Task: Go to Program & Features. Select Whole Food Market. Add to cart Organic Coconut Milk Powder-2. Place order for Landon Mitchell, _x000D_
1517 Larchmont Ave_x000D_
Lakewood, Ohio(OH), 44107, Cell Number (216) 226-7523
Action: Mouse moved to (162, 113)
Screenshot: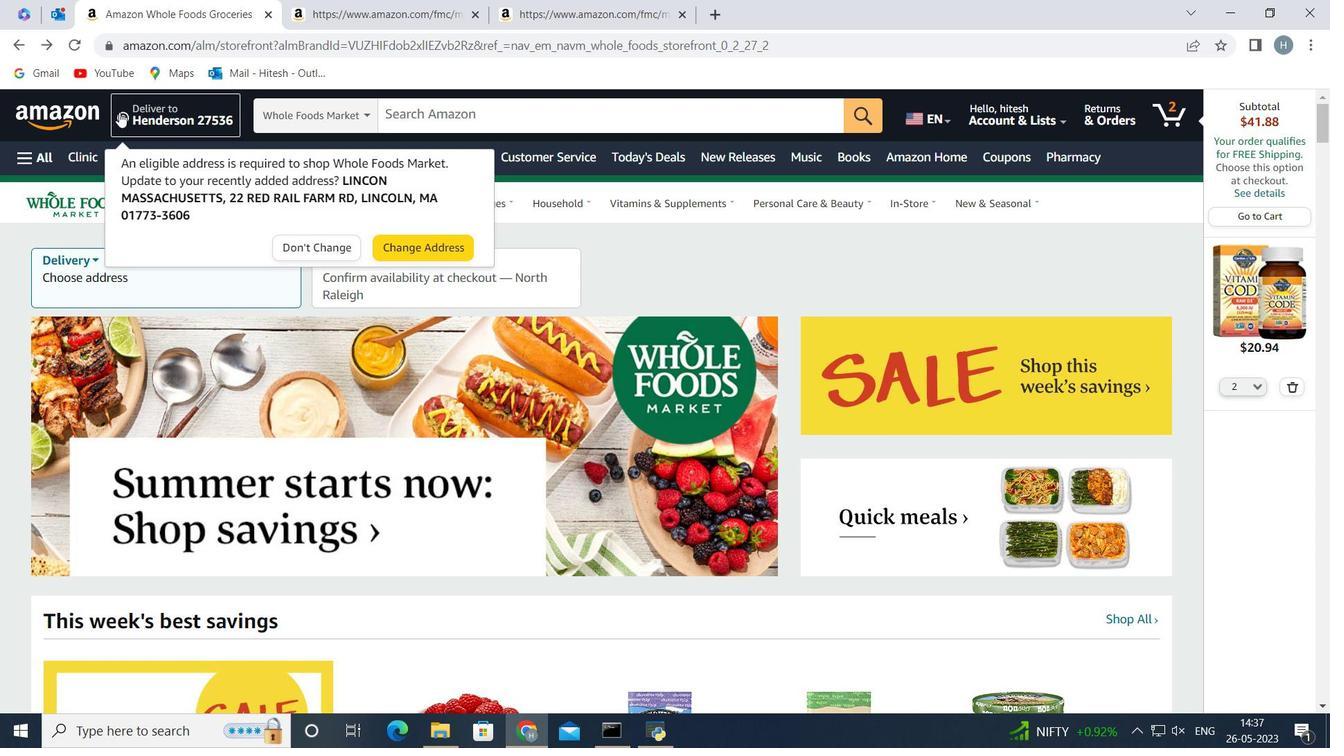 
Action: Mouse pressed left at (162, 113)
Screenshot: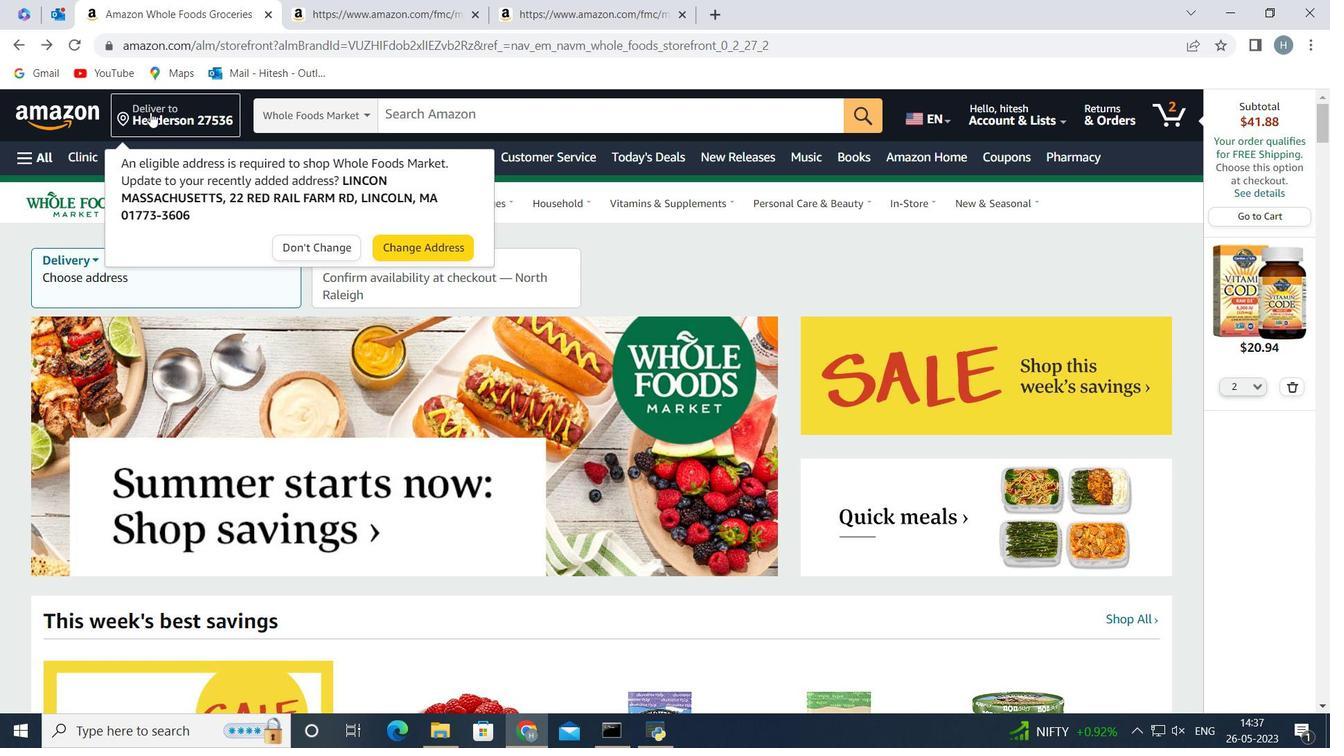 
Action: Mouse moved to (659, 556)
Screenshot: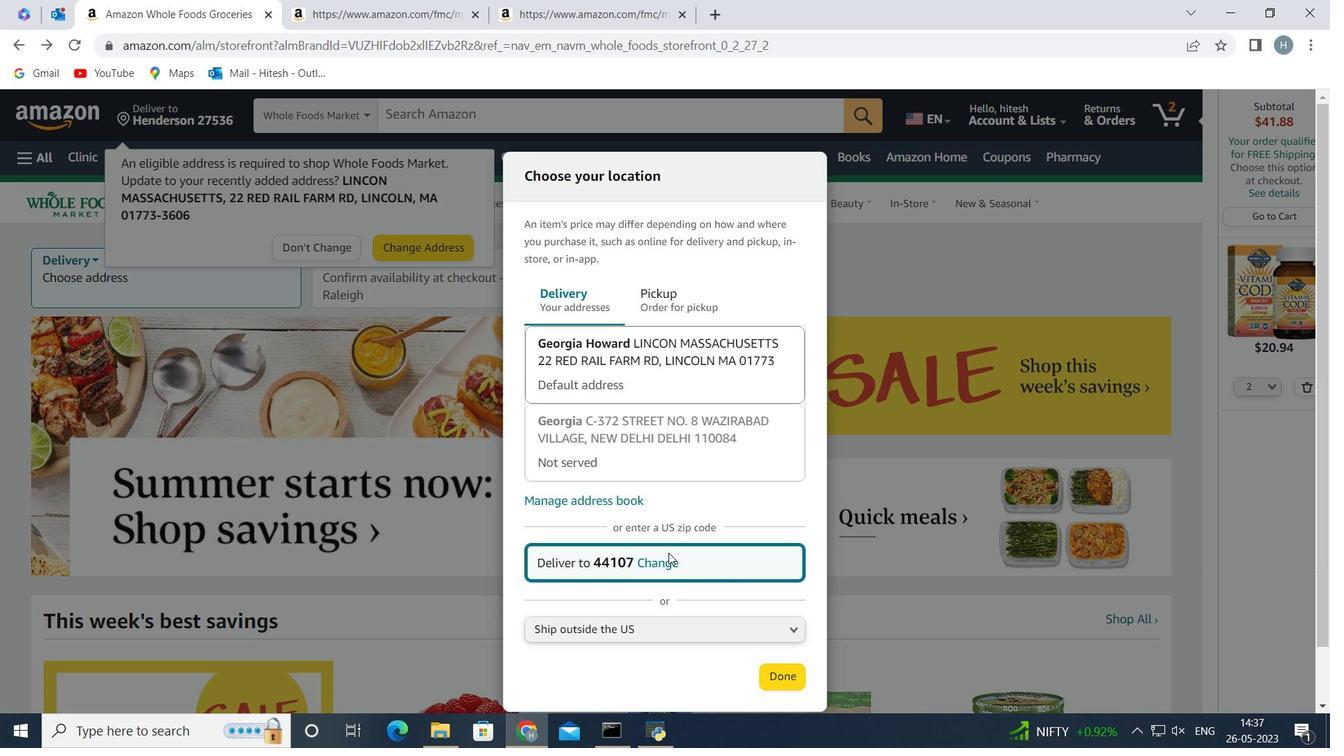 
Action: Mouse pressed left at (659, 556)
Screenshot: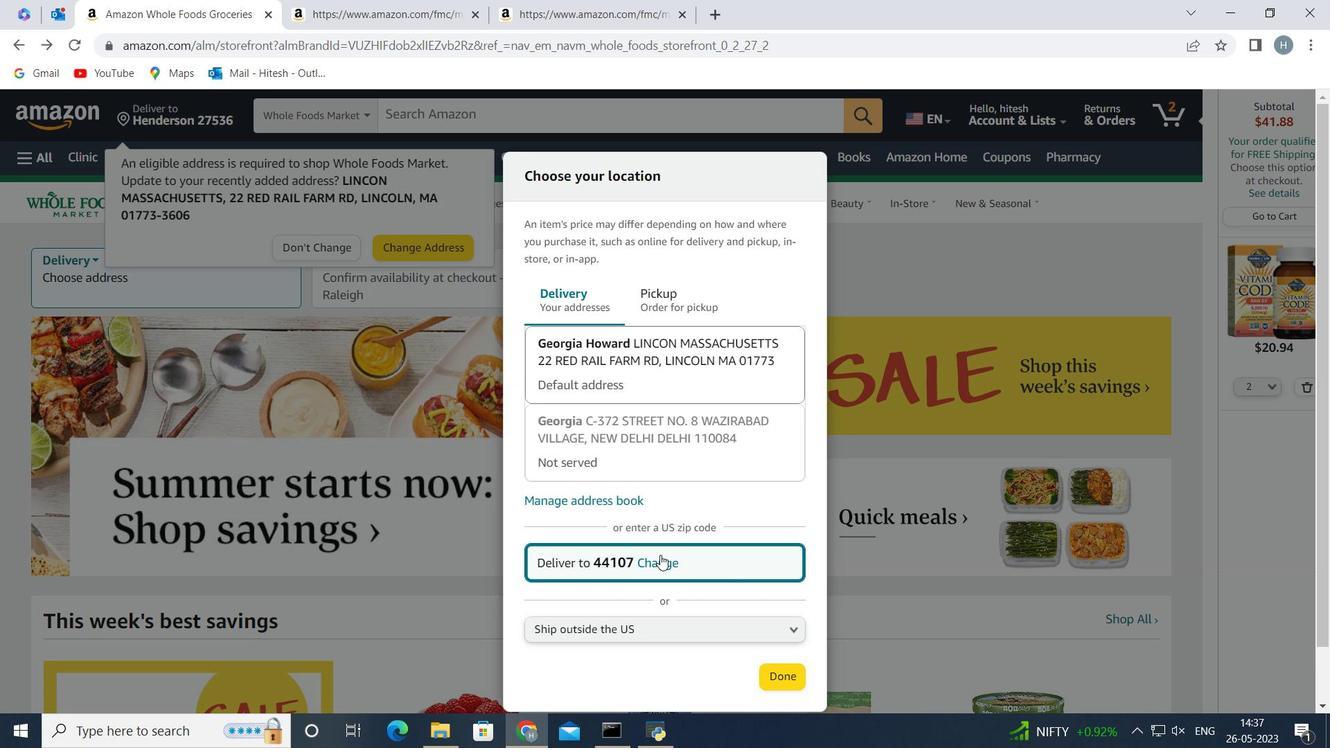
Action: Mouse moved to (635, 553)
Screenshot: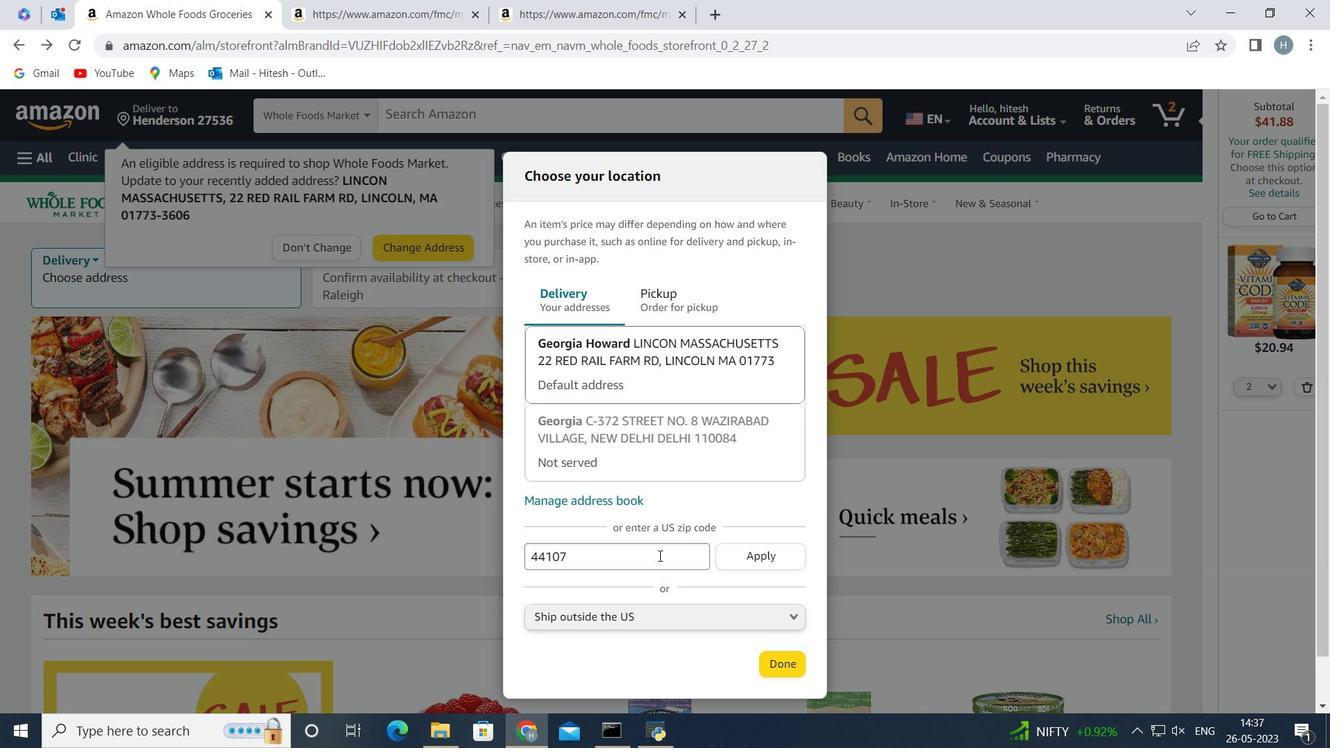 
Action: Mouse pressed left at (635, 553)
Screenshot: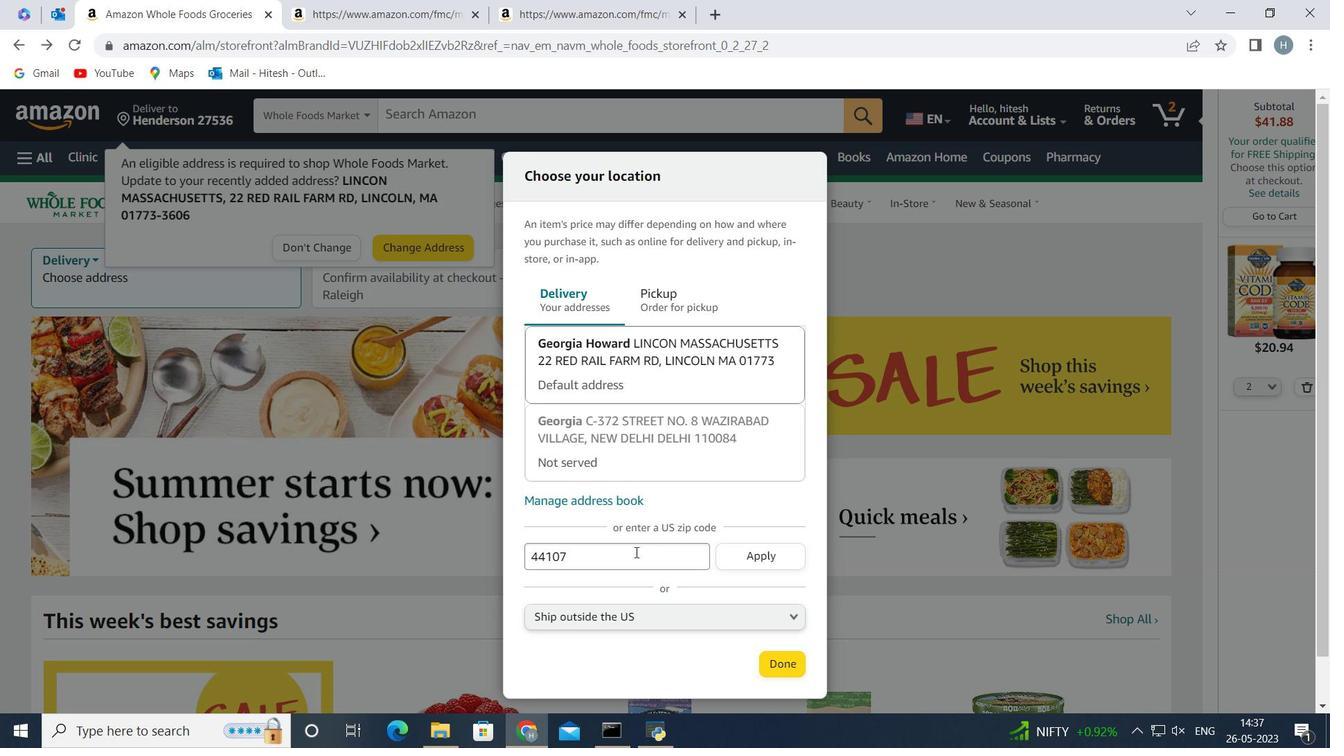 
Action: Mouse moved to (634, 553)
Screenshot: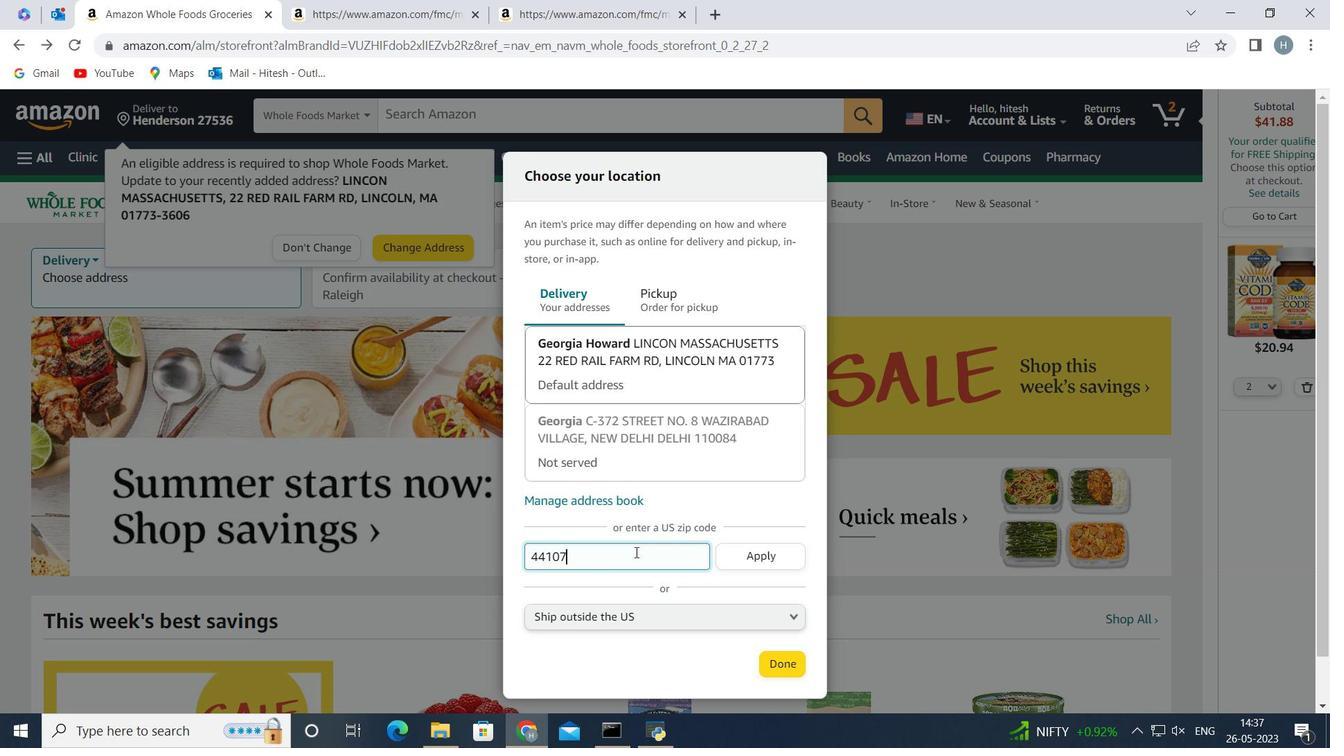 
Action: Key pressed <Key.backspace><Key.backspace><Key.backspace><Key.backspace><Key.backspace><Key.backspace><Key.backspace><Key.backspace><Key.backspace><Key.backspace><Key.backspace><Key.backspace><Key.backspace>44107
Screenshot: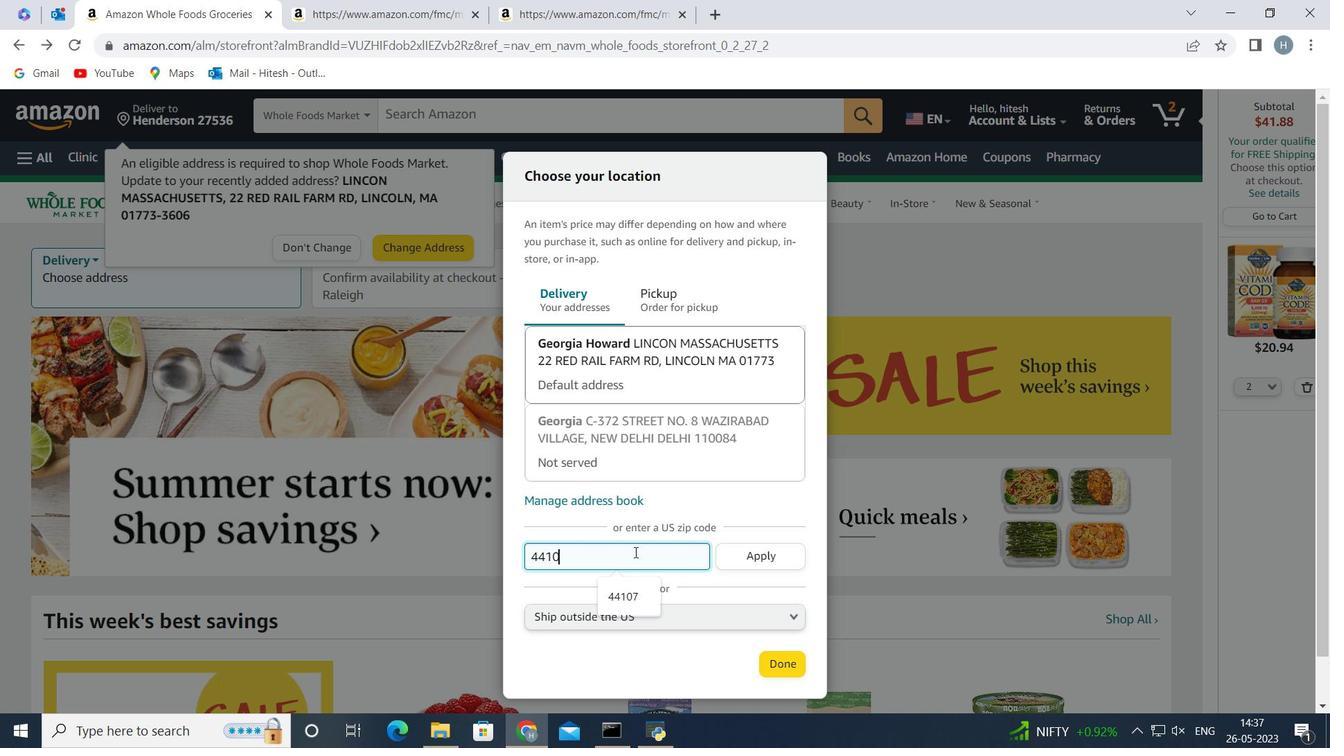 
Action: Mouse moved to (749, 556)
Screenshot: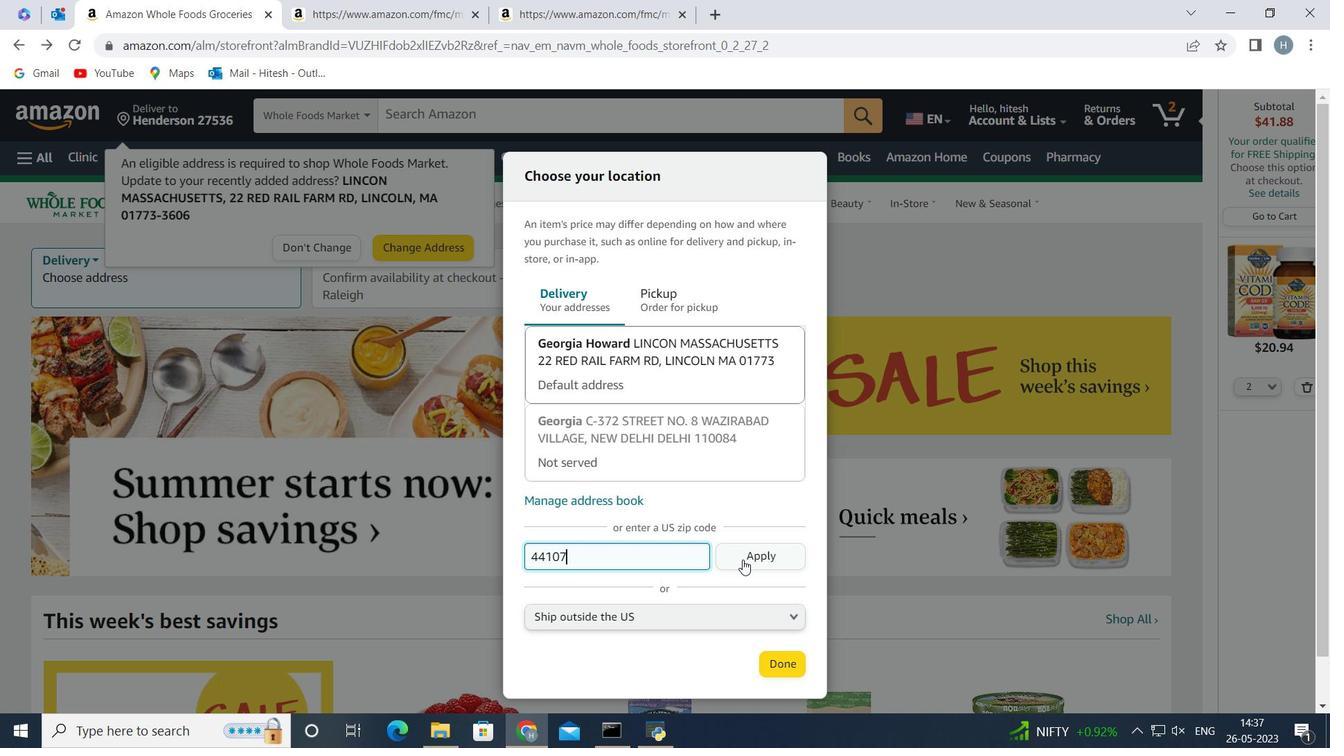 
Action: Mouse pressed left at (749, 556)
Screenshot: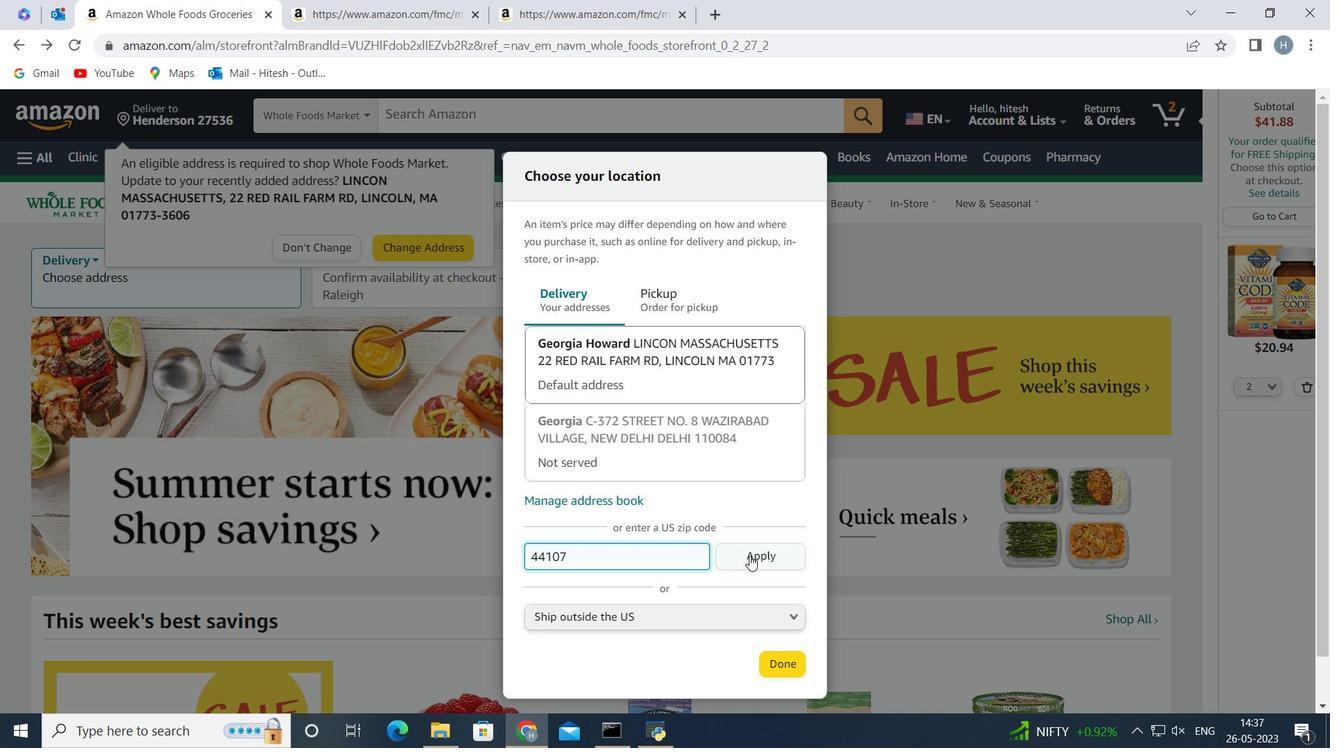 
Action: Mouse moved to (777, 679)
Screenshot: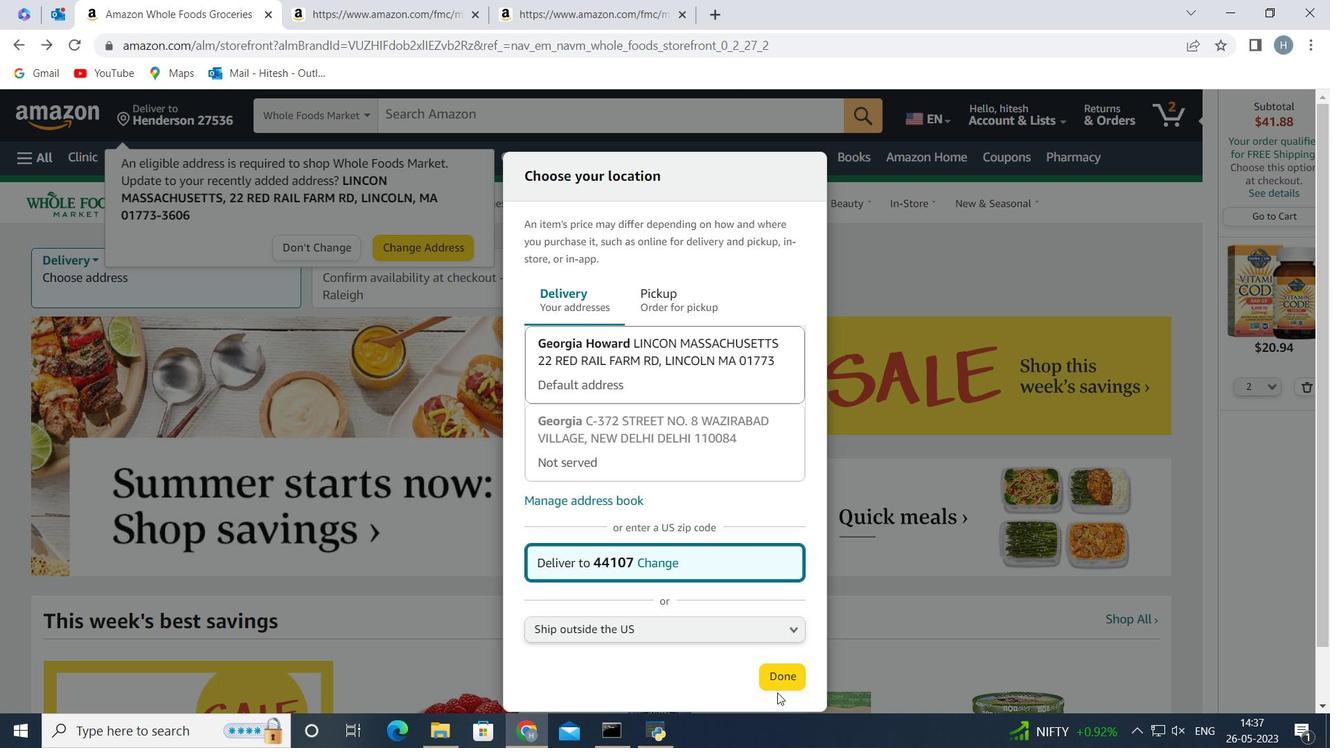 
Action: Mouse pressed left at (777, 679)
Screenshot: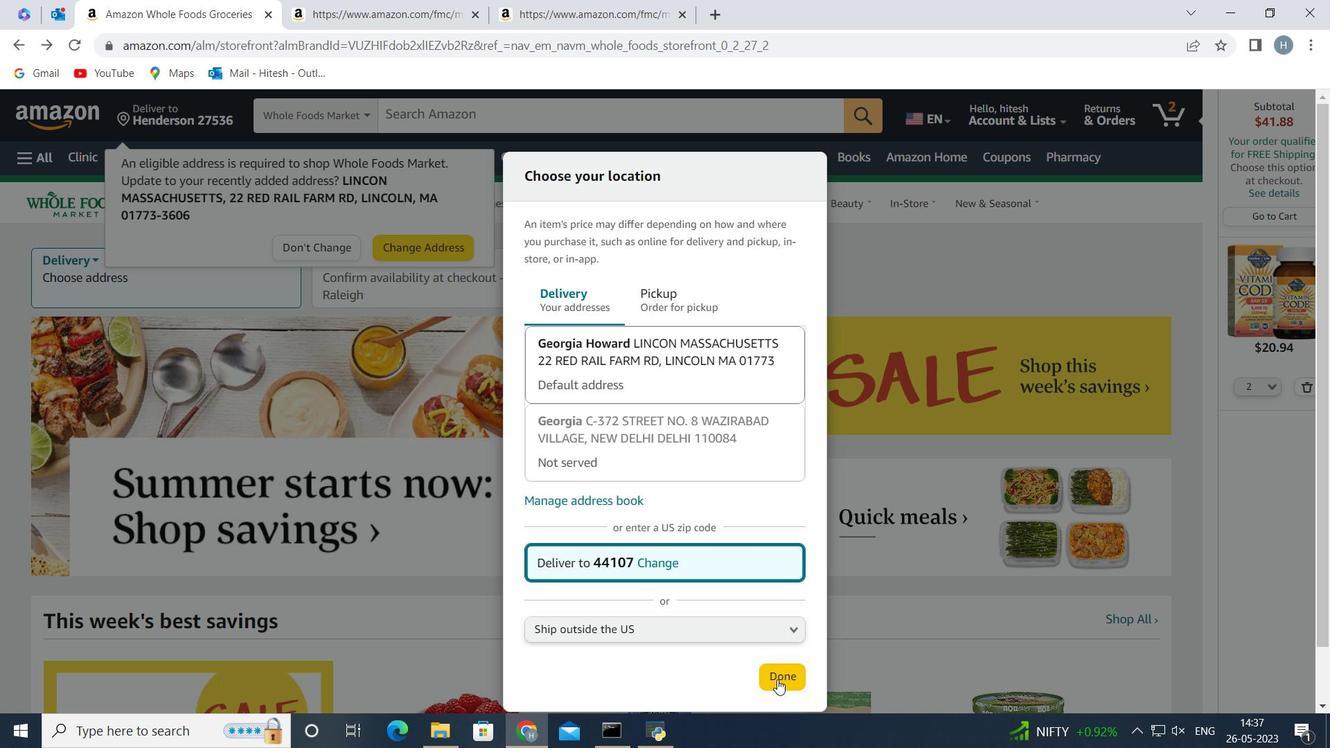 
Action: Mouse moved to (18, 157)
Screenshot: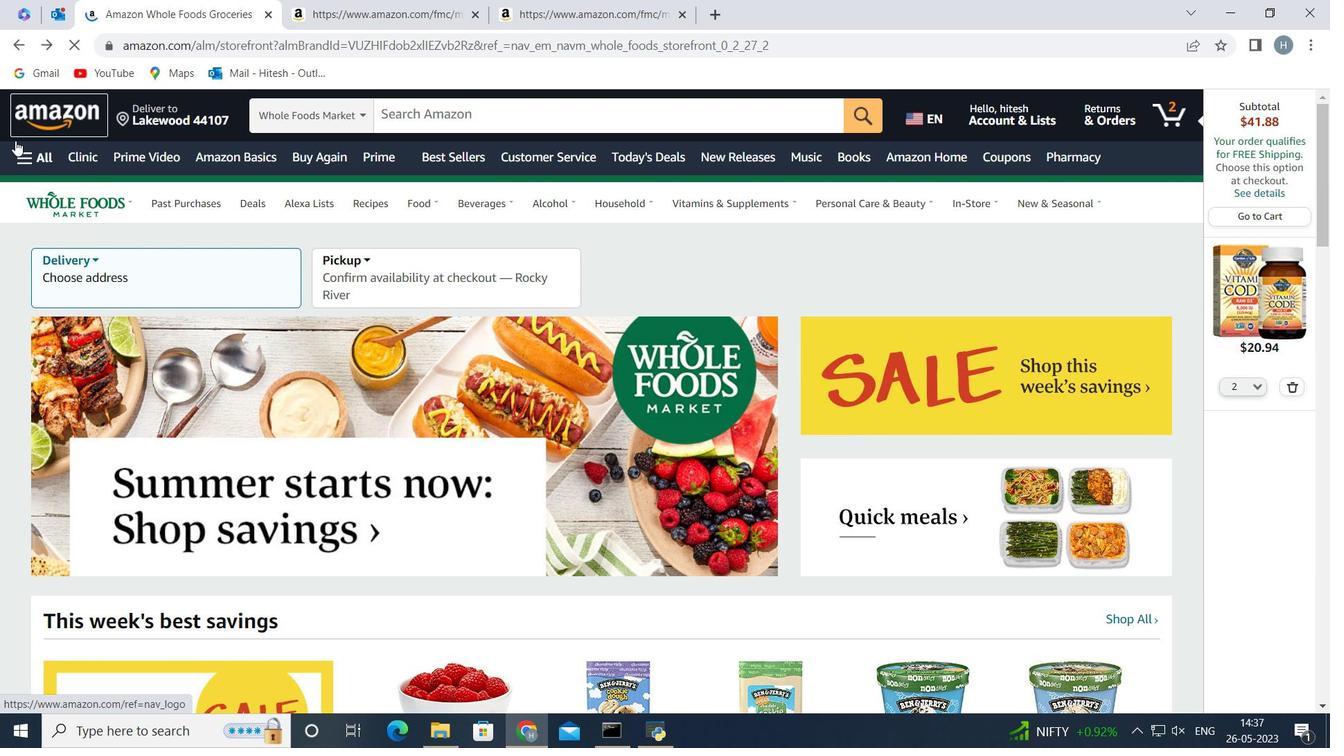 
Action: Mouse pressed left at (18, 157)
Screenshot: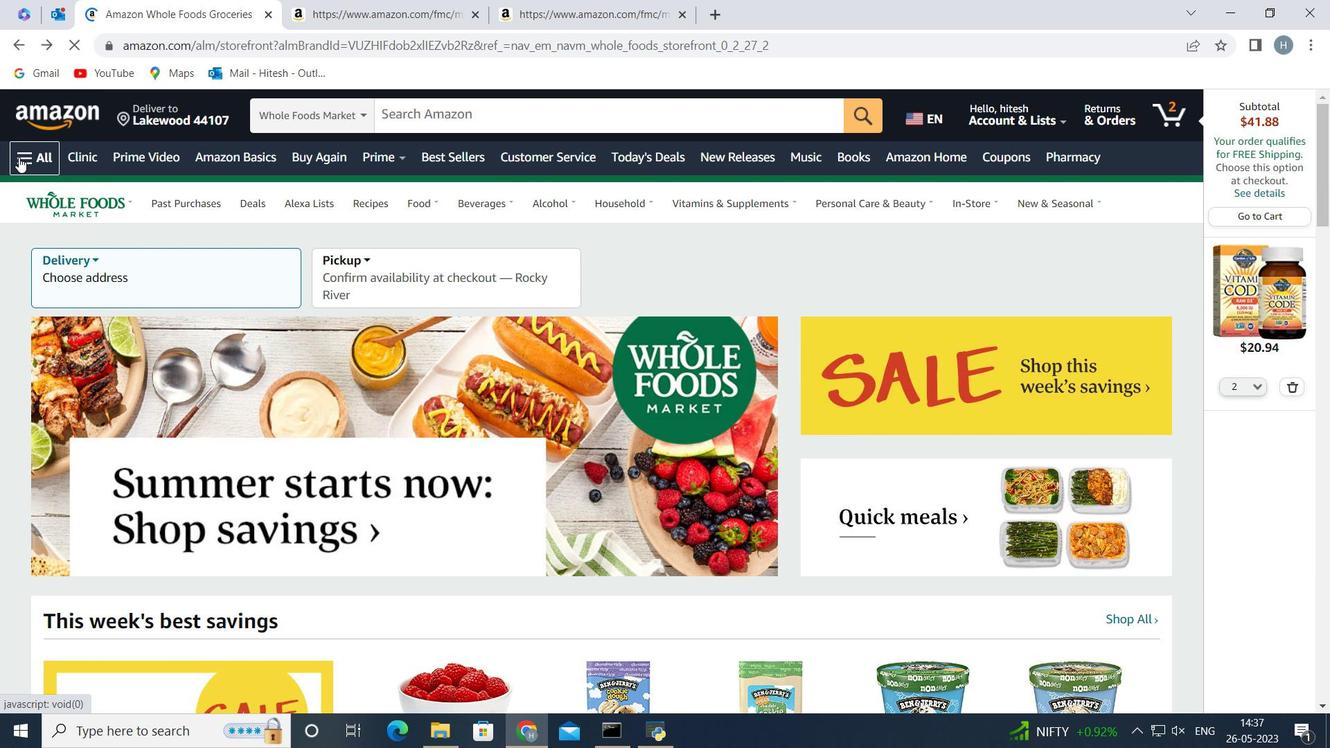
Action: Mouse moved to (169, 284)
Screenshot: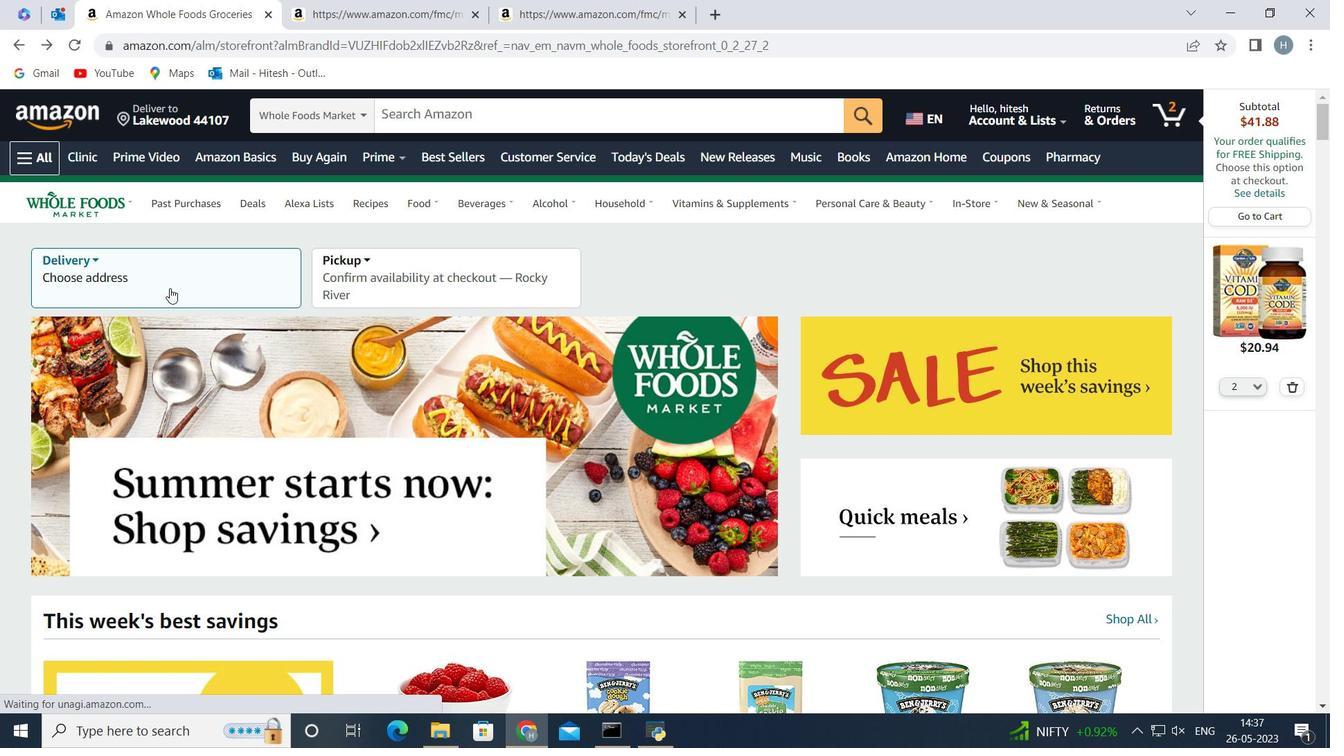 
Action: Mouse scrolled (169, 284) with delta (0, 0)
Screenshot: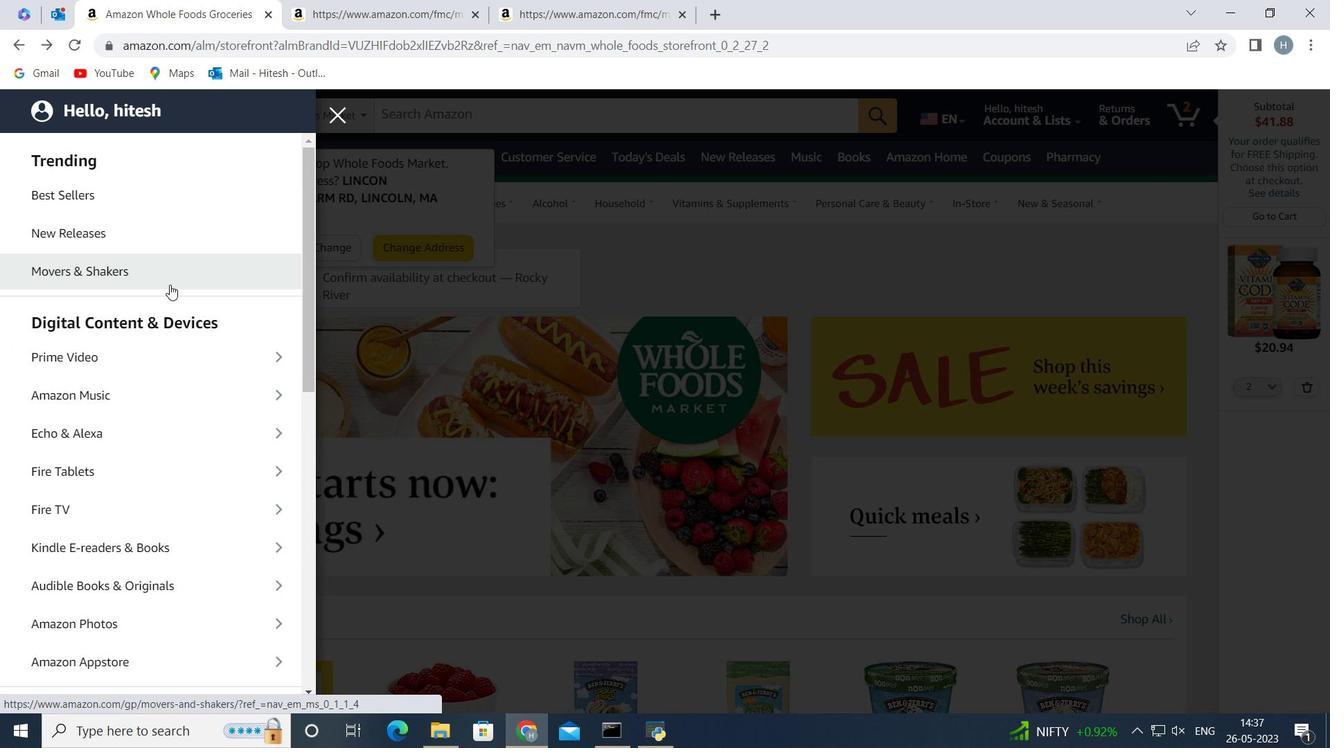 
Action: Mouse scrolled (169, 284) with delta (0, 0)
Screenshot: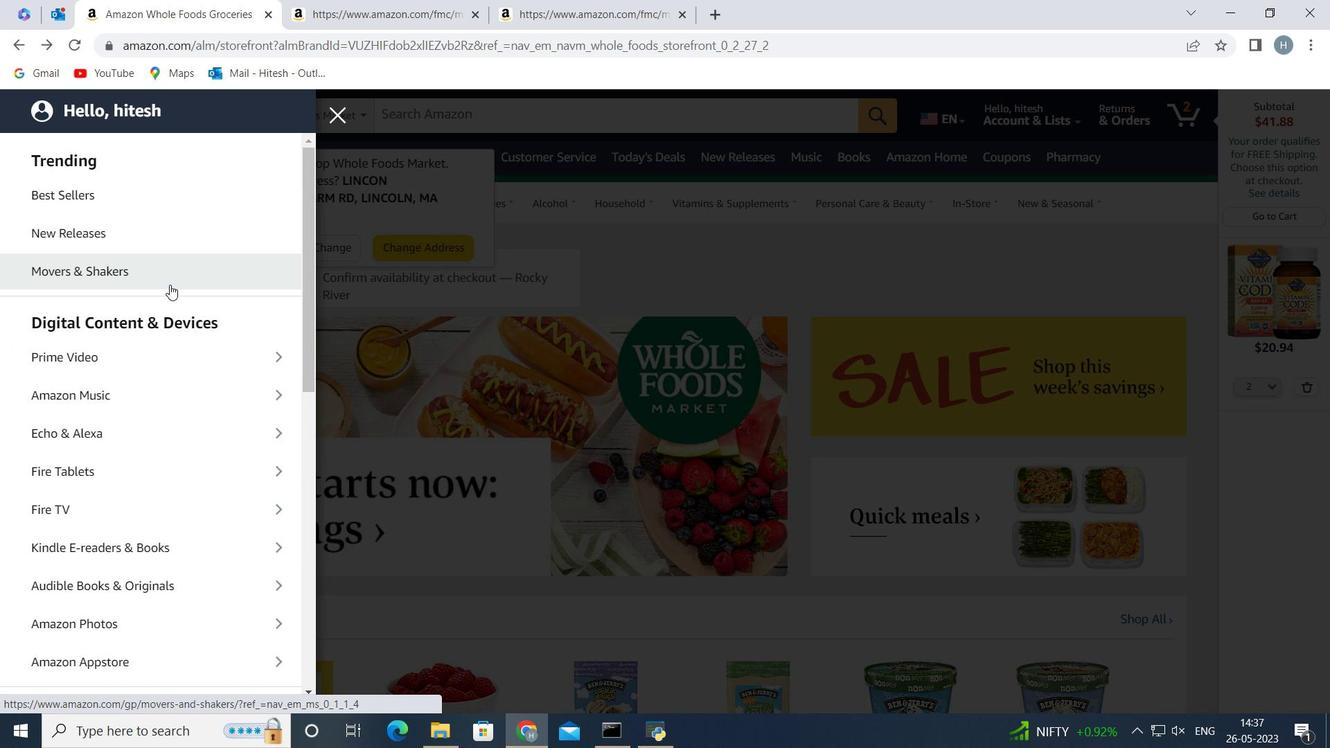 
Action: Mouse scrolled (169, 284) with delta (0, 0)
Screenshot: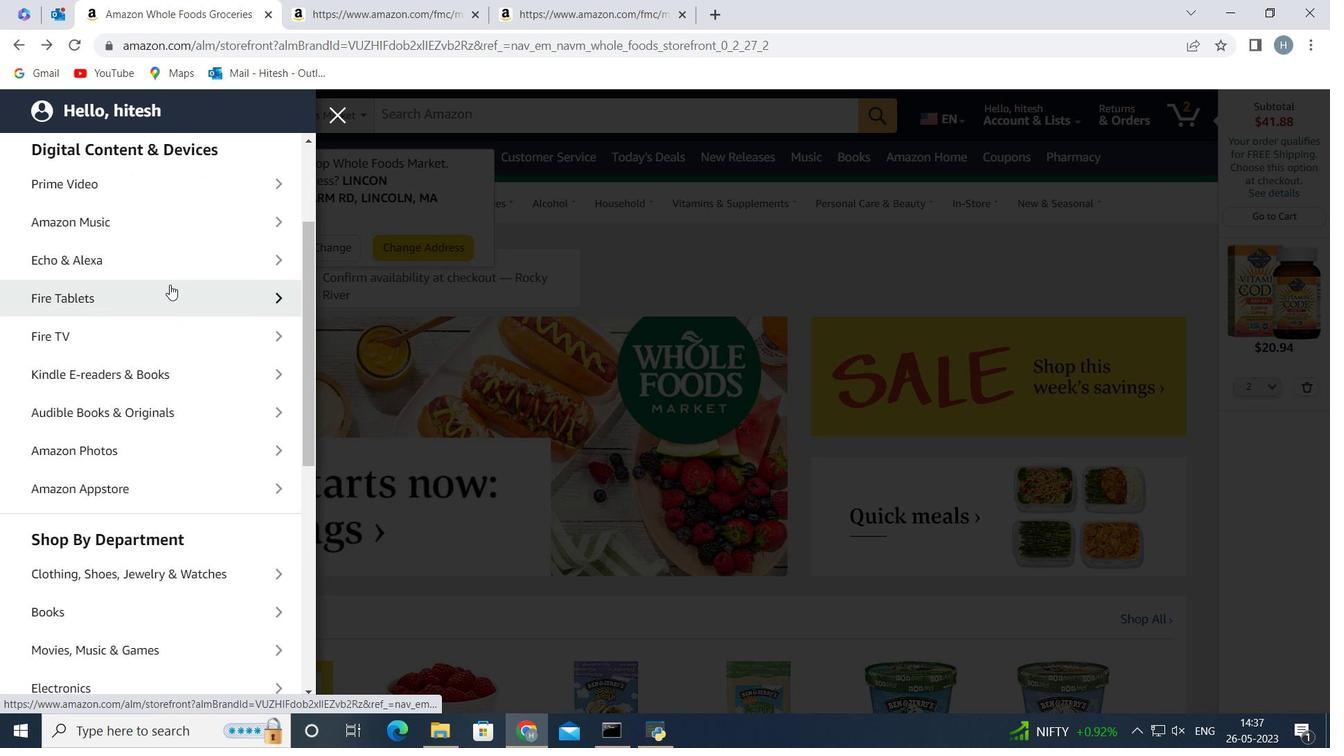 
Action: Mouse scrolled (169, 284) with delta (0, 0)
Screenshot: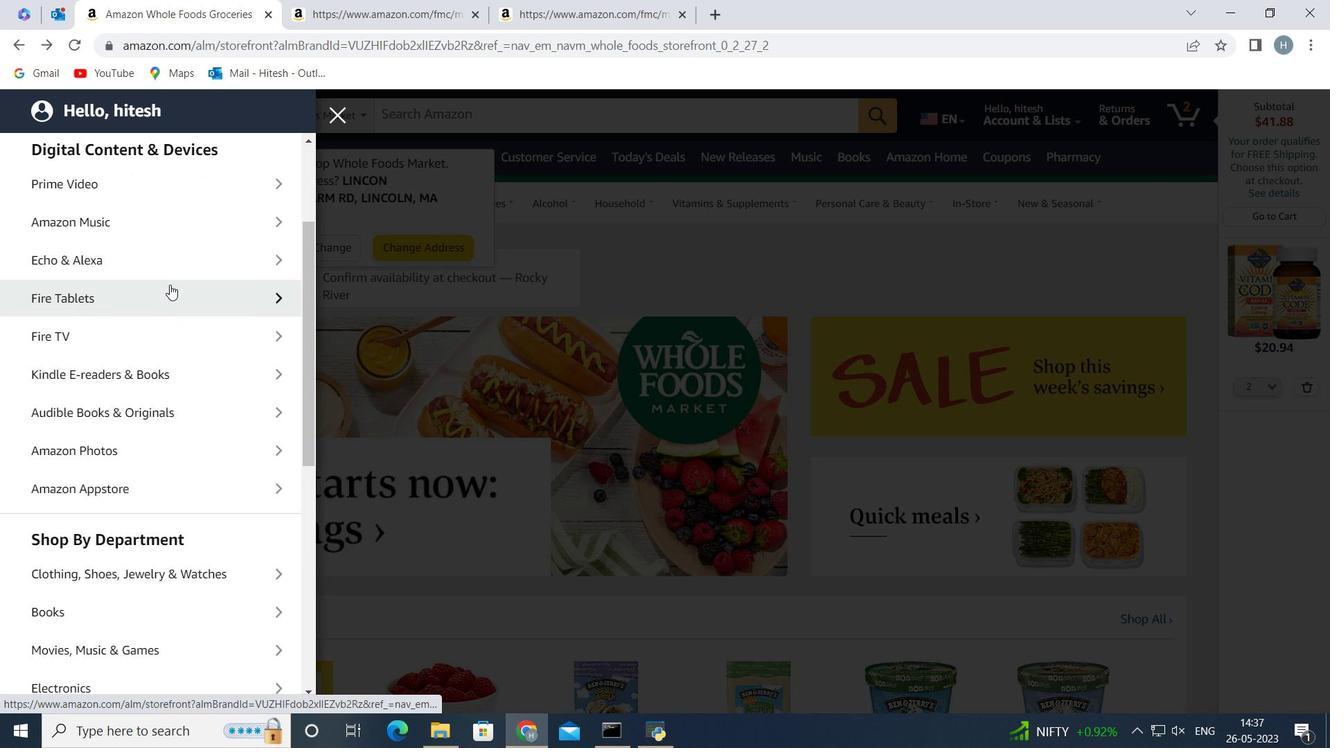 
Action: Mouse scrolled (169, 284) with delta (0, 0)
Screenshot: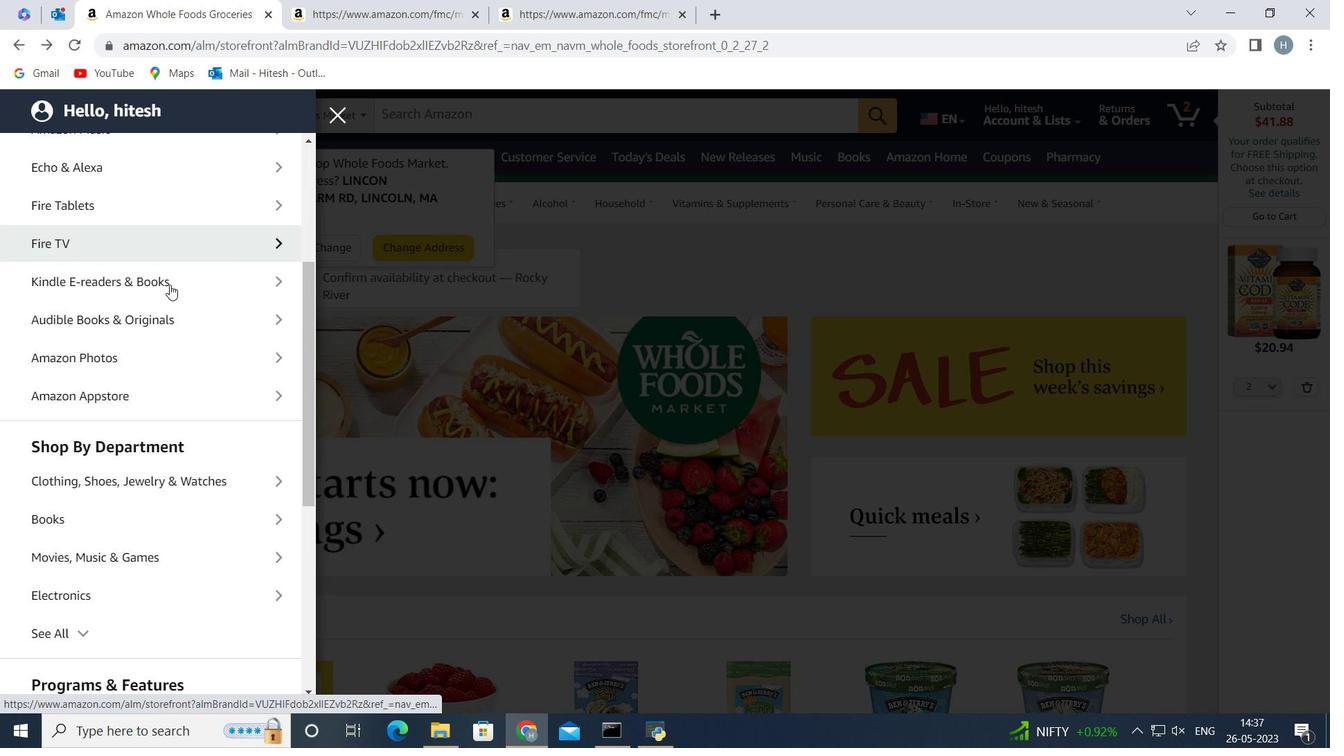 
Action: Mouse scrolled (169, 284) with delta (0, 0)
Screenshot: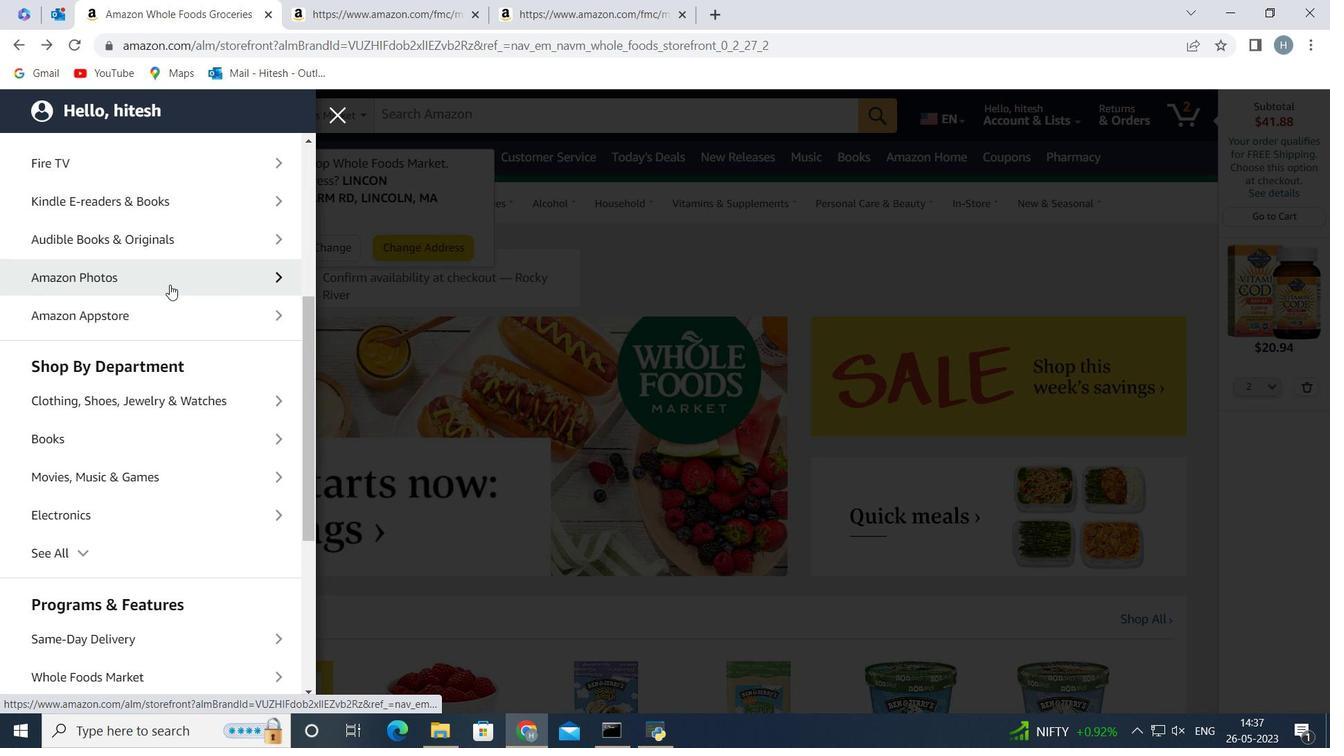 
Action: Mouse scrolled (169, 284) with delta (0, 0)
Screenshot: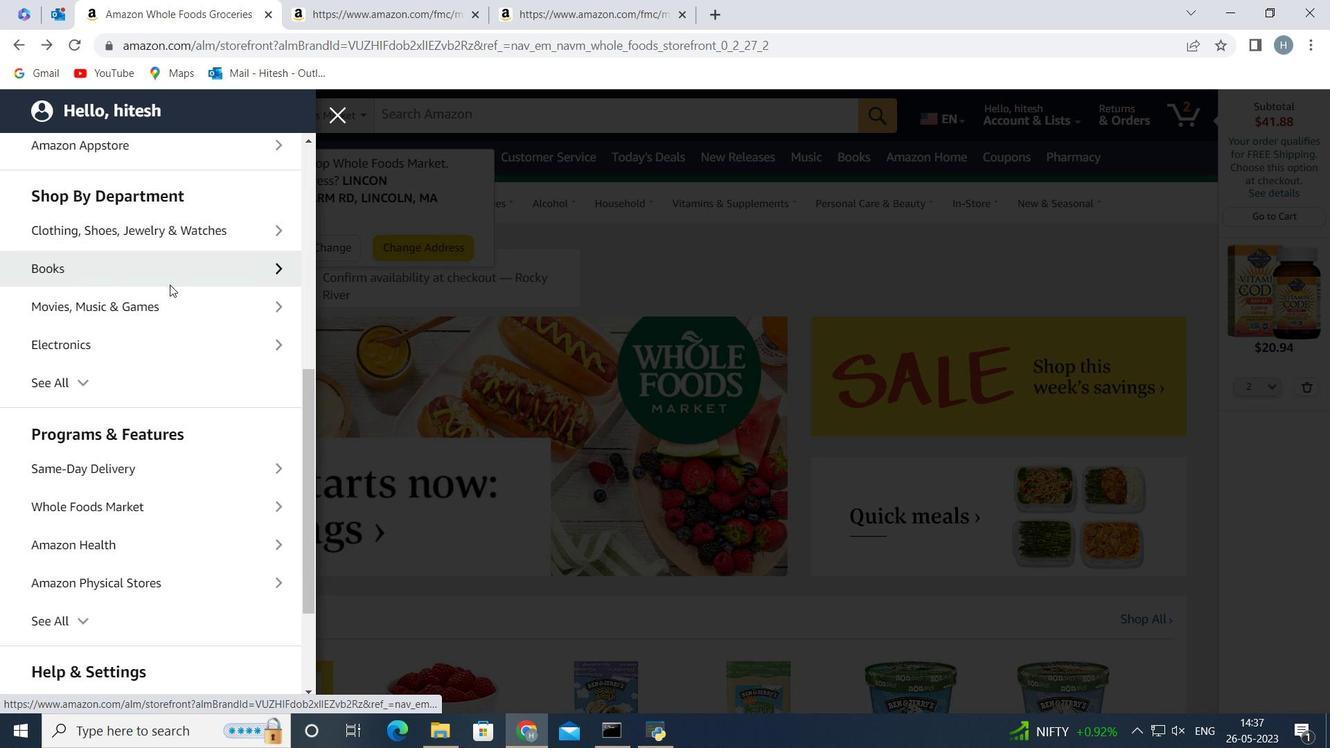 
Action: Mouse scrolled (169, 284) with delta (0, 0)
Screenshot: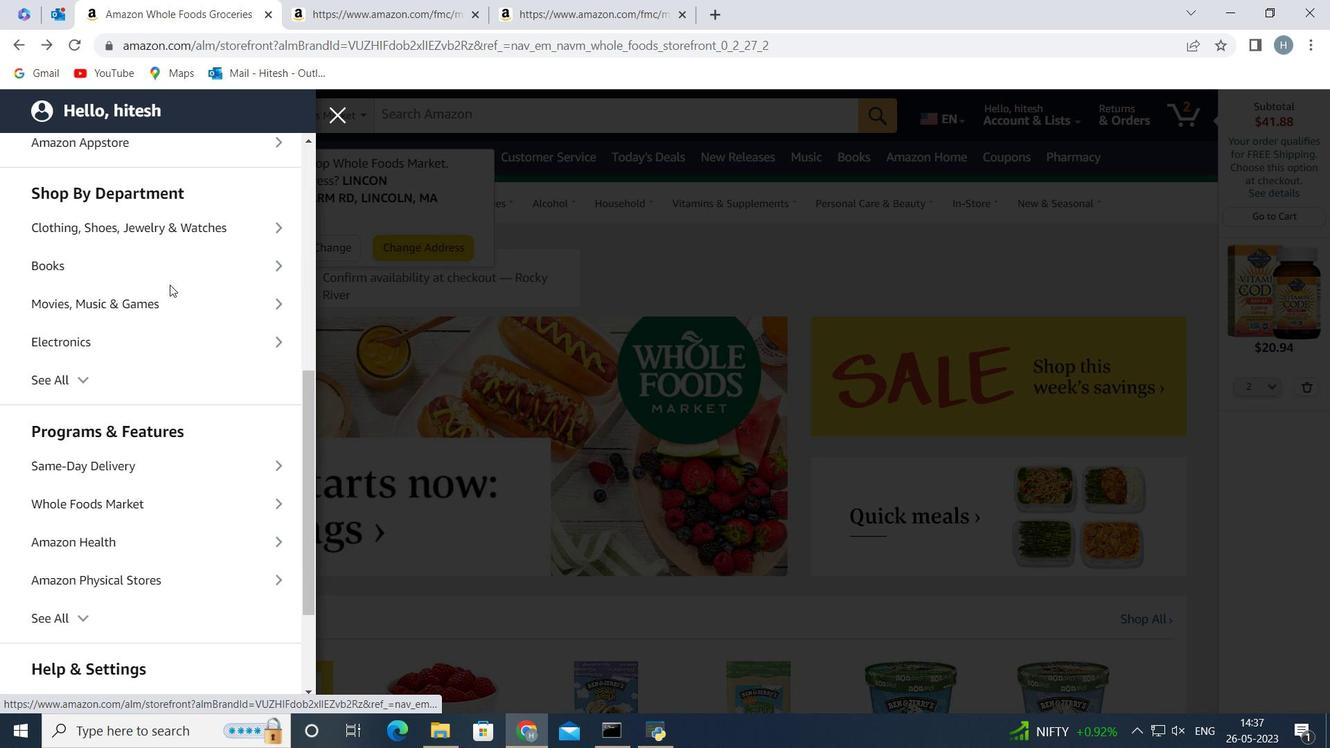 
Action: Mouse moved to (170, 334)
Screenshot: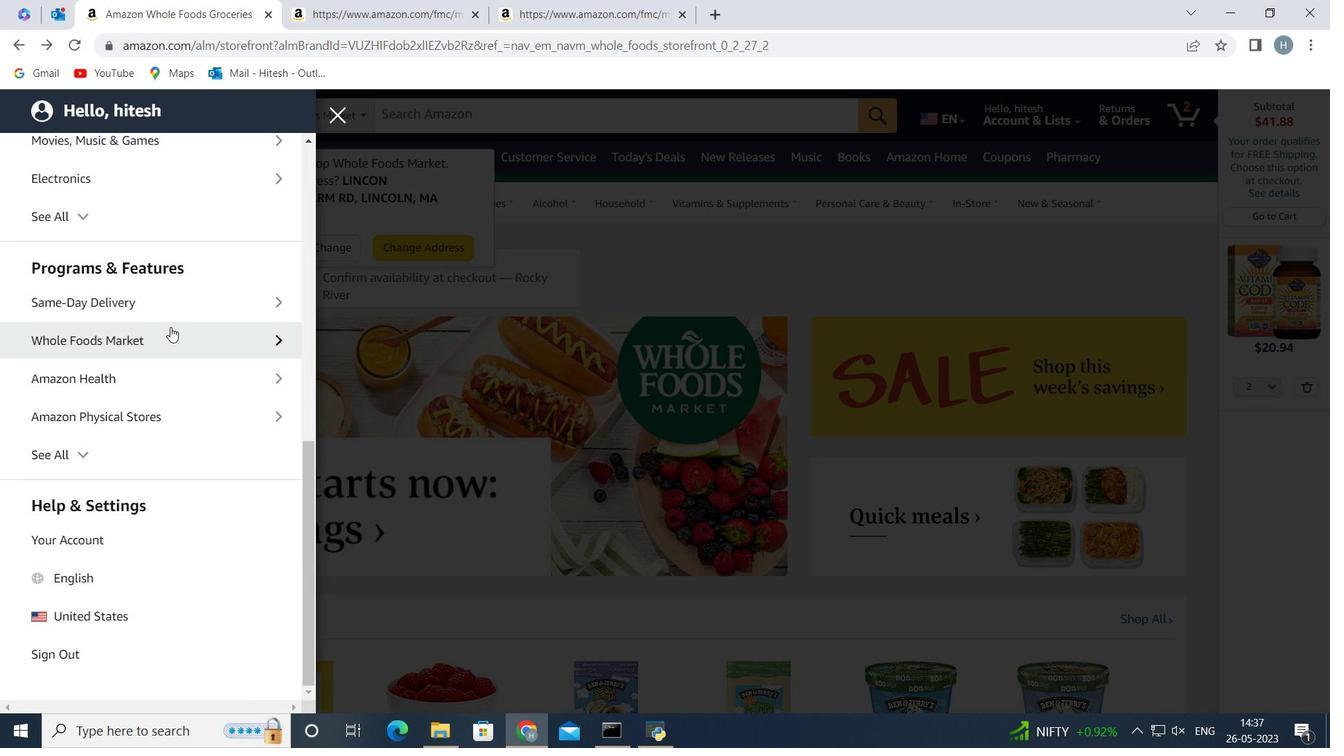 
Action: Mouse scrolled (170, 333) with delta (0, 0)
Screenshot: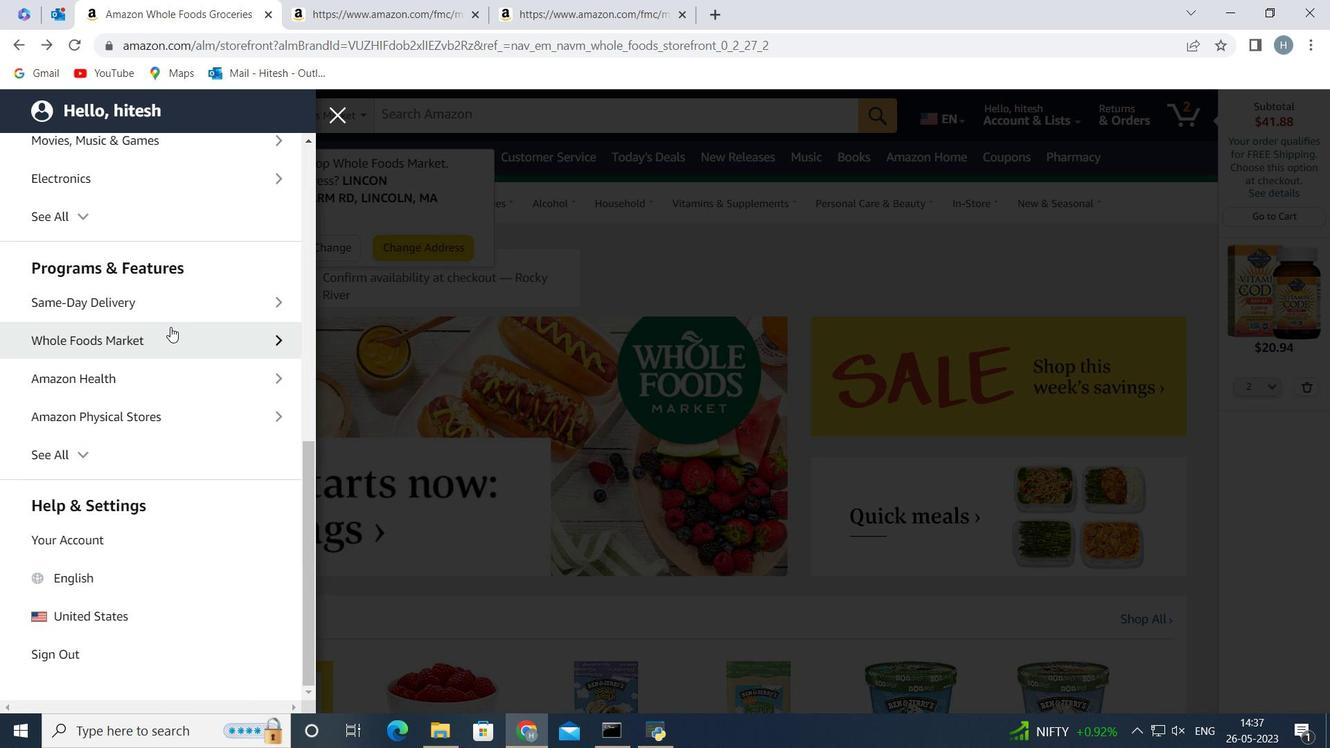 
Action: Mouse moved to (170, 334)
Screenshot: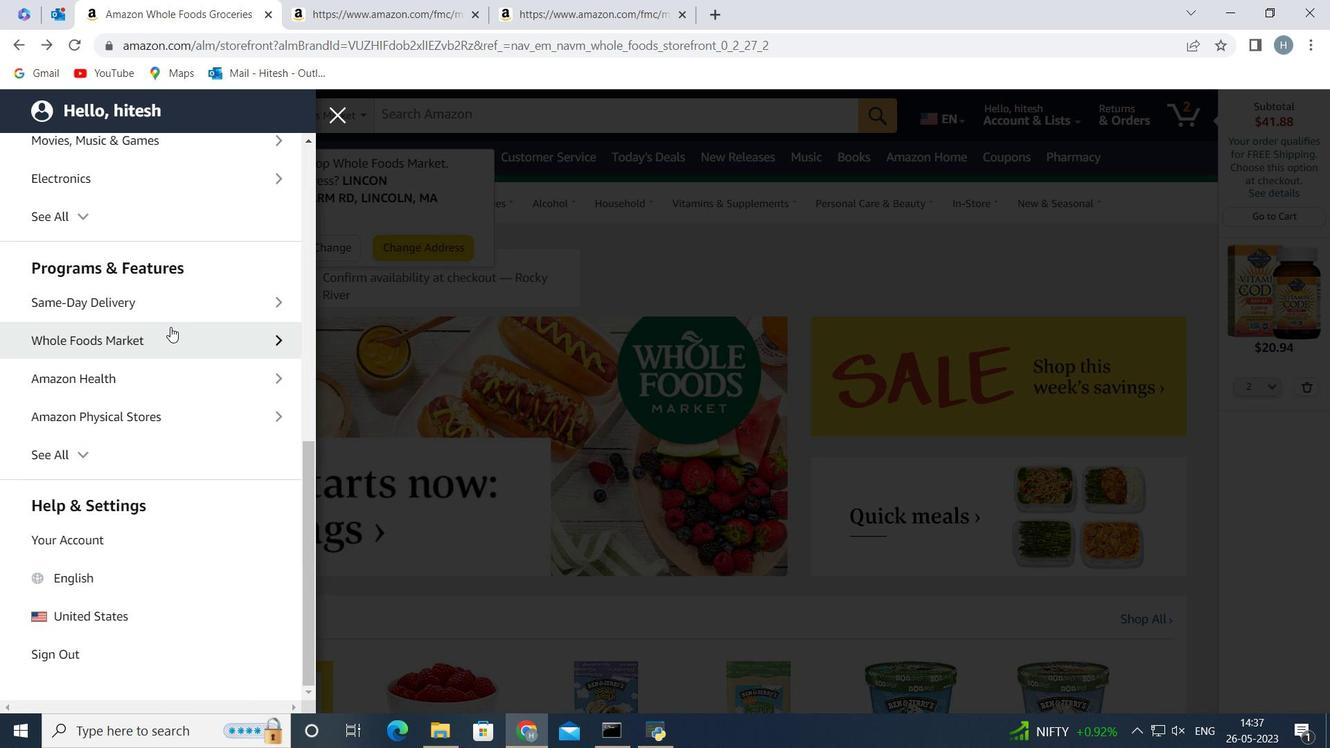 
Action: Mouse scrolled (170, 333) with delta (0, 0)
Screenshot: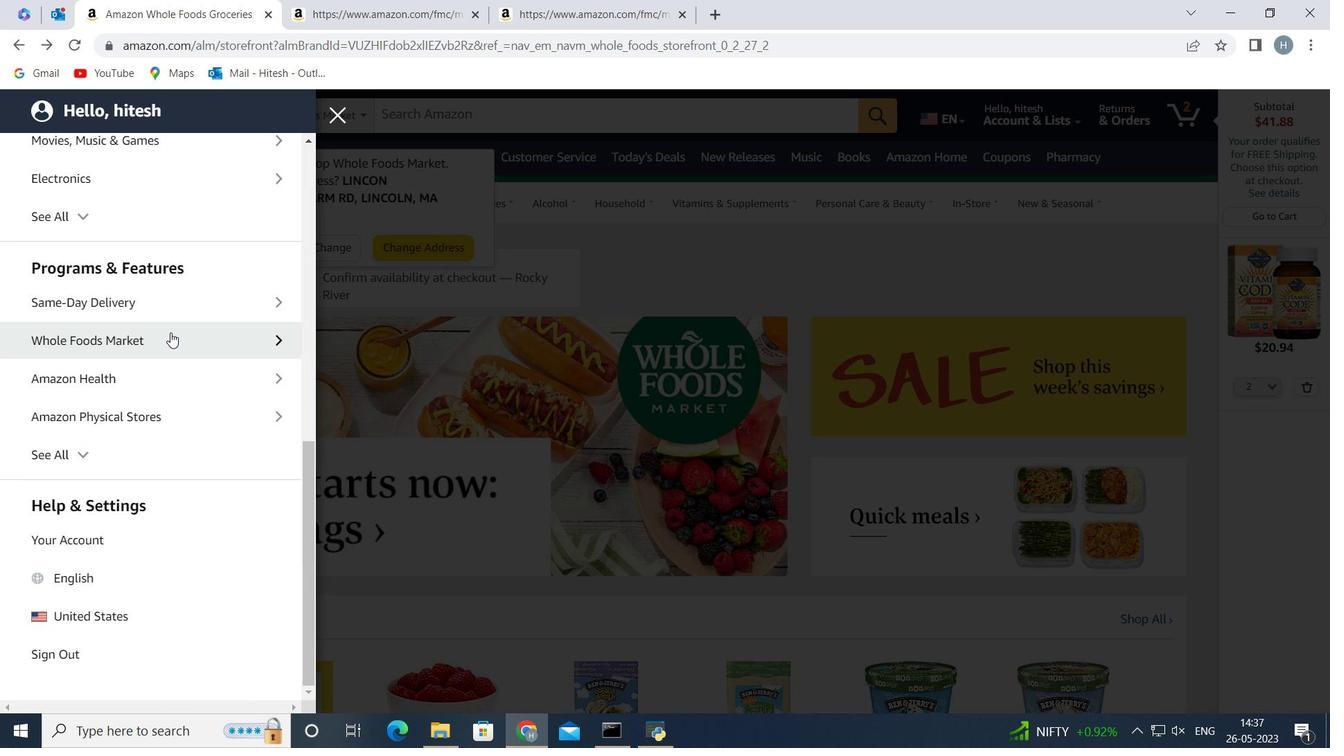 
Action: Mouse moved to (170, 335)
Screenshot: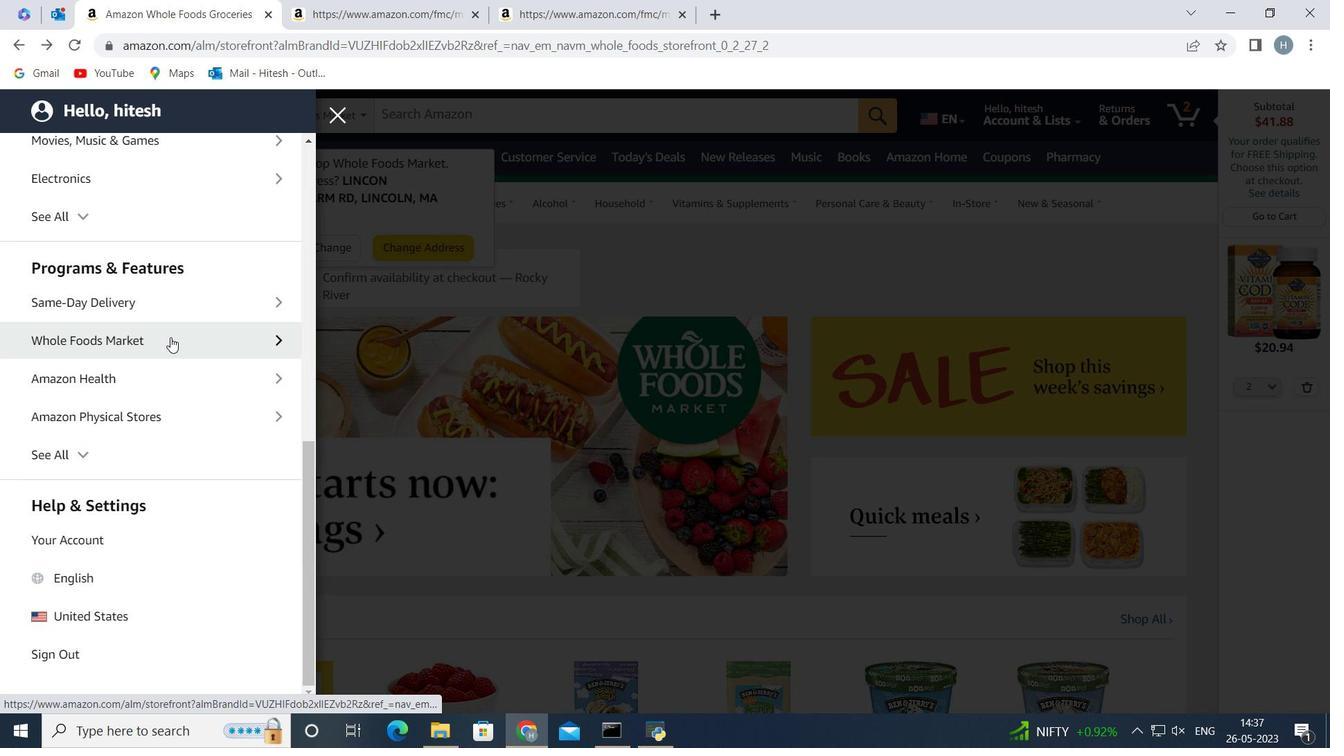 
Action: Mouse pressed left at (170, 335)
Screenshot: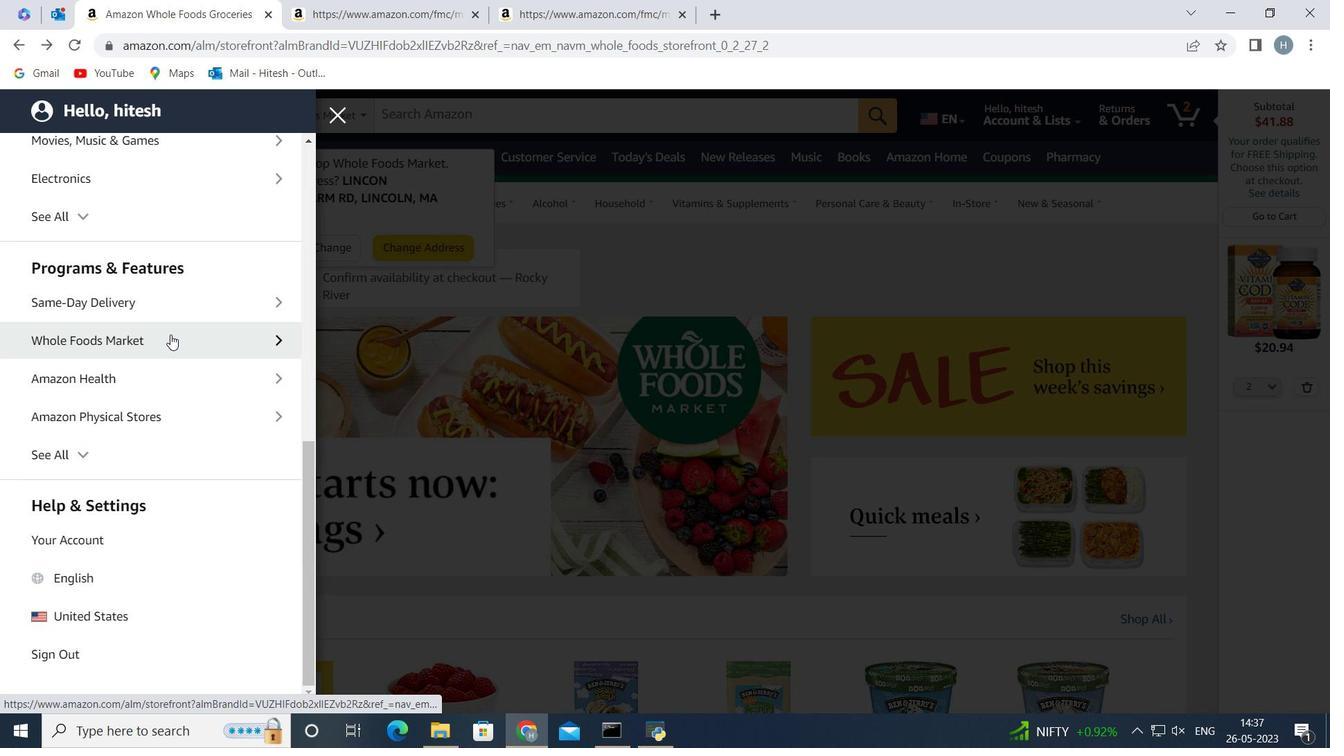 
Action: Mouse moved to (182, 234)
Screenshot: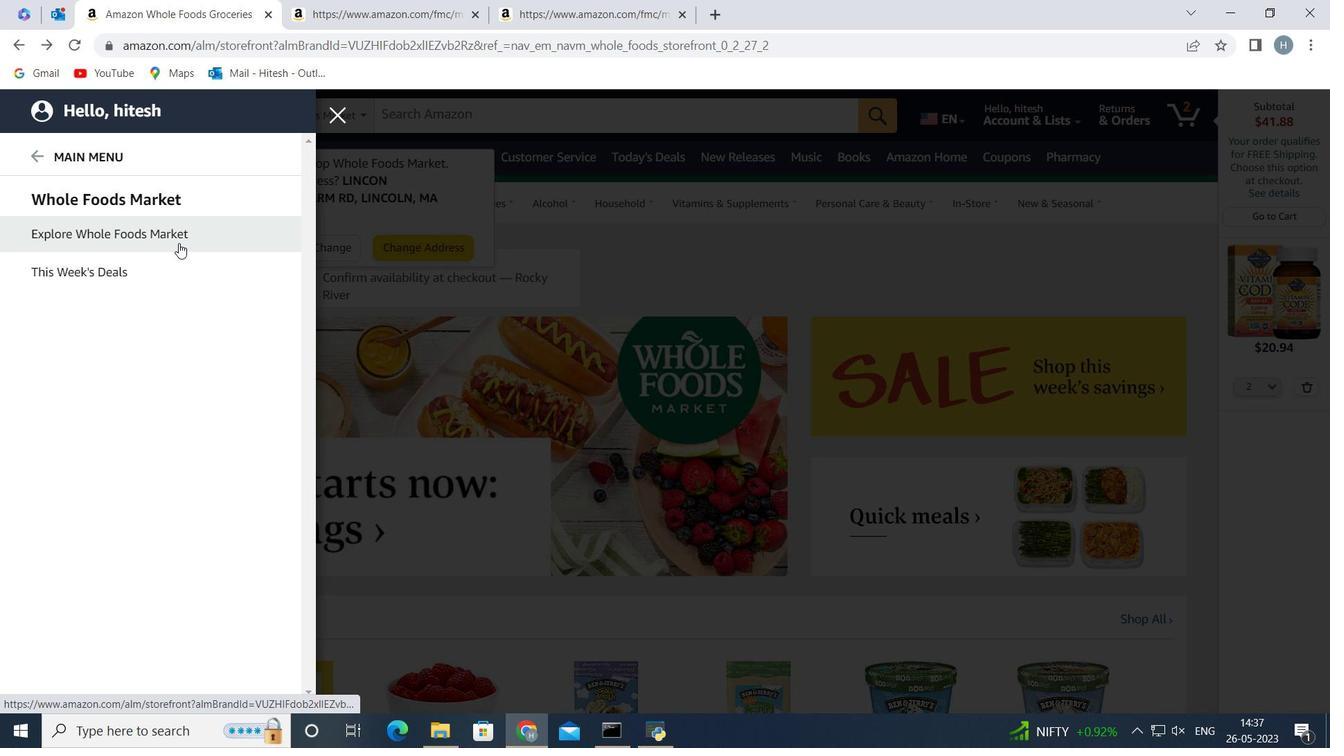 
Action: Mouse pressed left at (182, 234)
Screenshot: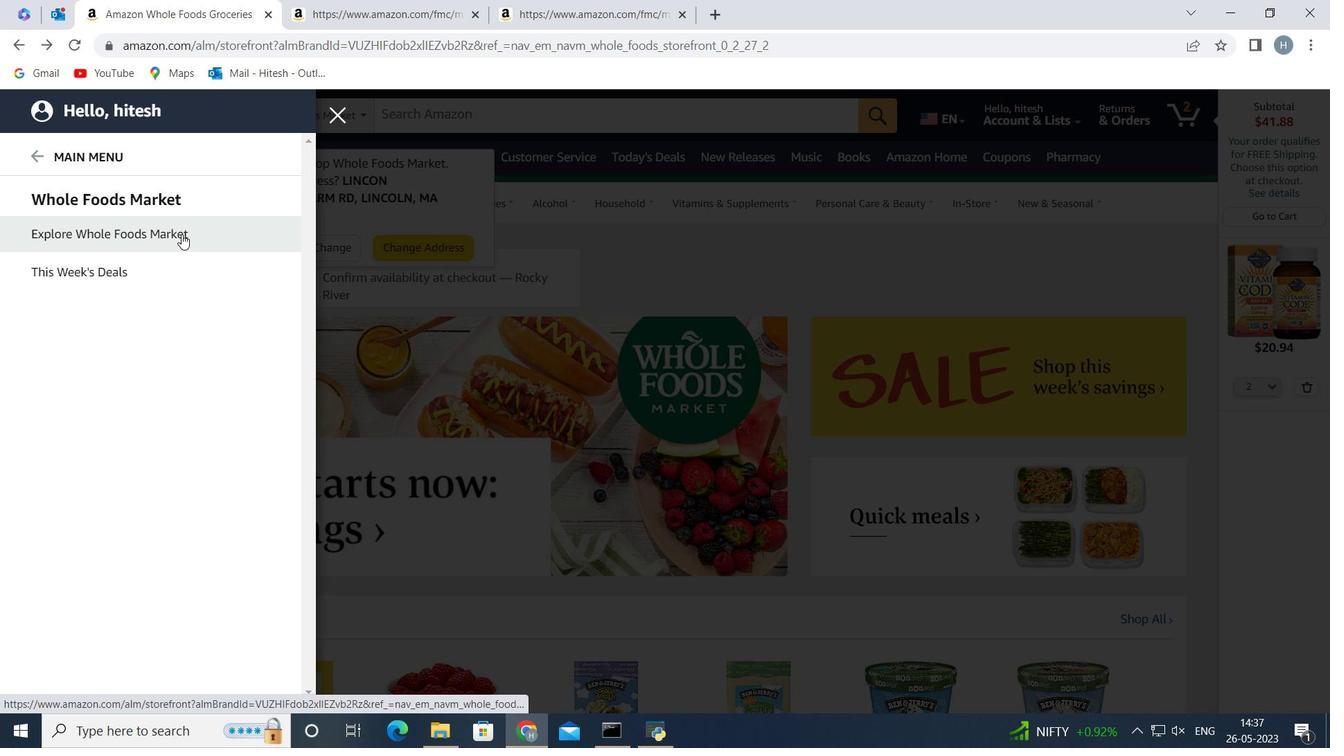
Action: Mouse moved to (571, 124)
Screenshot: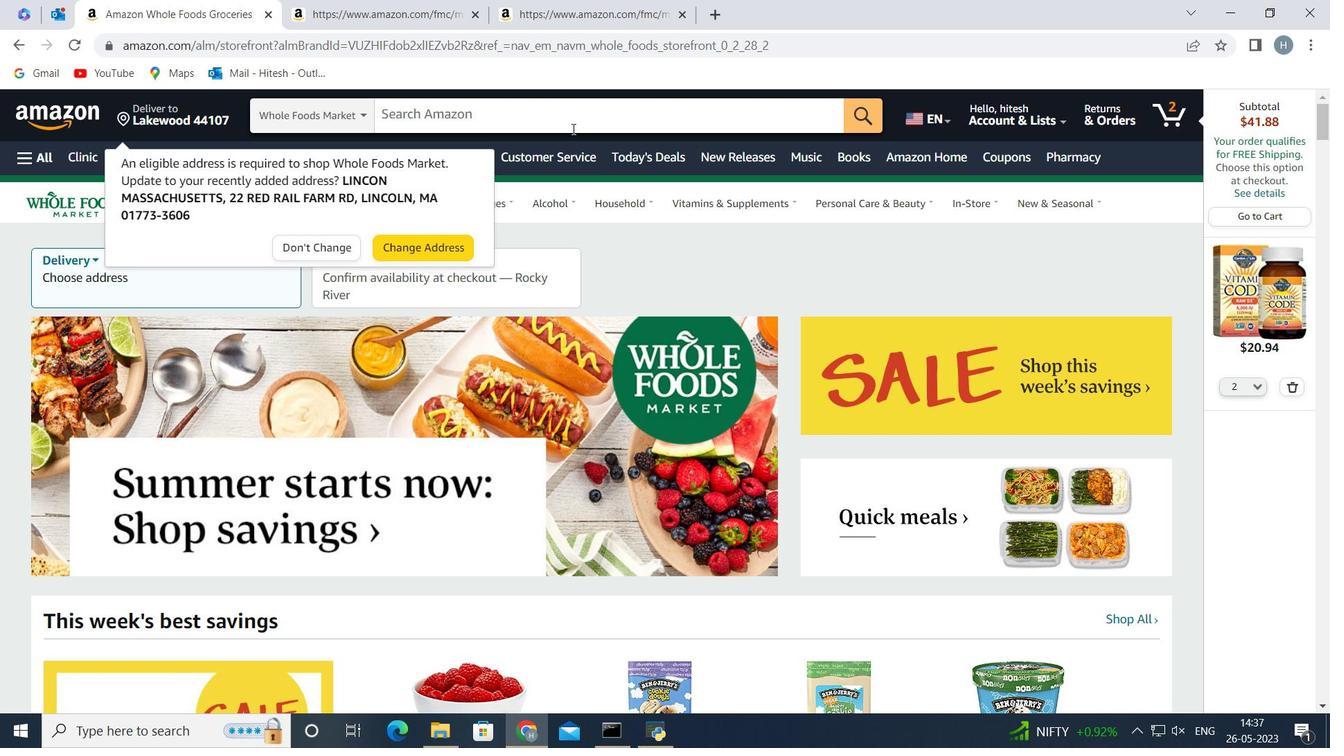 
Action: Mouse pressed left at (571, 124)
Screenshot: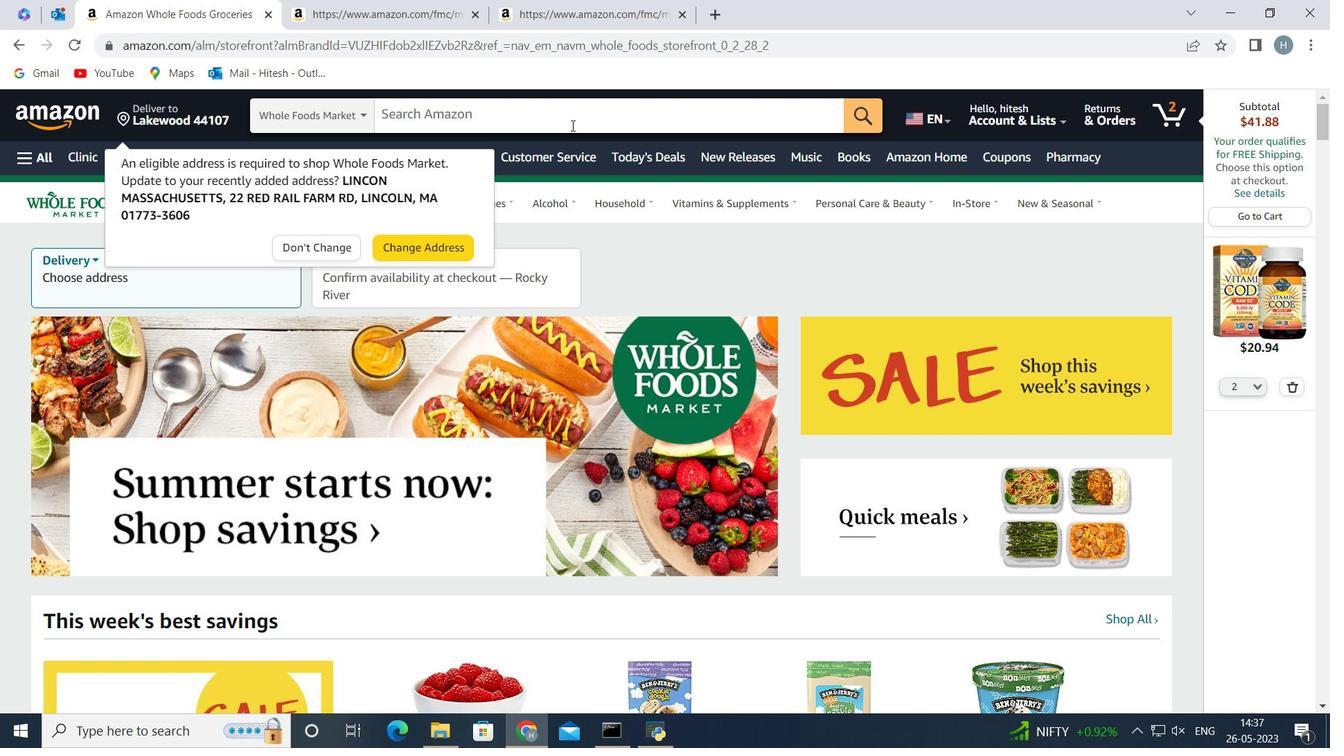 
Action: Key pressed <Key.shift>Organic<Key.space><Key.shift>Coconut<Key.space>milk<Key.space><Key.shift>Powder<Key.space><Key.enter>
Screenshot: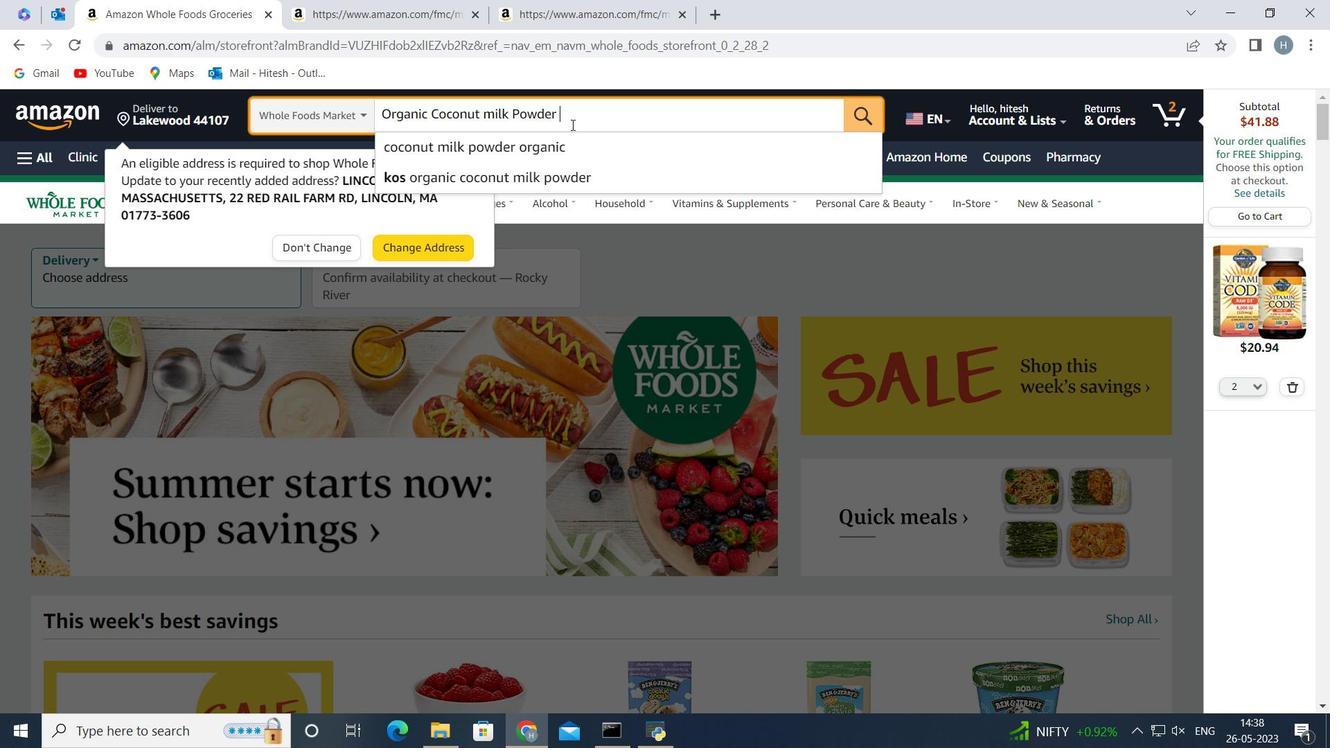 
Action: Mouse moved to (546, 413)
Screenshot: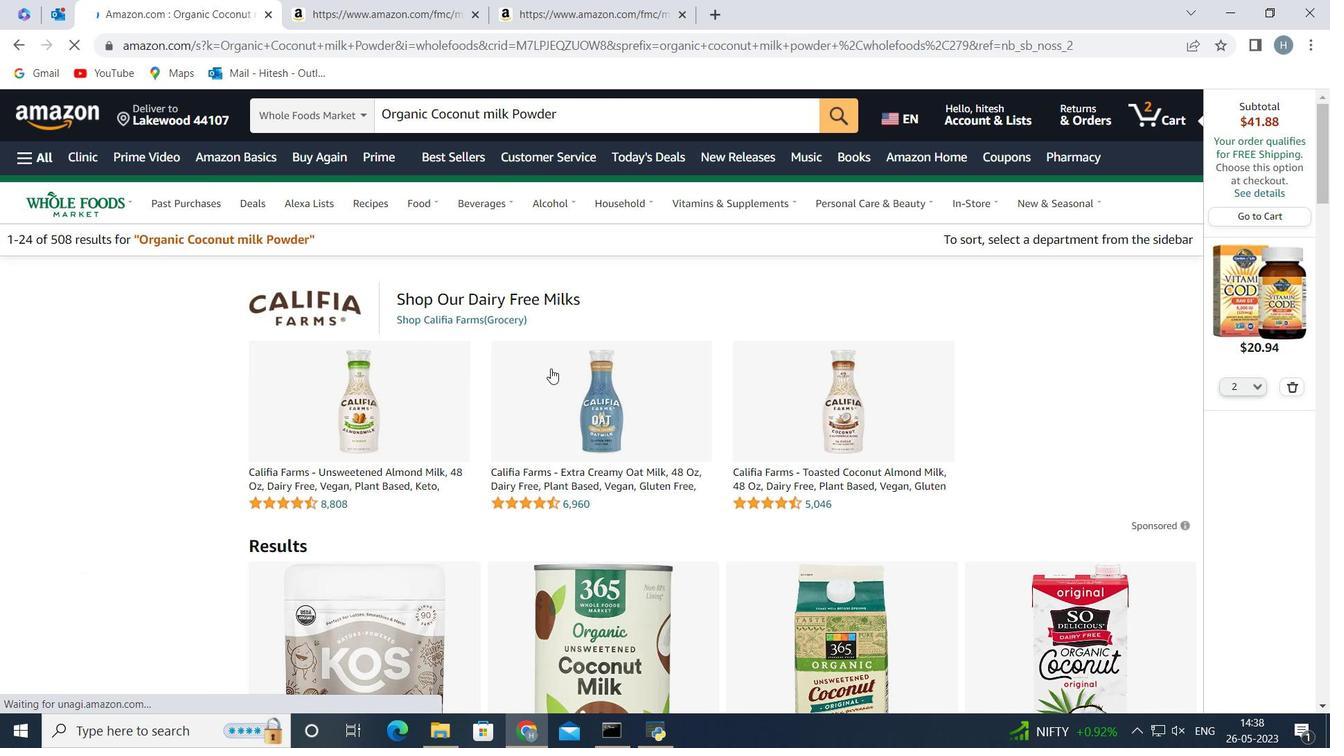 
Action: Mouse scrolled (546, 413) with delta (0, 0)
Screenshot: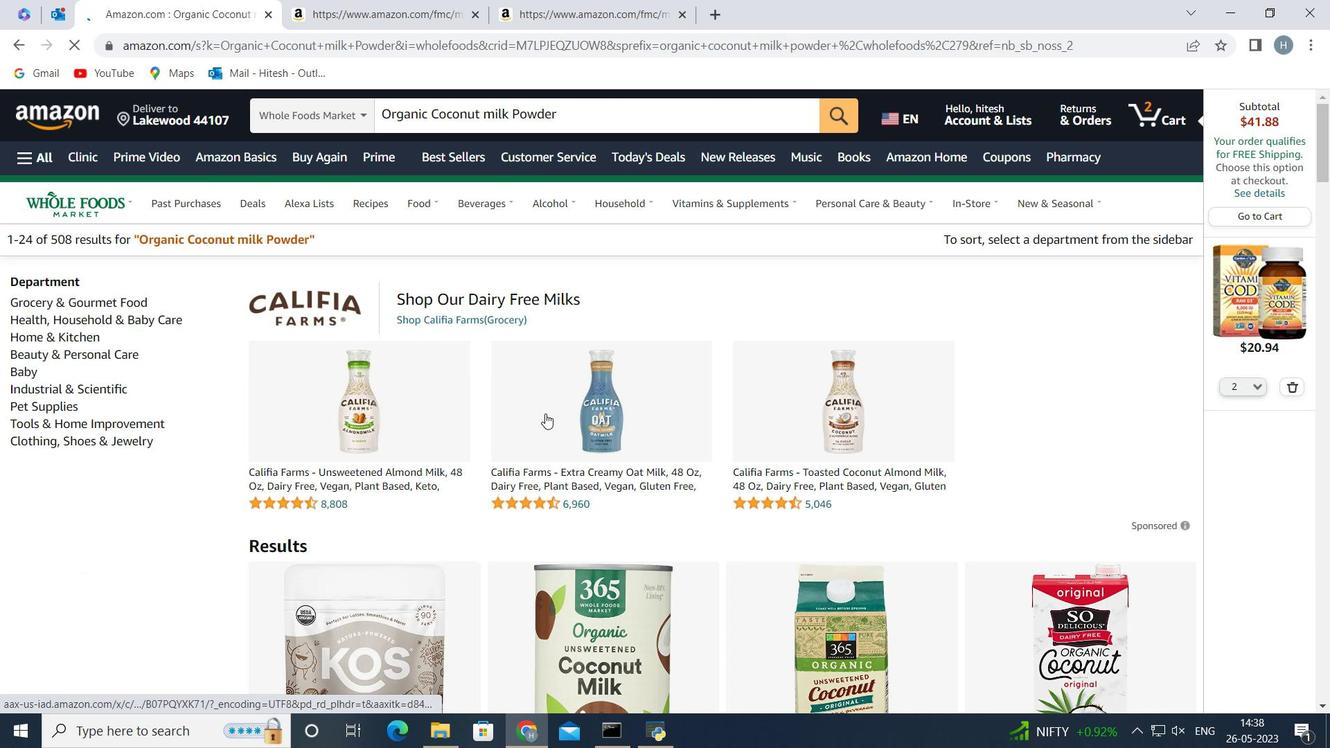 
Action: Mouse scrolled (546, 413) with delta (0, 0)
Screenshot: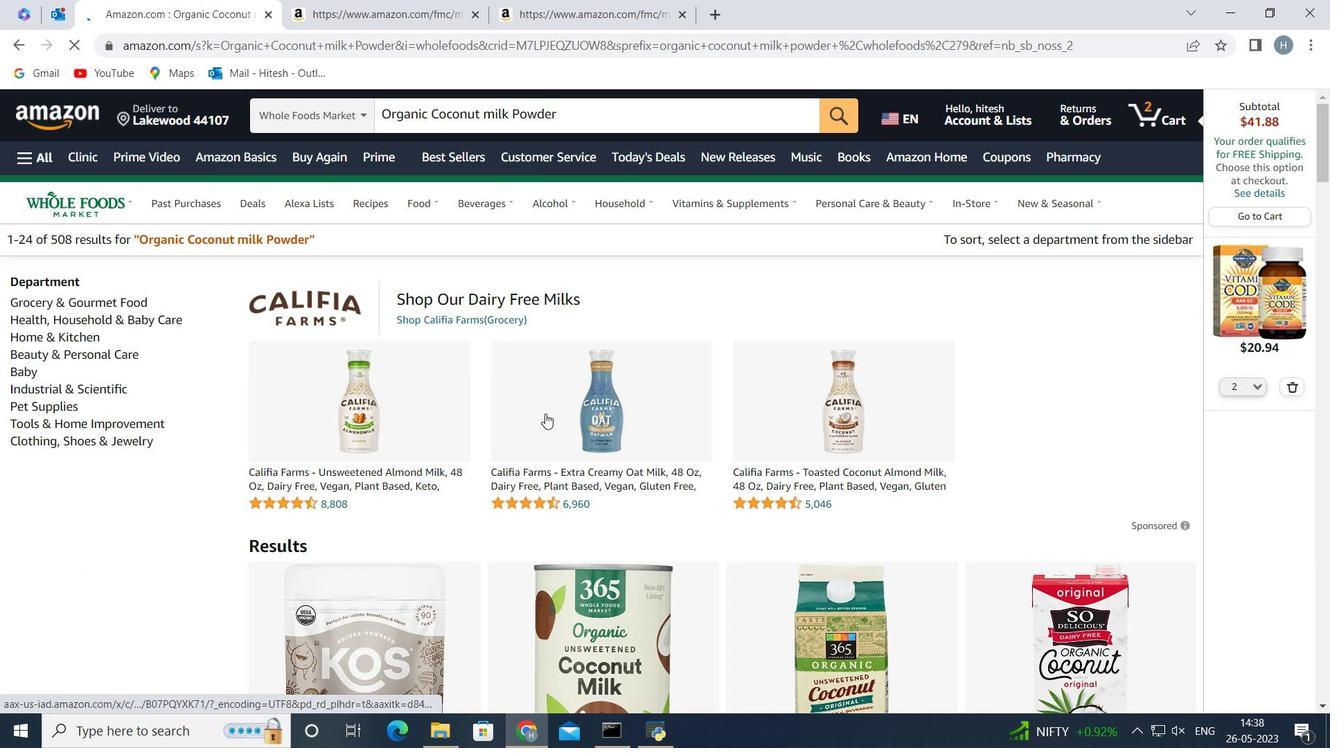 
Action: Mouse scrolled (546, 413) with delta (0, 0)
Screenshot: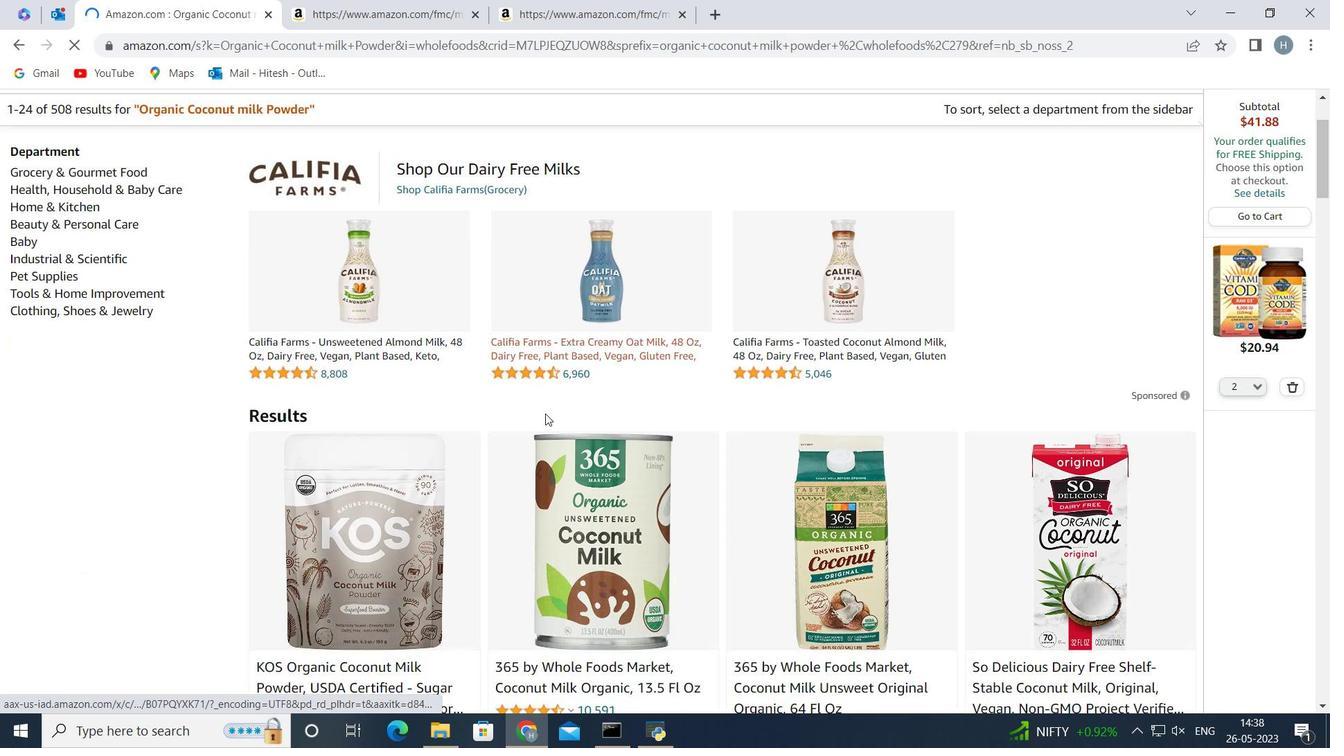 
Action: Mouse moved to (430, 395)
Screenshot: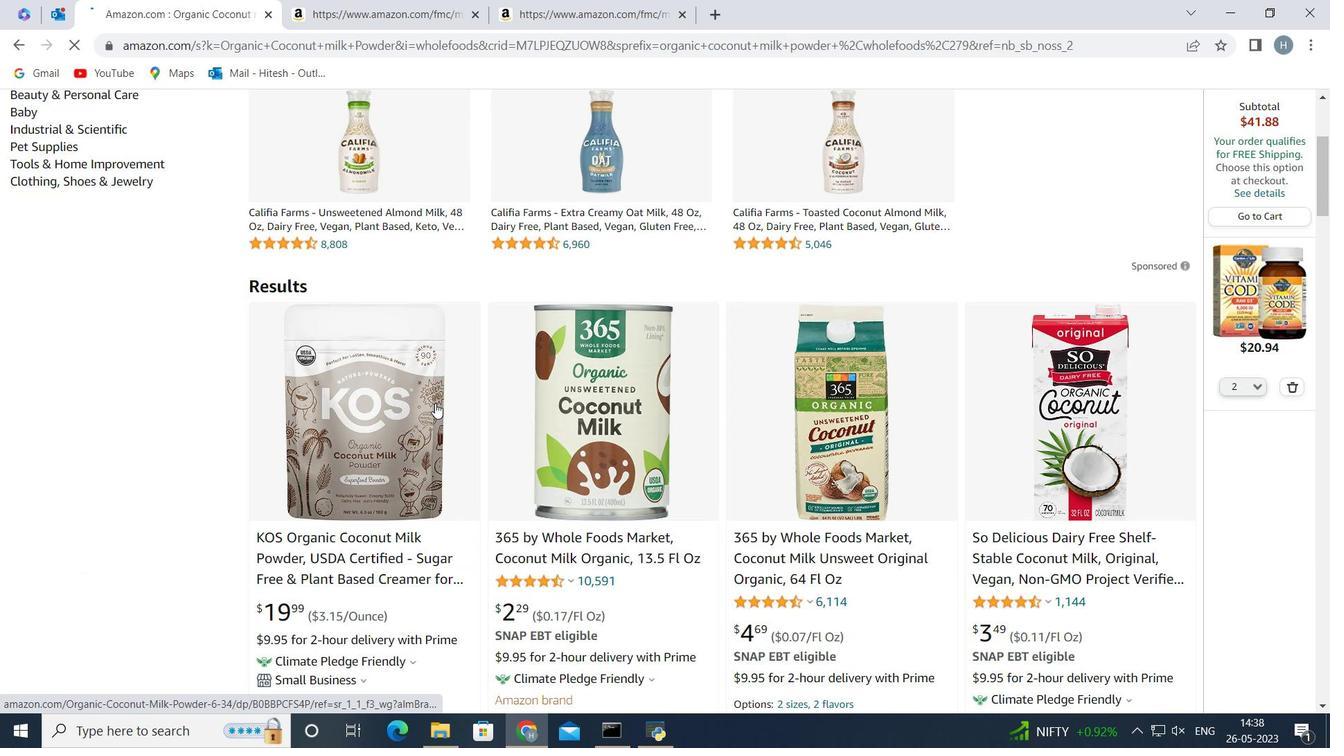 
Action: Mouse scrolled (430, 394) with delta (0, 0)
Screenshot: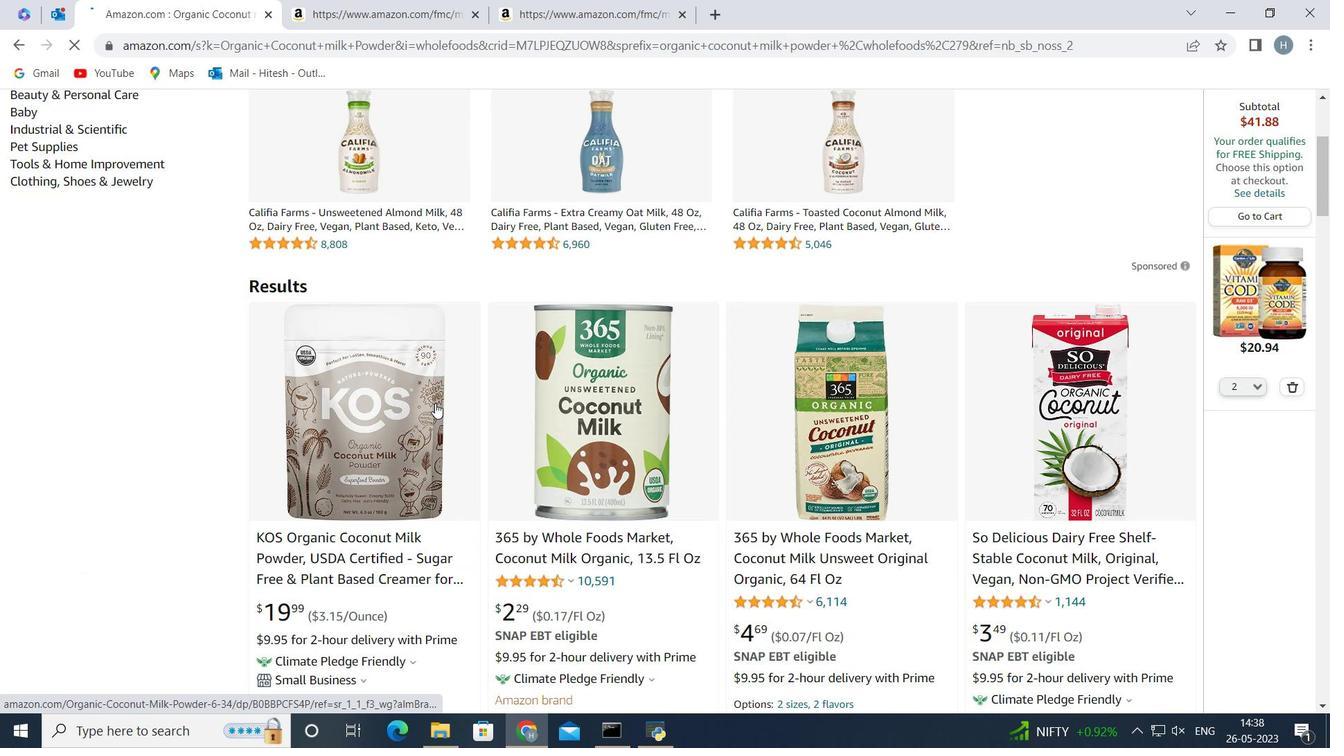 
Action: Mouse moved to (386, 354)
Screenshot: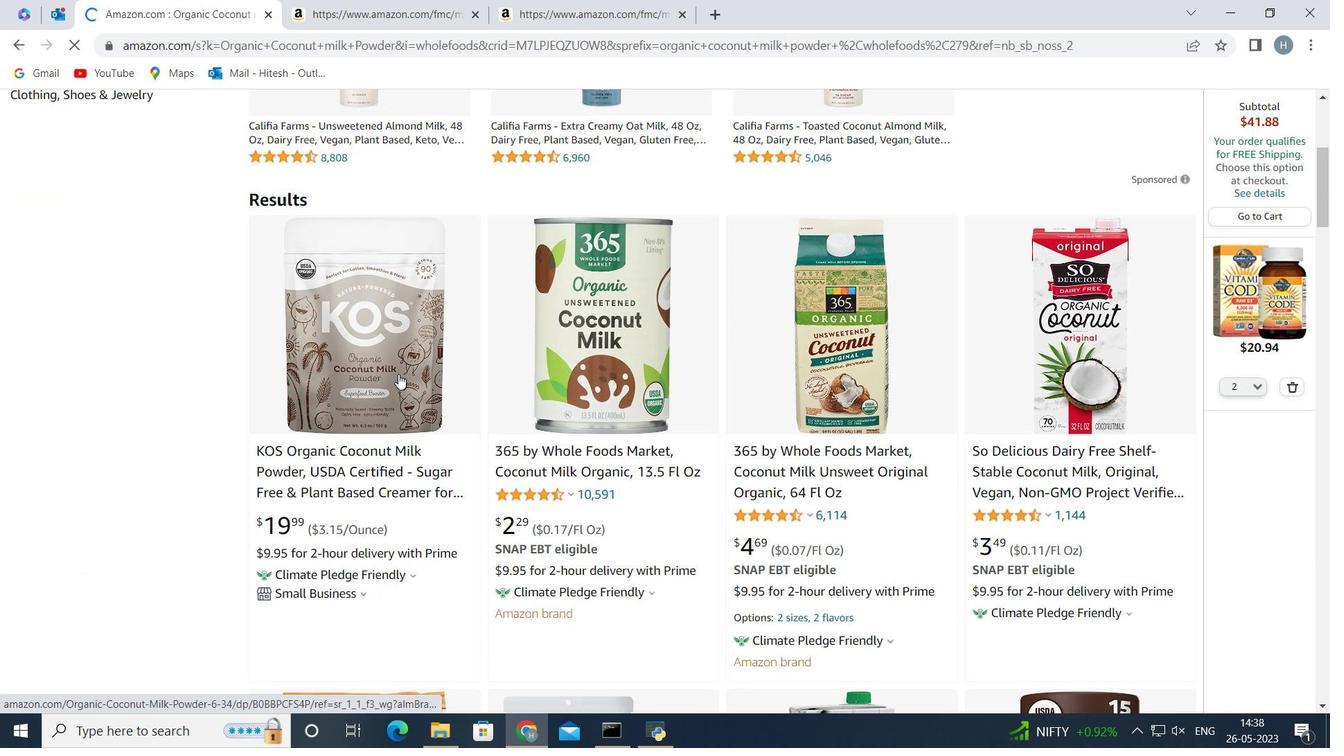 
Action: Mouse pressed left at (386, 354)
Screenshot: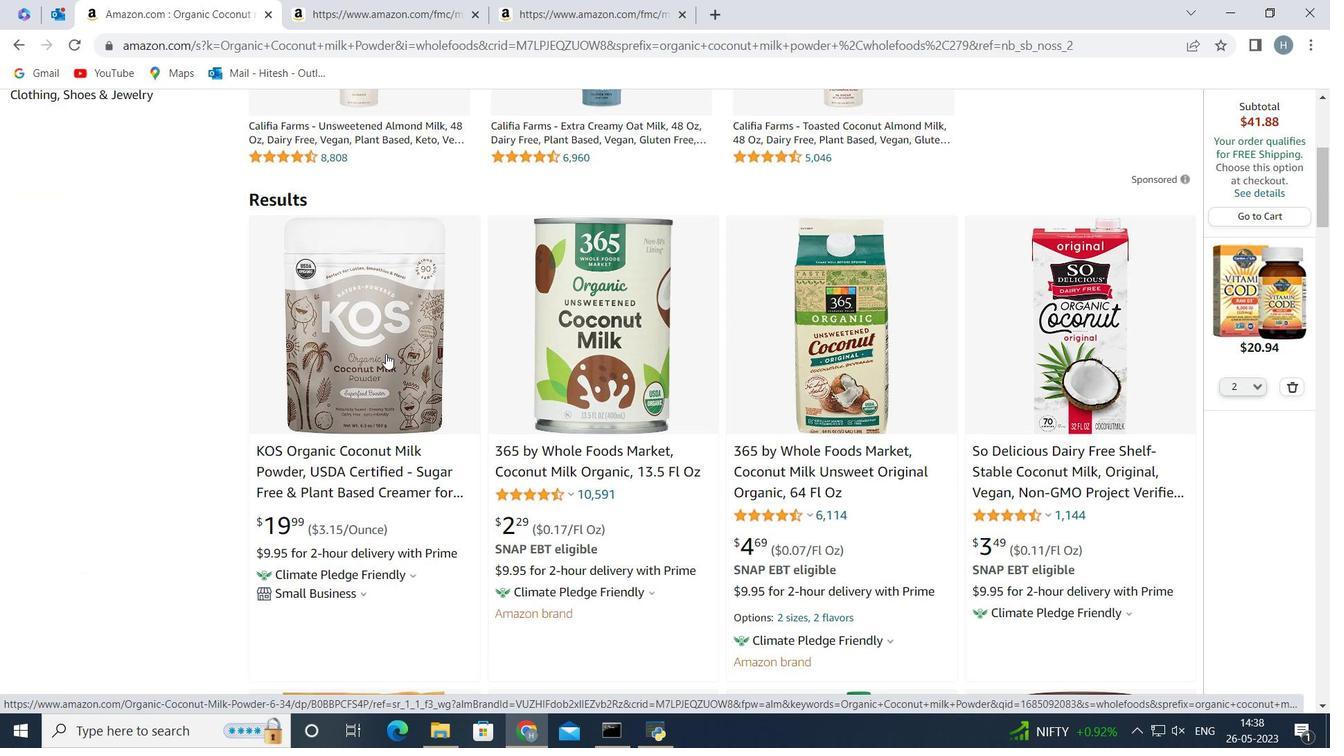 
Action: Mouse moved to (697, 447)
Screenshot: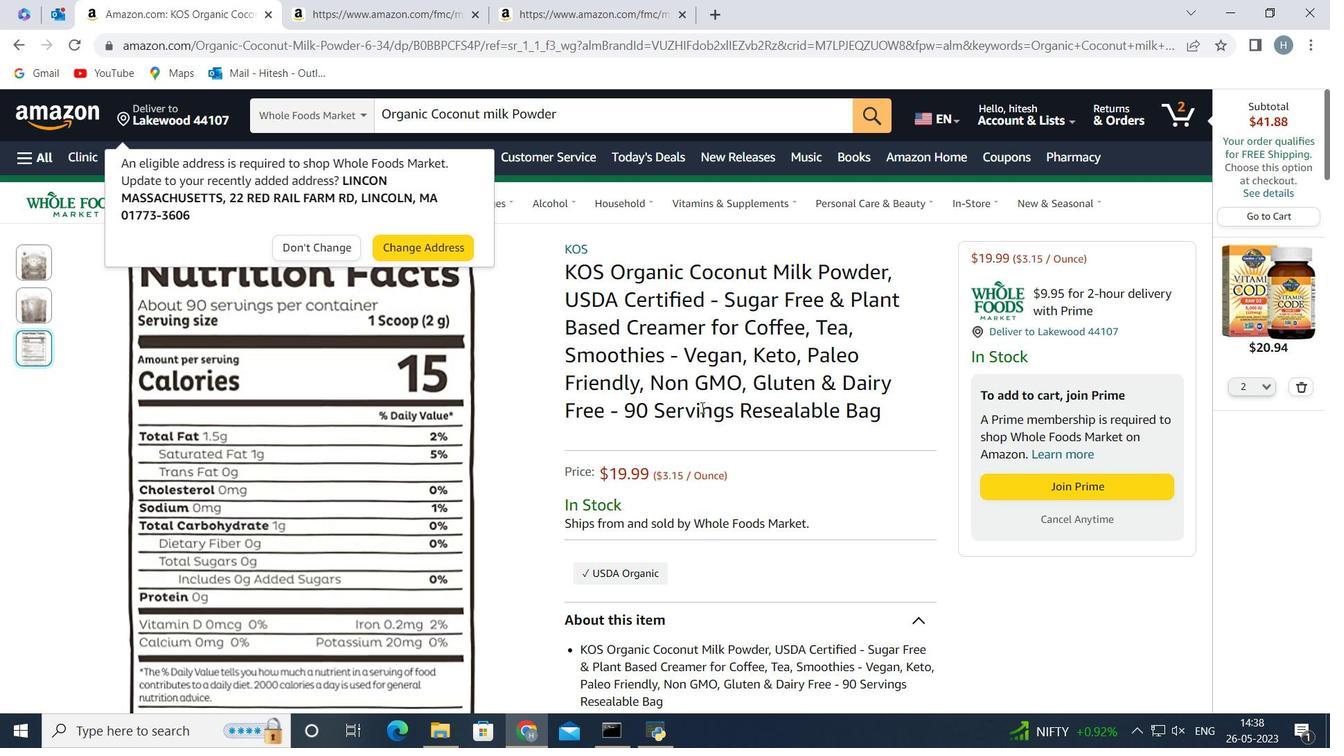 
Action: Mouse scrolled (697, 447) with delta (0, 0)
Screenshot: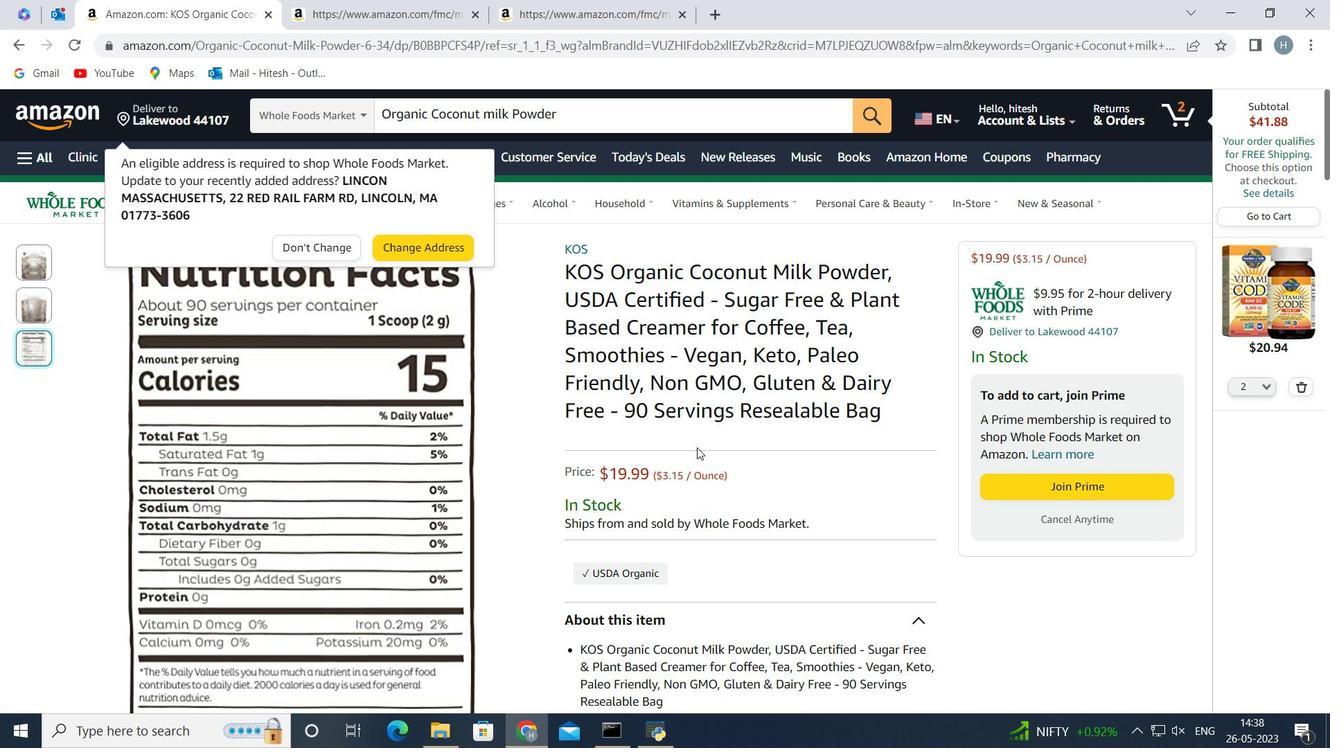 
Action: Mouse moved to (695, 449)
Screenshot: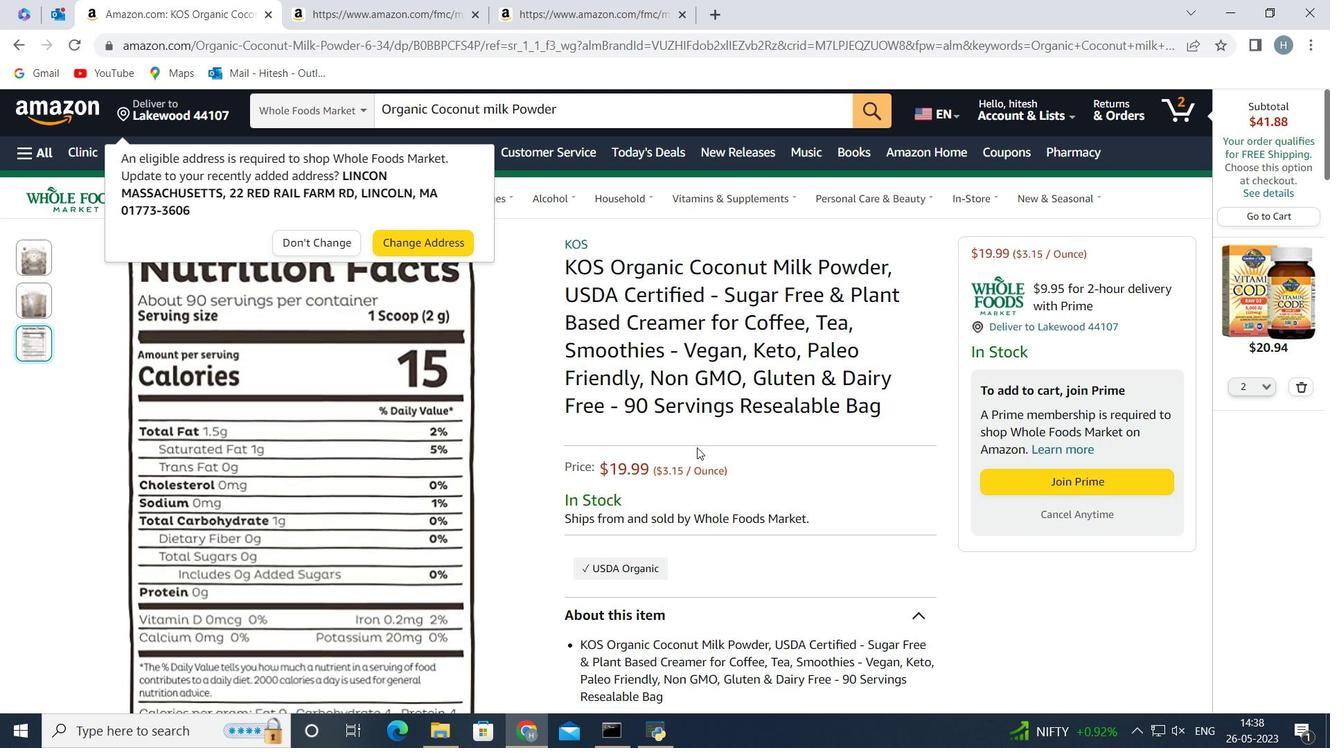 
Action: Mouse scrolled (695, 449) with delta (0, 0)
Screenshot: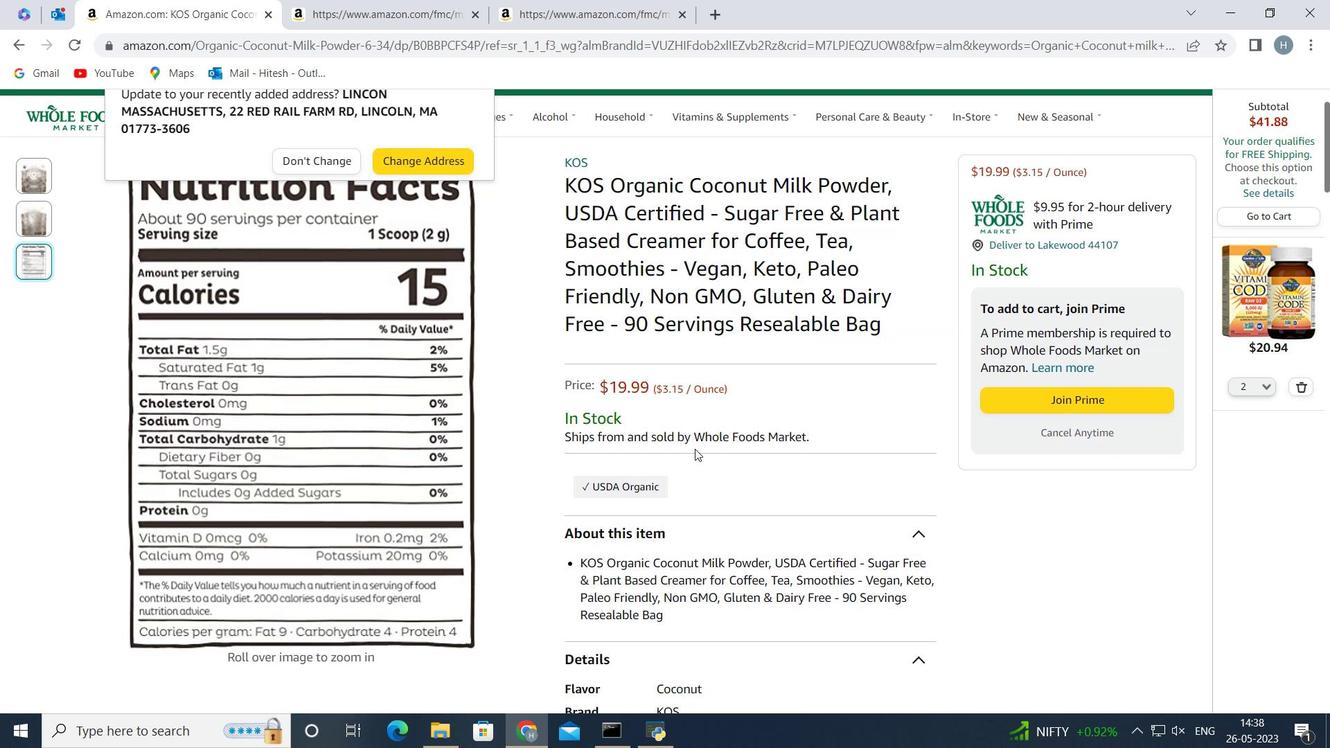 
Action: Mouse moved to (737, 556)
Screenshot: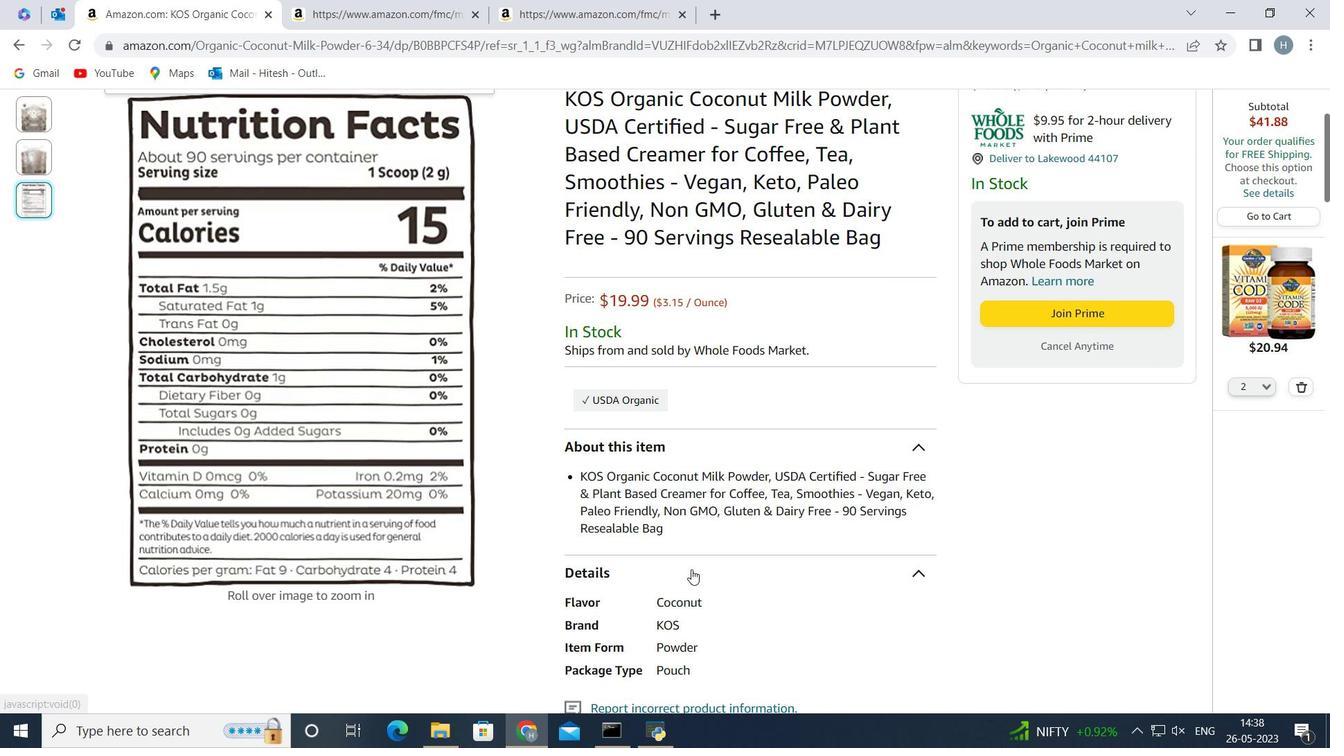 
Action: Mouse scrolled (737, 555) with delta (0, 0)
Screenshot: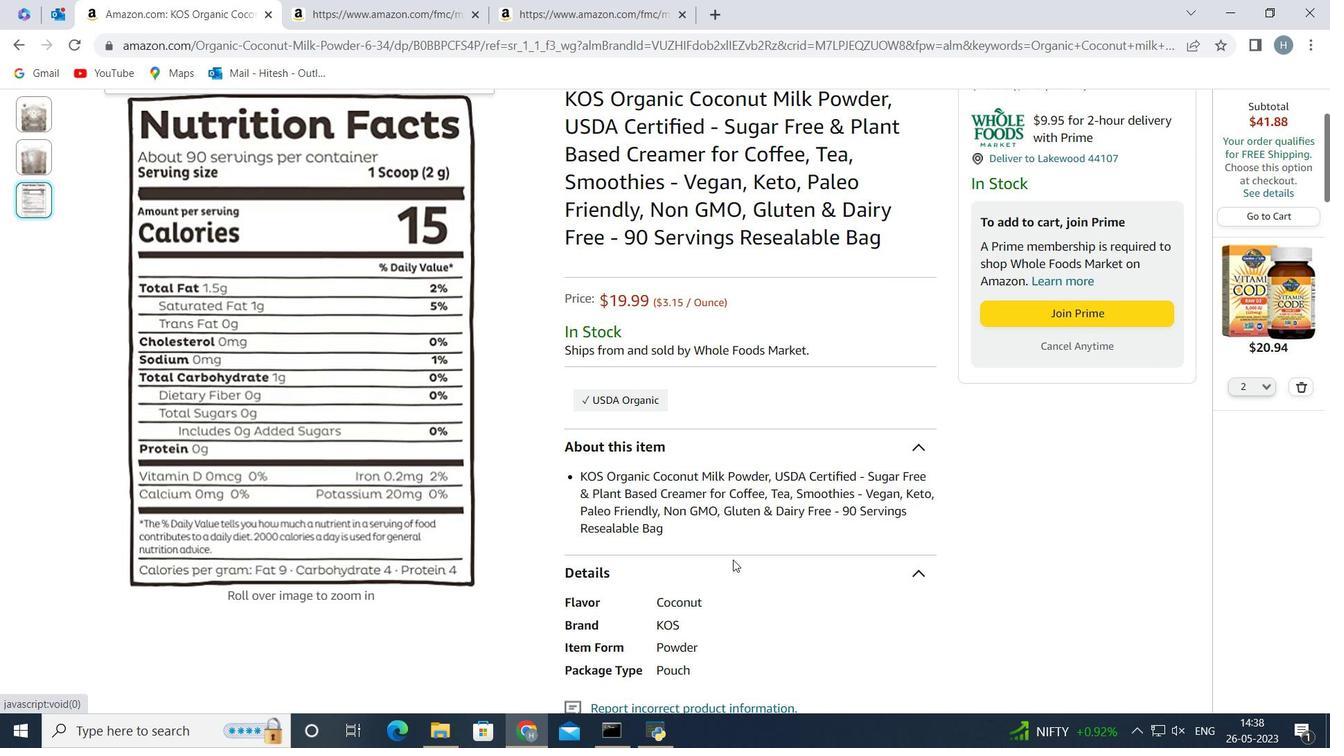
Action: Mouse scrolled (737, 555) with delta (0, 0)
Screenshot: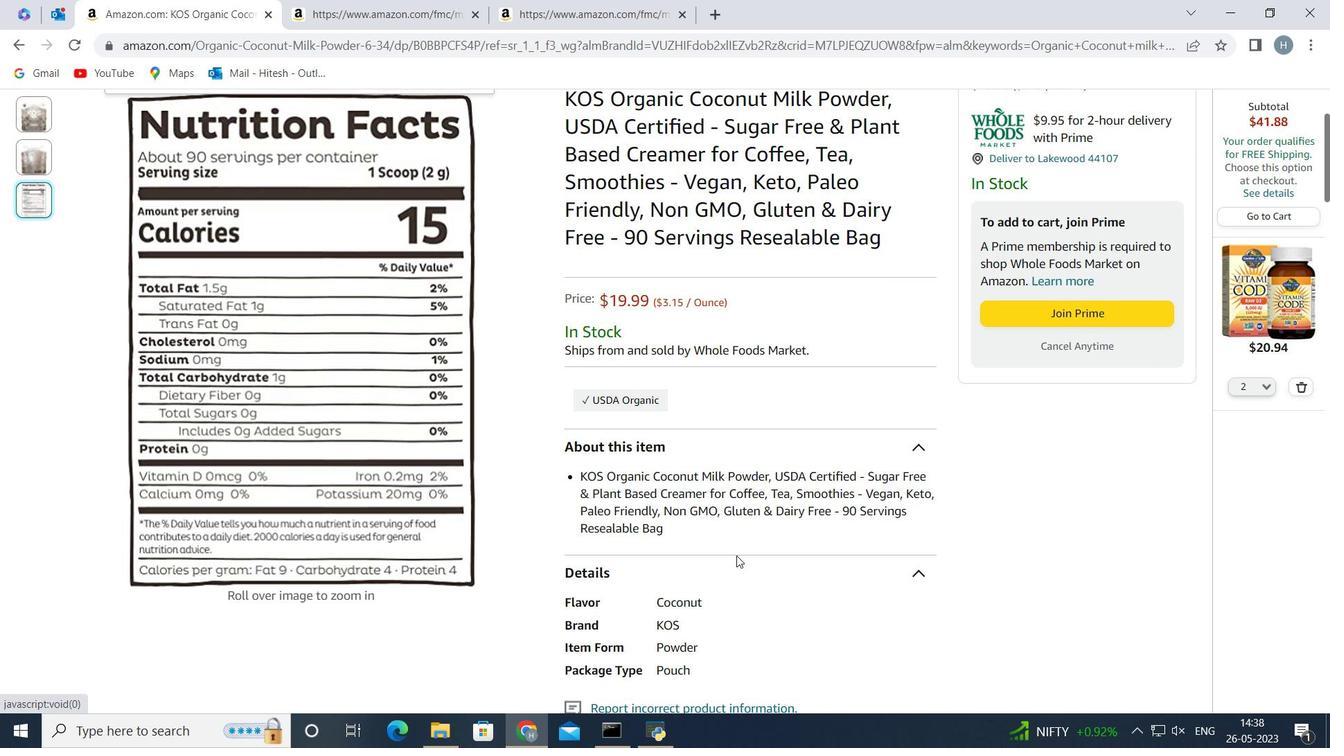 
Action: Mouse moved to (682, 535)
Screenshot: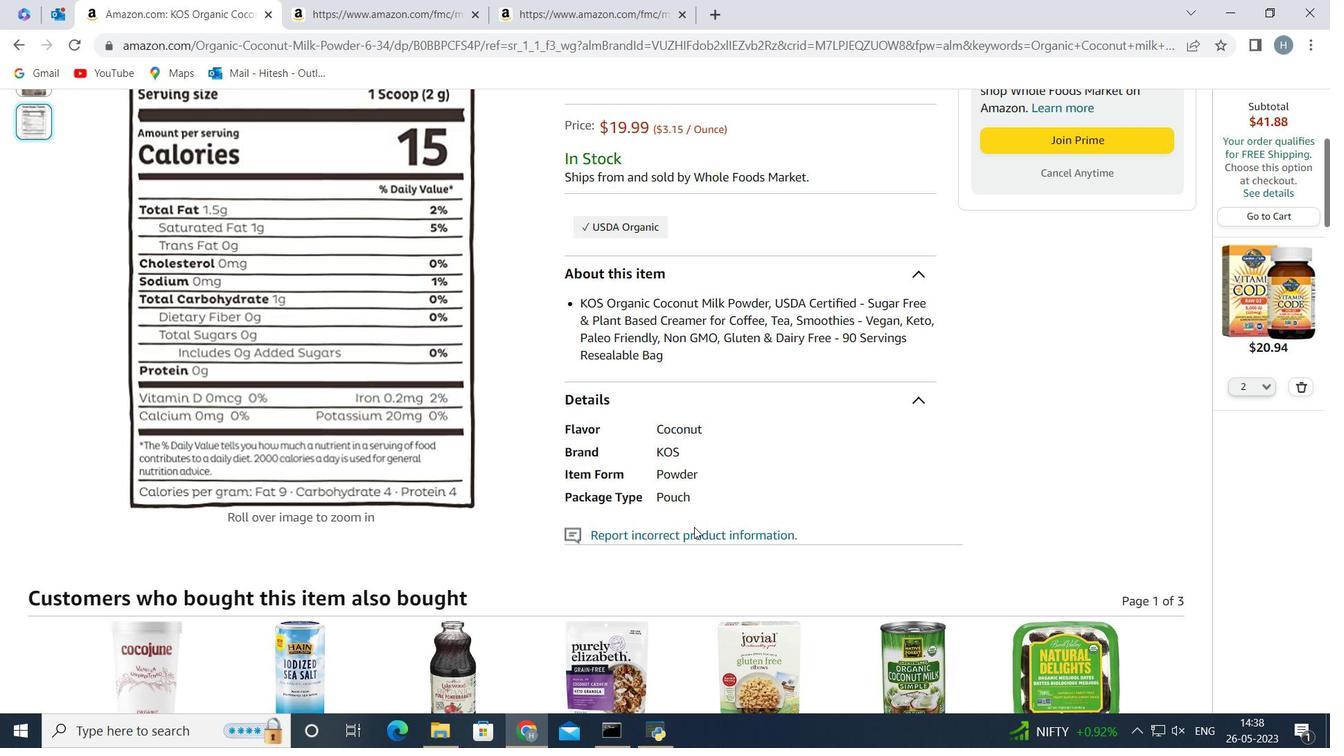 
Action: Mouse scrolled (682, 535) with delta (0, 0)
Screenshot: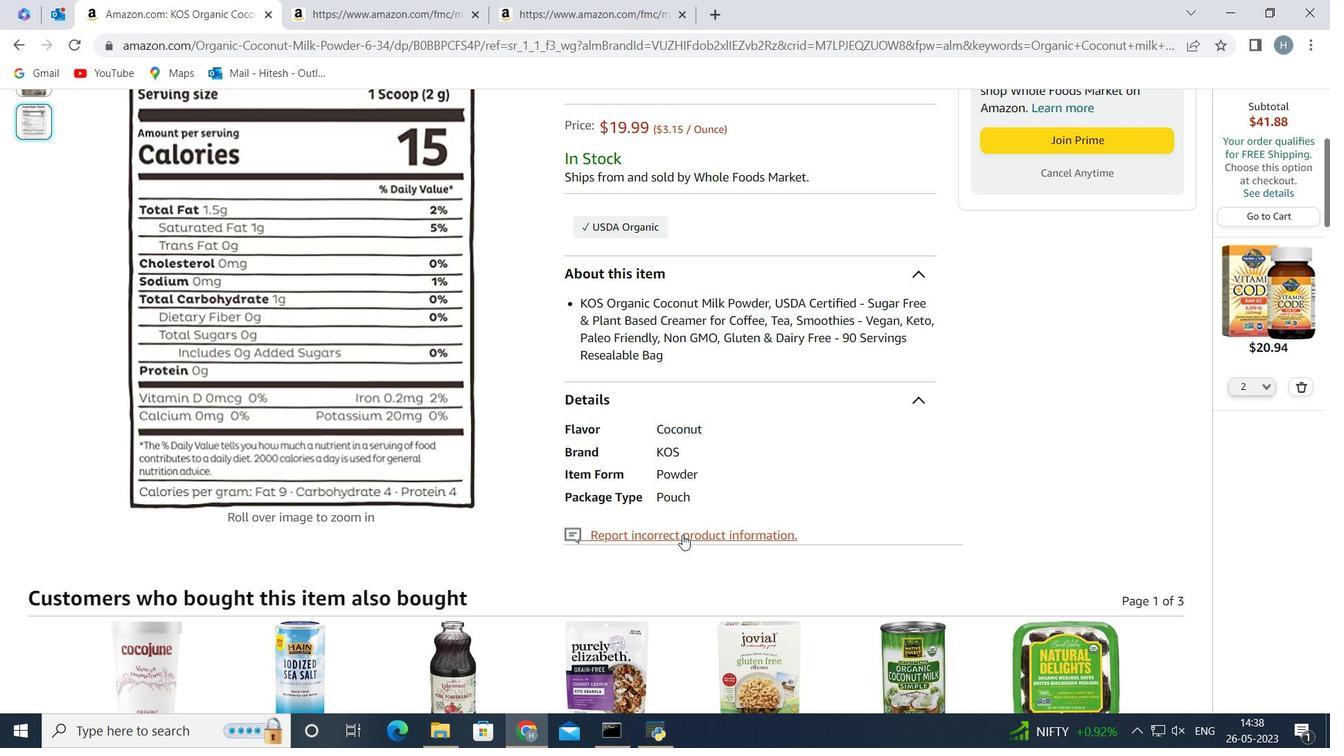 
Action: Mouse moved to (598, 507)
Screenshot: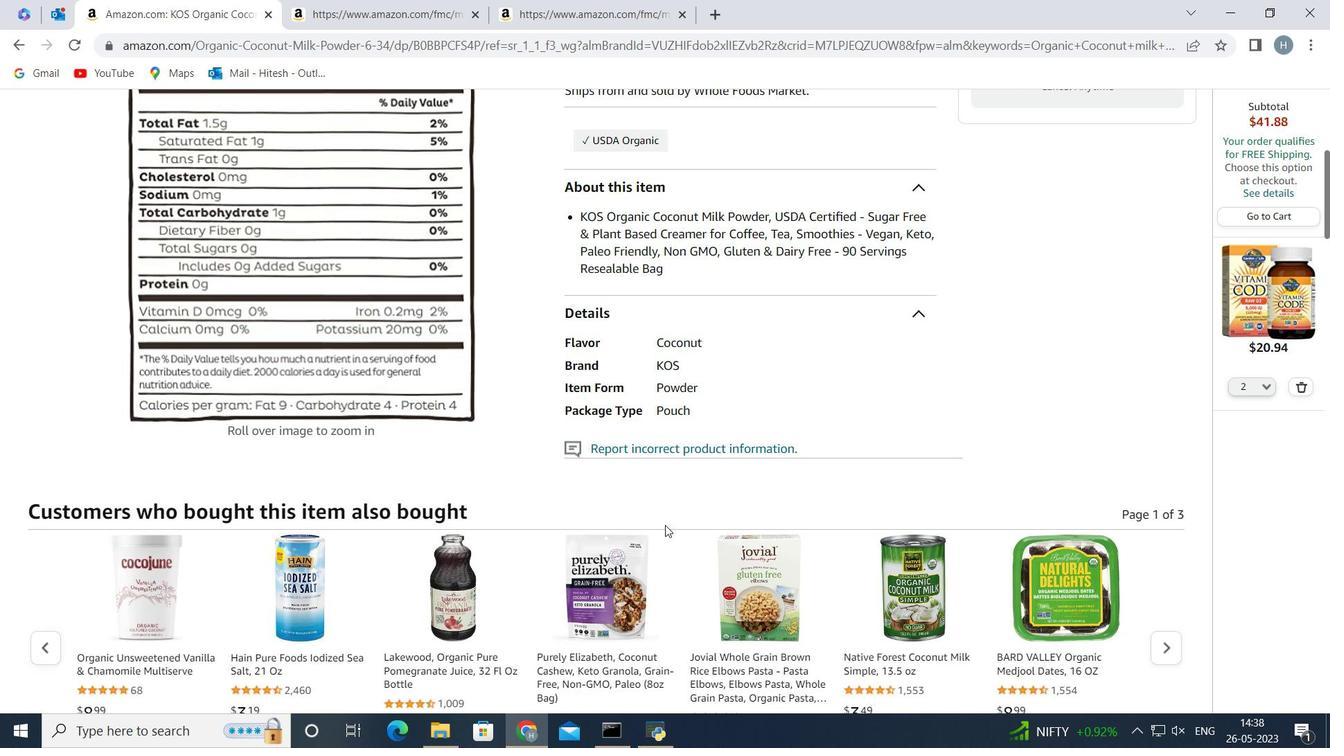 
Action: Mouse scrolled (598, 506) with delta (0, 0)
Screenshot: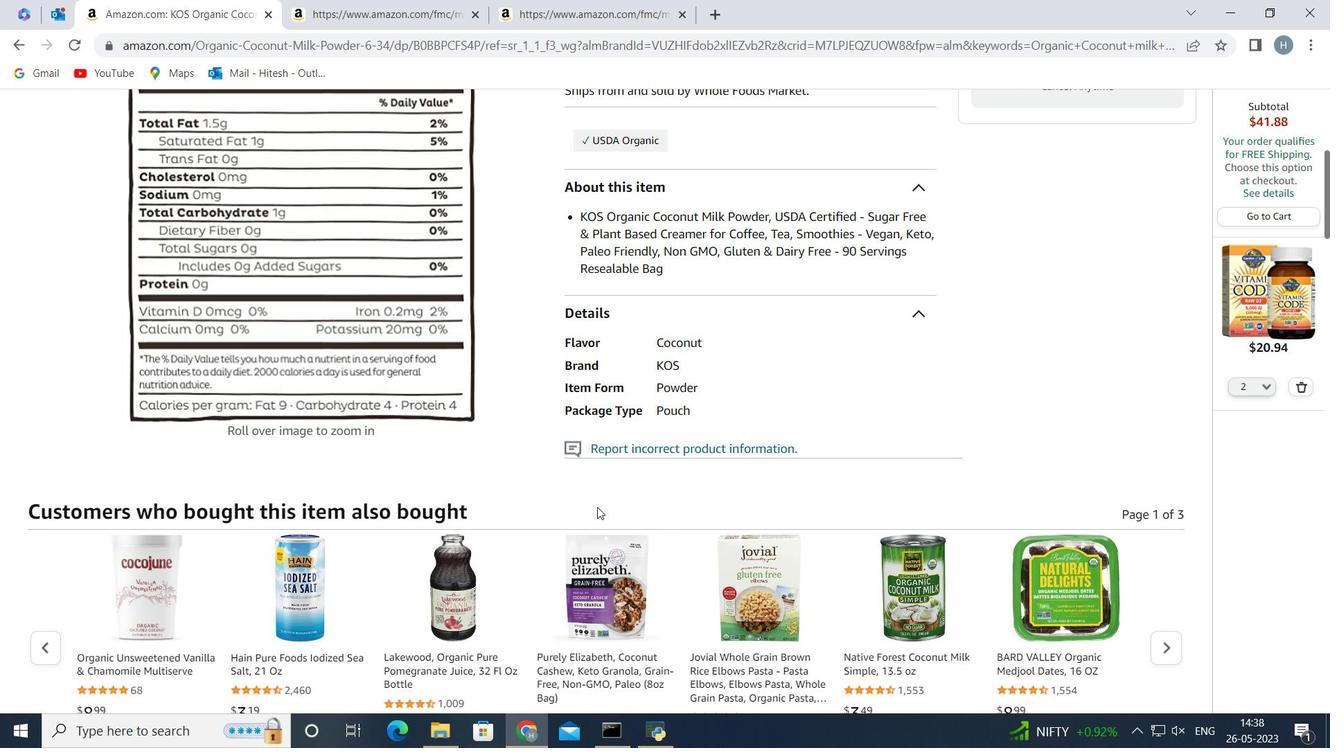 
Action: Mouse scrolled (598, 506) with delta (0, 0)
Screenshot: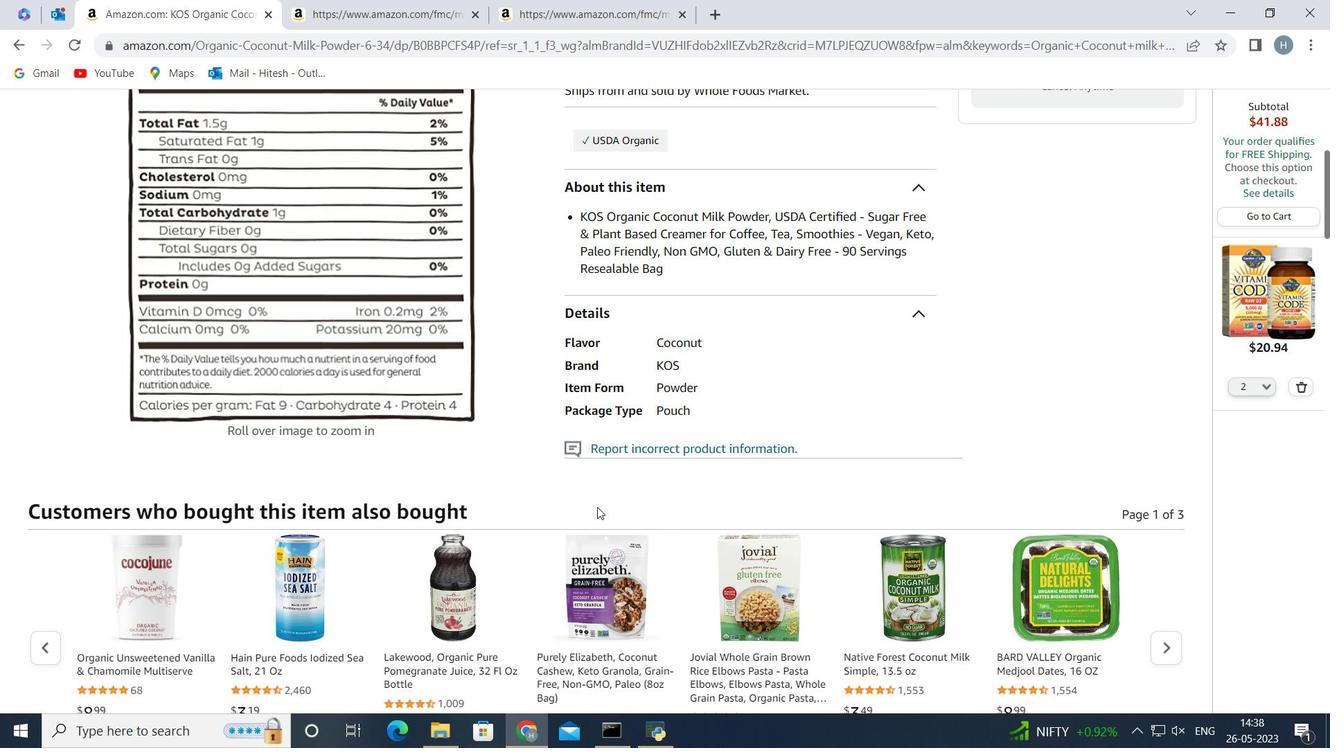 
Action: Mouse scrolled (598, 506) with delta (0, 0)
Screenshot: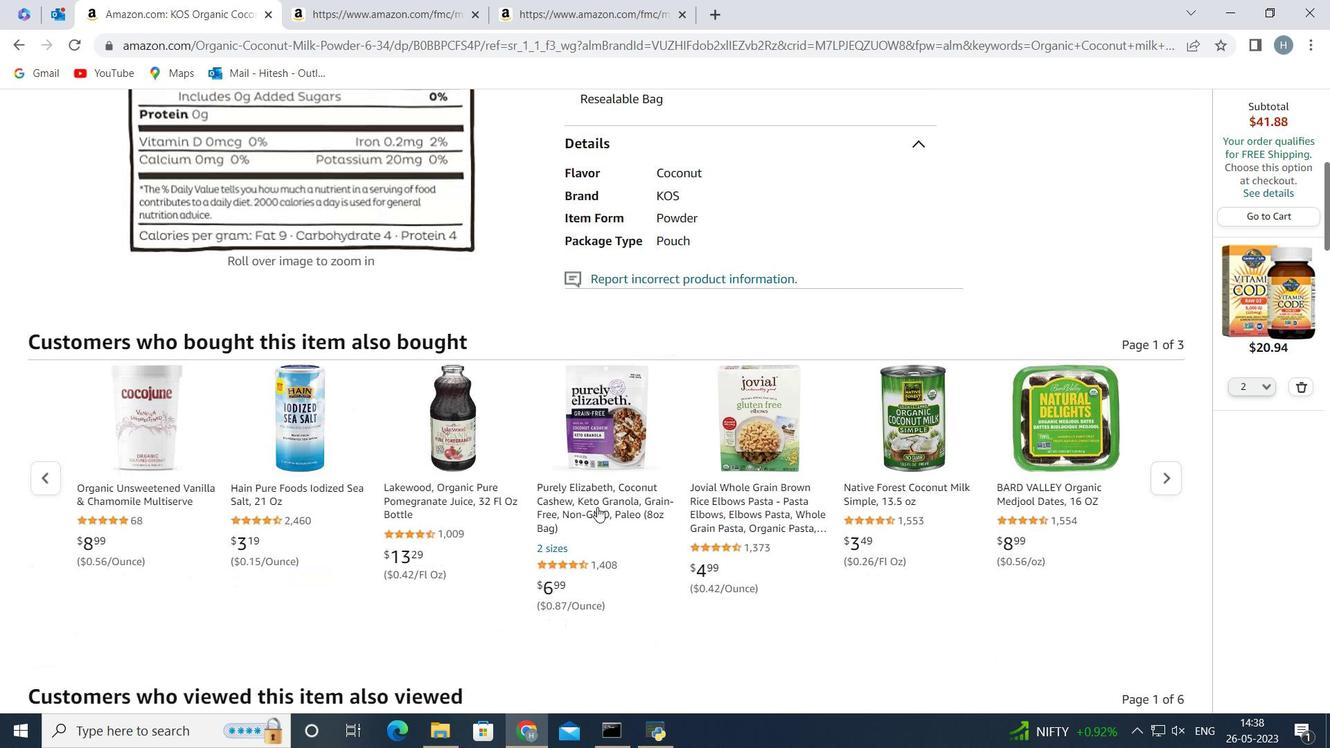 
Action: Mouse scrolled (598, 506) with delta (0, 0)
Screenshot: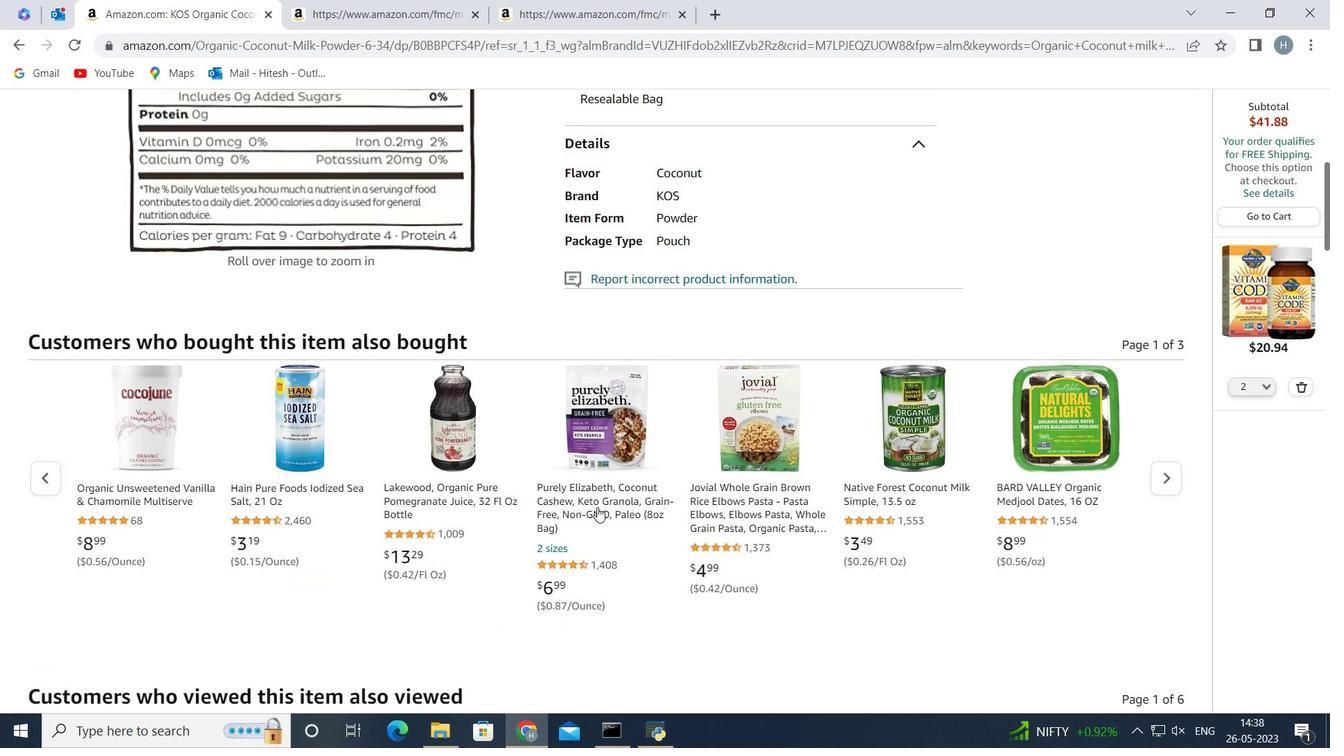 
Action: Mouse moved to (595, 507)
Screenshot: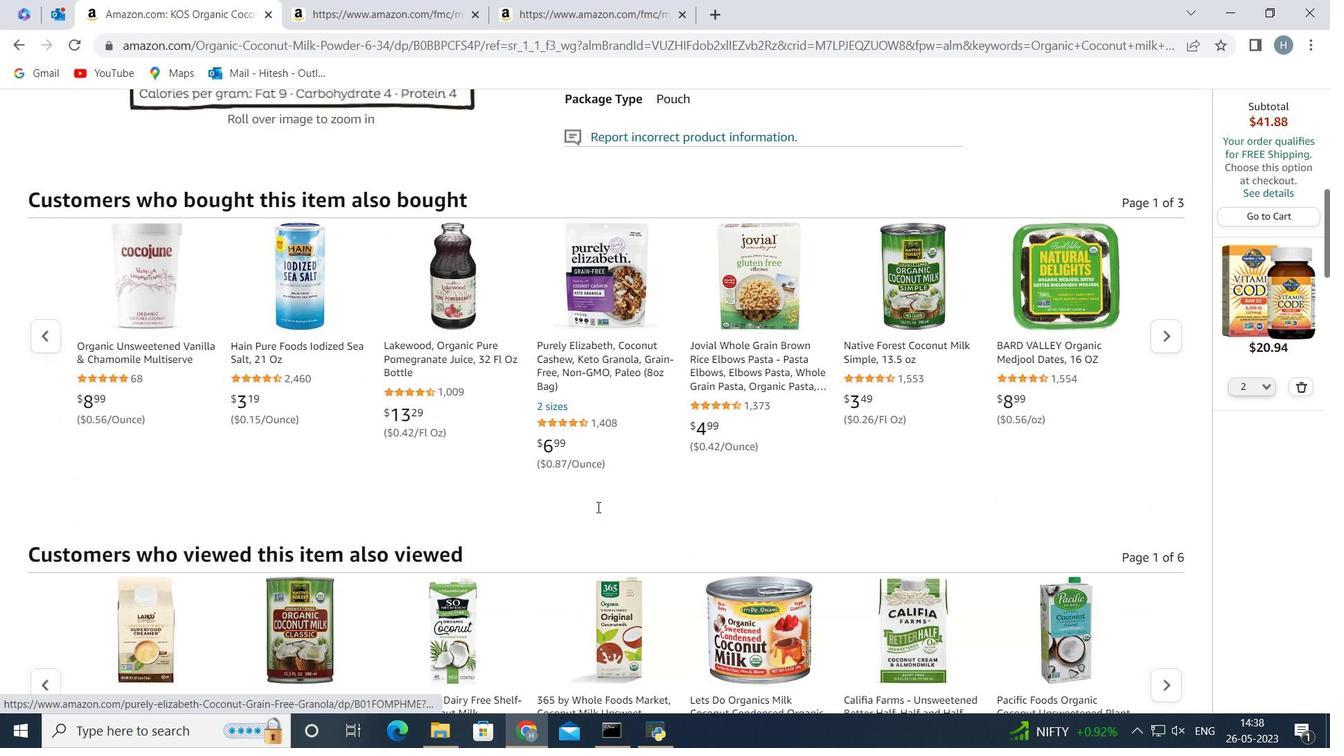 
Action: Mouse scrolled (595, 506) with delta (0, 0)
Screenshot: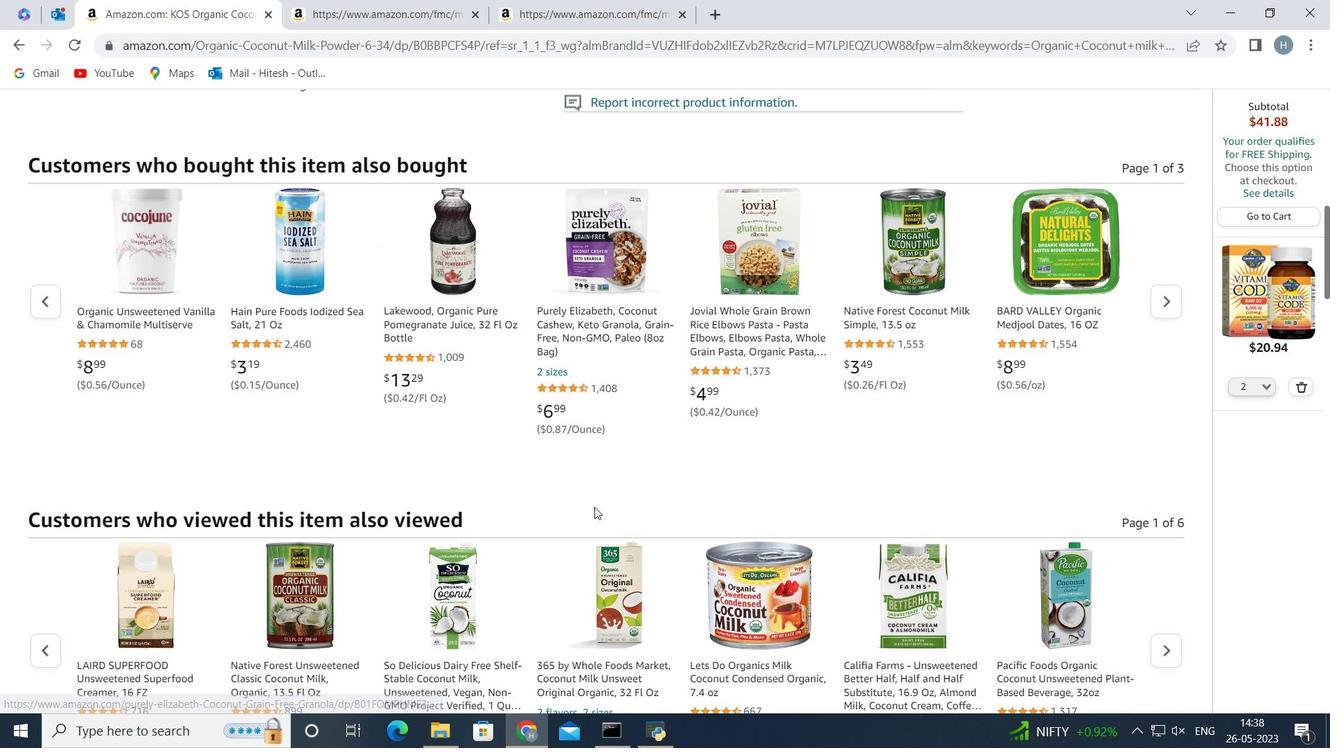 
Action: Mouse scrolled (595, 506) with delta (0, 0)
Screenshot: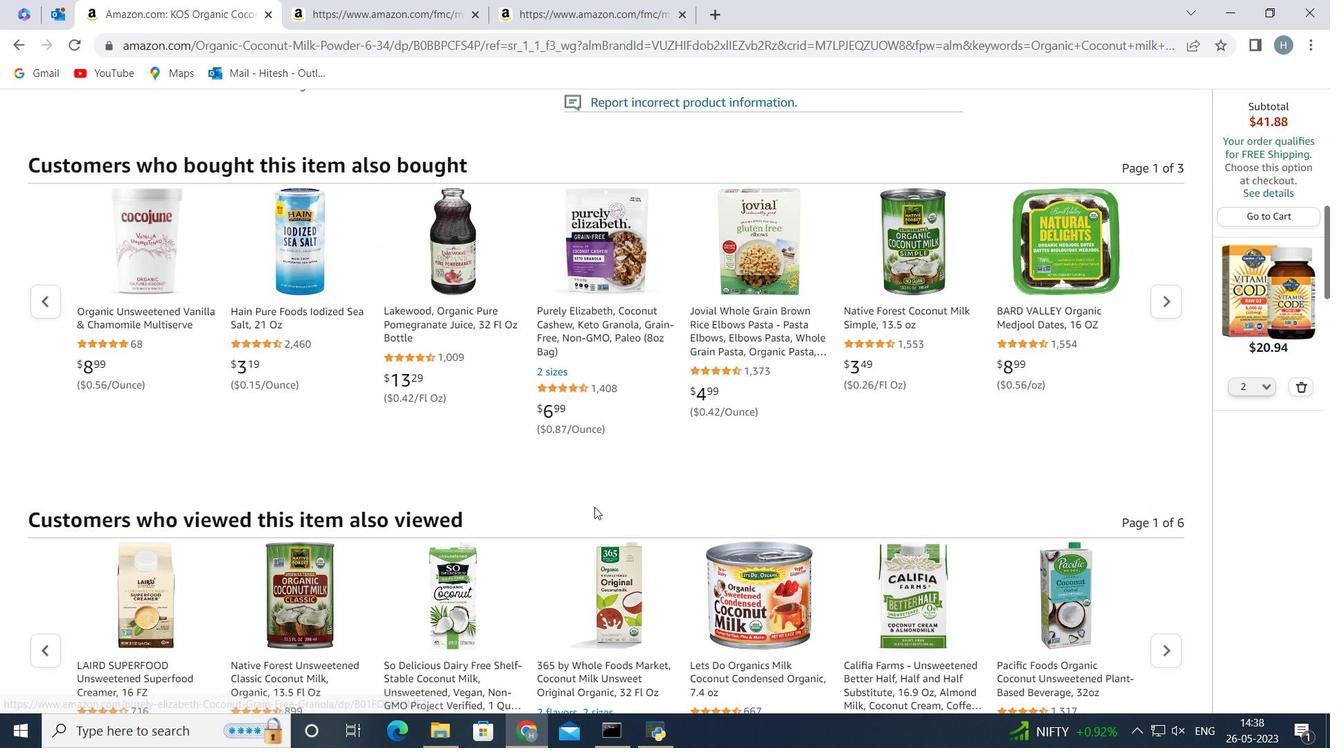 
Action: Mouse scrolled (595, 506) with delta (0, 0)
Screenshot: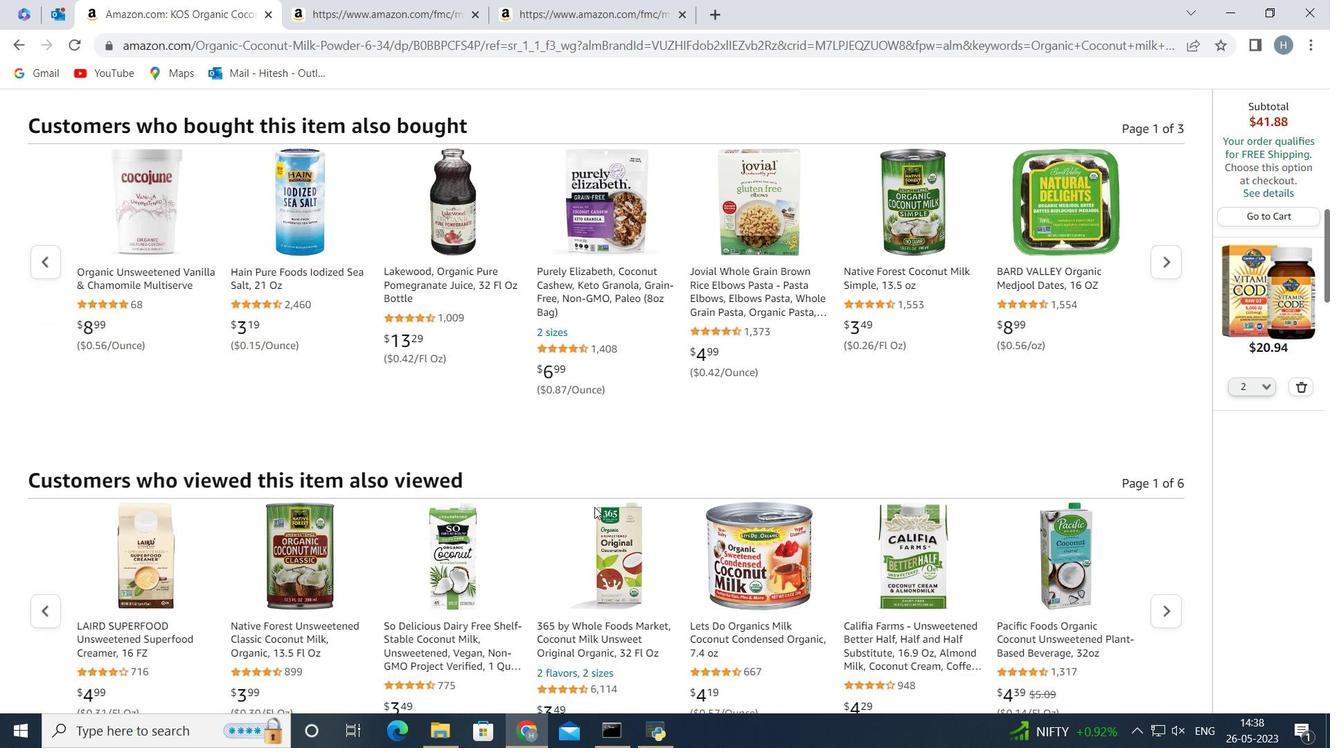 
Action: Mouse scrolled (595, 506) with delta (0, 0)
Screenshot: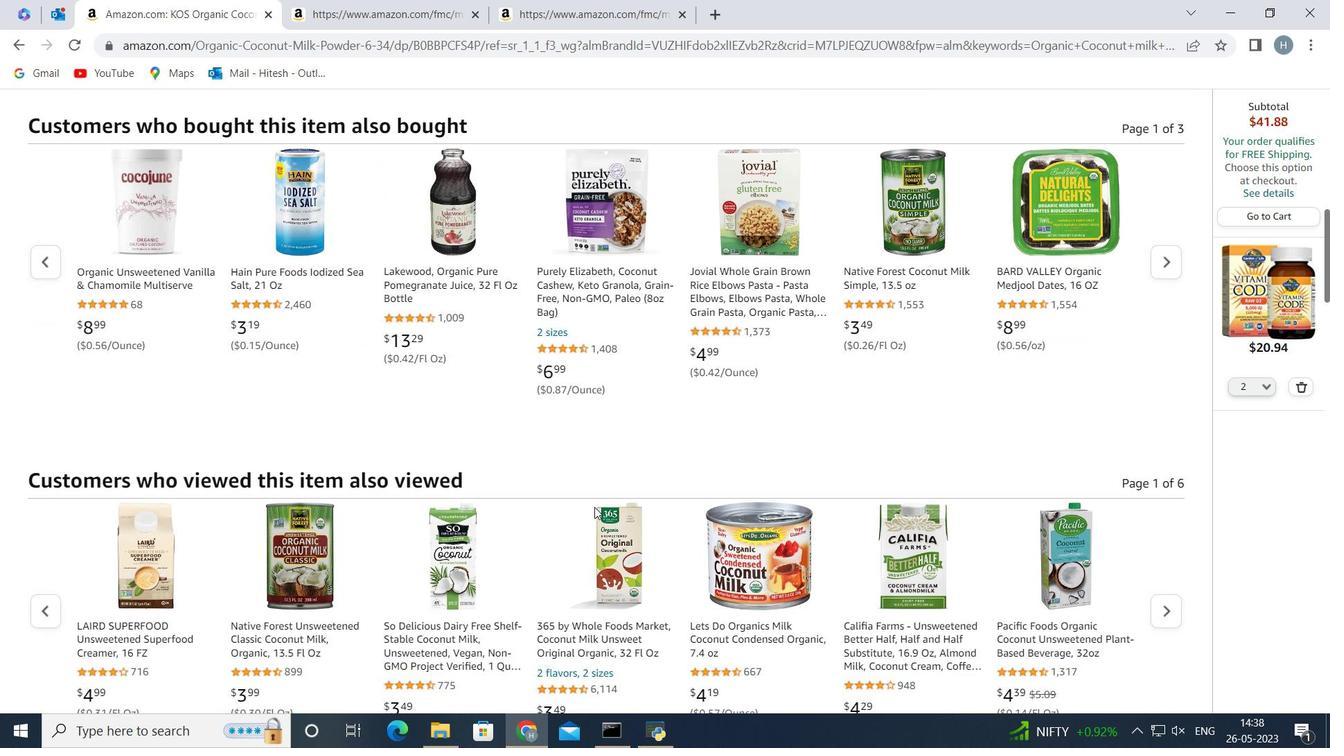 
Action: Mouse scrolled (595, 506) with delta (0, 0)
Screenshot: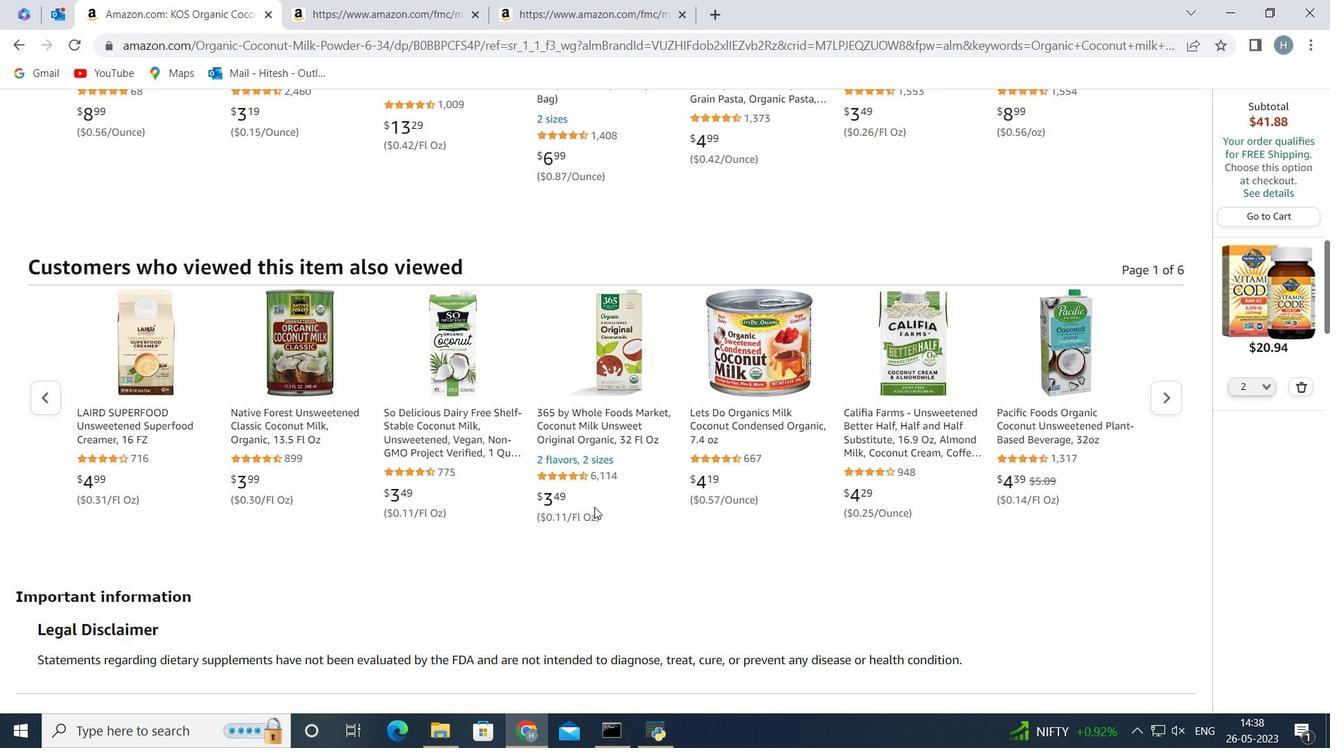 
Action: Mouse scrolled (595, 506) with delta (0, 0)
Screenshot: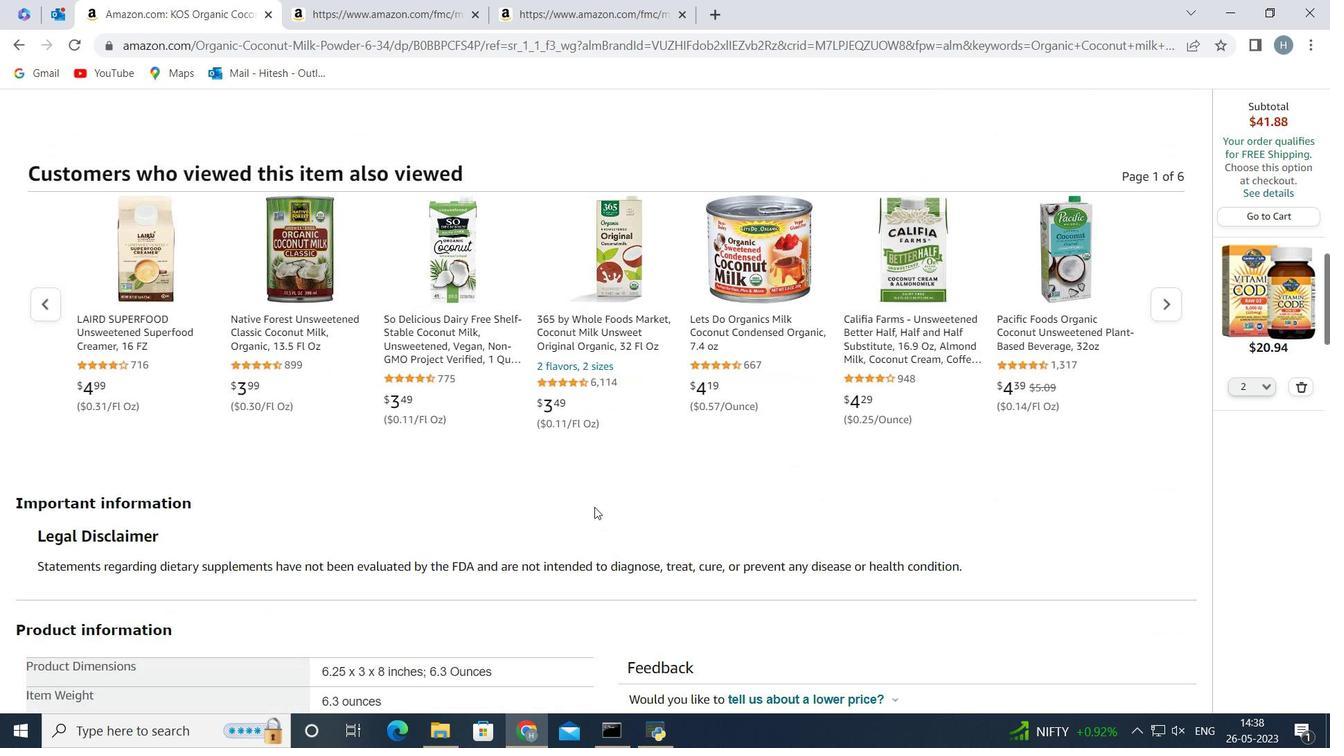 
Action: Mouse scrolled (595, 508) with delta (0, 0)
Screenshot: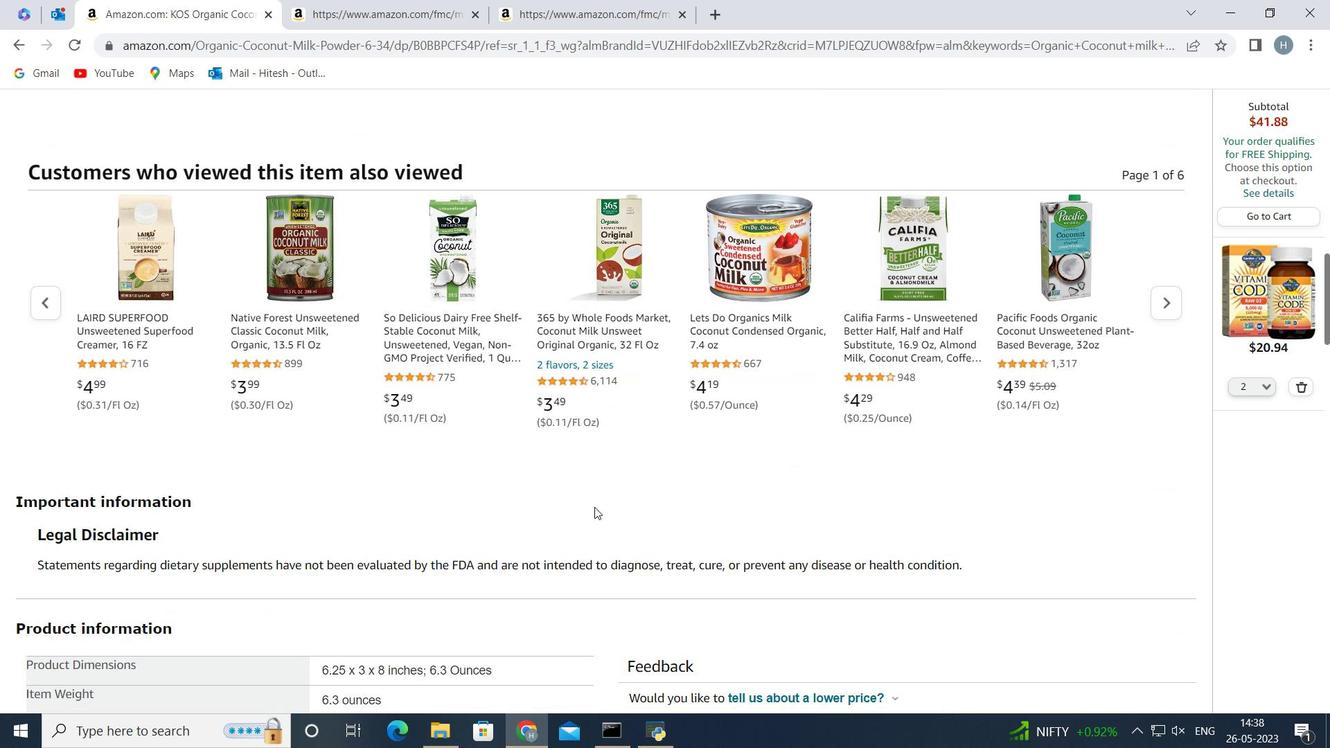 
Action: Mouse moved to (424, 487)
Screenshot: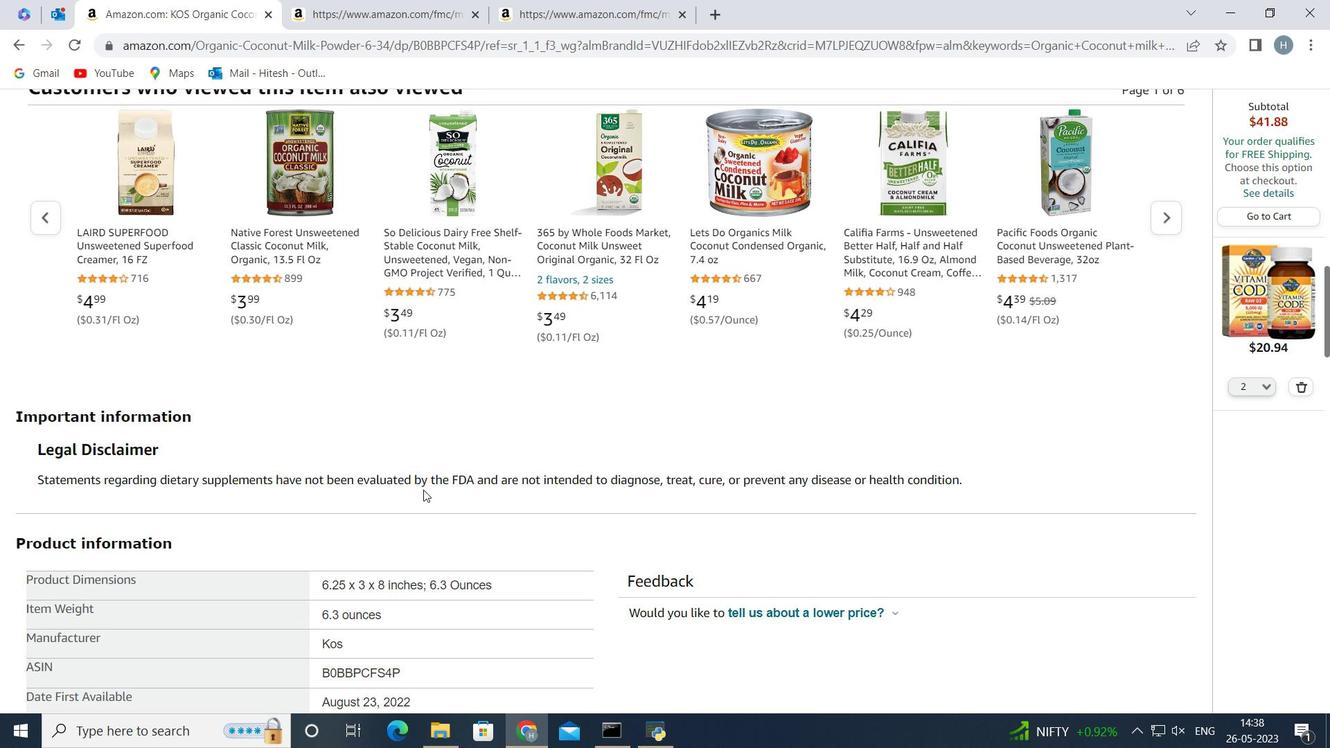
Action: Mouse scrolled (424, 487) with delta (0, 0)
Screenshot: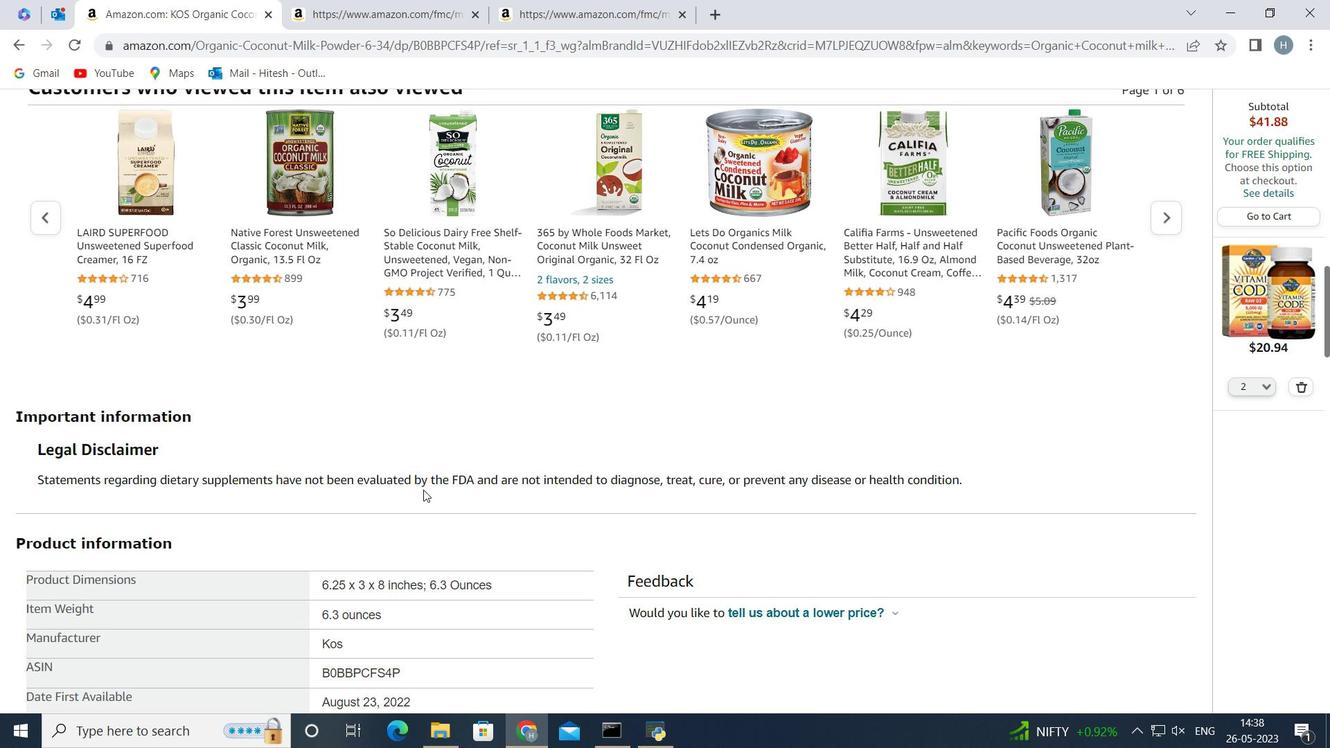
Action: Mouse scrolled (424, 487) with delta (0, 0)
Screenshot: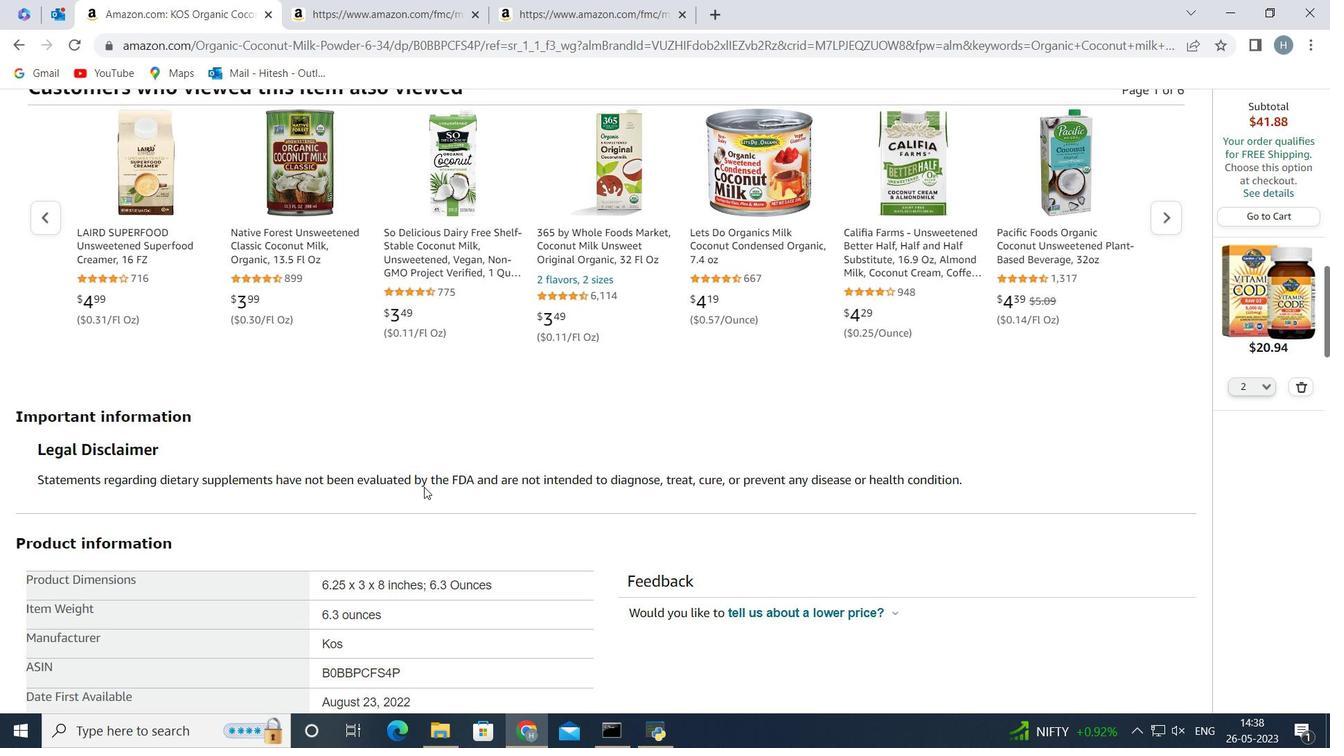 
Action: Mouse moved to (474, 440)
Screenshot: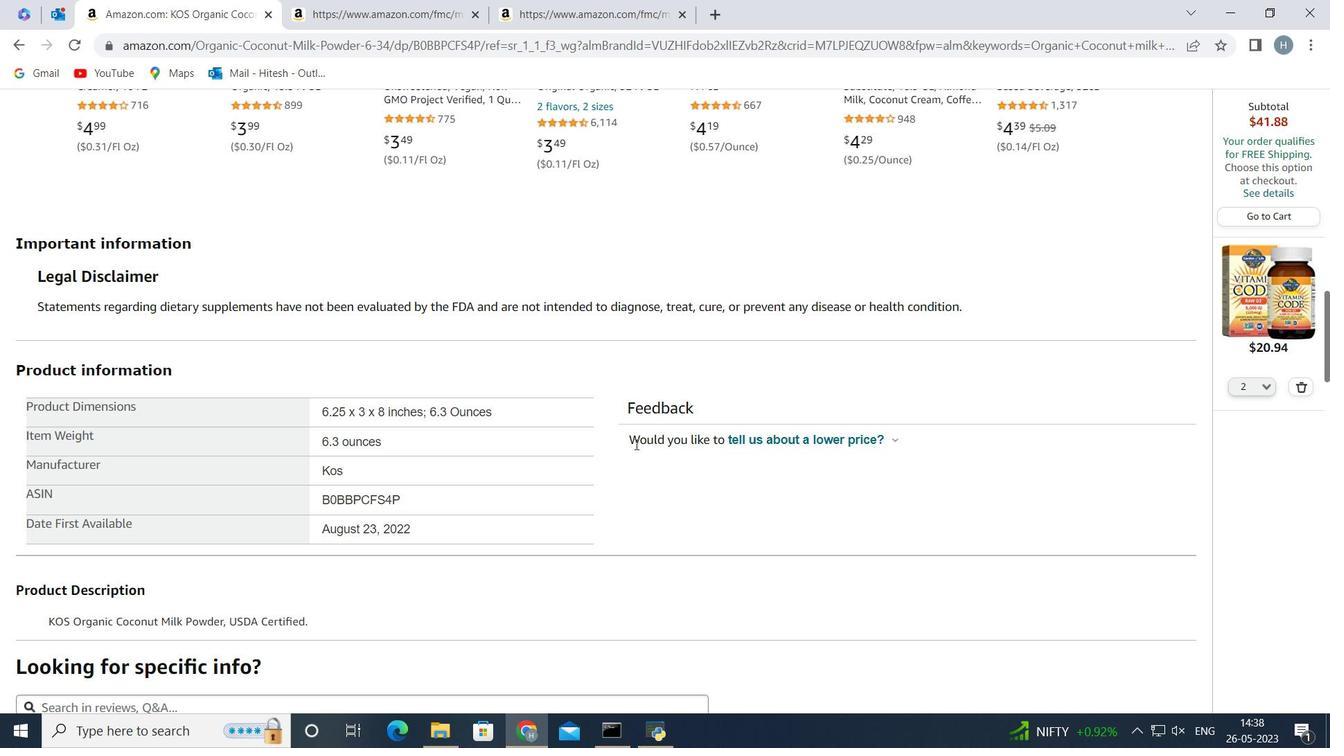 
Action: Mouse scrolled (474, 440) with delta (0, 0)
Screenshot: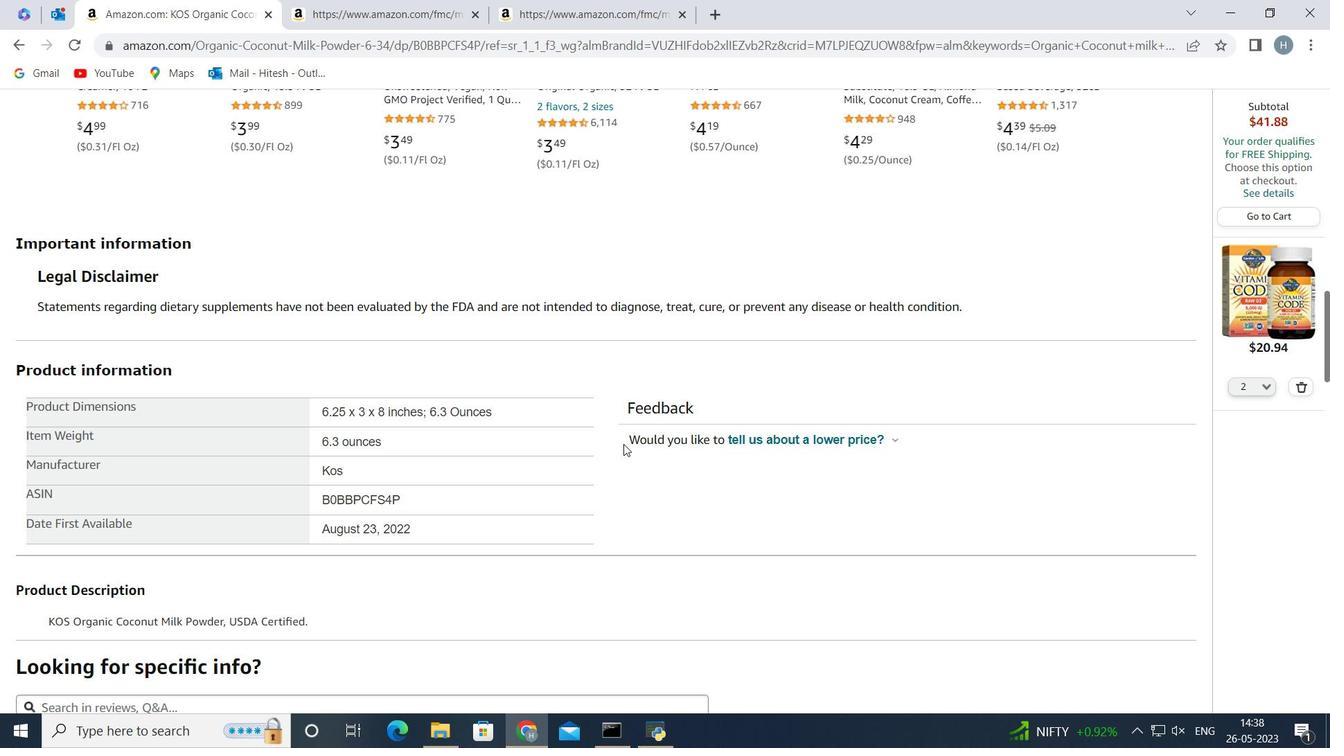 
Action: Mouse scrolled (474, 440) with delta (0, 0)
Screenshot: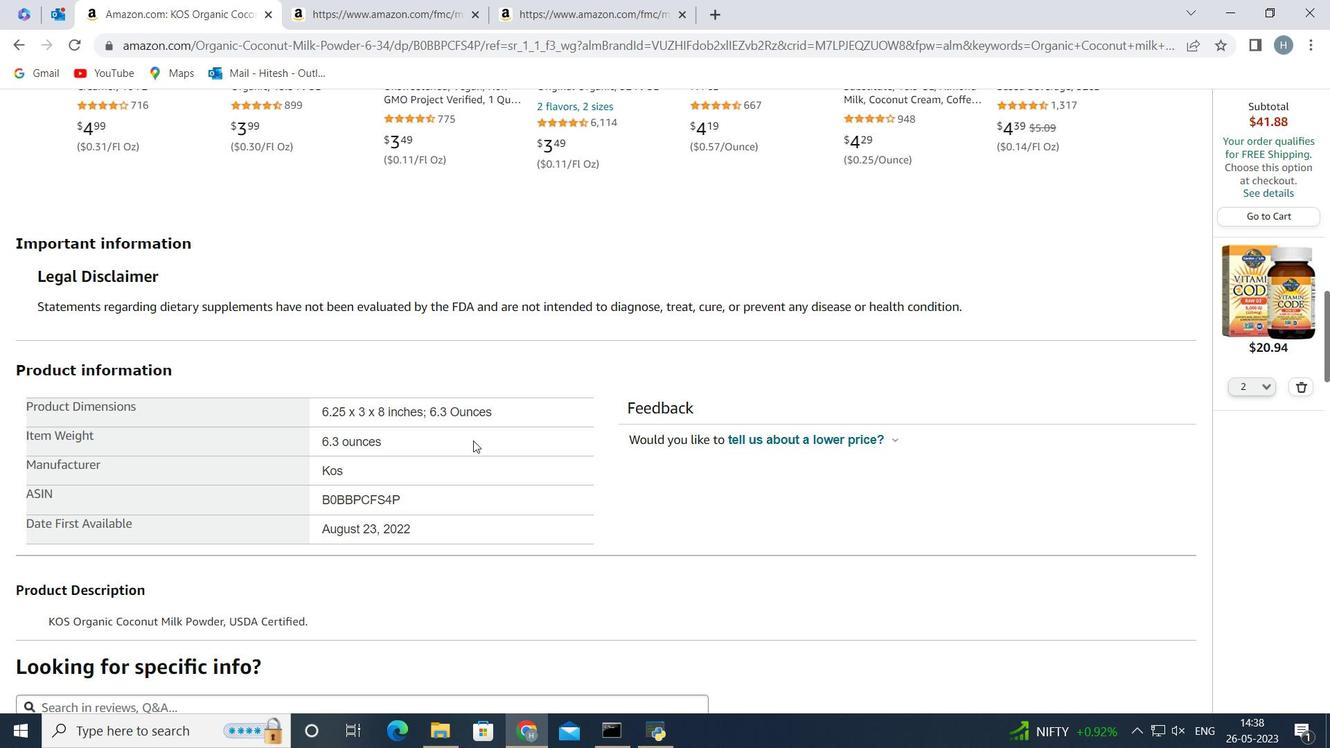 
Action: Mouse moved to (417, 440)
Screenshot: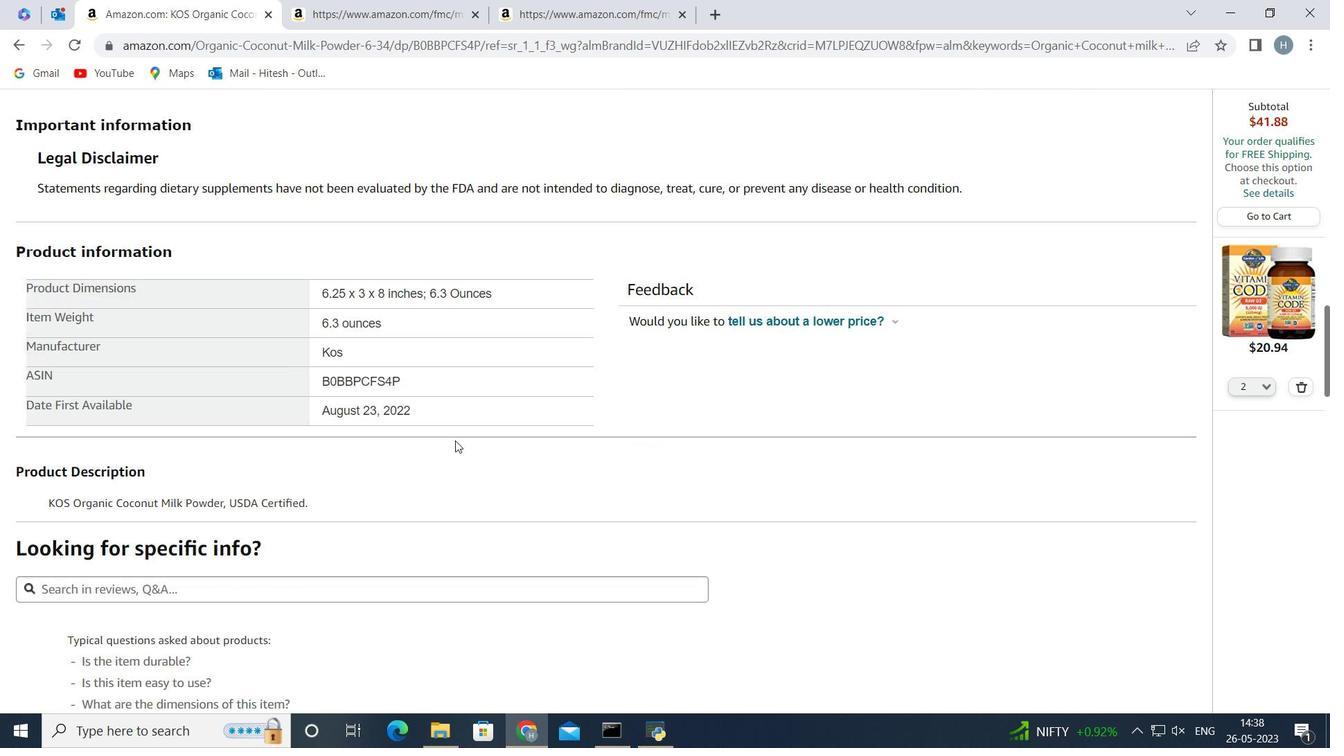 
Action: Mouse scrolled (417, 440) with delta (0, 0)
Screenshot: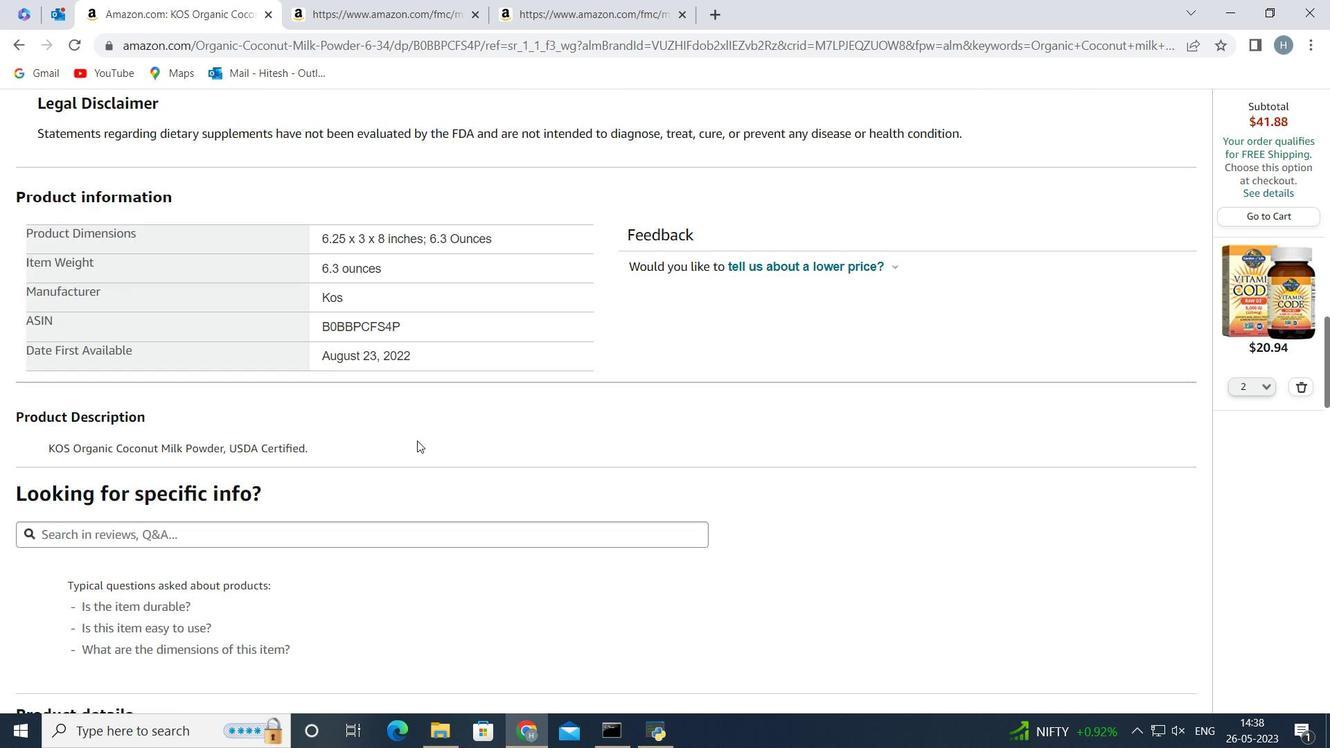 
Action: Mouse scrolled (417, 440) with delta (0, 0)
Screenshot: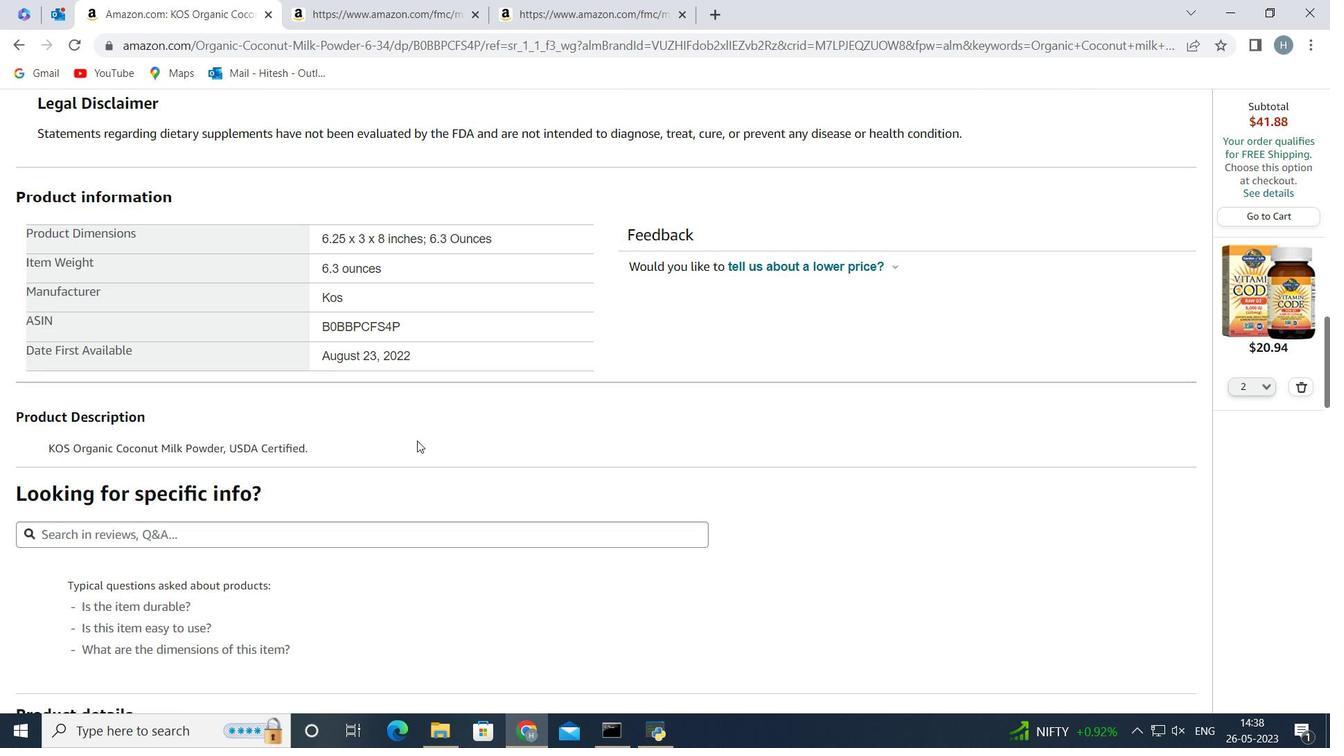 
Action: Mouse moved to (391, 444)
Screenshot: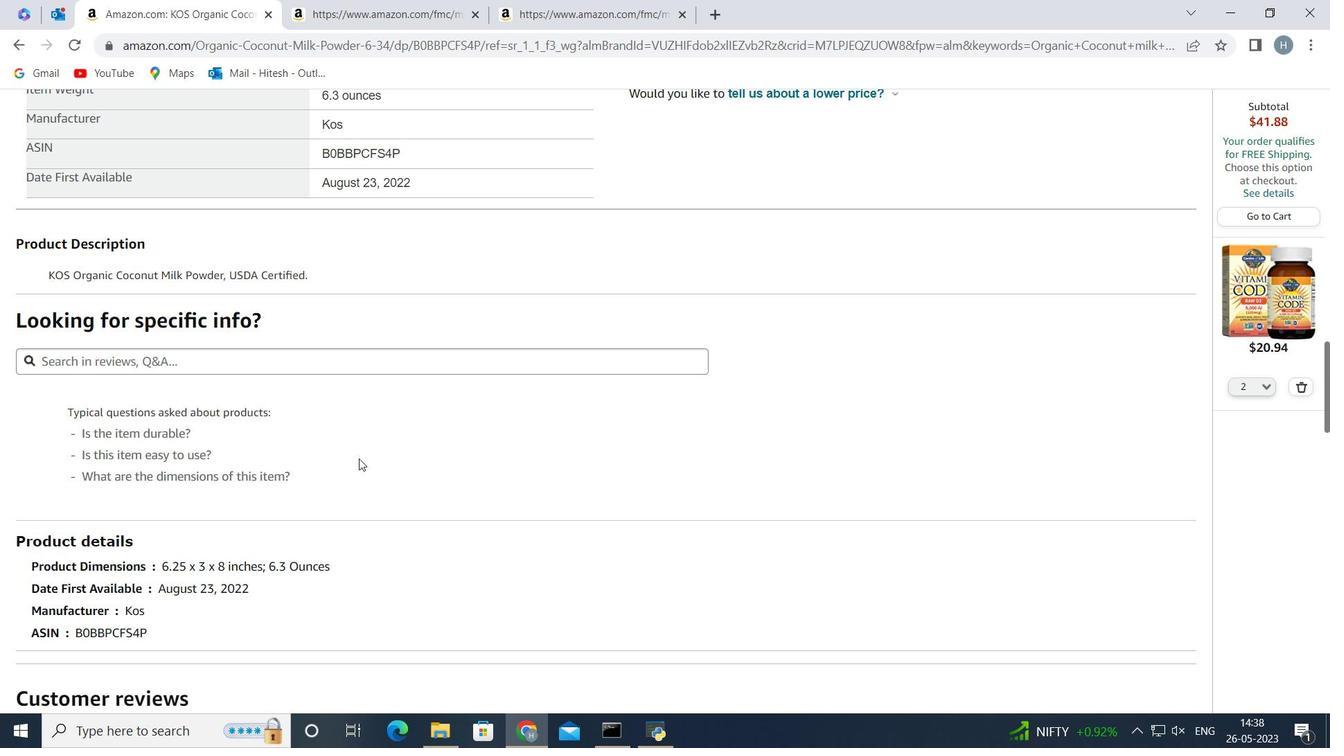 
Action: Mouse scrolled (391, 444) with delta (0, 0)
Screenshot: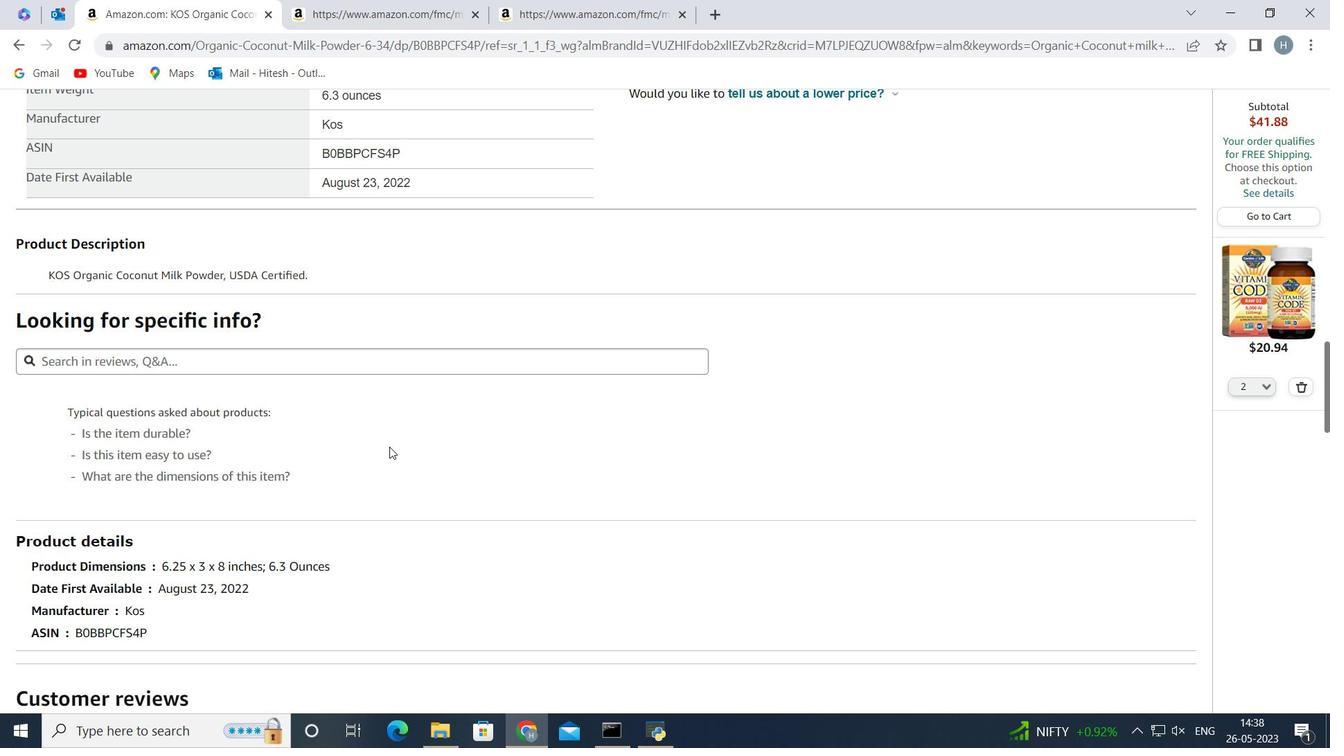 
Action: Mouse scrolled (391, 444) with delta (0, 0)
Screenshot: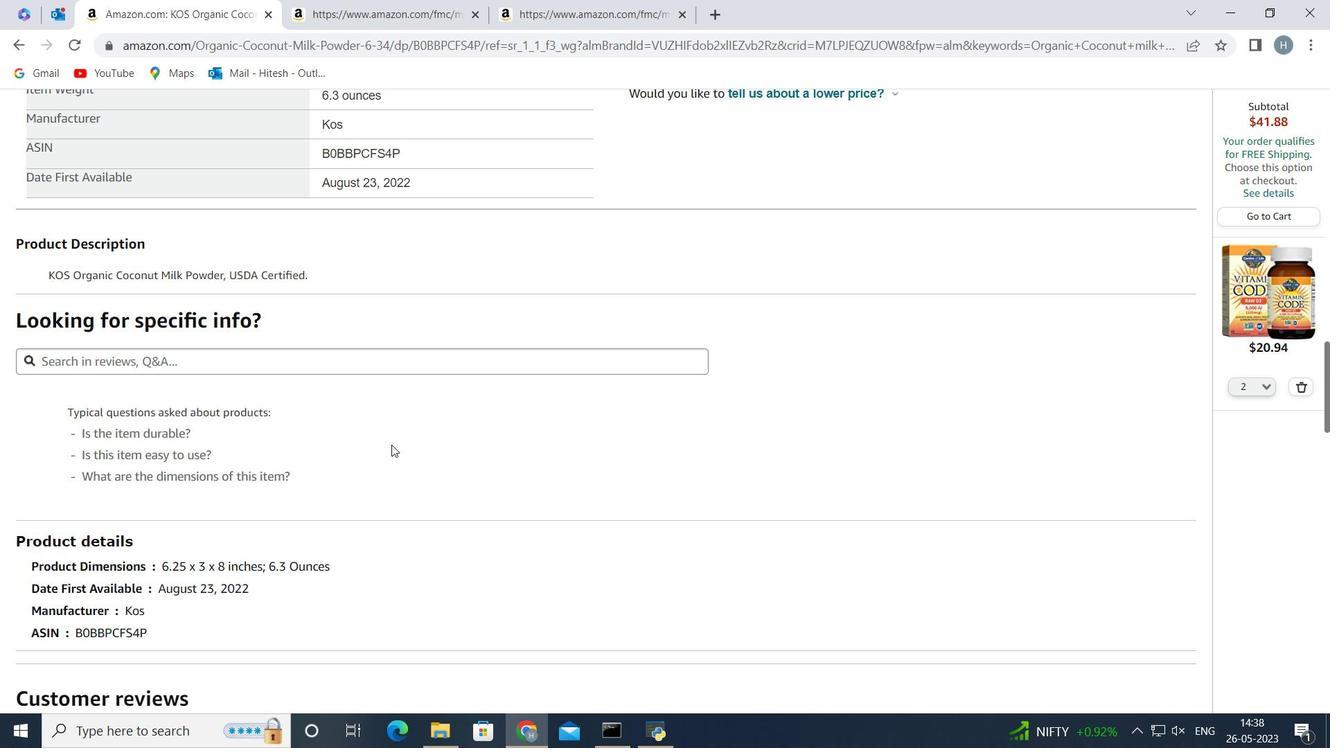 
Action: Mouse moved to (351, 441)
Screenshot: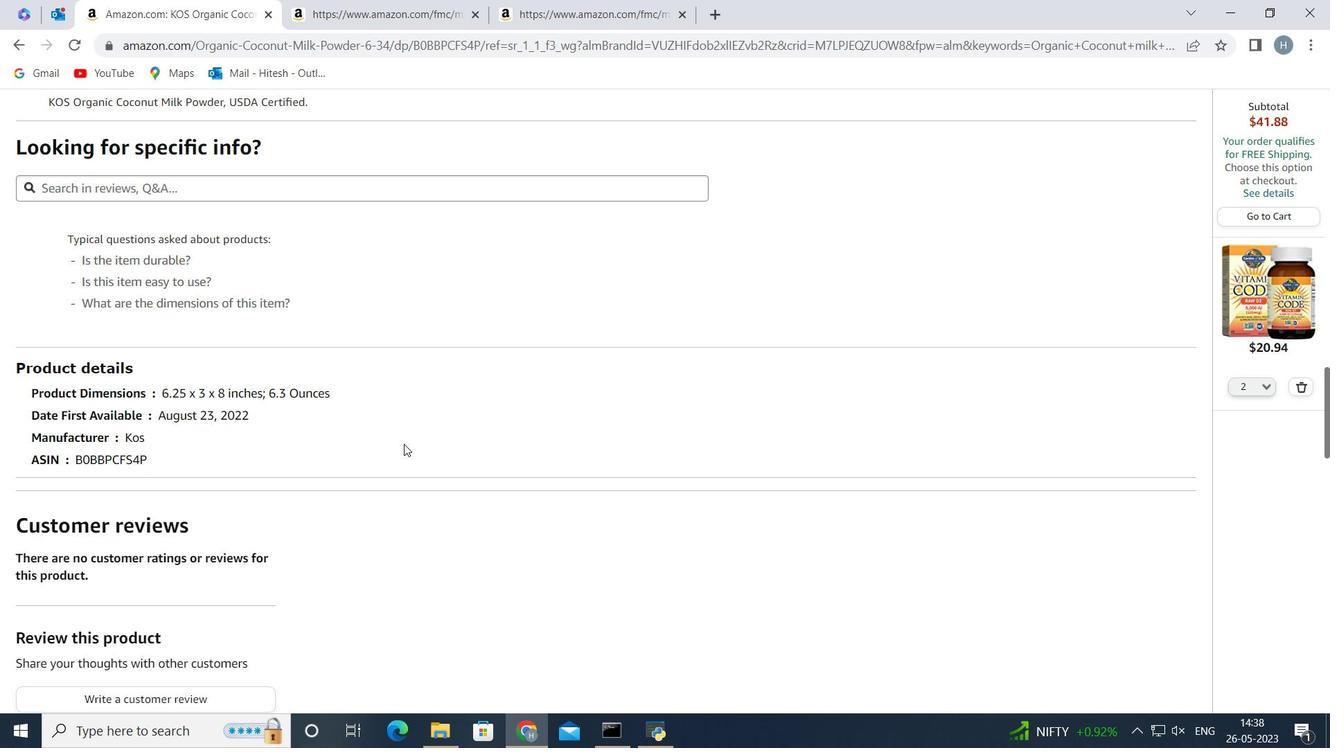
Action: Mouse scrolled (351, 440) with delta (0, 0)
Screenshot: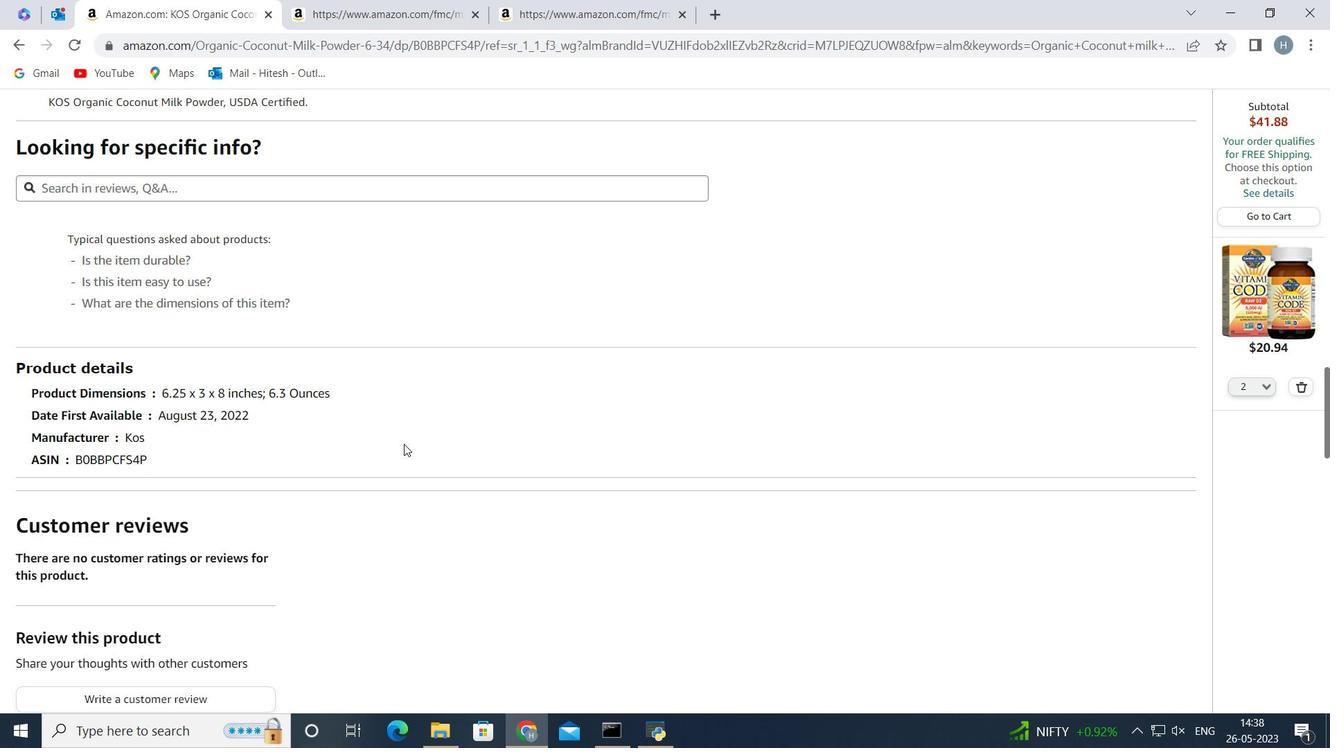 
Action: Mouse scrolled (351, 440) with delta (0, 0)
Screenshot: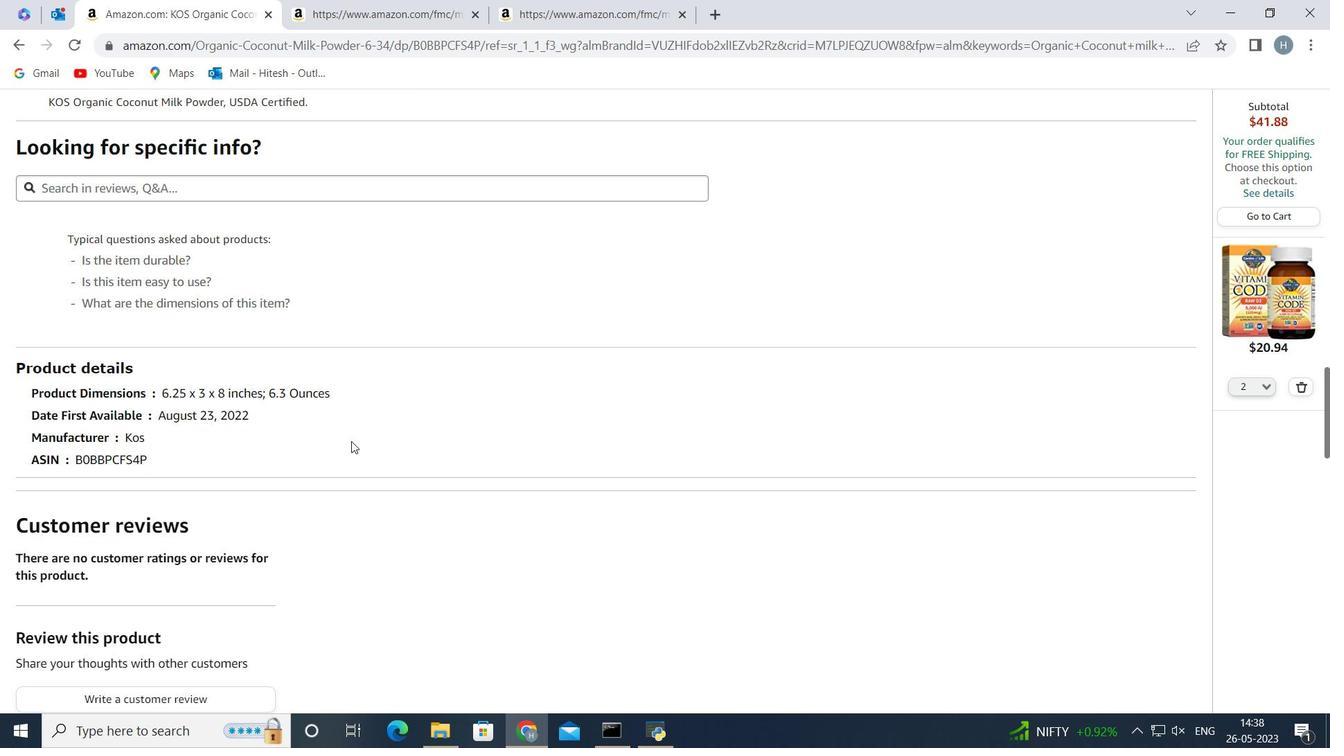 
Action: Mouse moved to (432, 432)
Screenshot: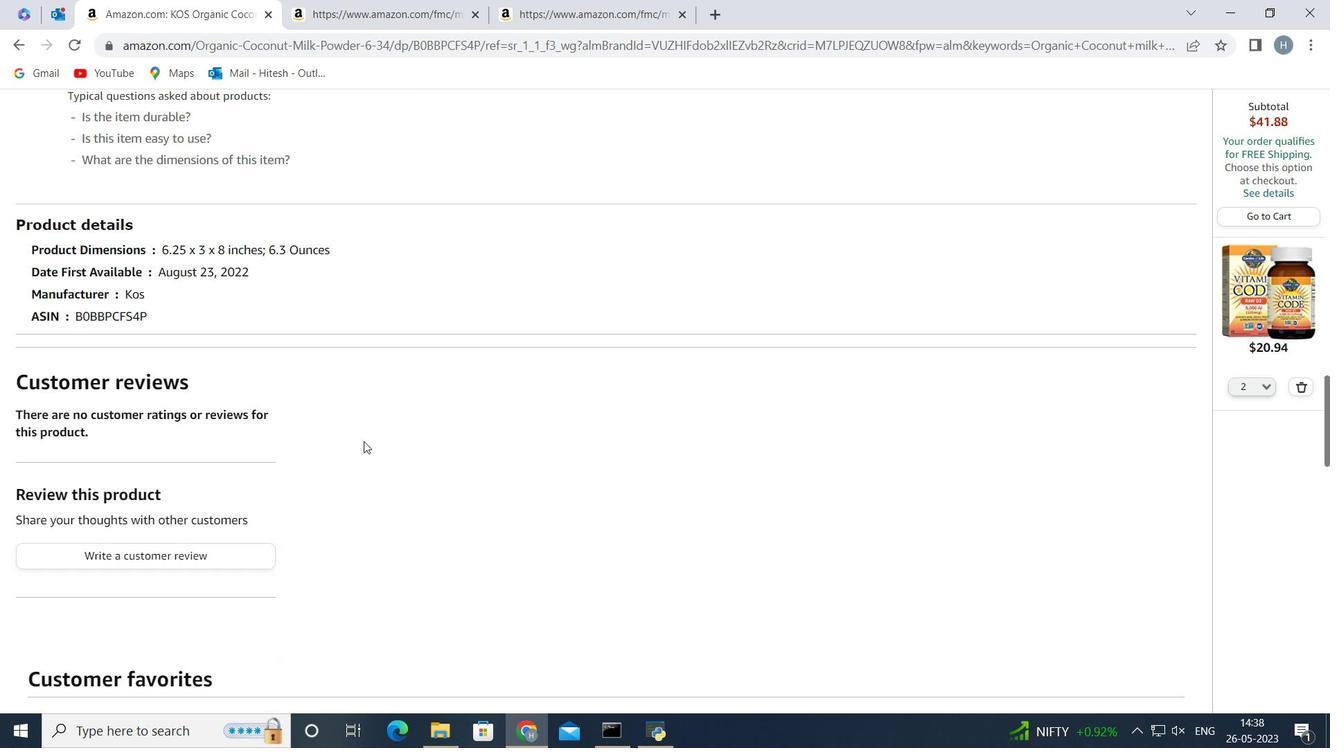 
Action: Mouse scrolled (432, 431) with delta (0, 0)
Screenshot: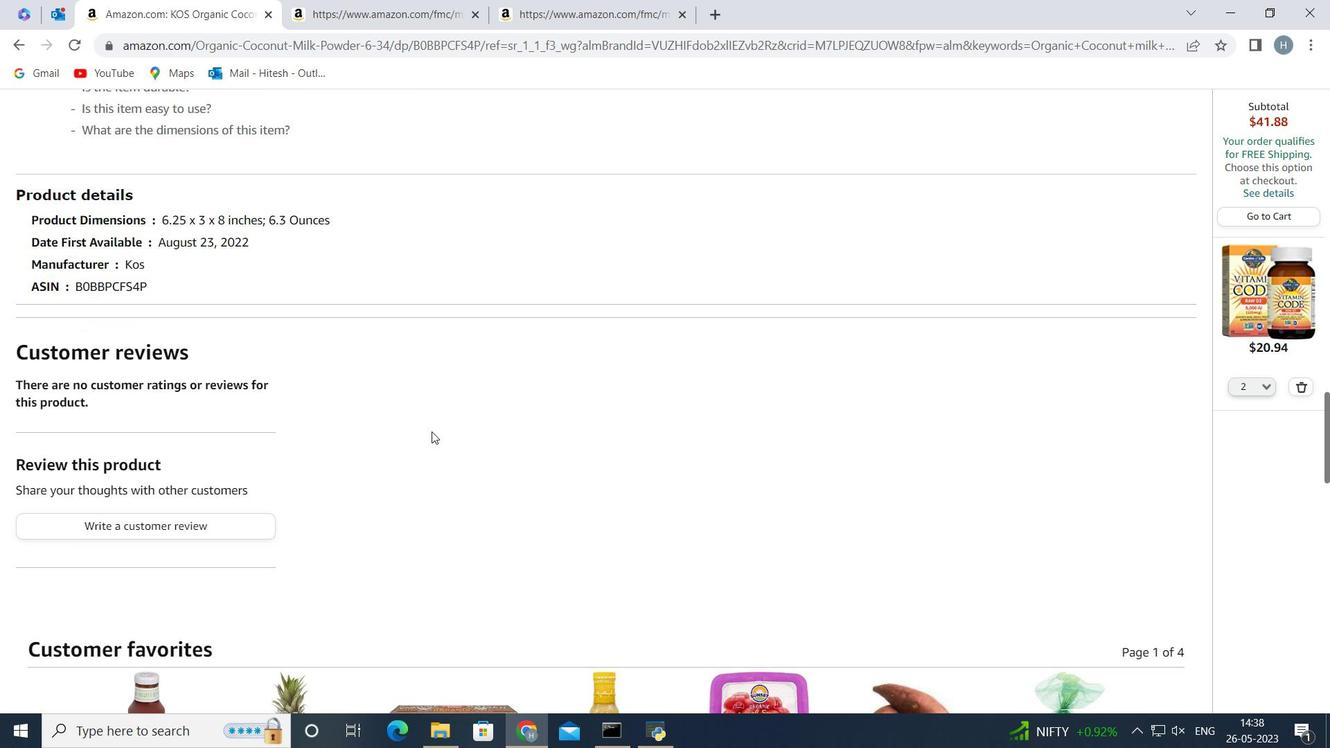 
Action: Mouse scrolled (432, 431) with delta (0, 0)
Screenshot: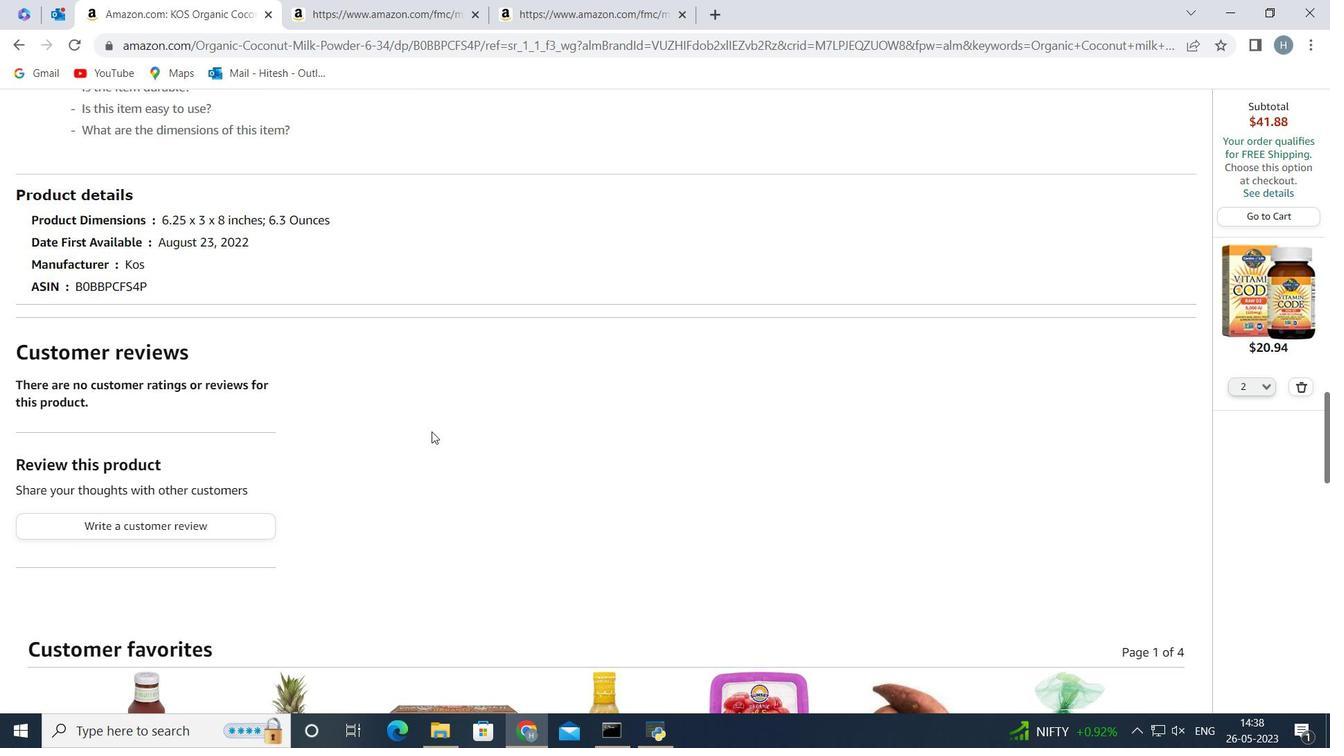 
Action: Mouse moved to (541, 443)
Screenshot: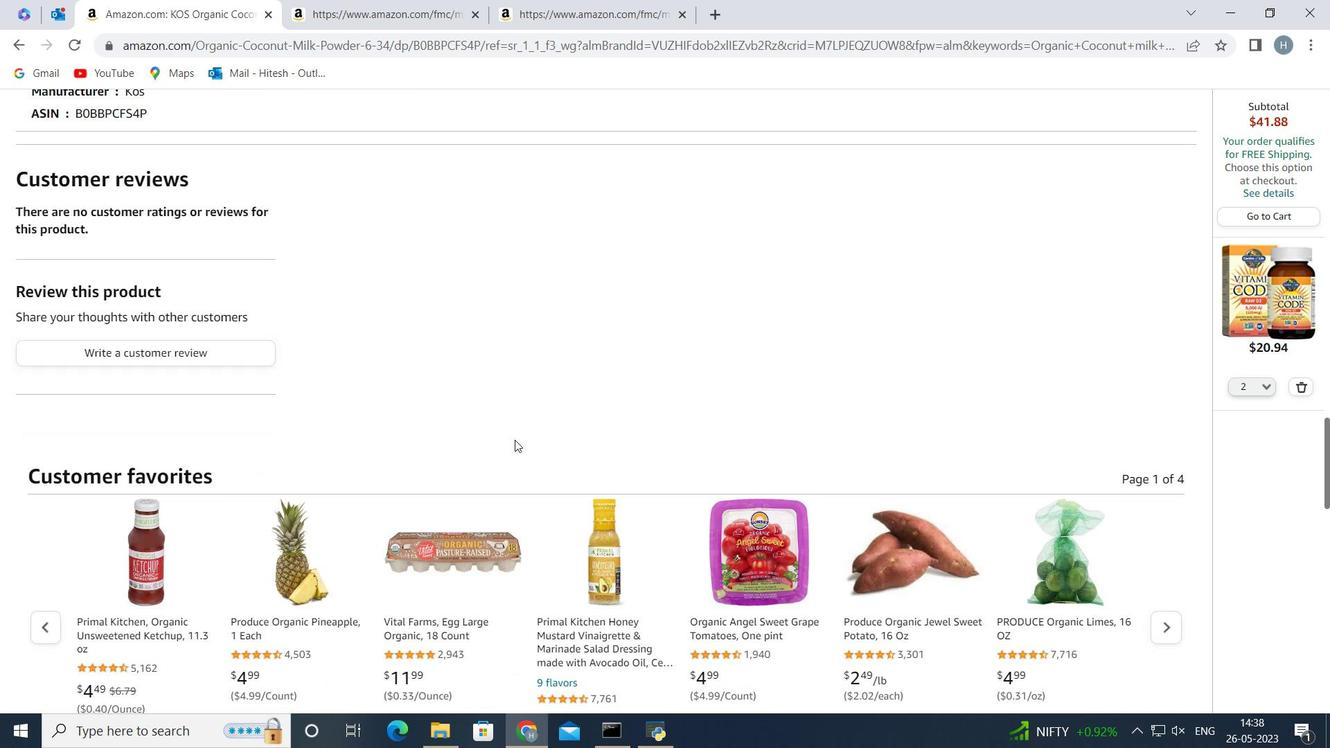 
Action: Mouse scrolled (541, 442) with delta (0, 0)
Screenshot: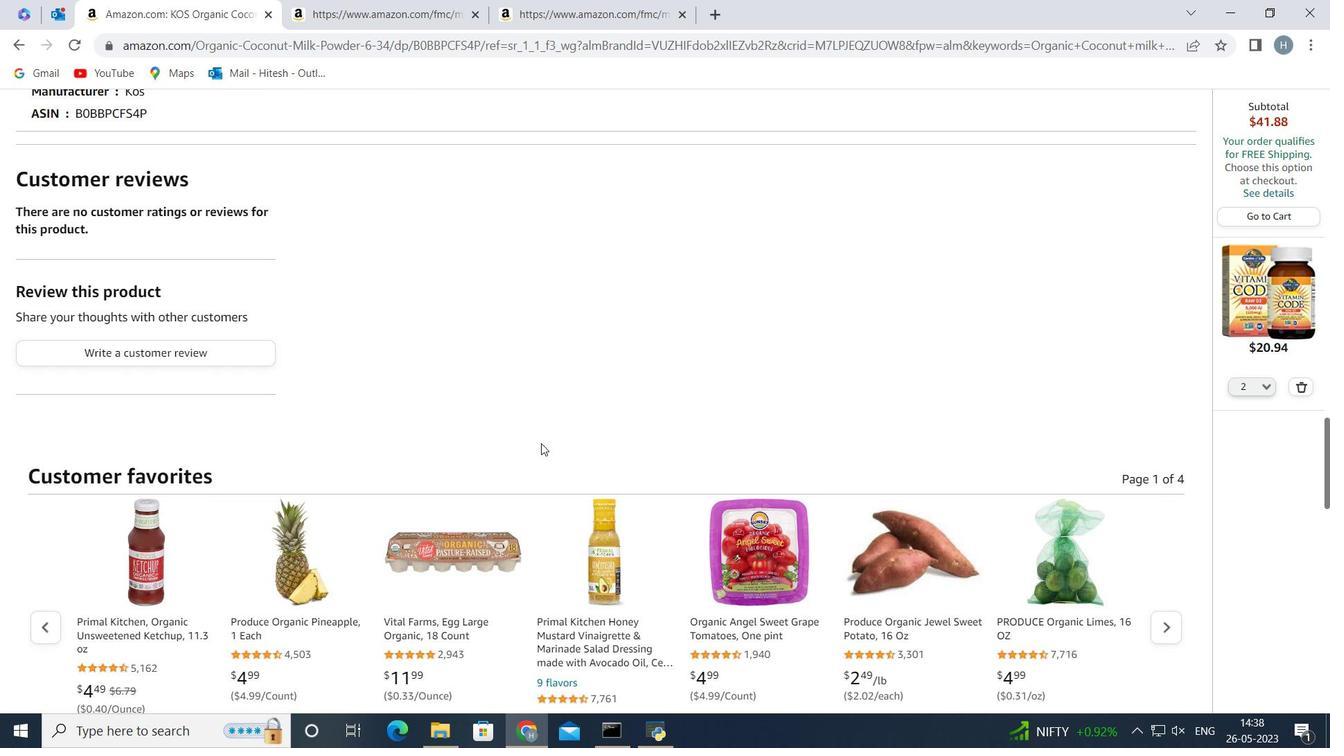 
Action: Mouse scrolled (541, 442) with delta (0, 0)
Screenshot: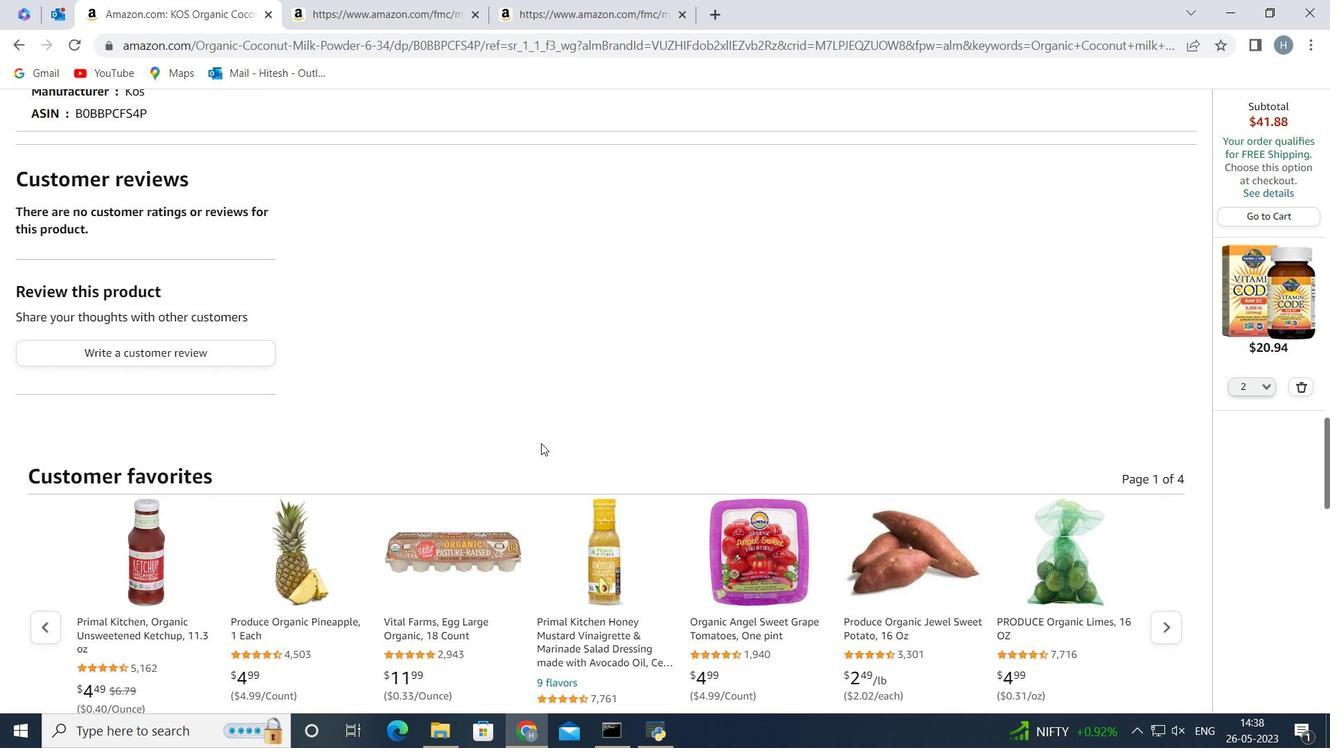 
Action: Mouse scrolled (541, 442) with delta (0, 0)
Screenshot: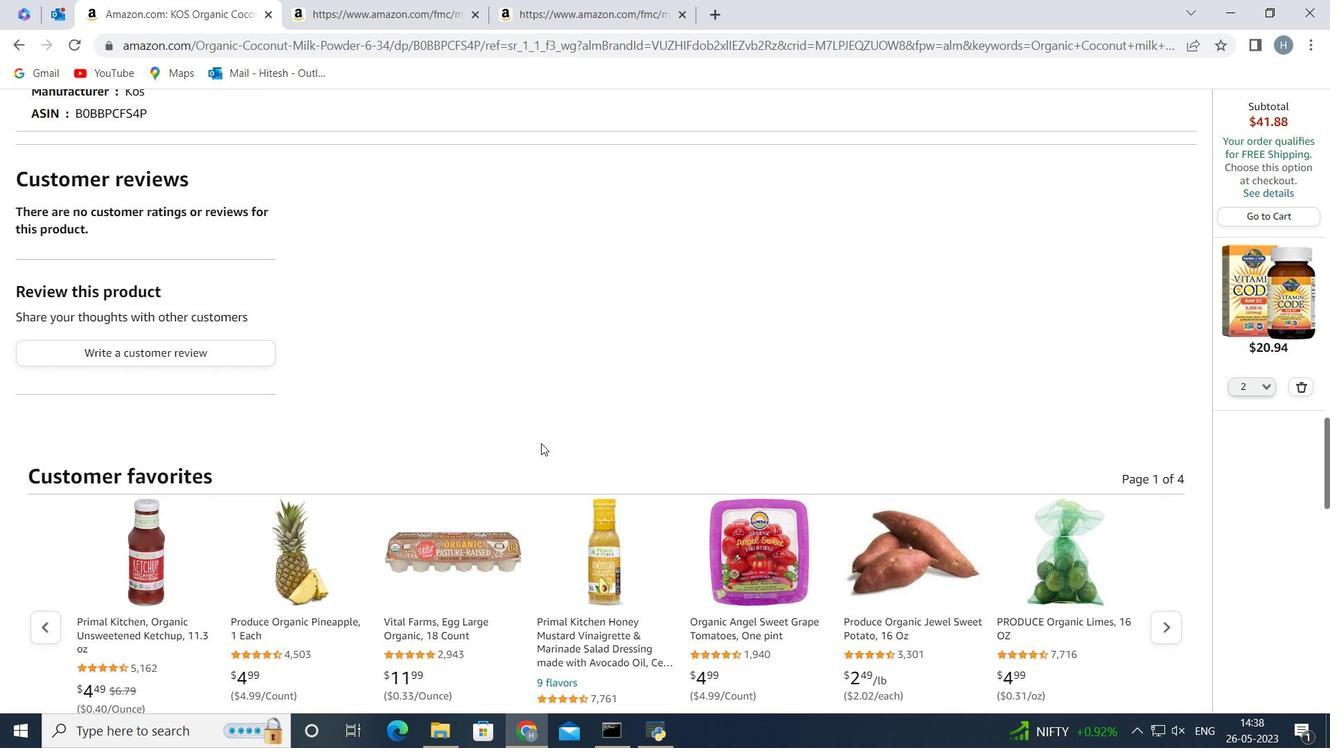
Action: Mouse scrolled (541, 442) with delta (0, 0)
Screenshot: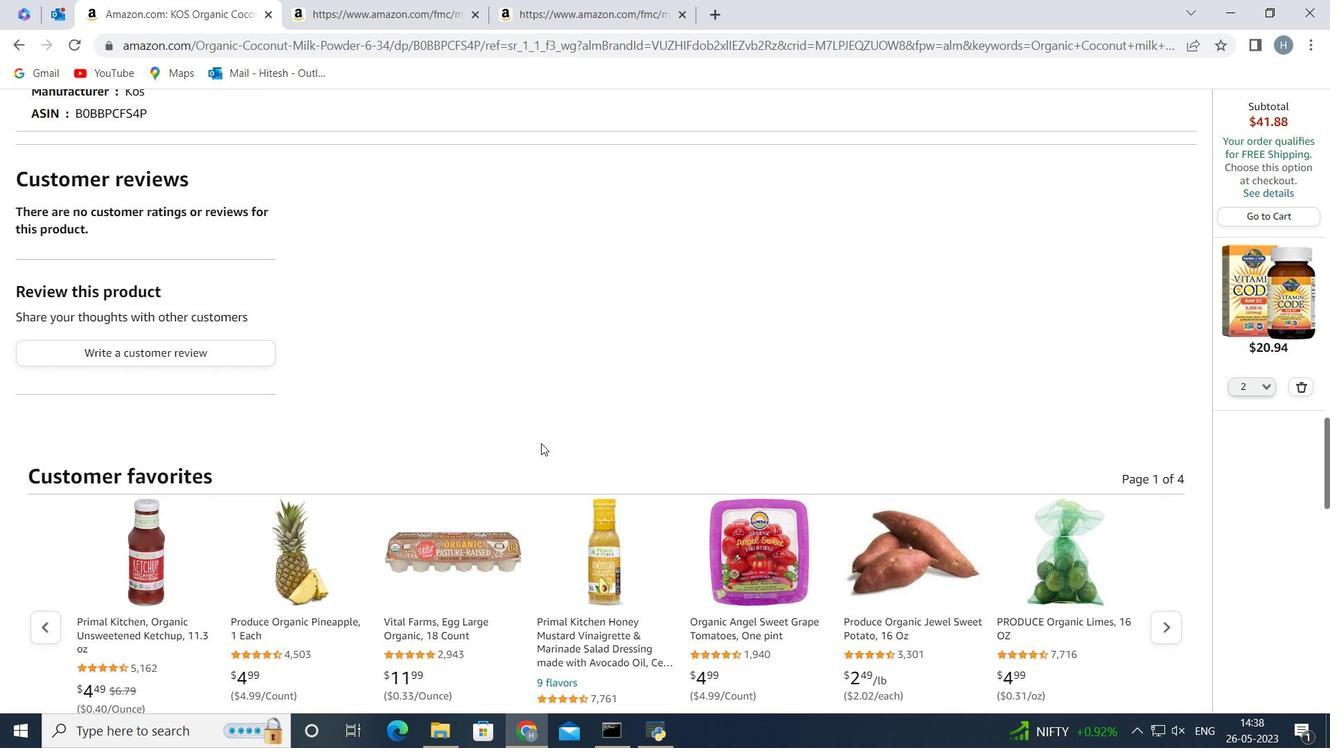 
Action: Mouse scrolled (541, 442) with delta (0, 0)
Screenshot: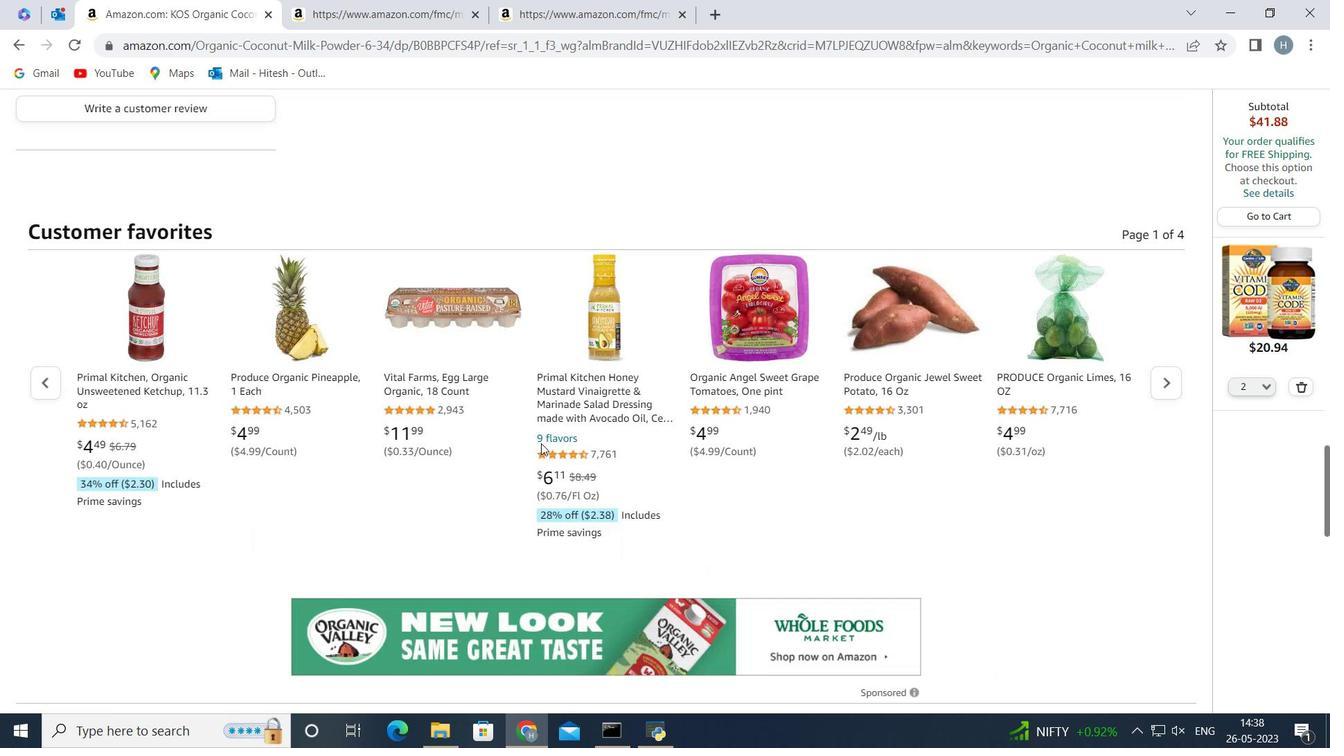 
Action: Mouse scrolled (541, 442) with delta (0, 0)
Screenshot: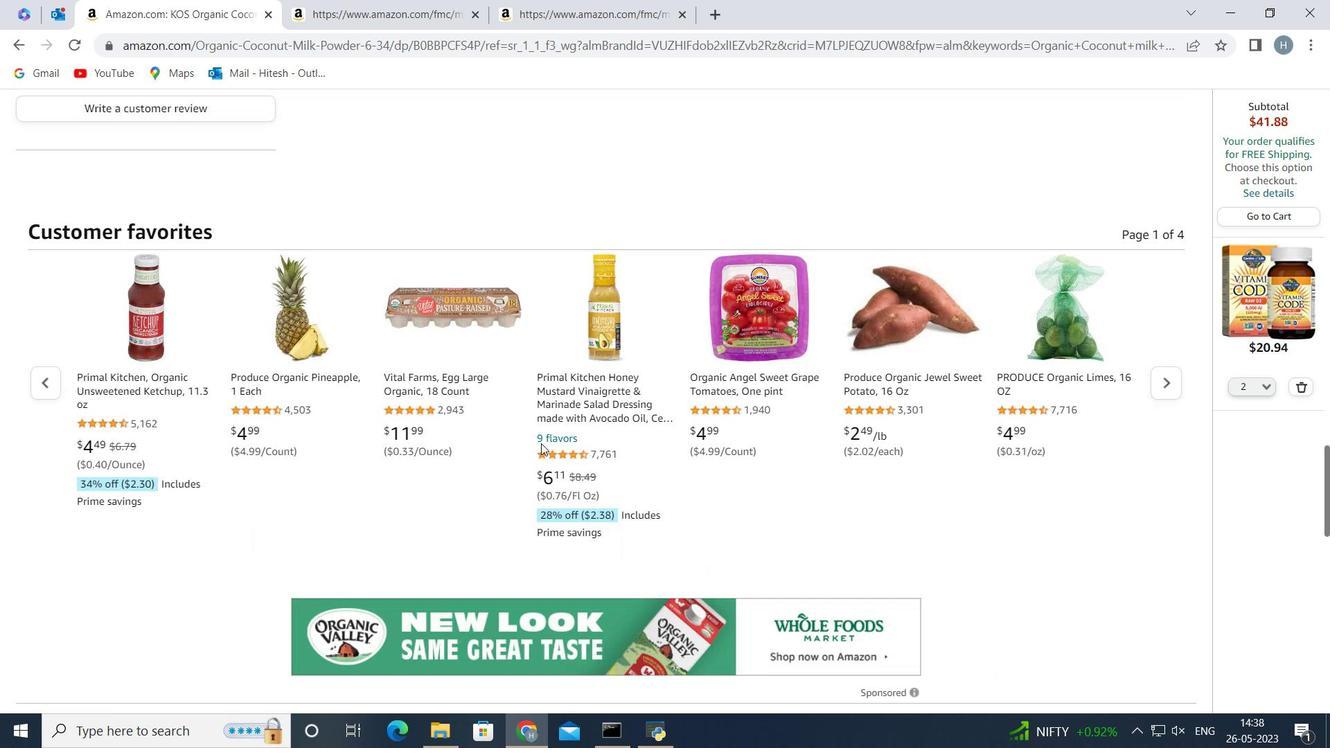 
Action: Mouse scrolled (541, 442) with delta (0, 0)
Screenshot: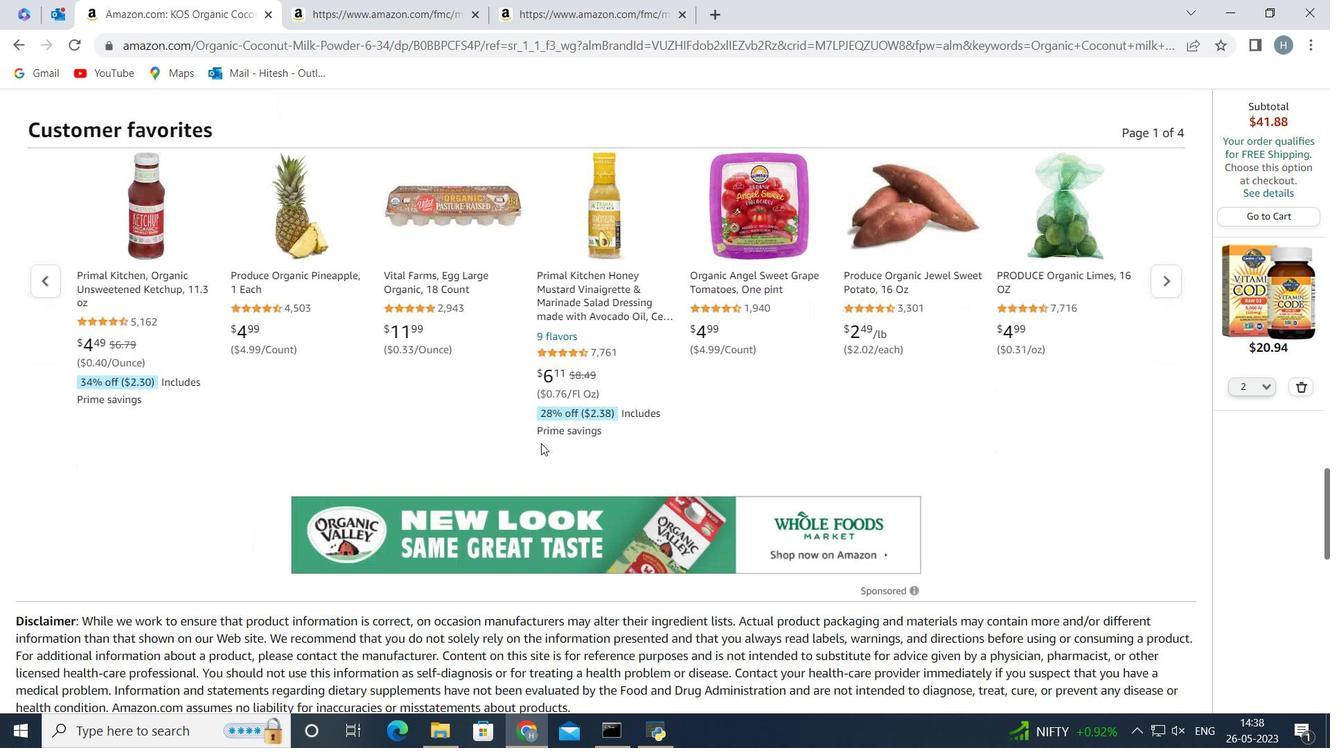
Action: Mouse scrolled (541, 444) with delta (0, 0)
Screenshot: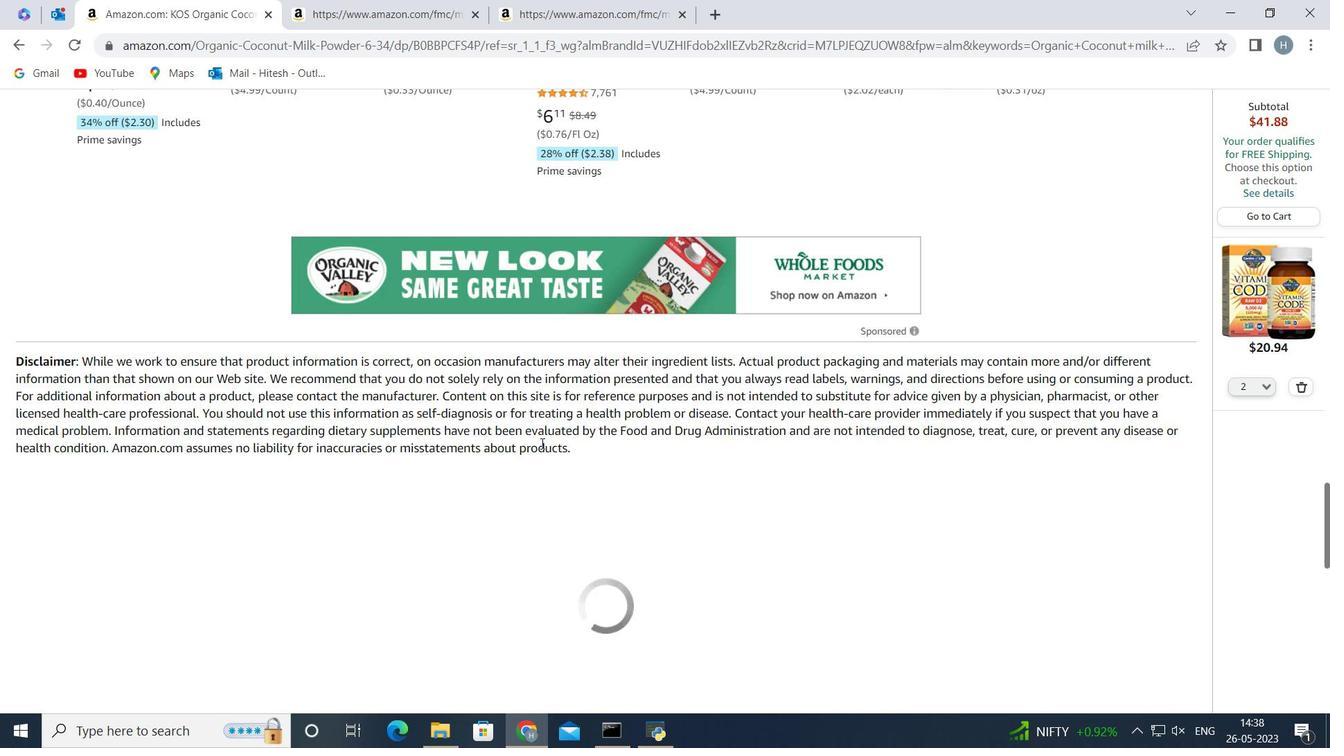 
Action: Mouse scrolled (541, 444) with delta (0, 0)
Screenshot: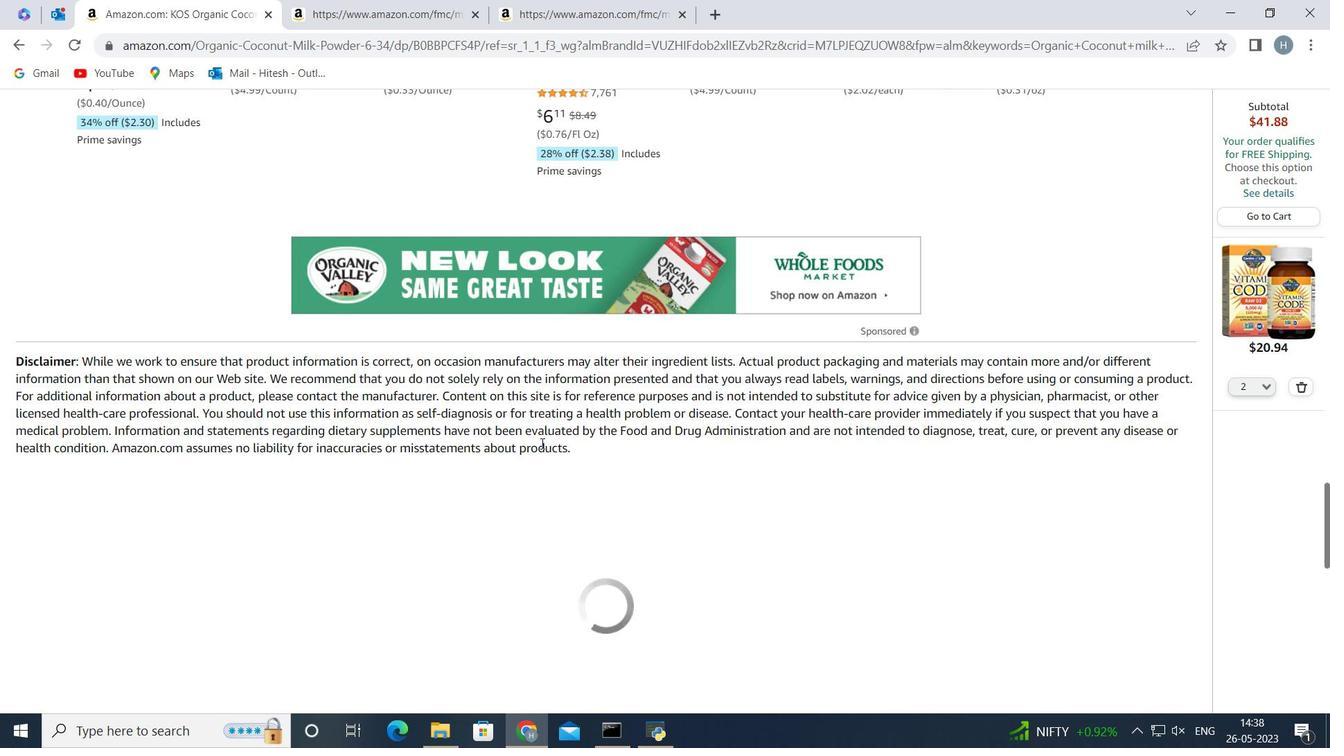 
Action: Mouse scrolled (541, 444) with delta (0, 0)
Screenshot: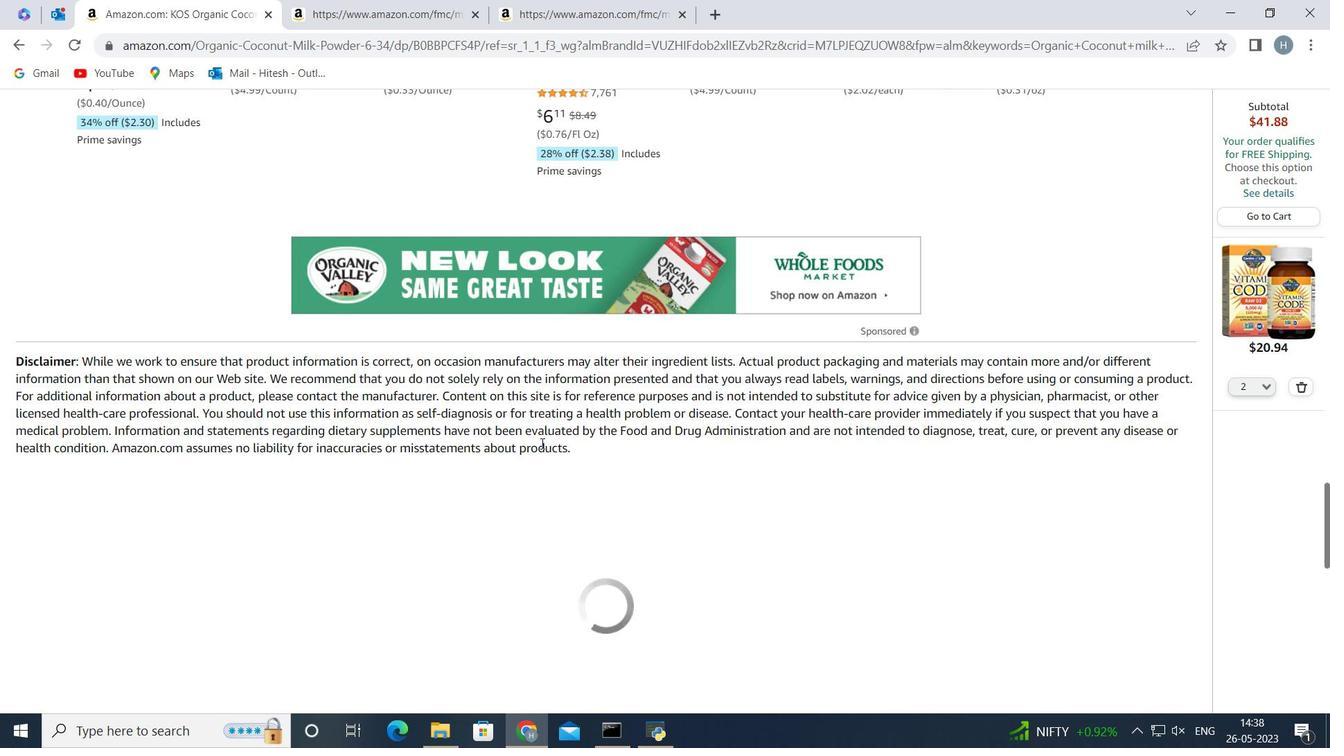 
Action: Mouse scrolled (541, 444) with delta (0, 0)
Screenshot: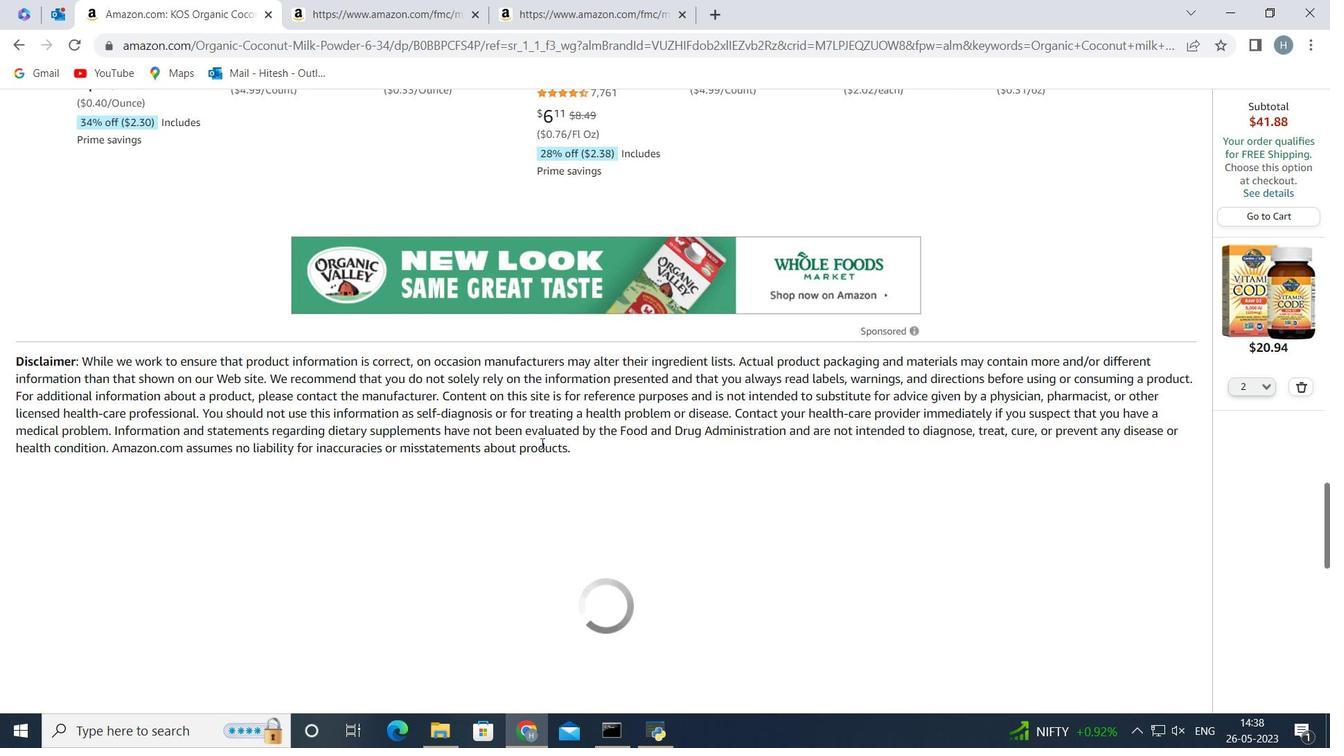
Action: Mouse scrolled (541, 444) with delta (0, 0)
Screenshot: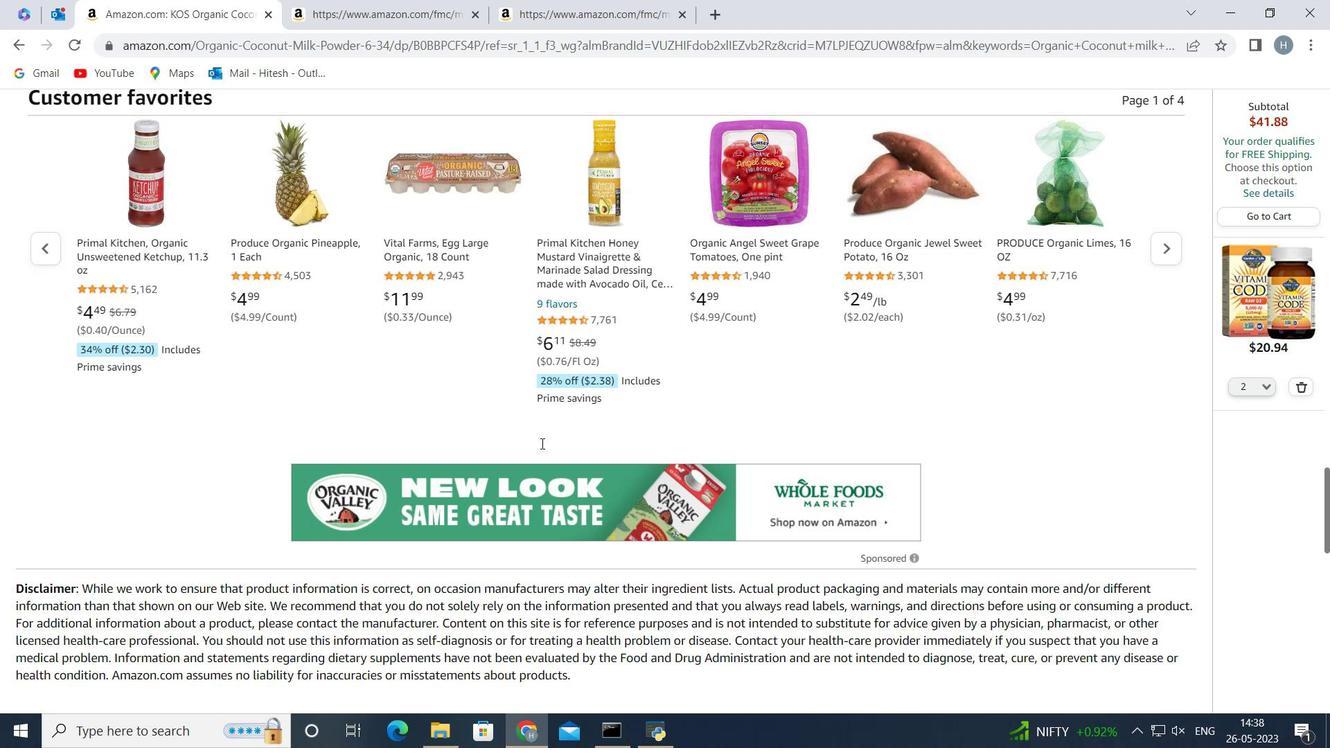 
Action: Mouse scrolled (541, 444) with delta (0, 0)
Screenshot: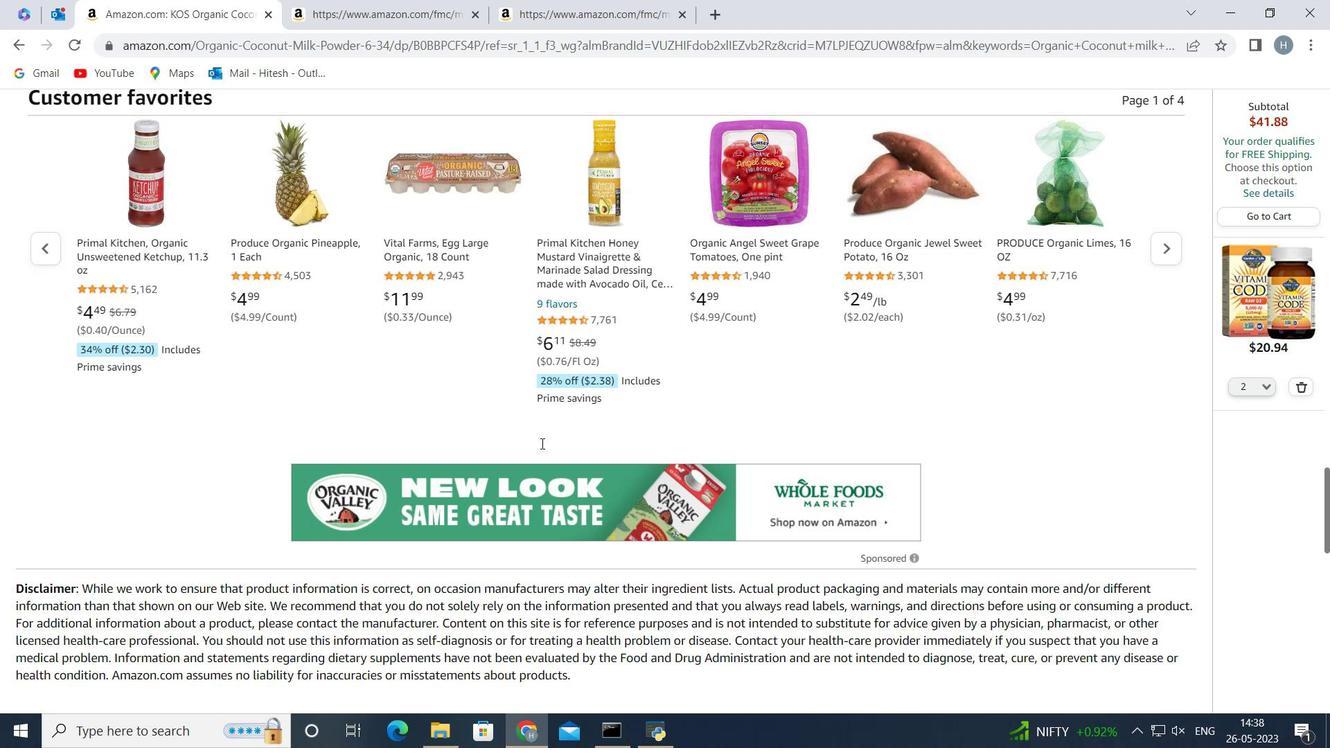 
Action: Mouse scrolled (541, 444) with delta (0, 0)
Screenshot: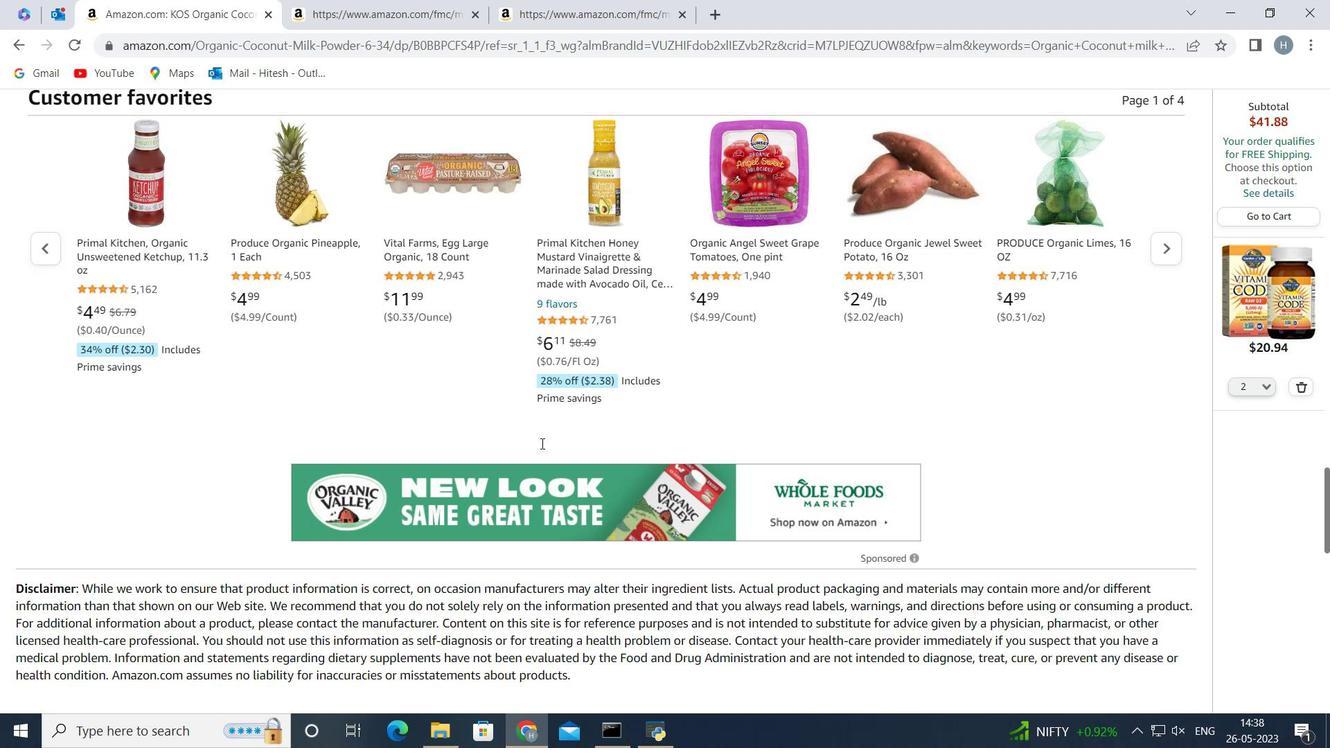 
Action: Mouse scrolled (541, 444) with delta (0, 0)
Screenshot: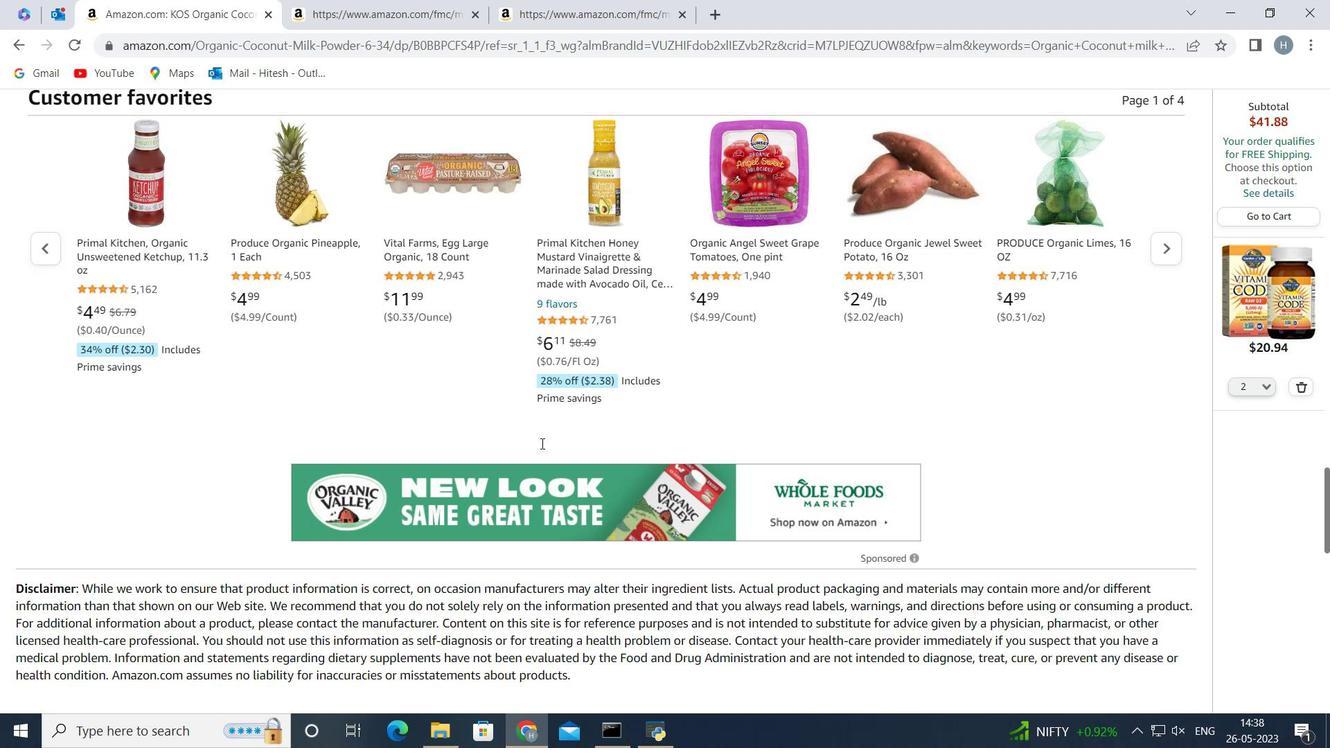 
Action: Mouse scrolled (541, 444) with delta (0, 0)
Screenshot: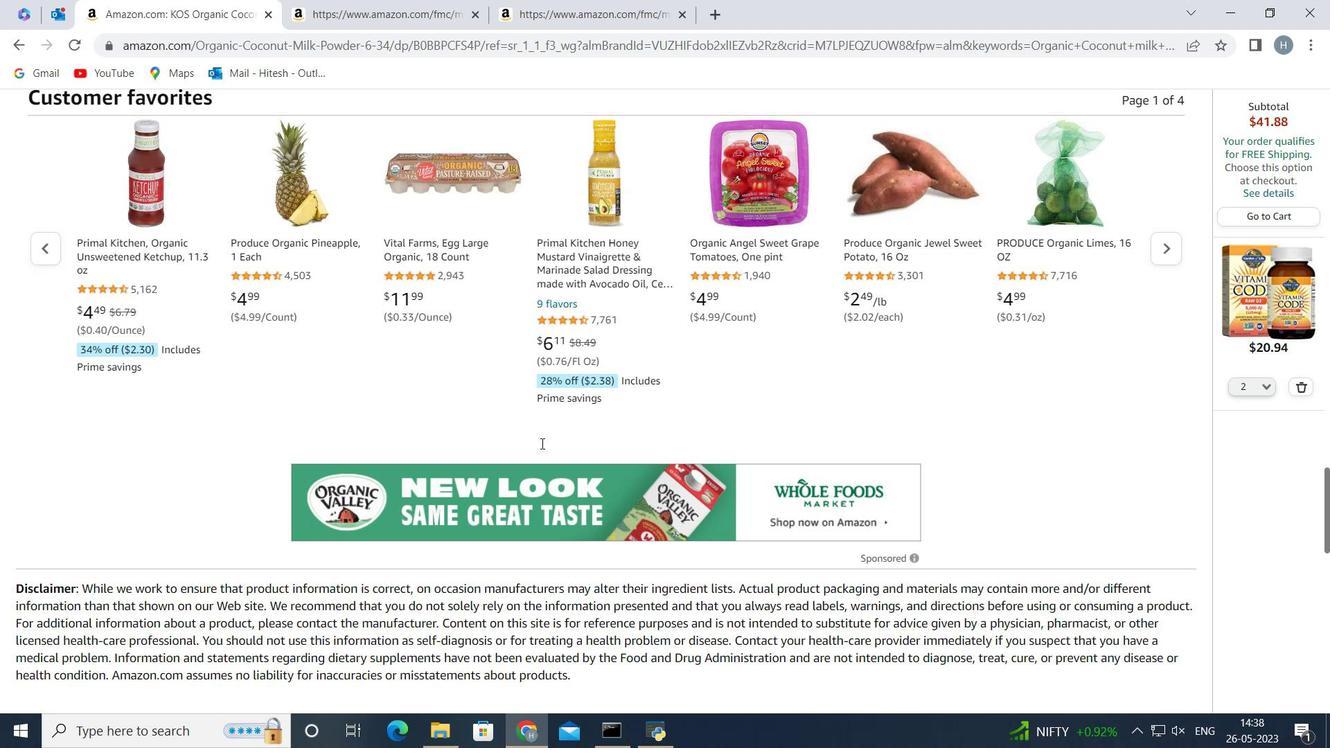 
Action: Mouse scrolled (541, 444) with delta (0, 0)
Screenshot: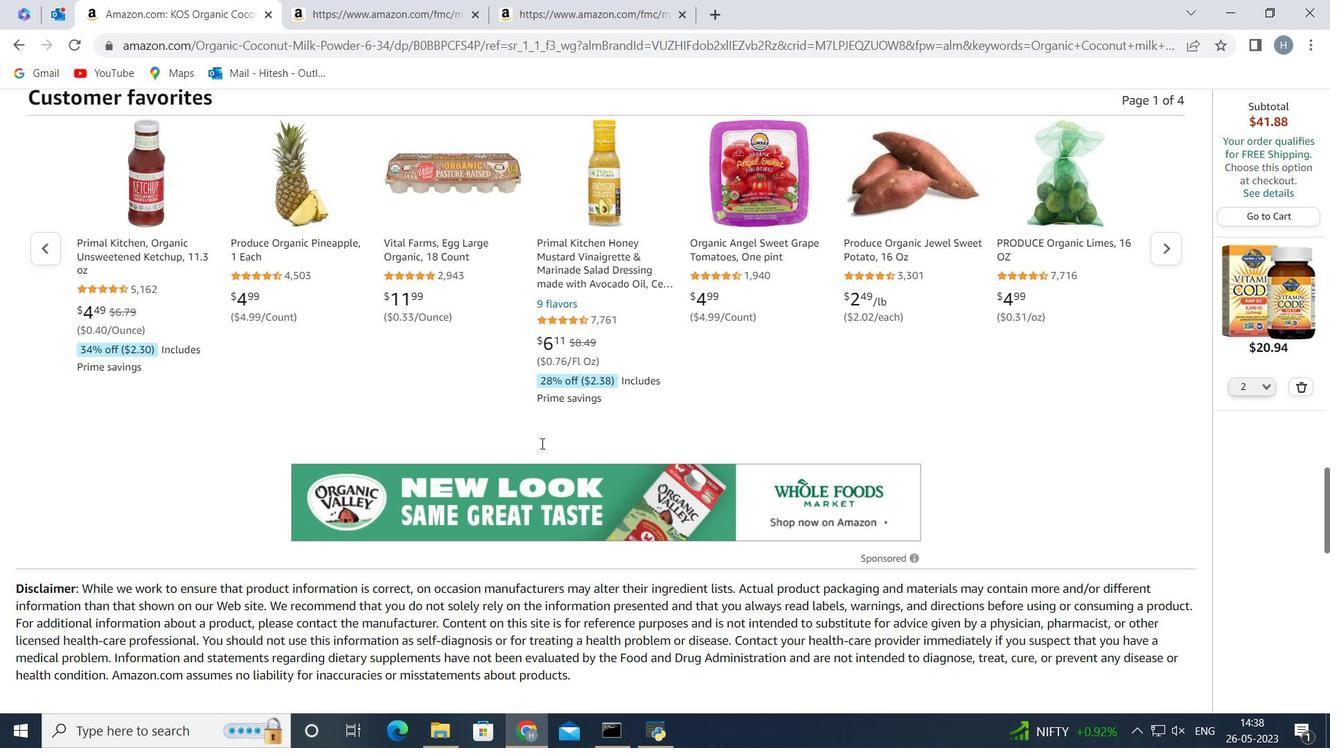 
Action: Mouse scrolled (541, 444) with delta (0, 0)
Screenshot: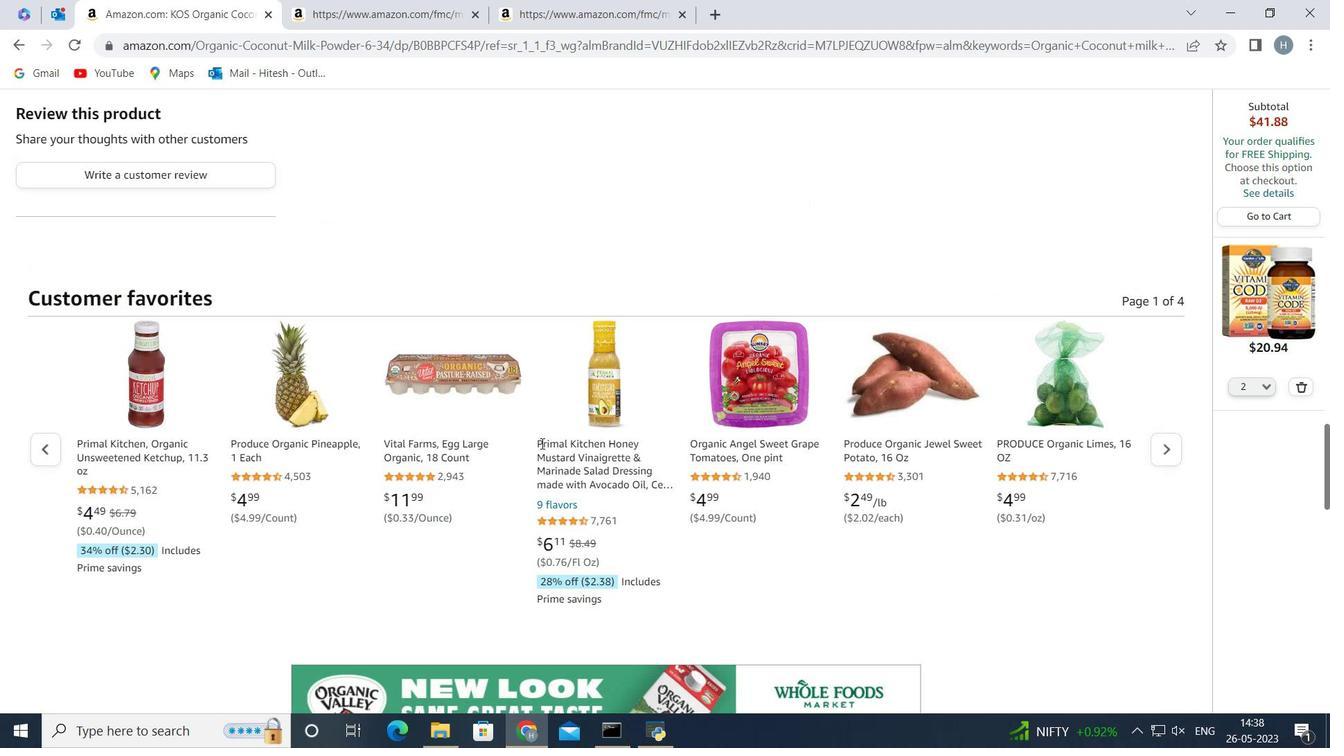 
Action: Mouse scrolled (541, 444) with delta (0, 0)
Screenshot: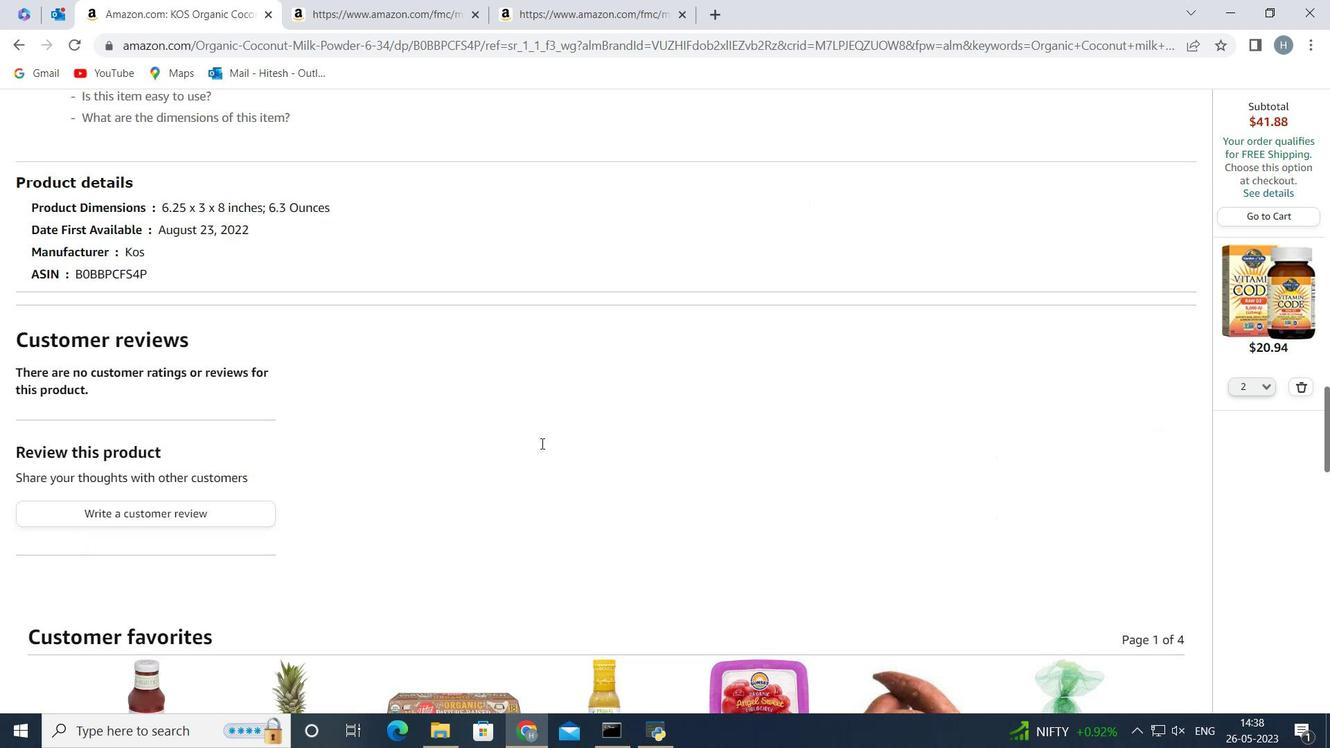 
Action: Mouse scrolled (541, 444) with delta (0, 0)
Screenshot: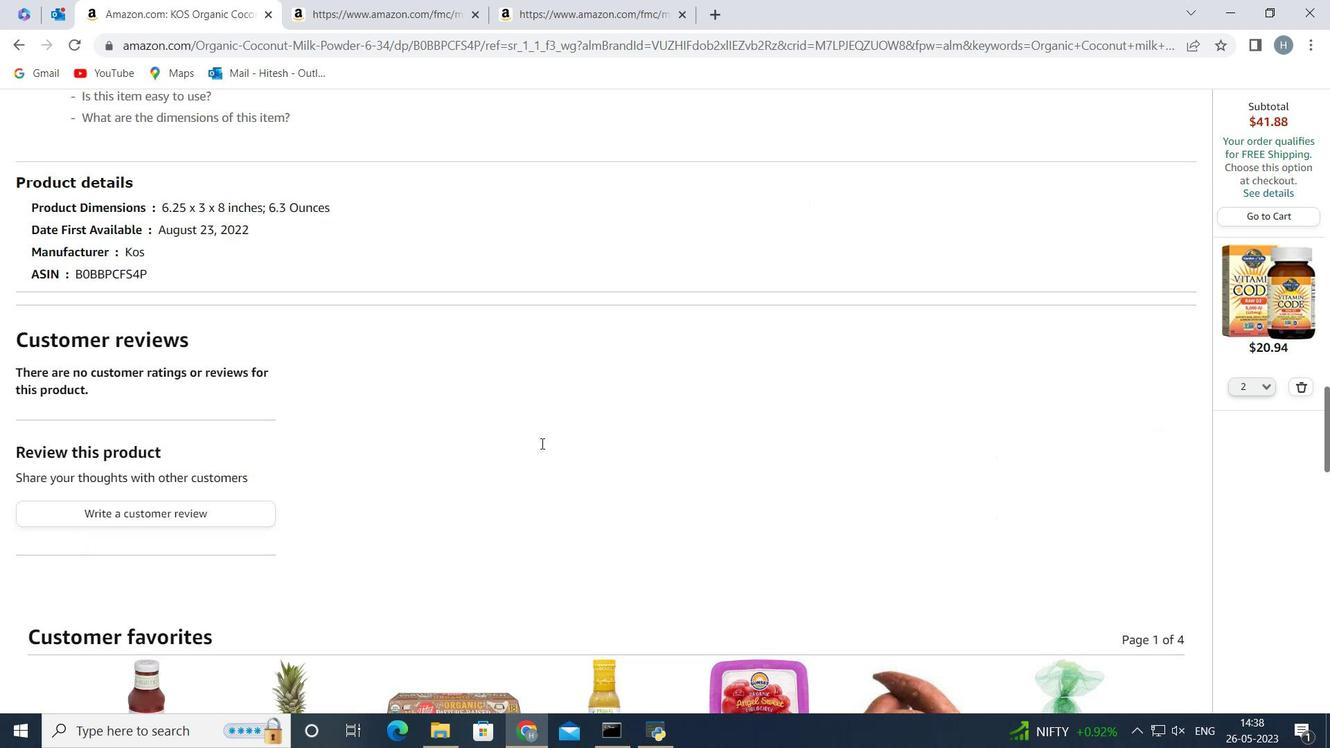 
Action: Mouse scrolled (541, 444) with delta (0, 0)
Screenshot: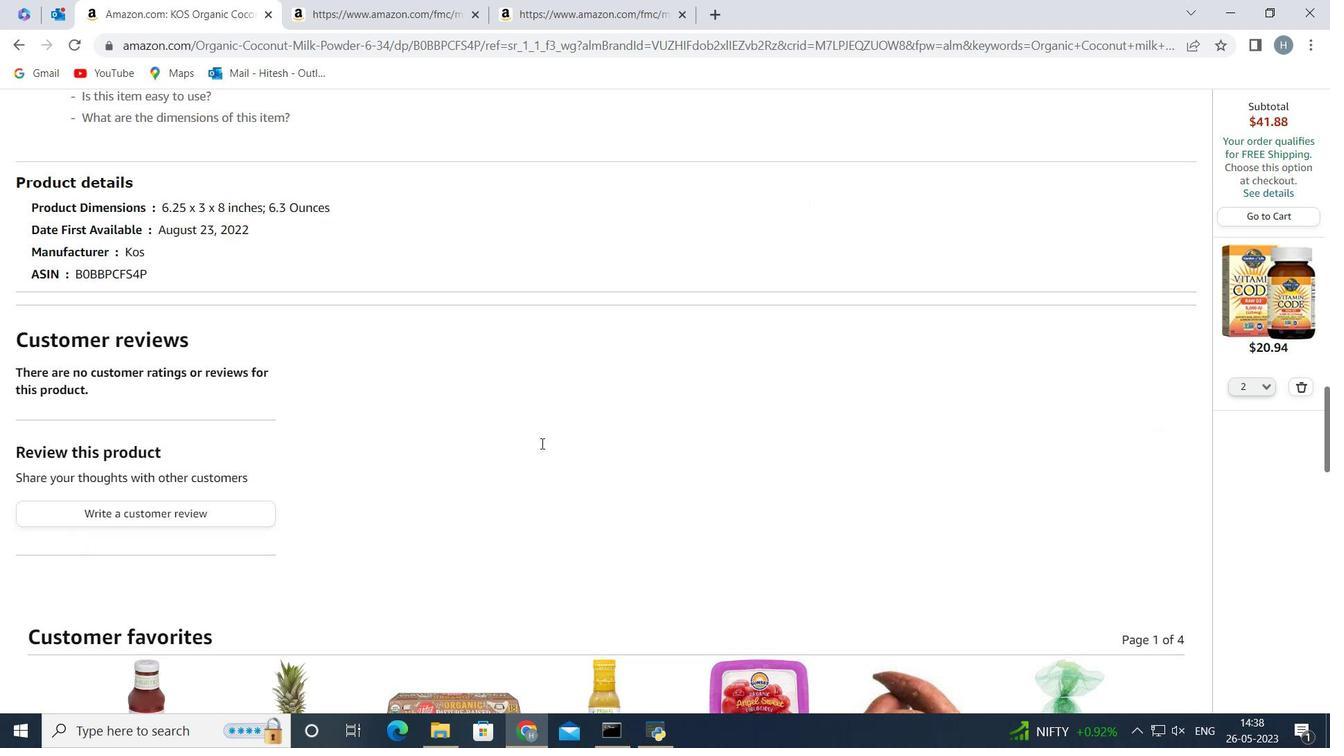 
Action: Mouse scrolled (541, 444) with delta (0, 0)
Screenshot: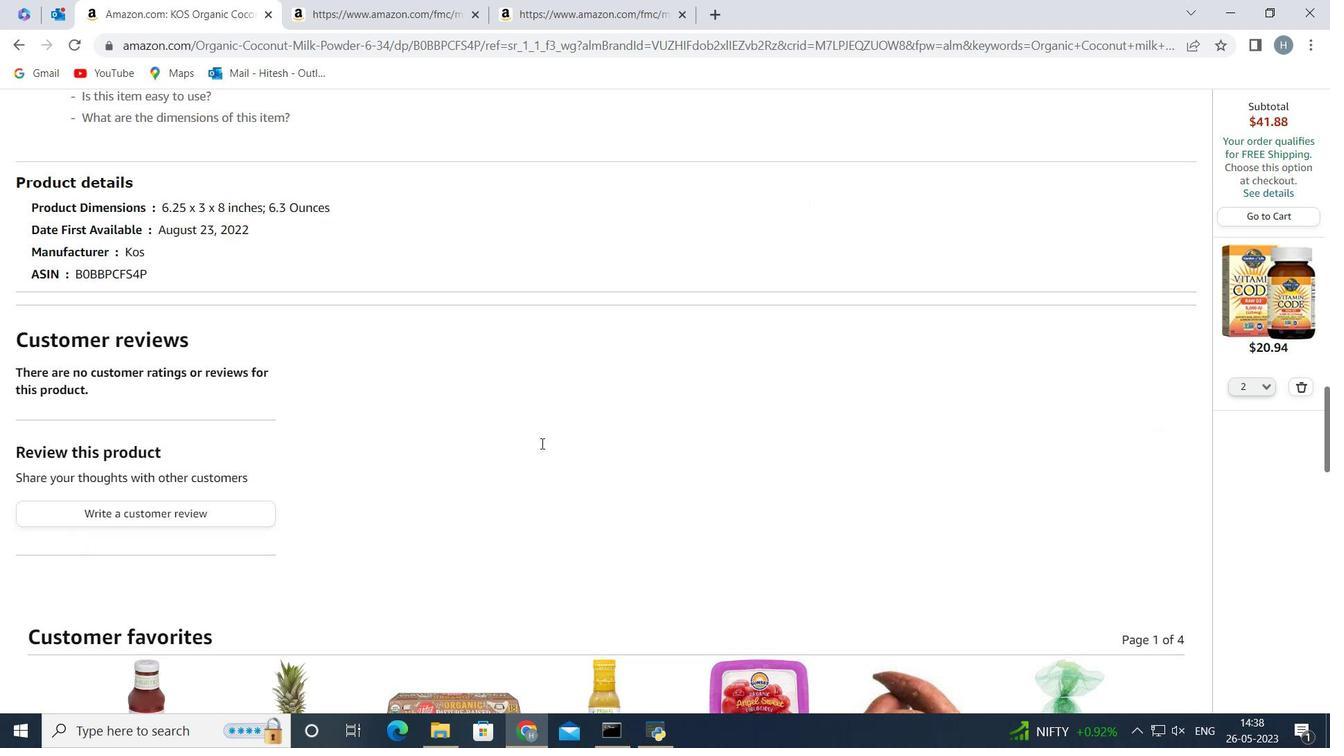 
Action: Mouse scrolled (541, 444) with delta (0, 0)
Screenshot: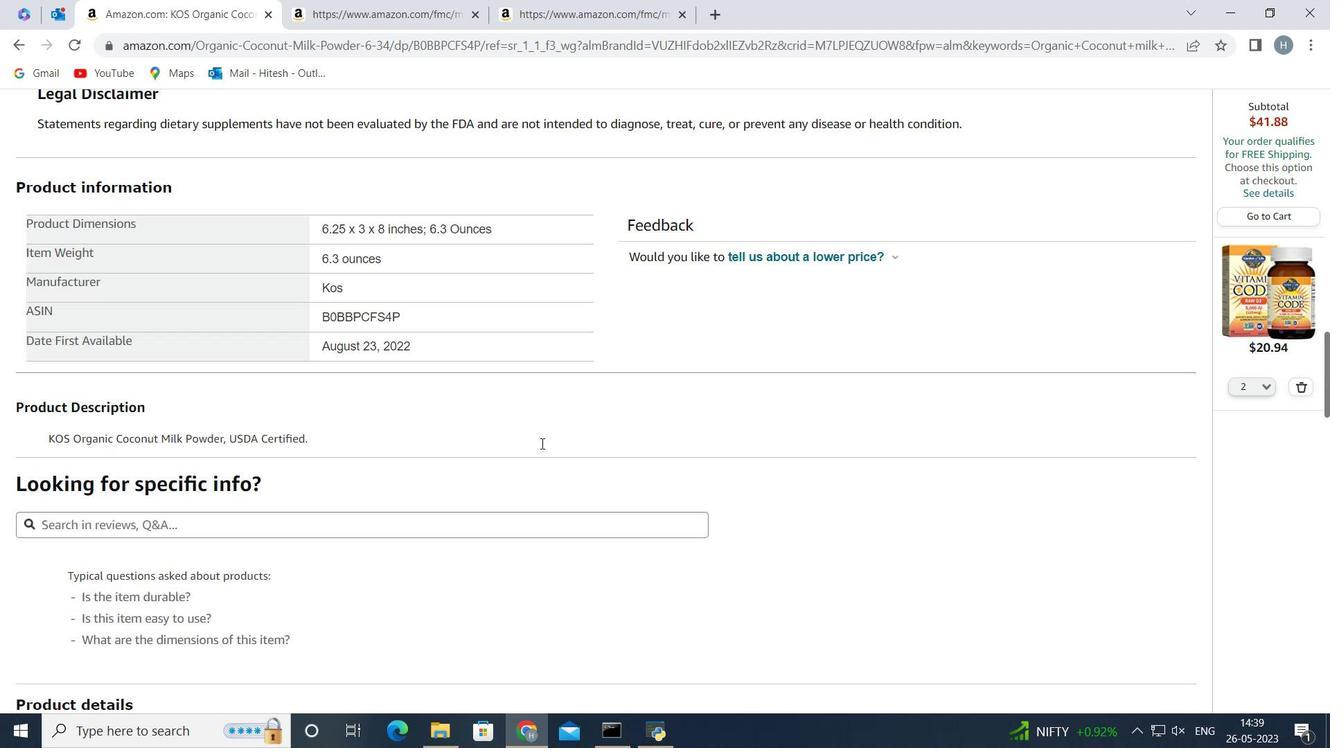 
Action: Mouse scrolled (541, 444) with delta (0, 0)
Screenshot: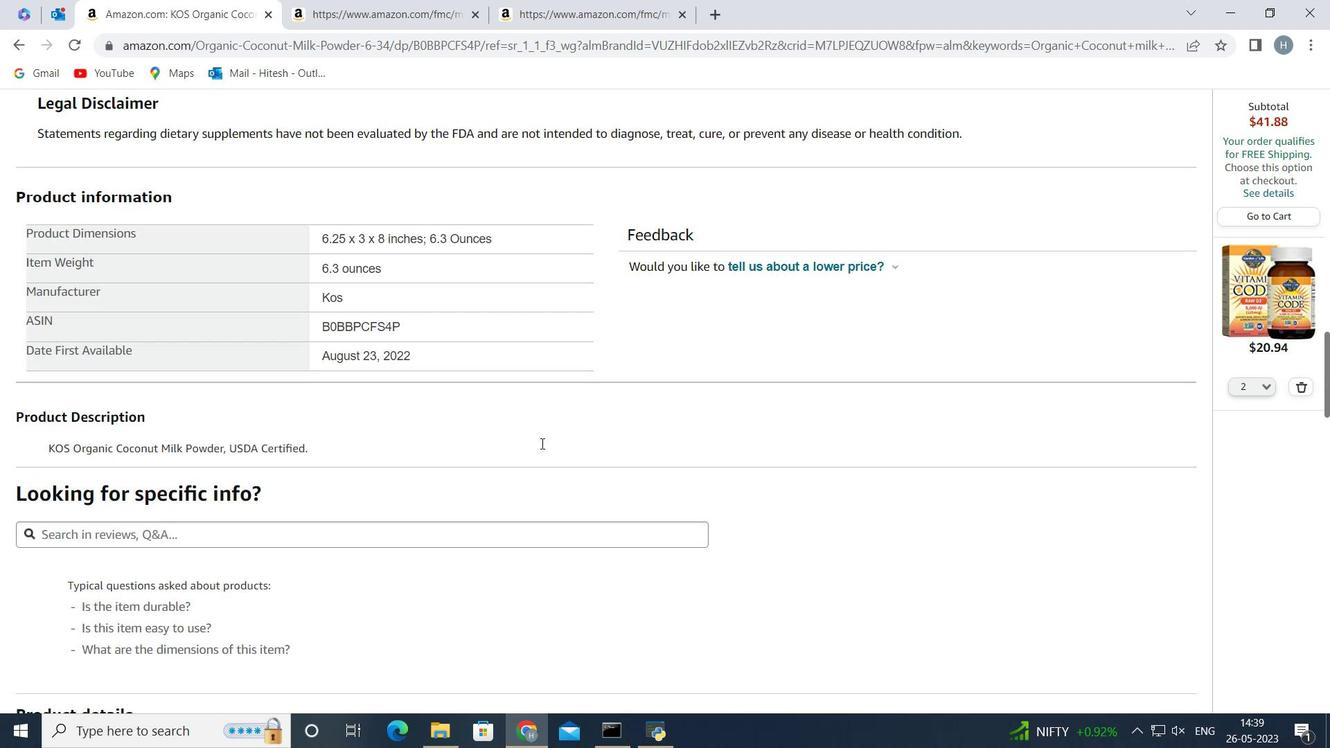 
Action: Mouse scrolled (541, 444) with delta (0, 0)
Screenshot: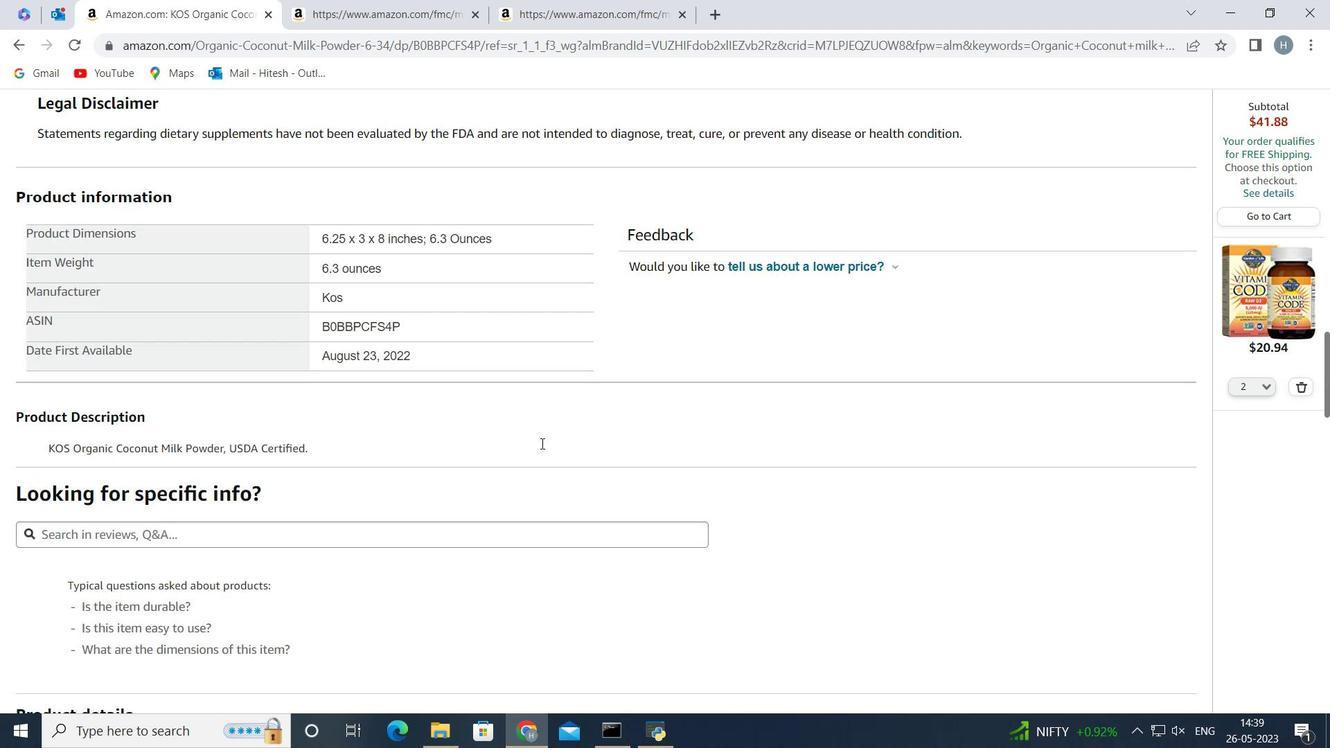 
Action: Mouse scrolled (541, 444) with delta (0, 0)
Screenshot: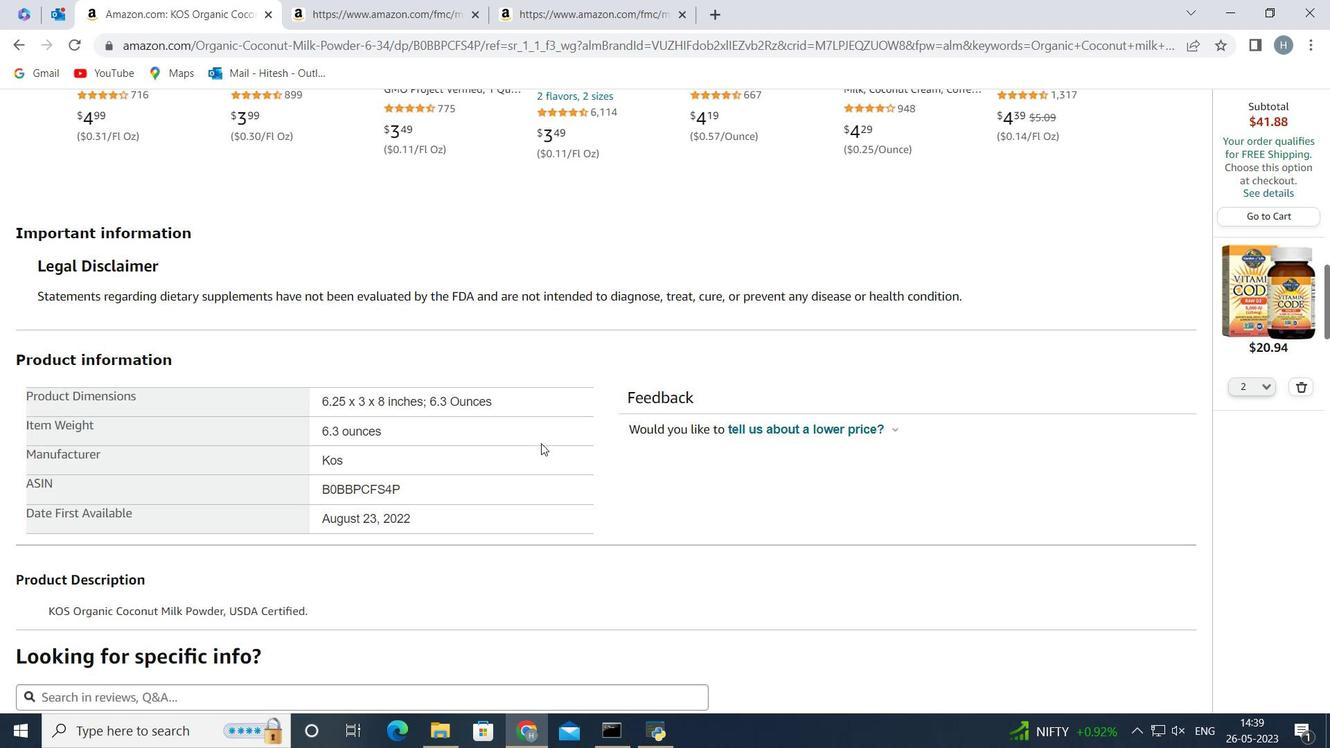 
Action: Mouse scrolled (541, 444) with delta (0, 0)
Screenshot: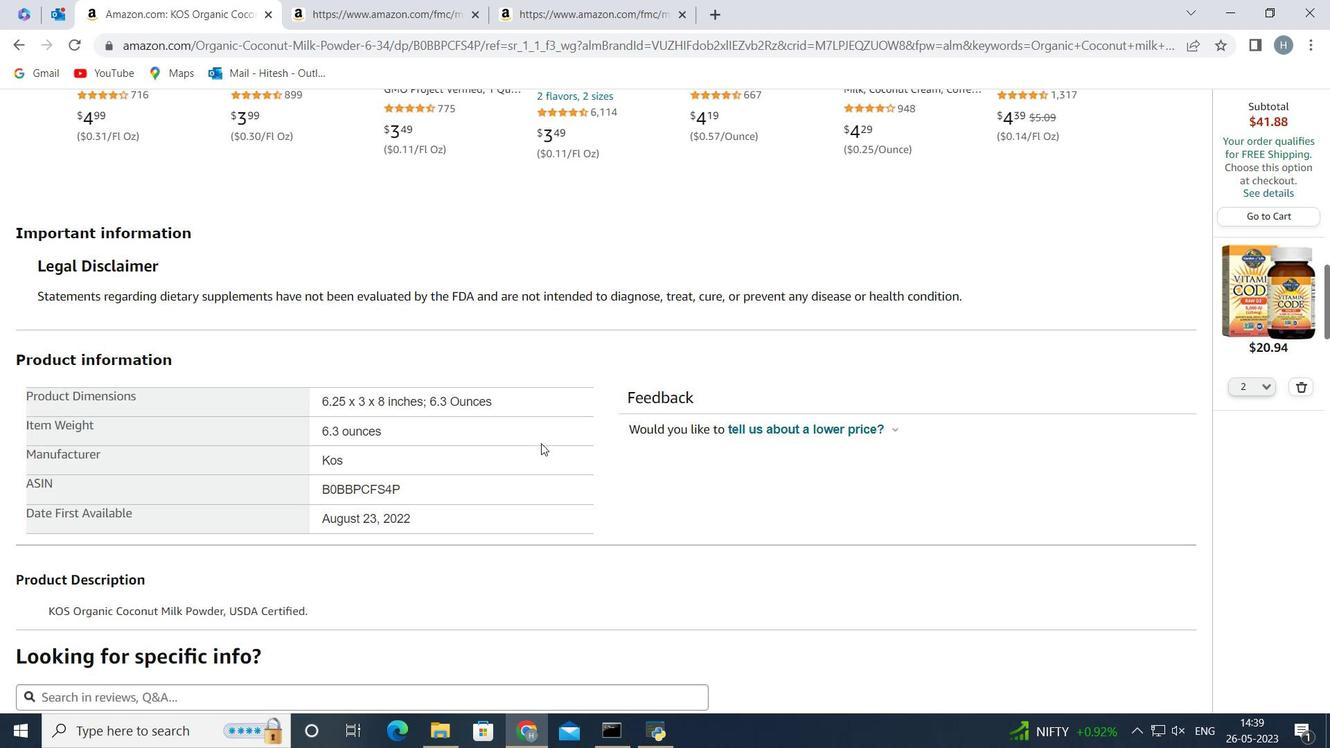 
Action: Mouse scrolled (541, 444) with delta (0, 0)
Screenshot: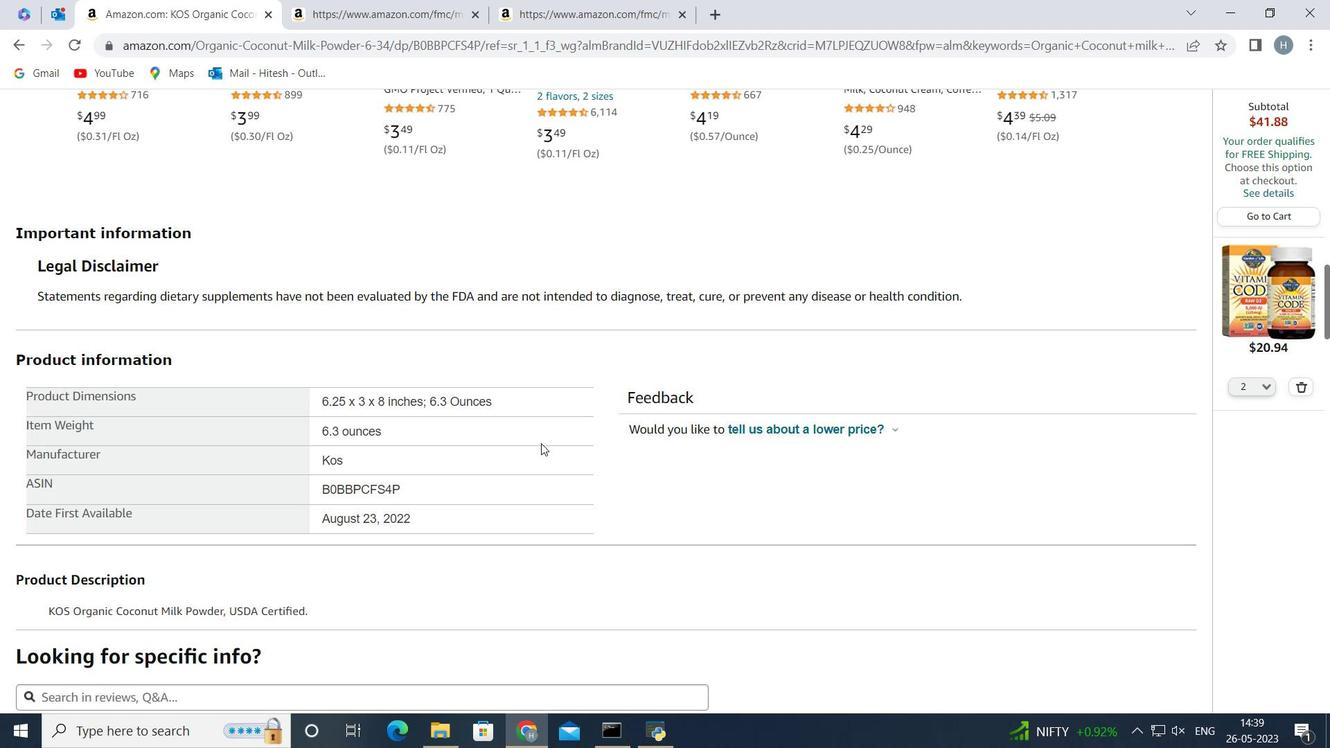
Action: Mouse scrolled (541, 444) with delta (0, 0)
Screenshot: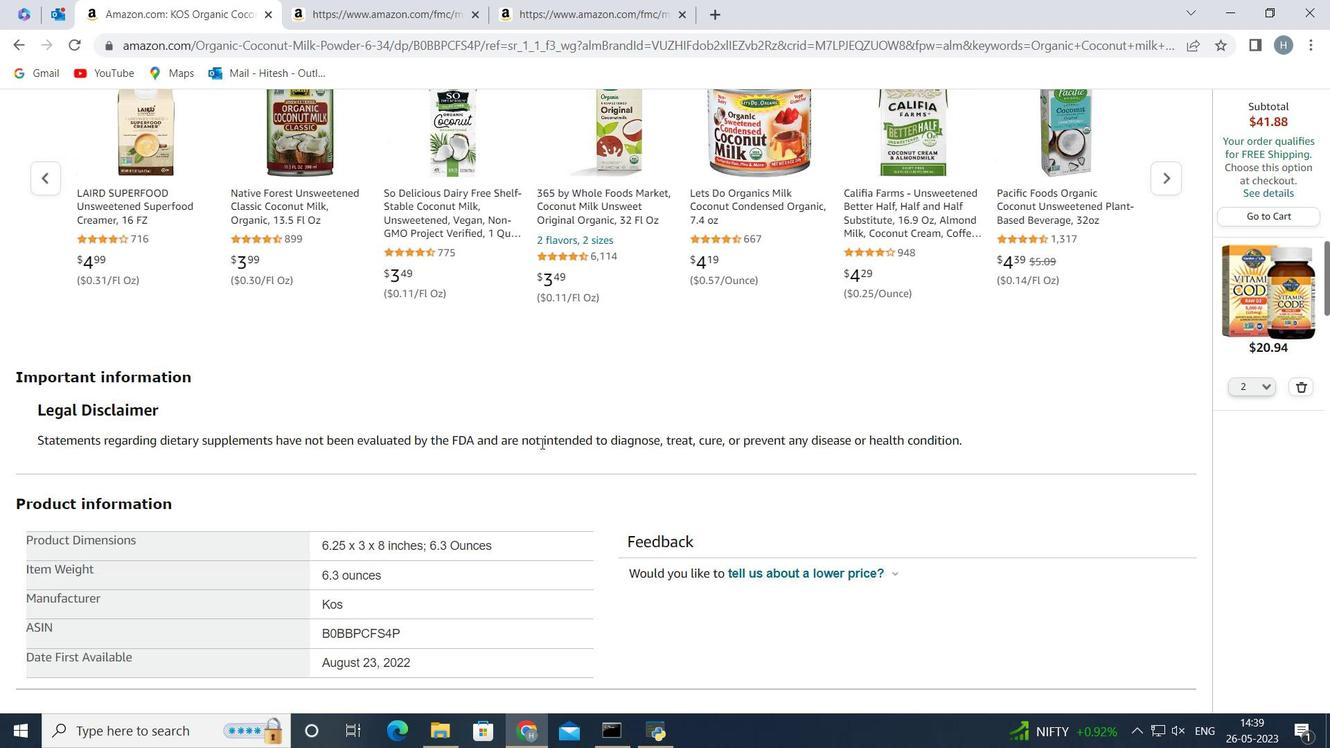 
Action: Mouse scrolled (541, 444) with delta (0, 0)
Screenshot: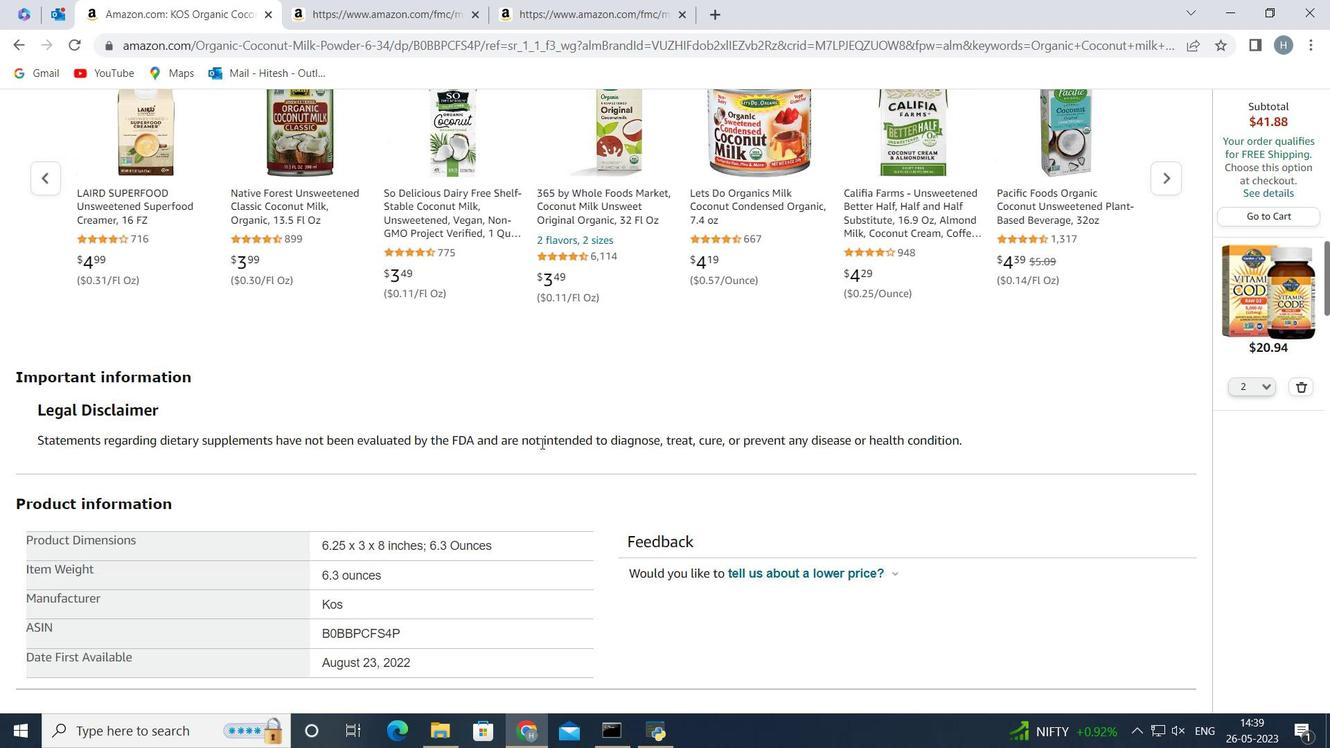 
Action: Mouse scrolled (541, 444) with delta (0, 0)
Screenshot: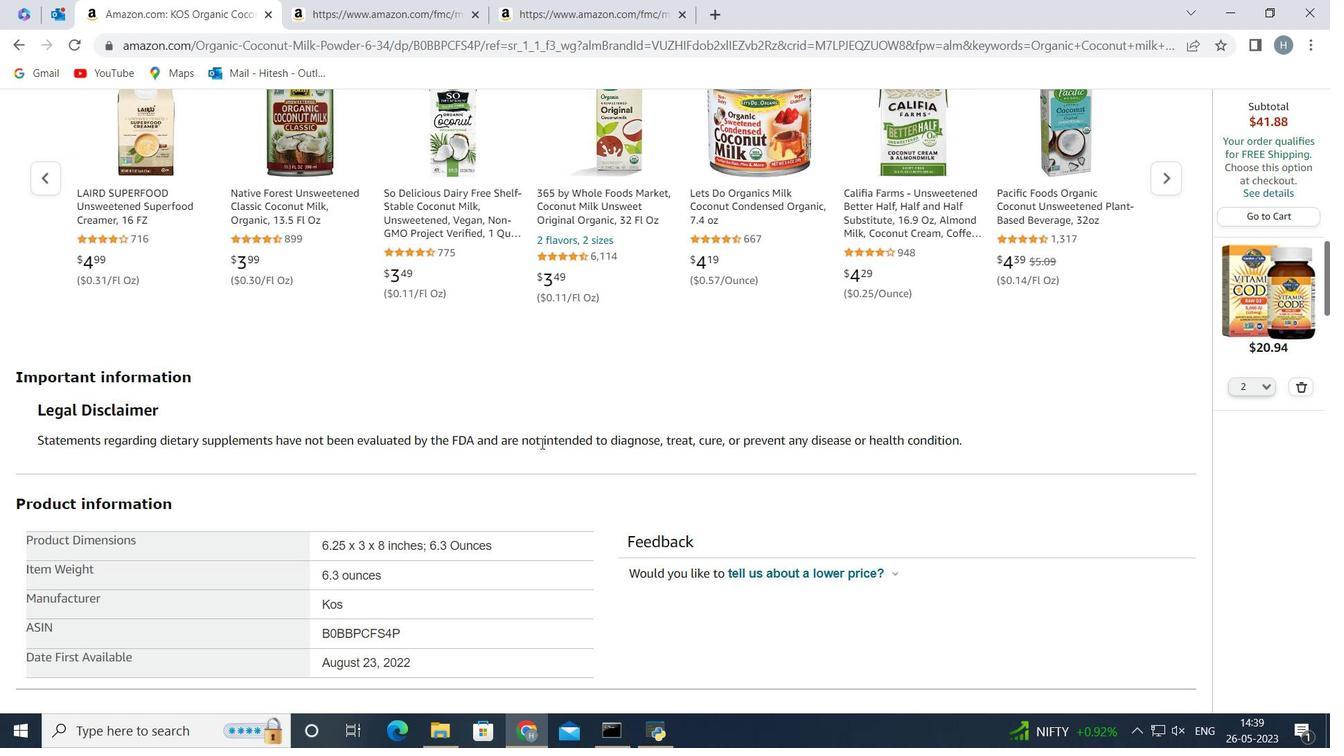 
Action: Mouse scrolled (541, 444) with delta (0, 0)
Screenshot: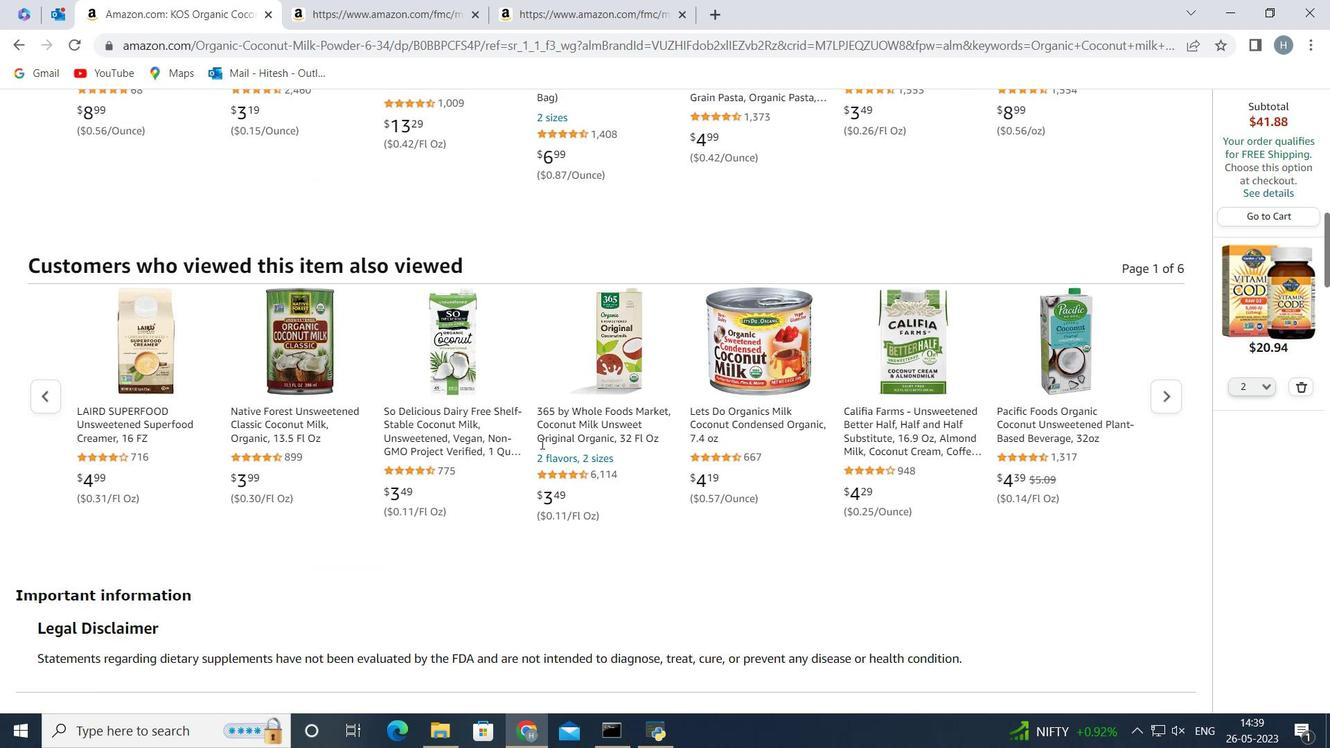 
Action: Mouse scrolled (541, 444) with delta (0, 0)
Screenshot: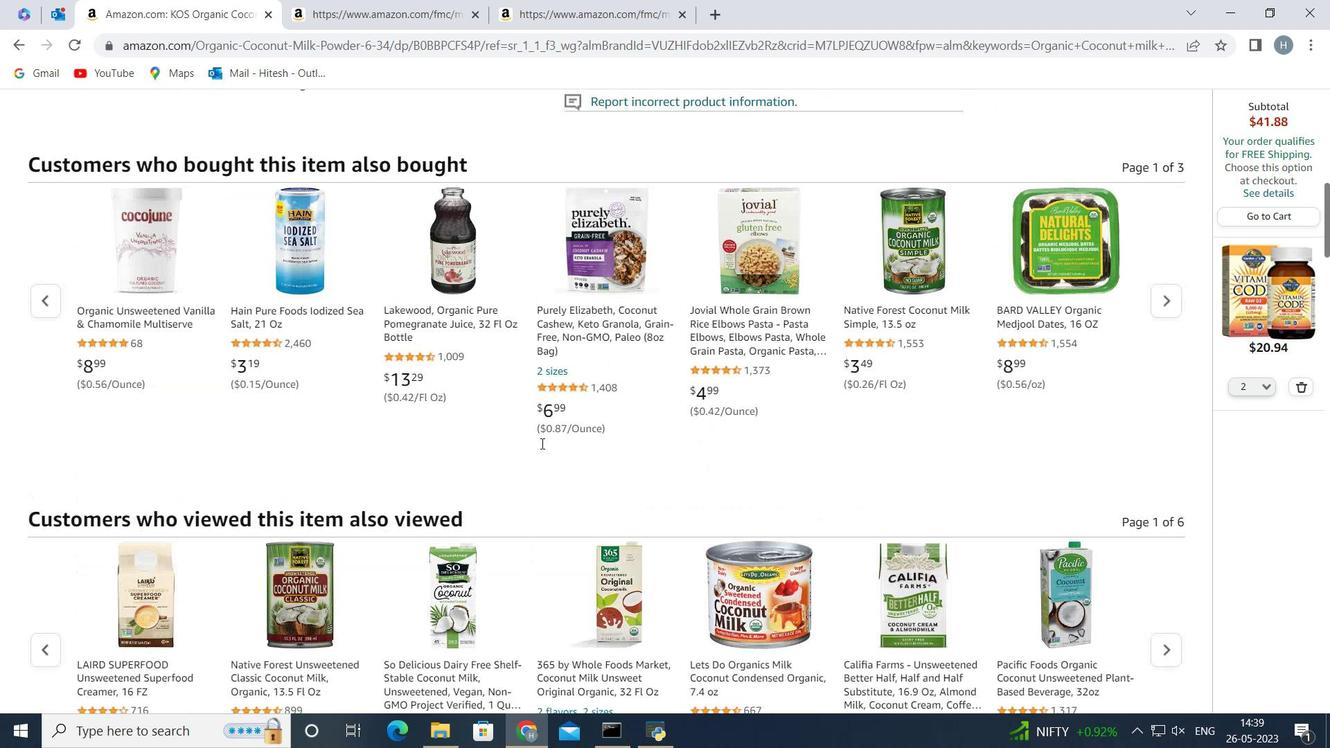 
Action: Mouse scrolled (541, 444) with delta (0, 0)
Screenshot: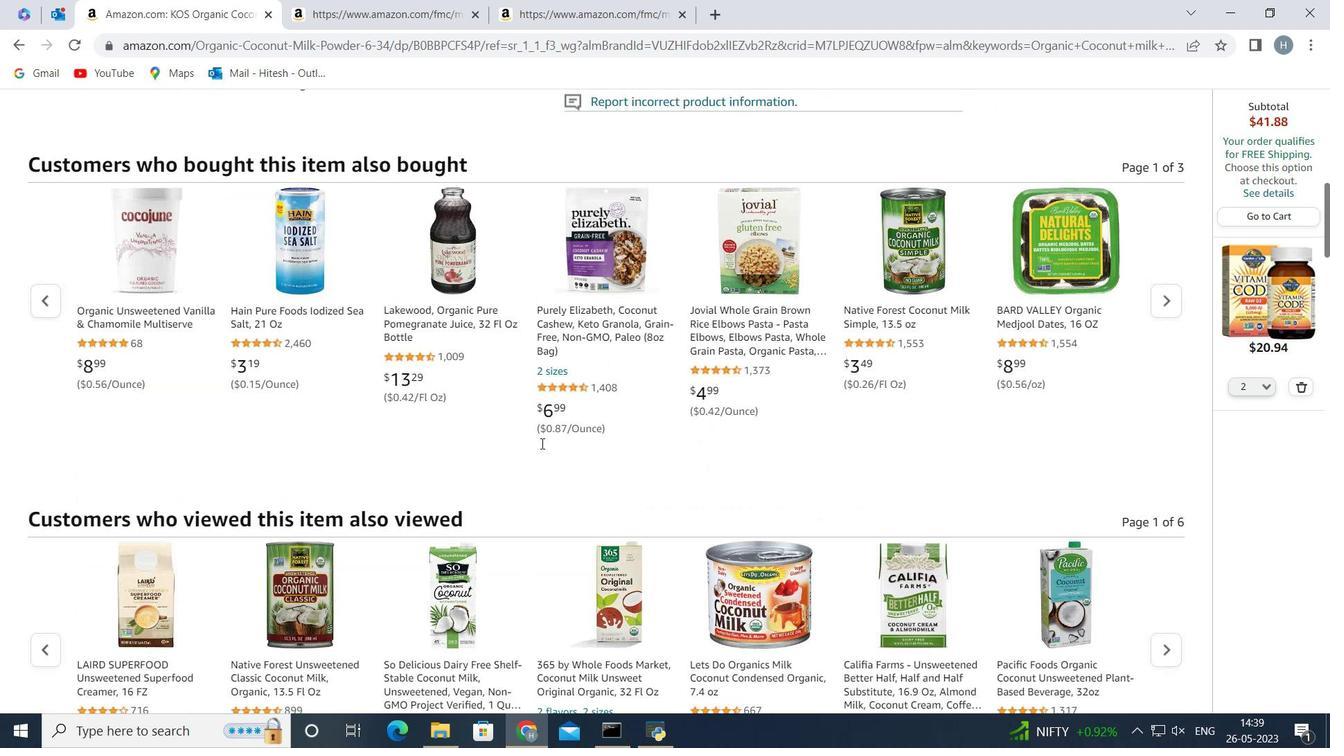 
Action: Mouse scrolled (541, 444) with delta (0, 0)
Screenshot: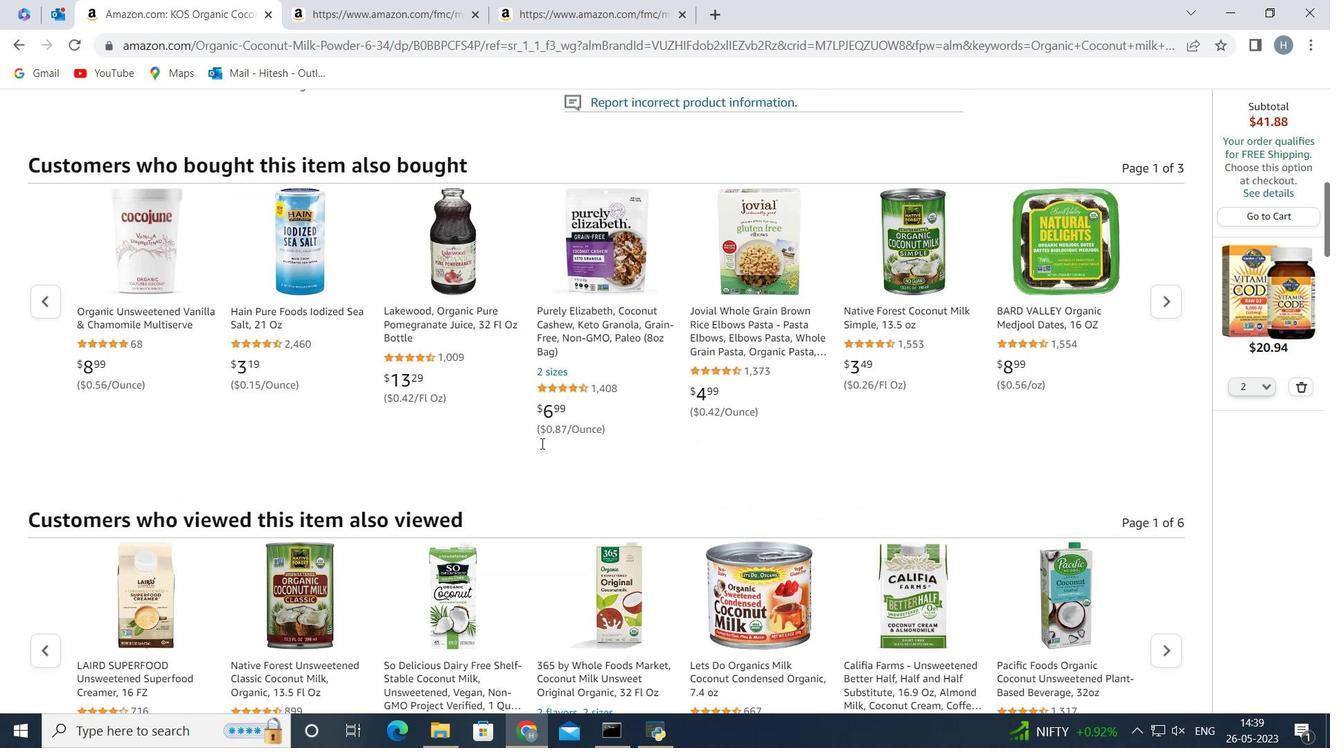 
Action: Mouse scrolled (541, 444) with delta (0, 0)
Screenshot: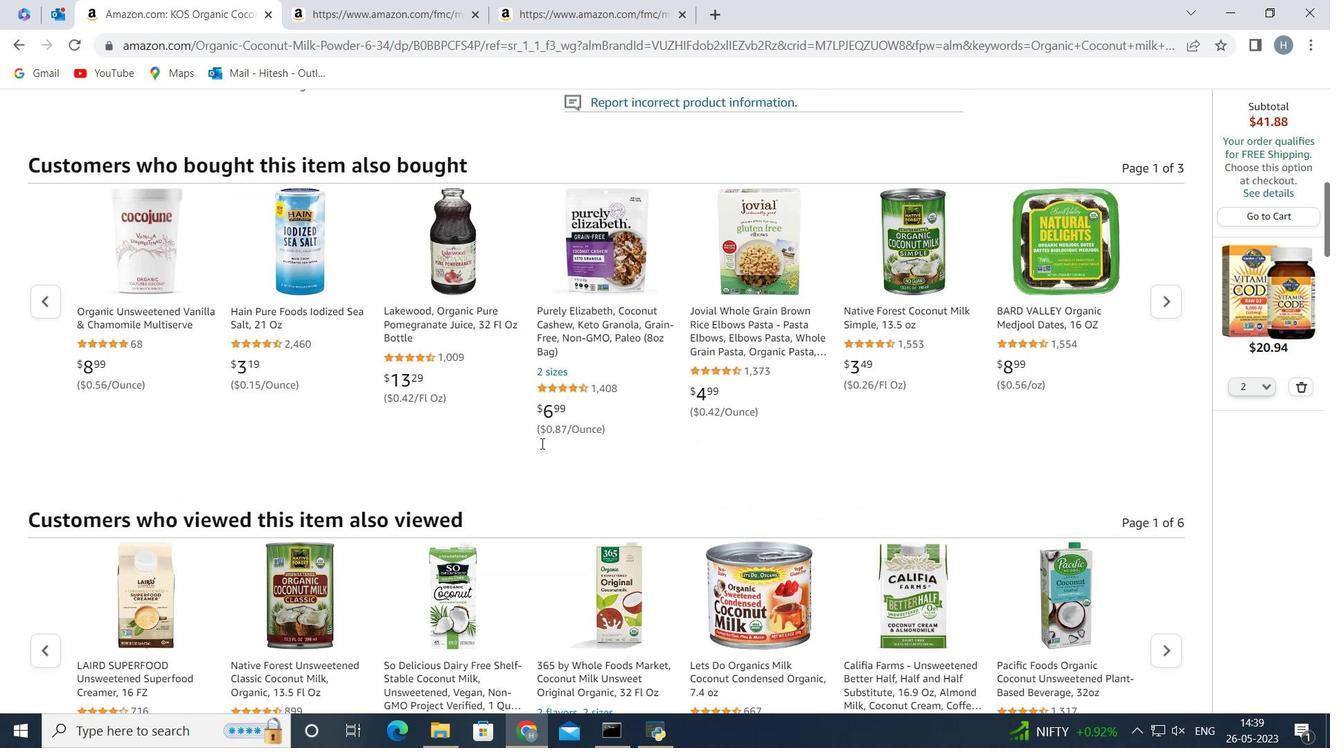 
Action: Mouse scrolled (541, 444) with delta (0, 0)
Screenshot: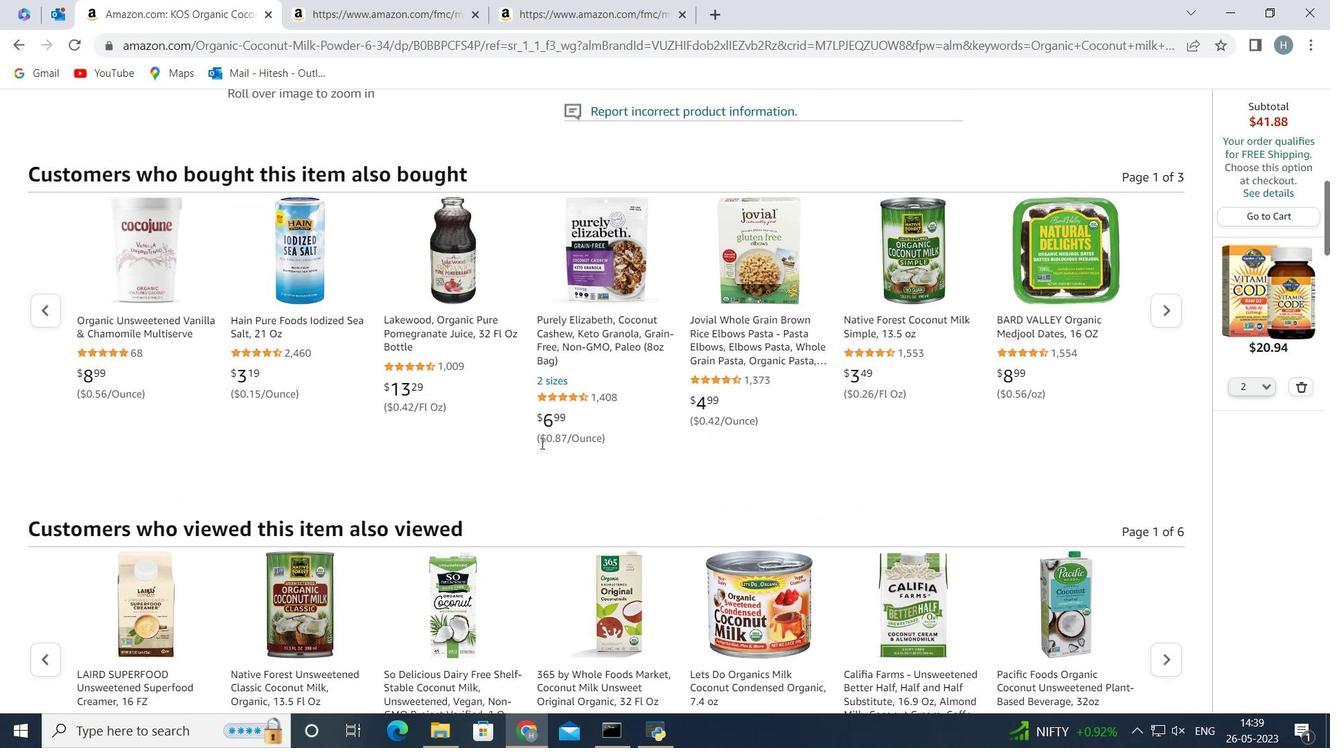 
Action: Mouse scrolled (541, 444) with delta (0, 0)
Screenshot: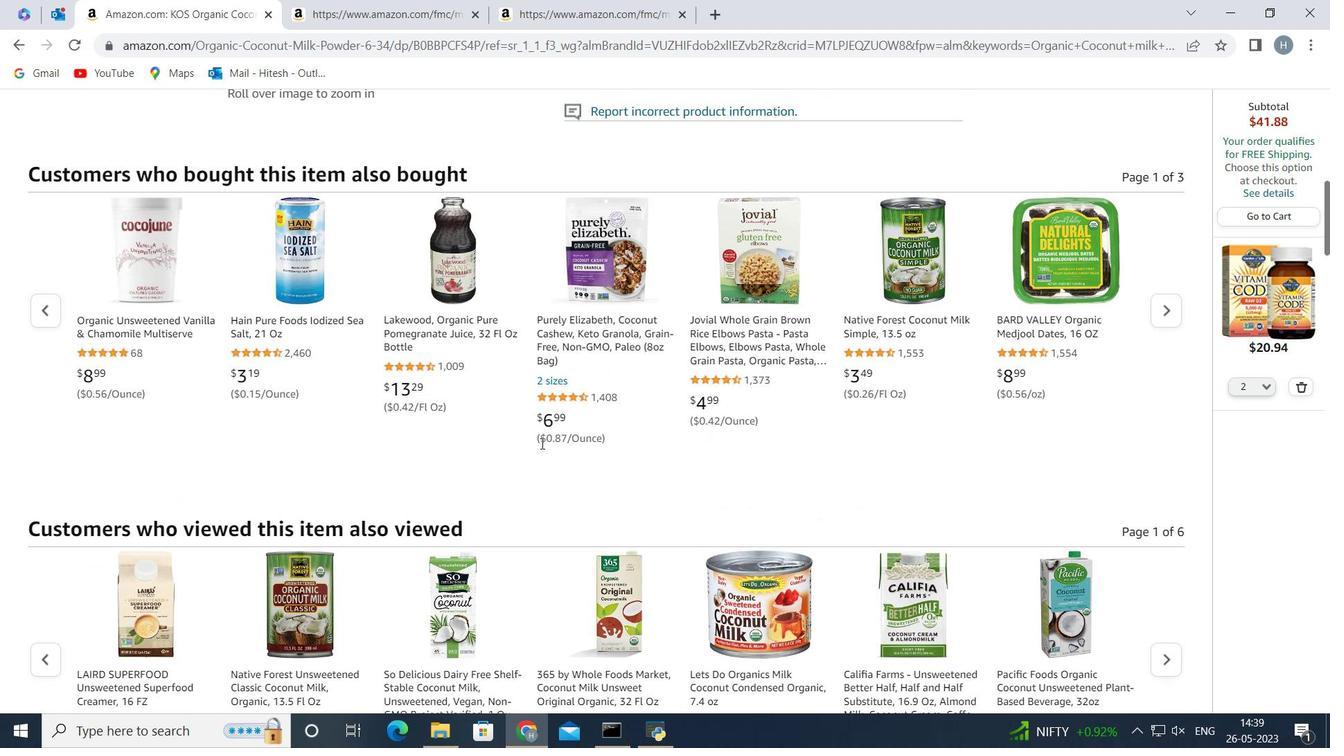 
Action: Mouse scrolled (541, 444) with delta (0, 0)
Screenshot: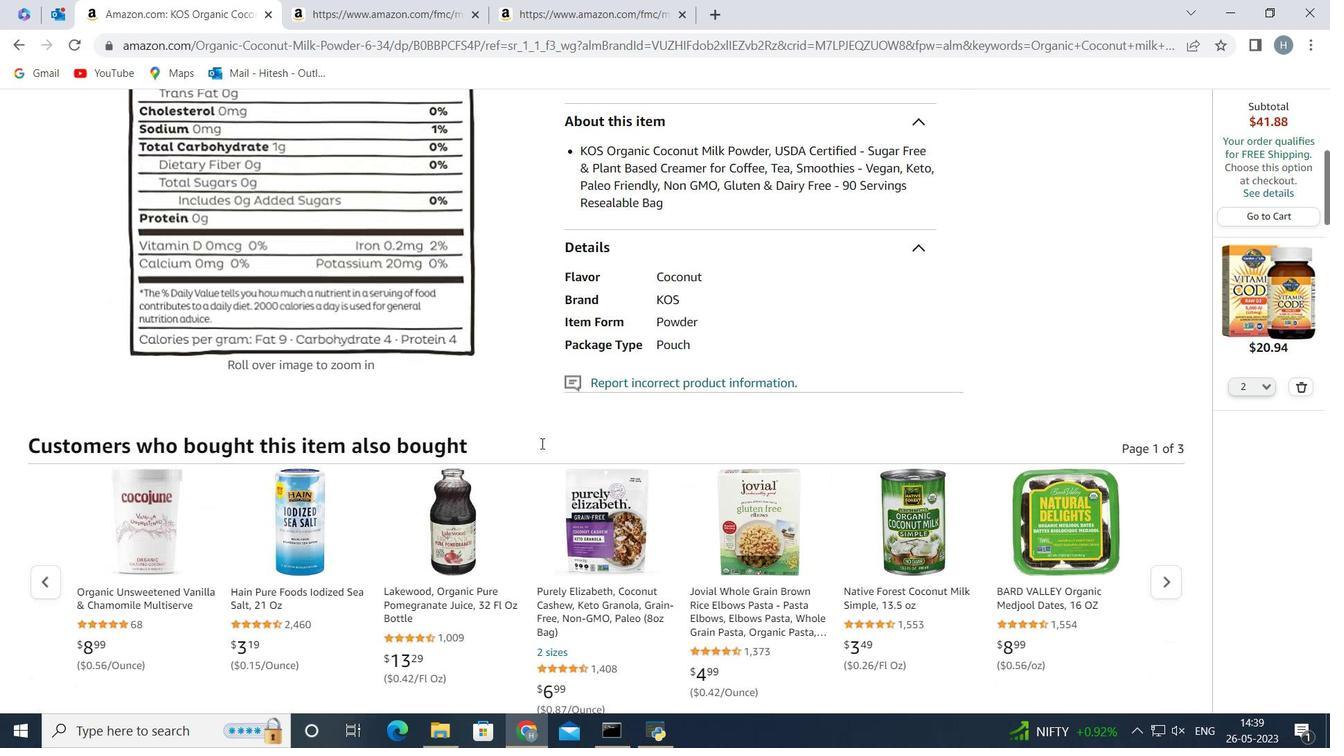 
Action: Mouse scrolled (541, 444) with delta (0, 0)
Screenshot: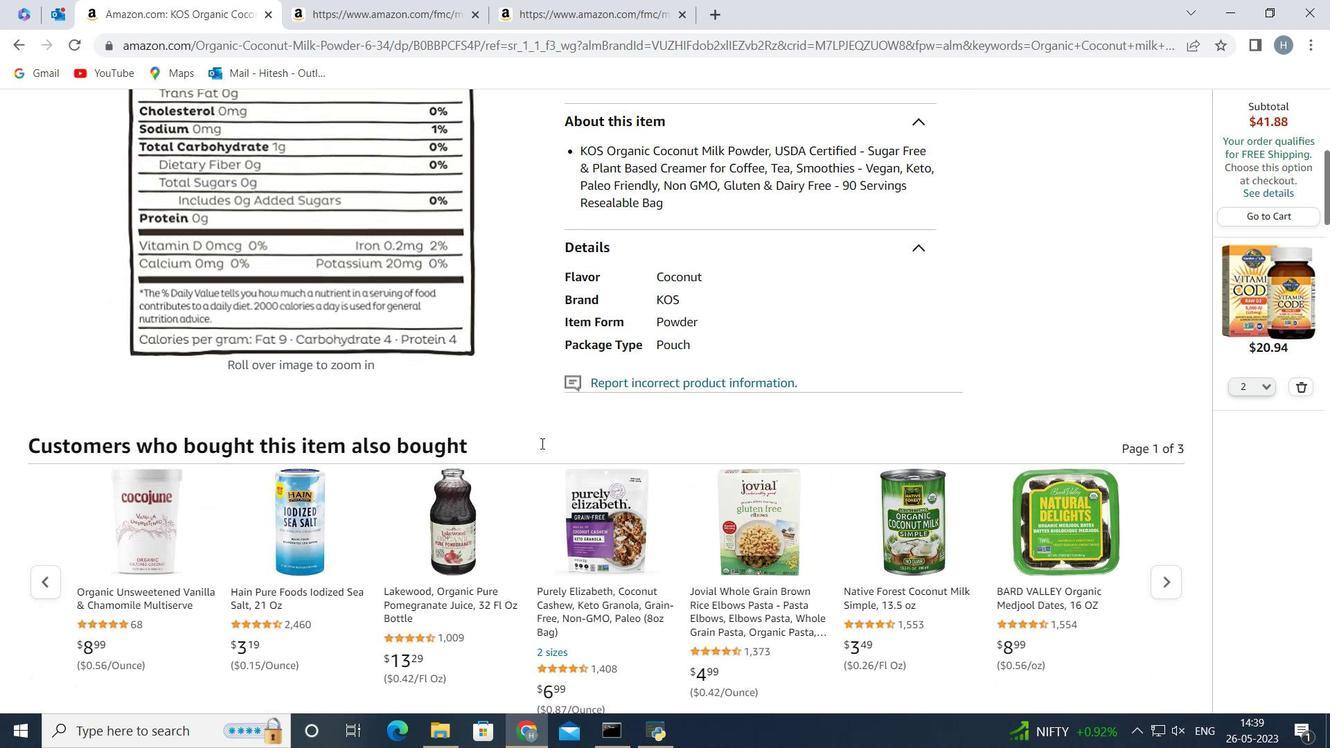 
Action: Mouse scrolled (541, 444) with delta (0, 0)
Screenshot: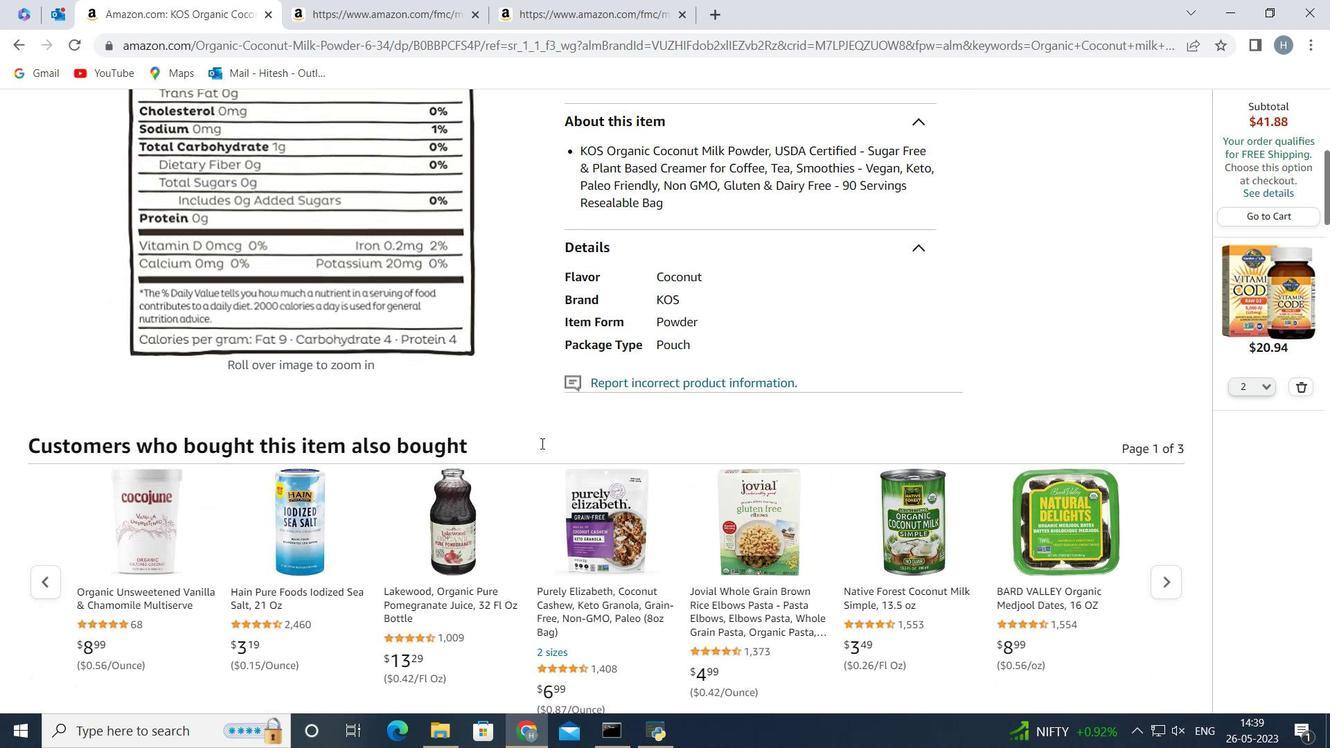 
Action: Mouse scrolled (541, 444) with delta (0, 0)
Screenshot: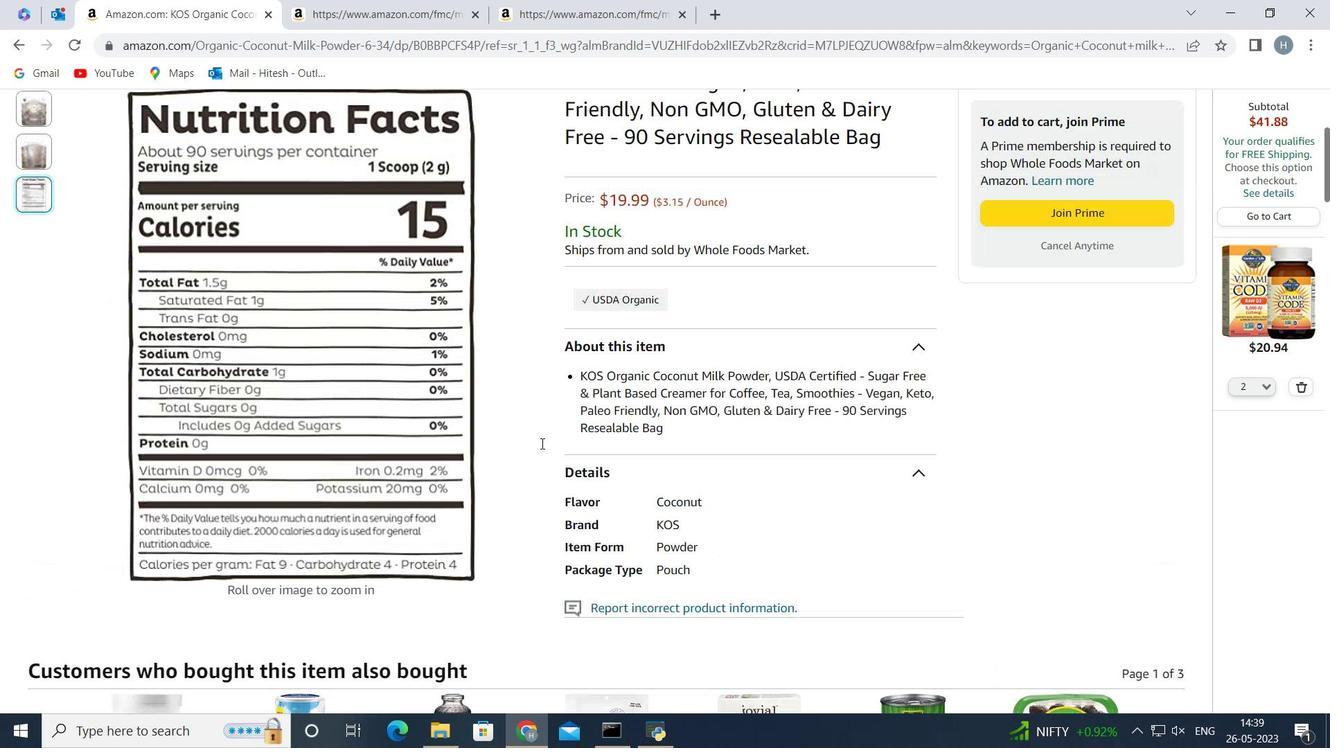 
Action: Mouse scrolled (541, 444) with delta (0, 0)
Screenshot: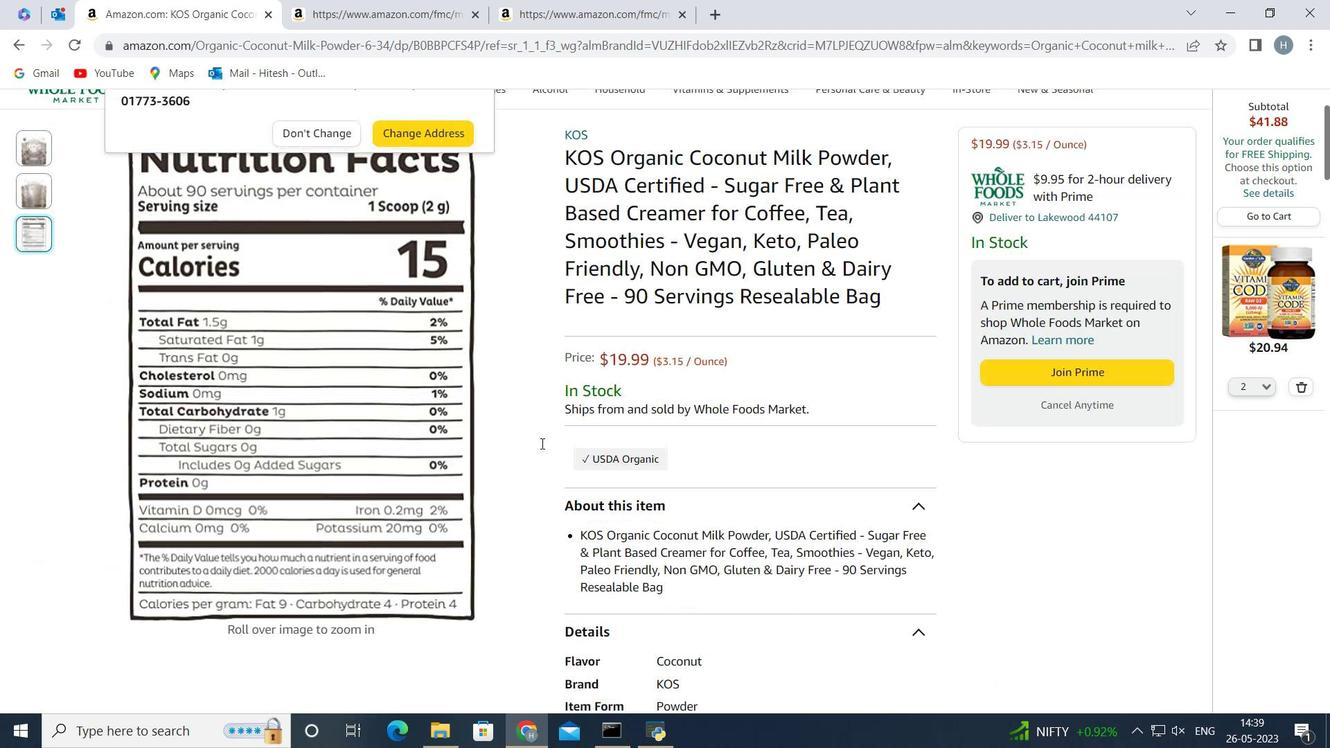 
Action: Mouse scrolled (541, 444) with delta (0, 0)
Screenshot: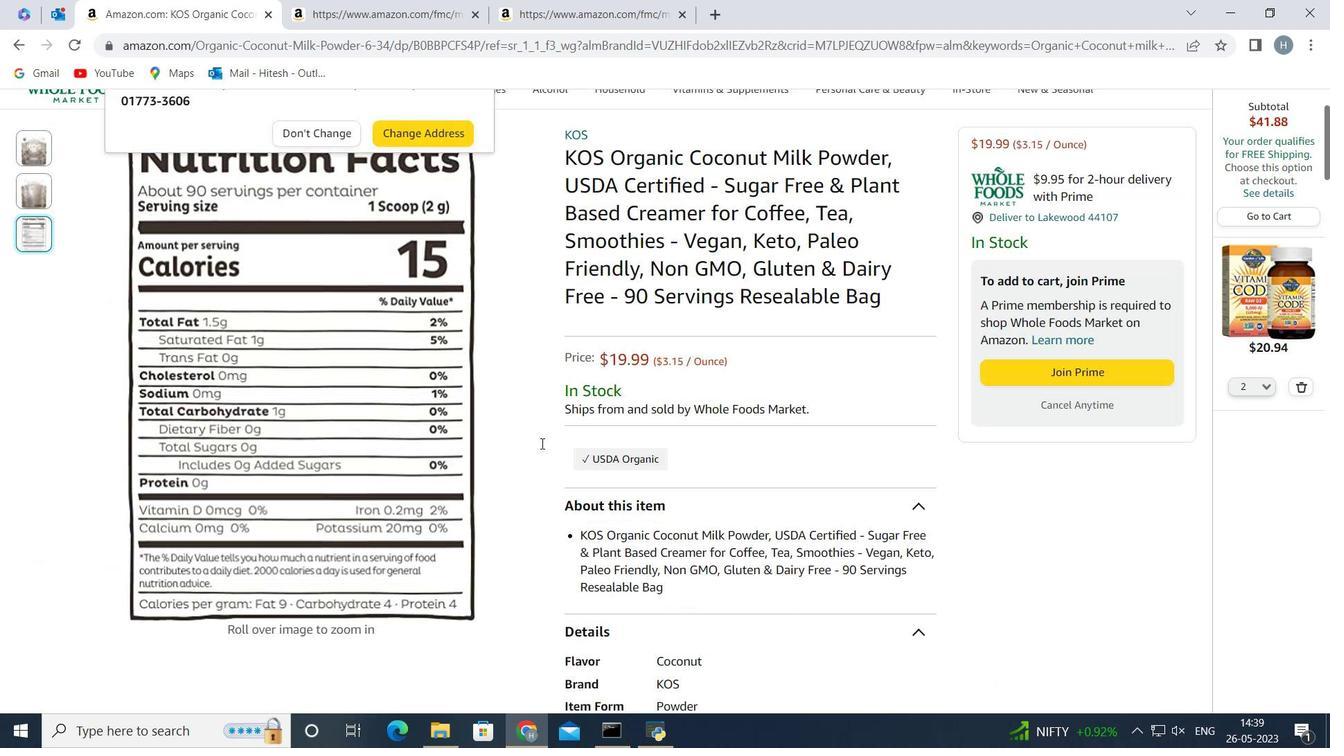 
Action: Mouse scrolled (541, 444) with delta (0, 0)
Screenshot: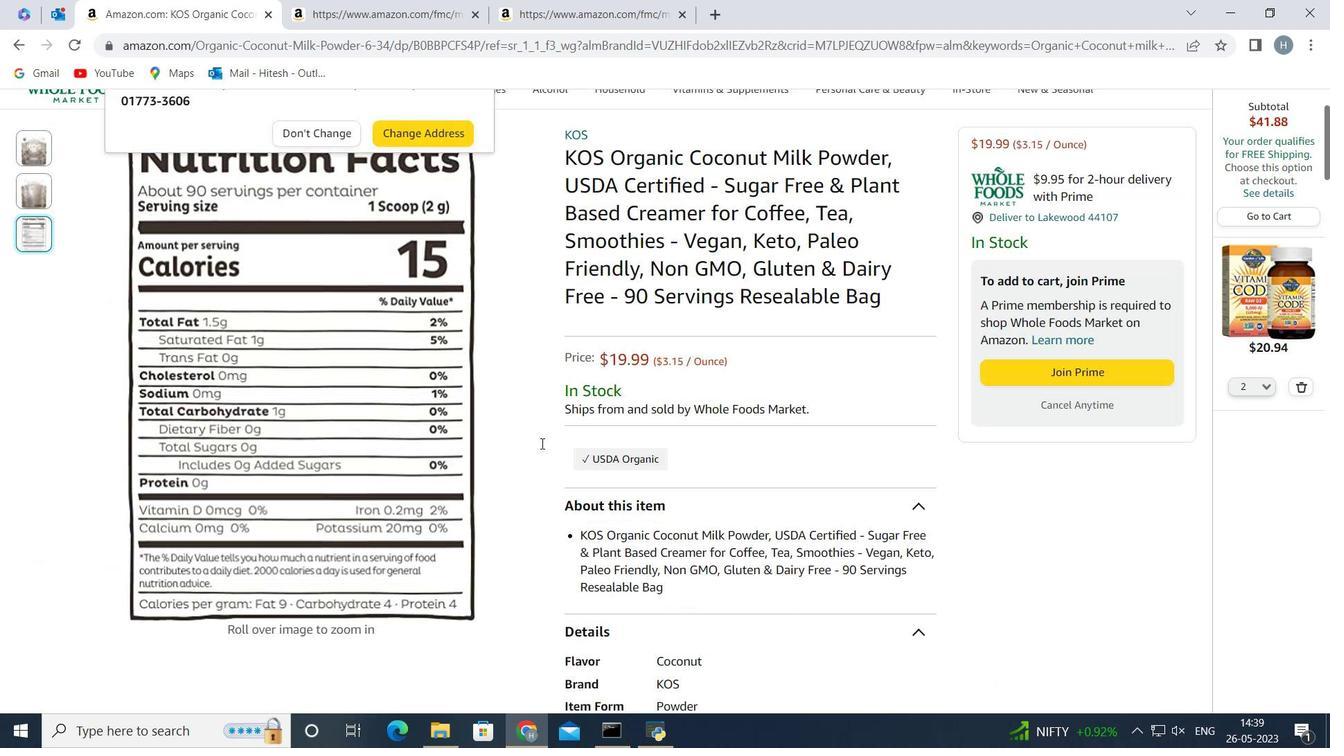 
Action: Mouse scrolled (541, 444) with delta (0, 0)
Screenshot: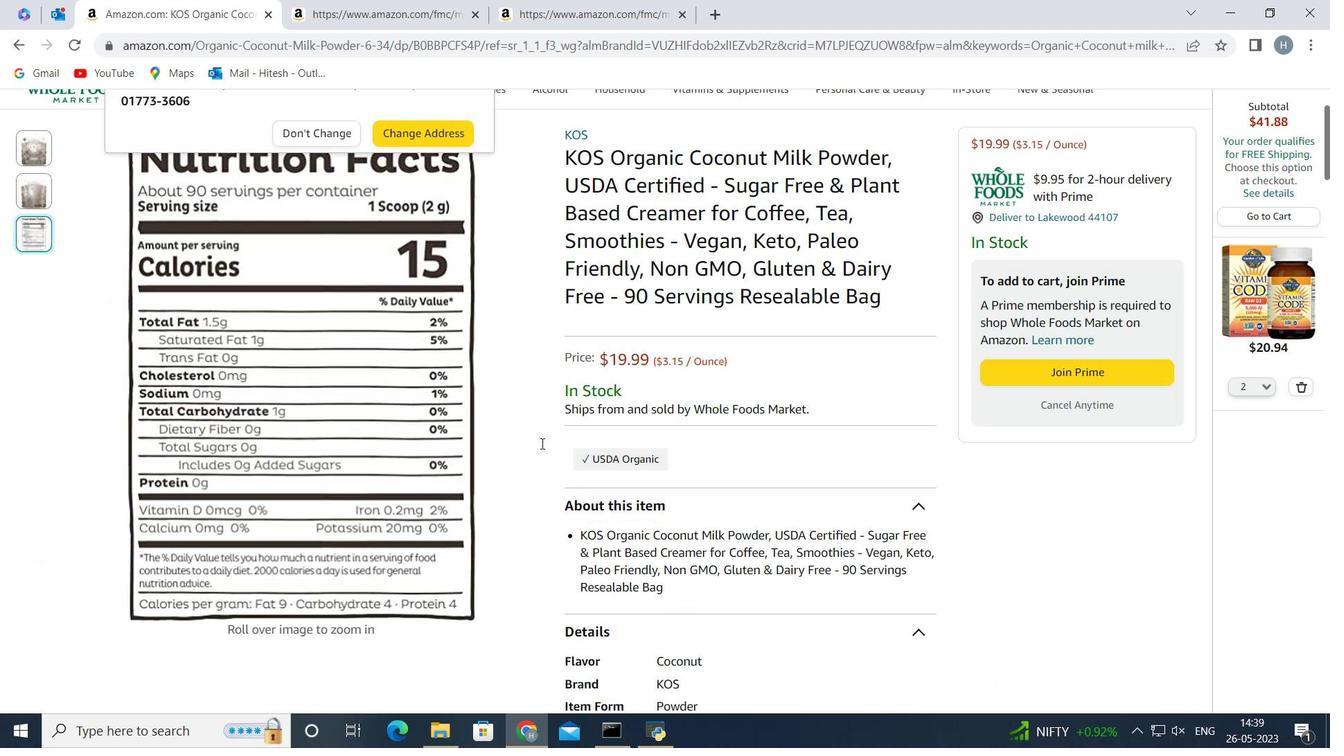 
Action: Mouse moved to (1065, 482)
Screenshot: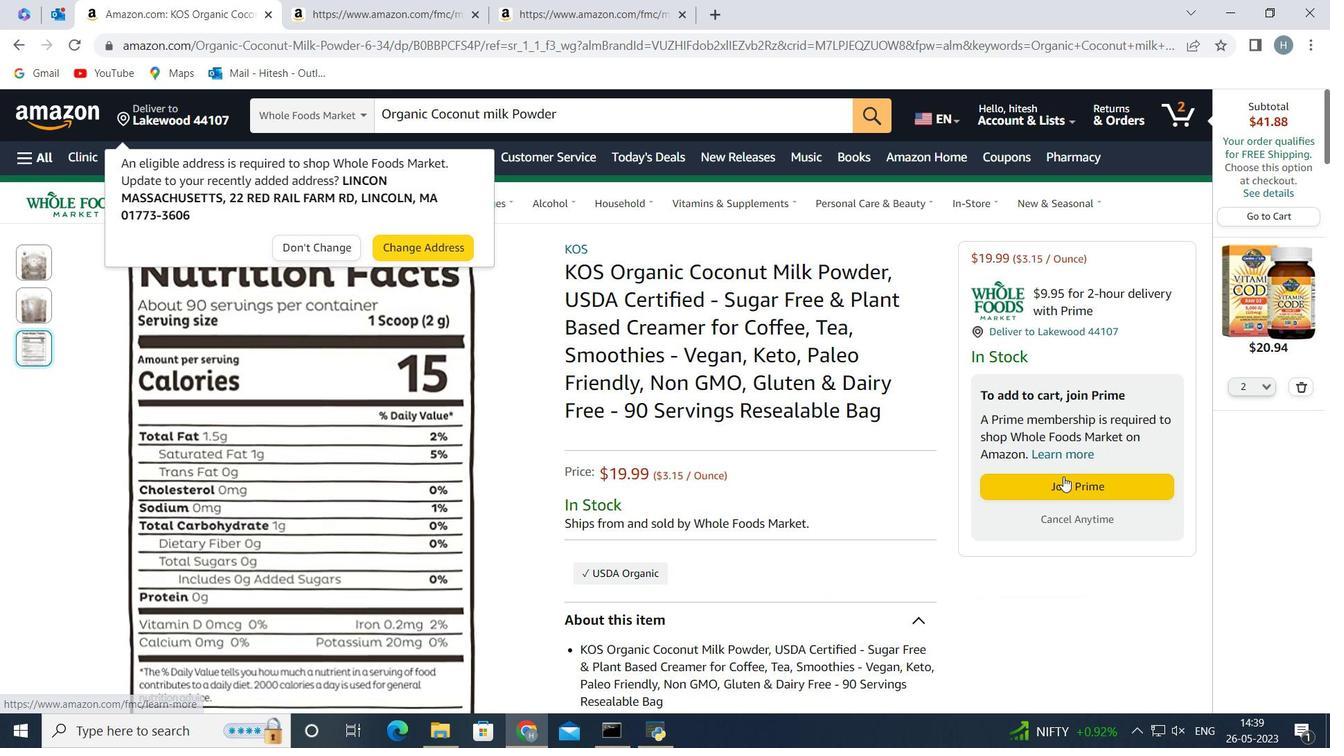 
Action: Mouse pressed left at (1065, 482)
Screenshot: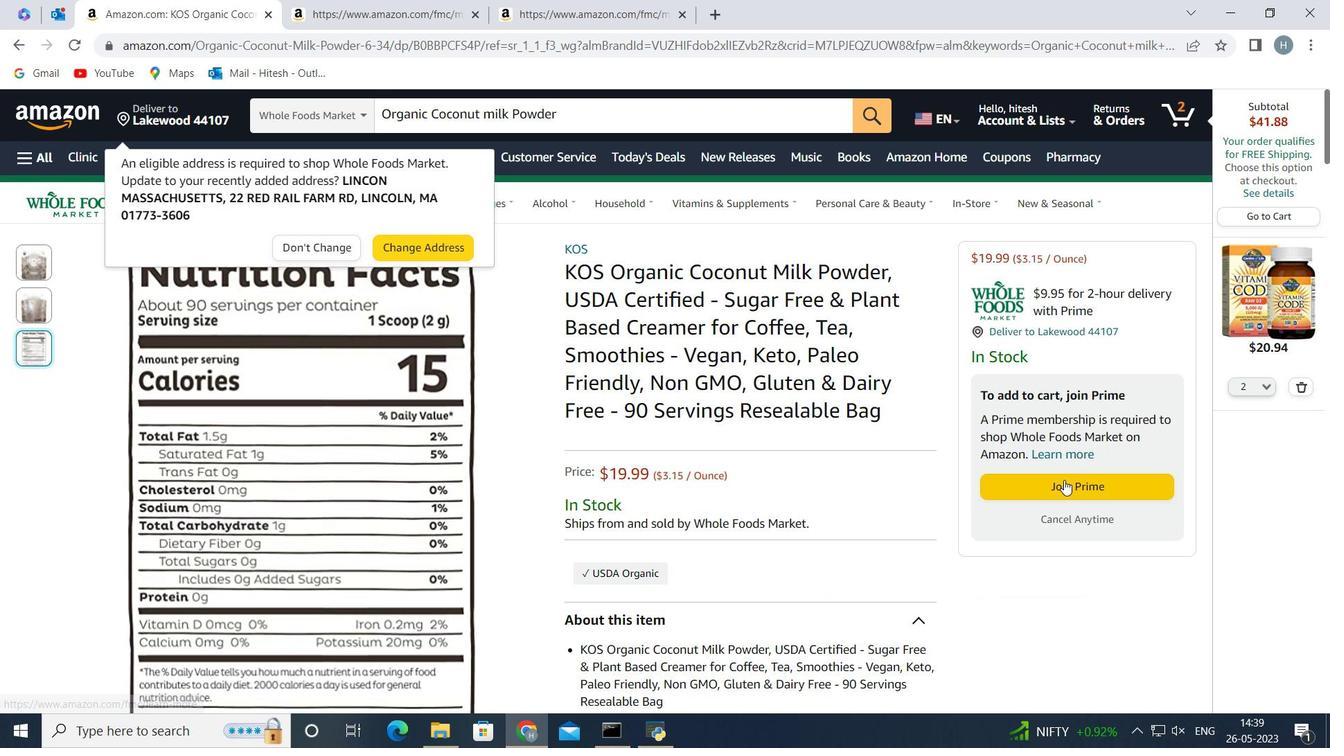 
Action: Mouse moved to (450, 478)
Screenshot: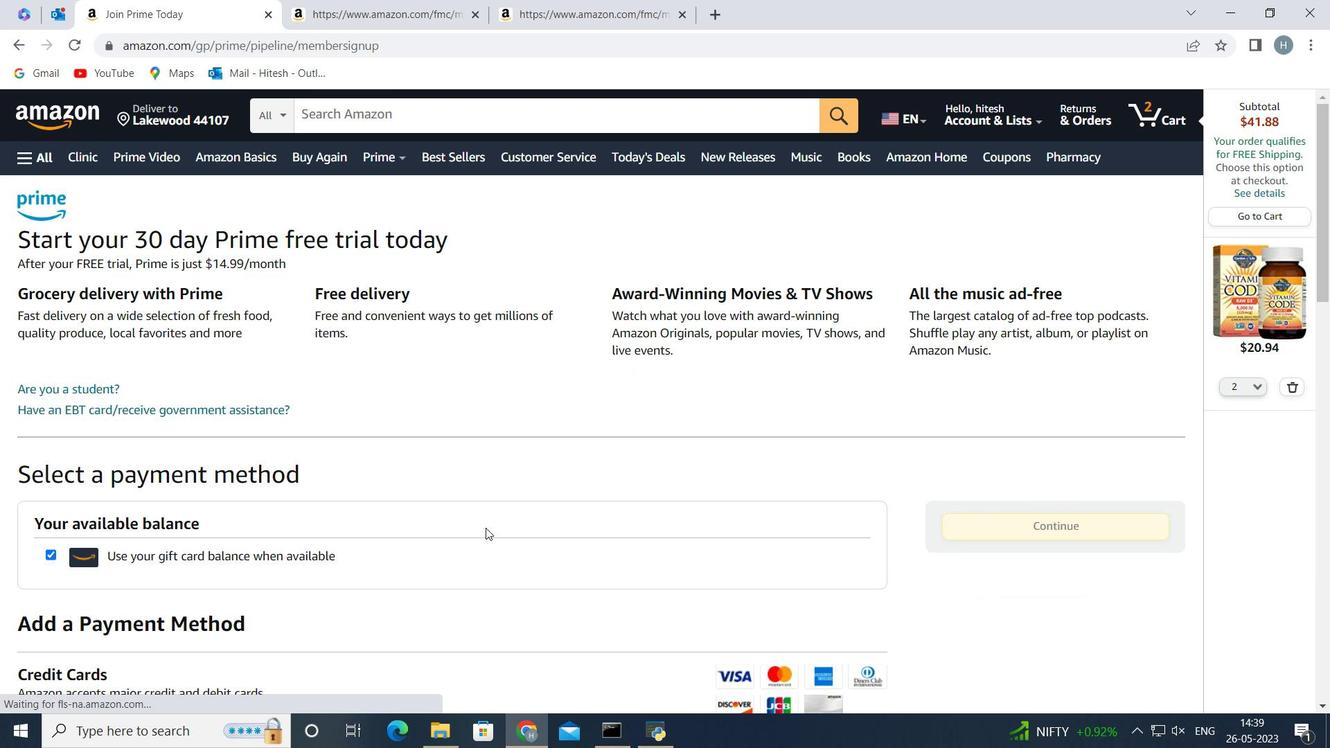 
Action: Mouse scrolled (450, 478) with delta (0, 0)
Screenshot: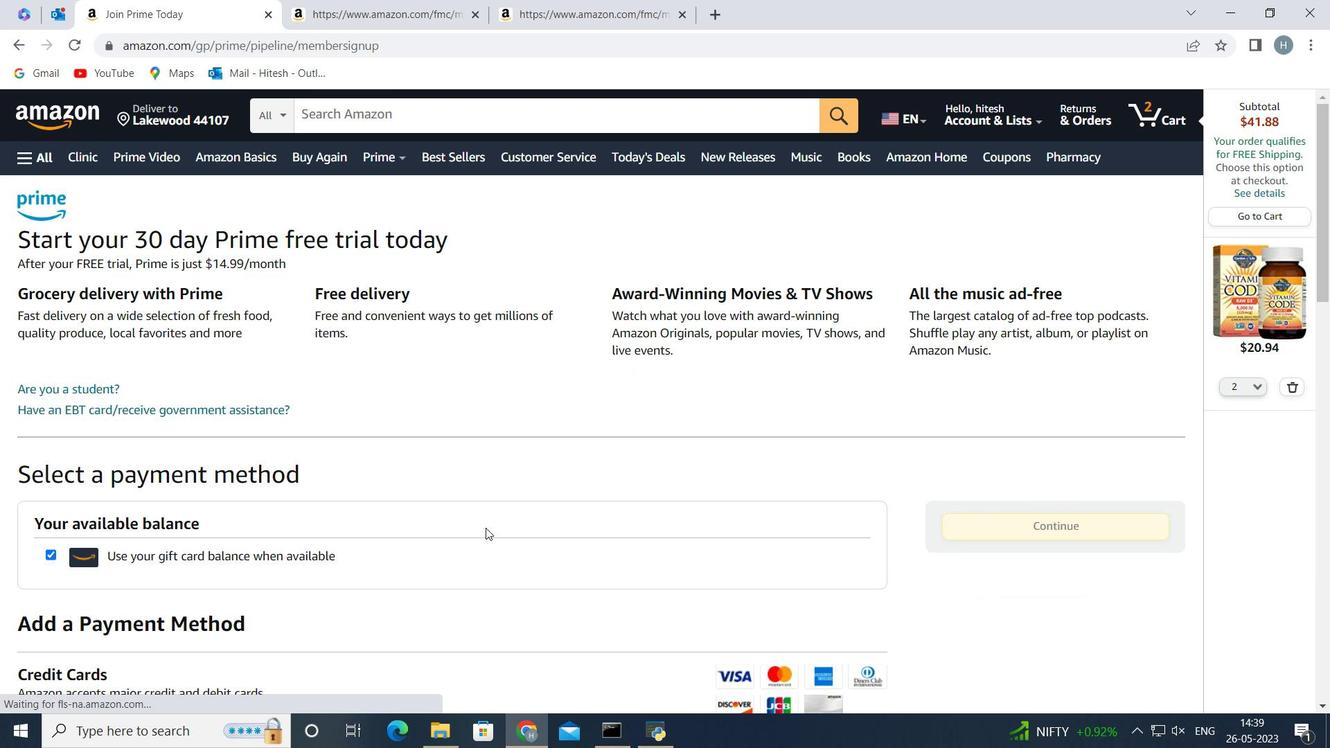 
Action: Mouse scrolled (450, 478) with delta (0, 0)
Screenshot: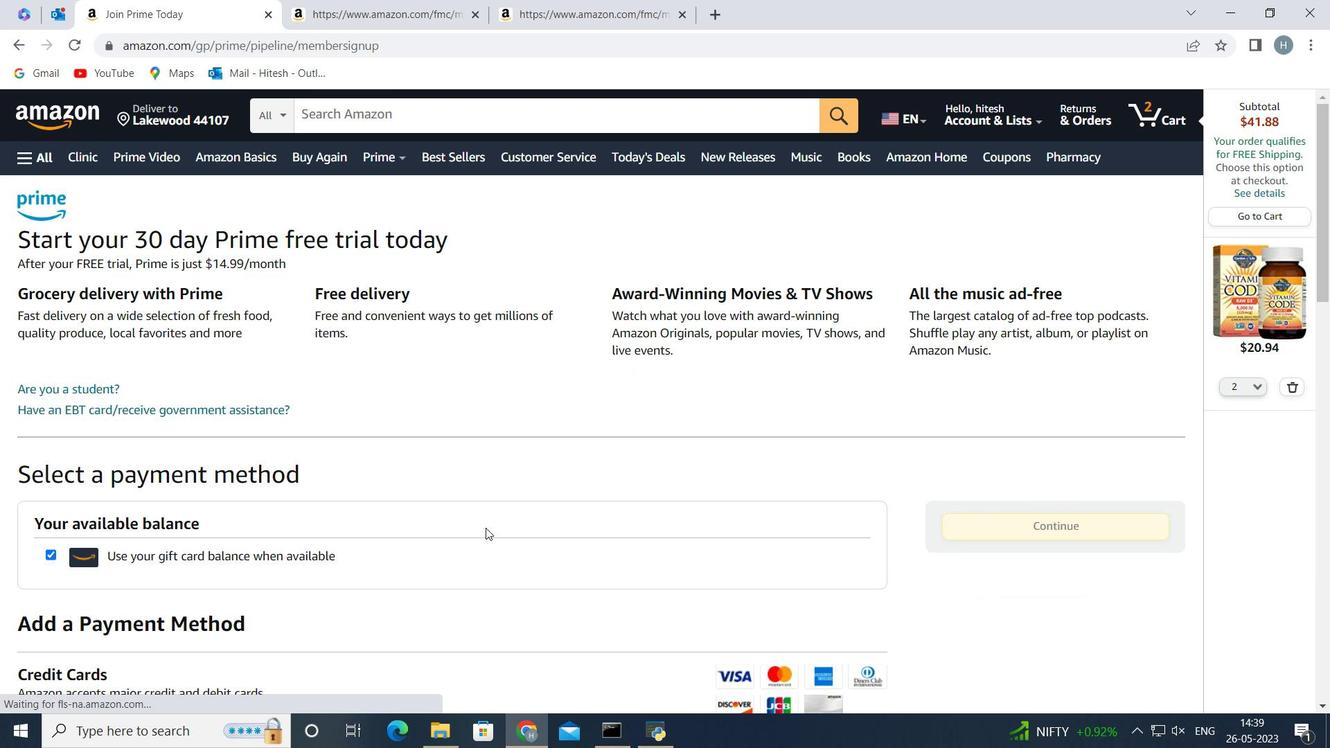 
Action: Mouse scrolled (450, 478) with delta (0, 0)
Screenshot: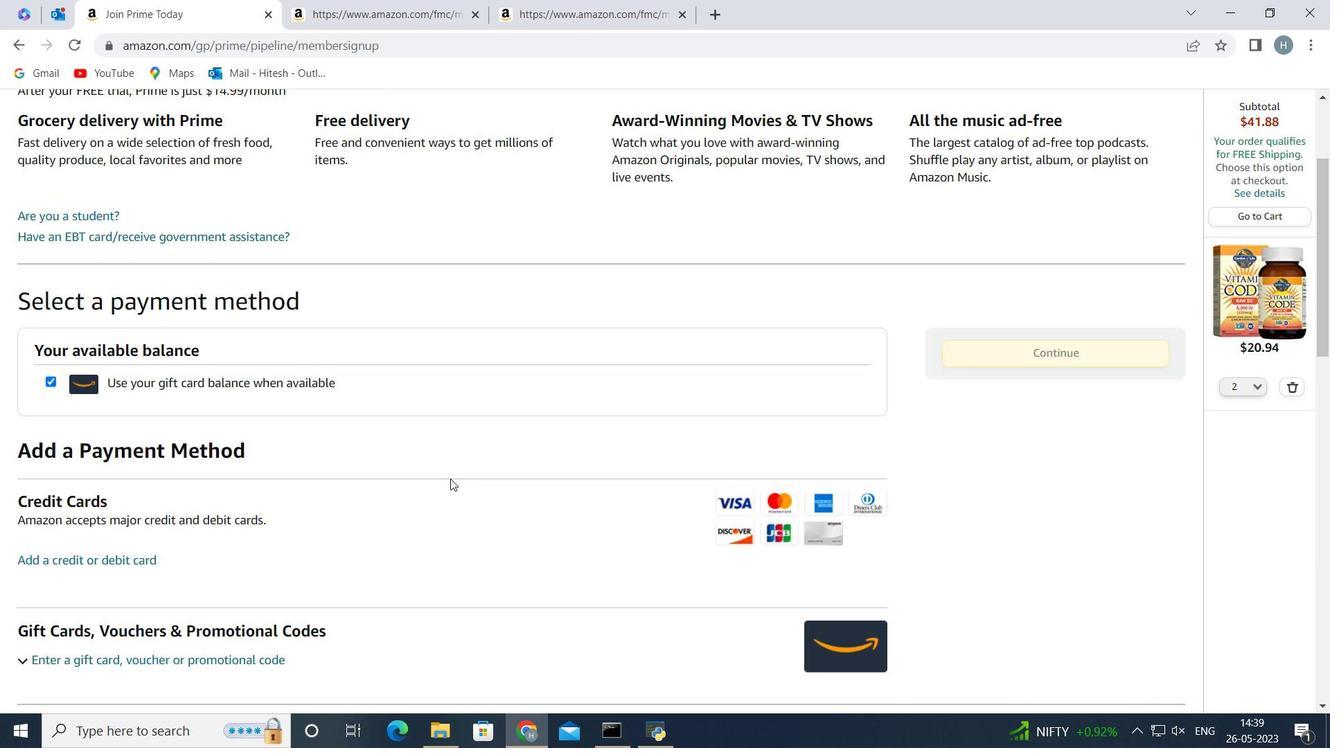 
Action: Mouse scrolled (450, 478) with delta (0, 0)
Screenshot: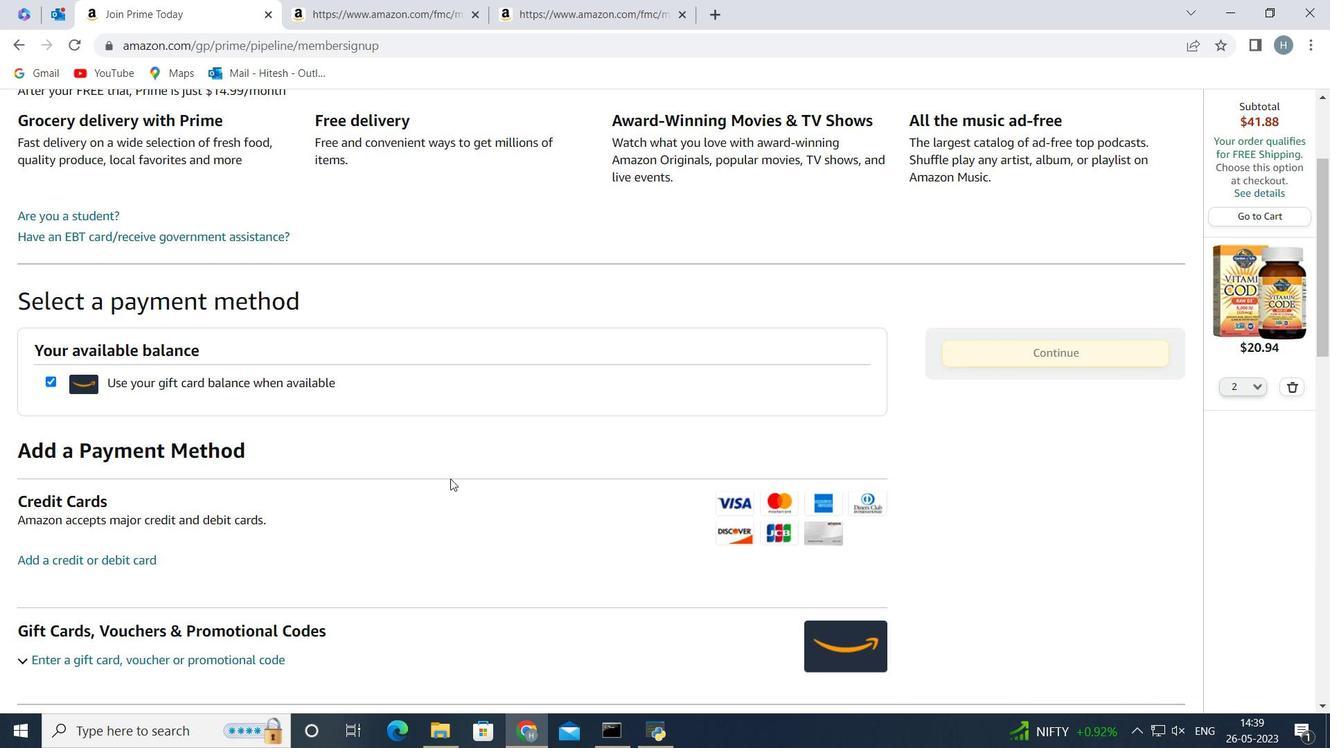 
Action: Mouse scrolled (450, 478) with delta (0, 0)
Screenshot: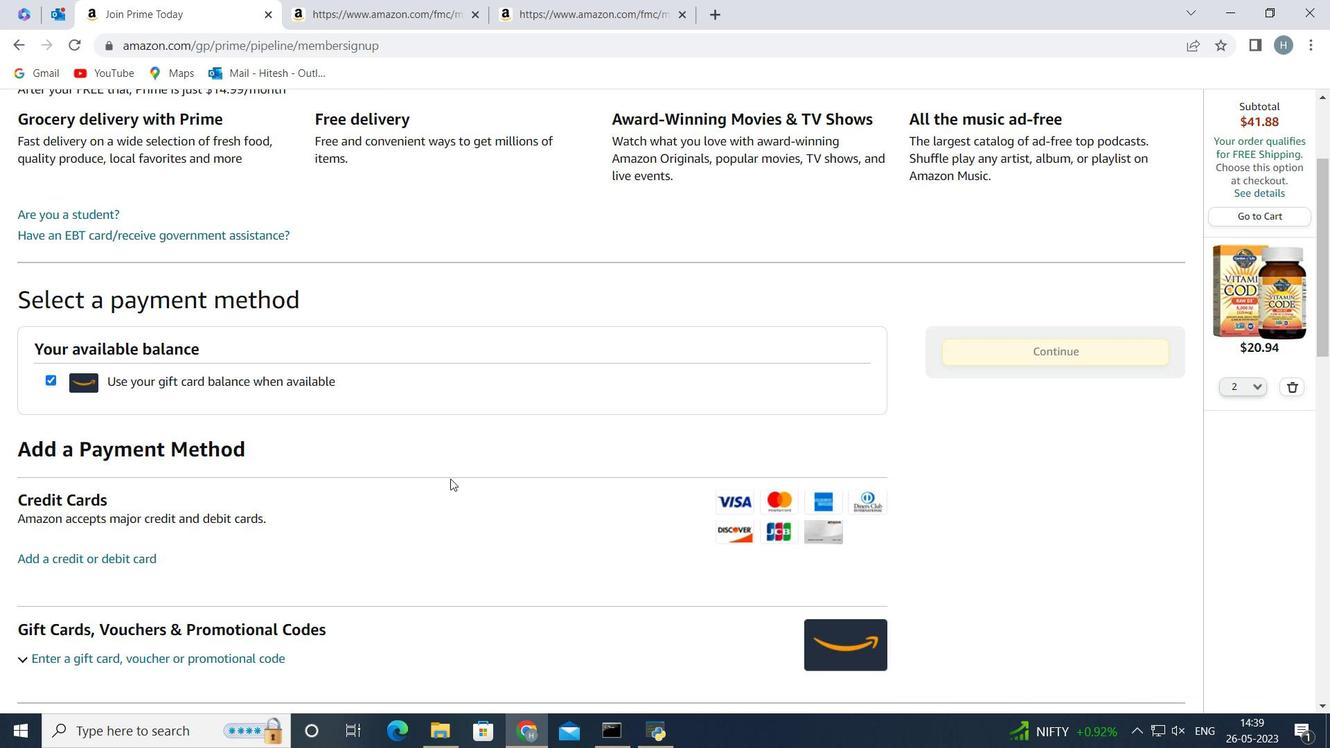 
Action: Mouse moved to (440, 480)
Screenshot: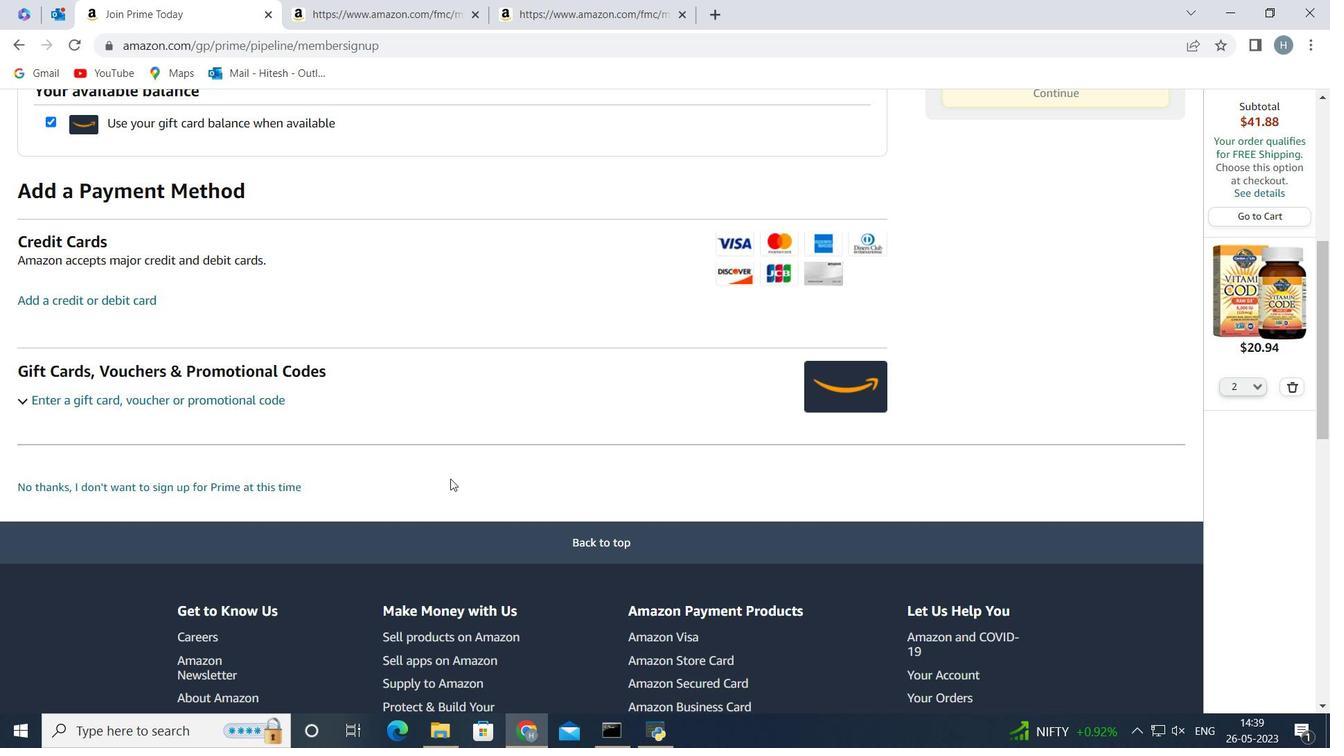 
Action: Mouse scrolled (440, 479) with delta (0, 0)
Screenshot: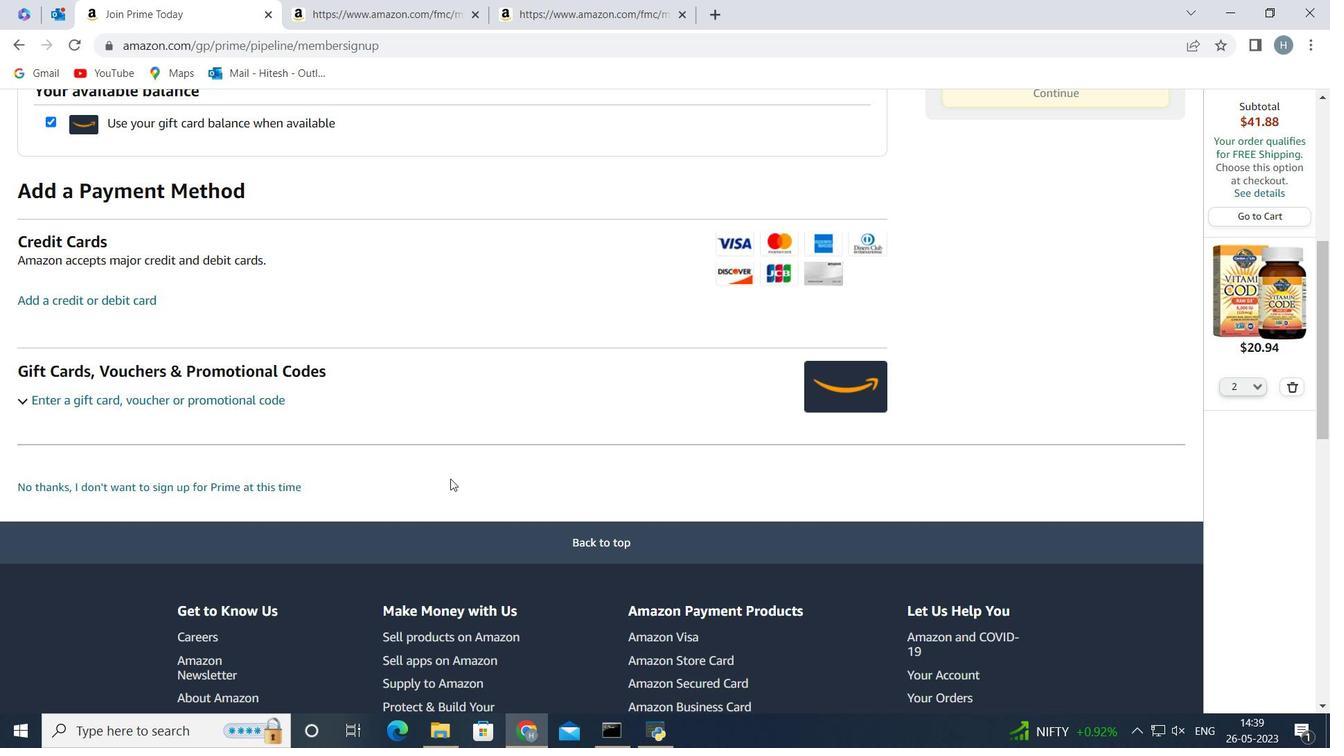 
Action: Mouse moved to (438, 480)
Screenshot: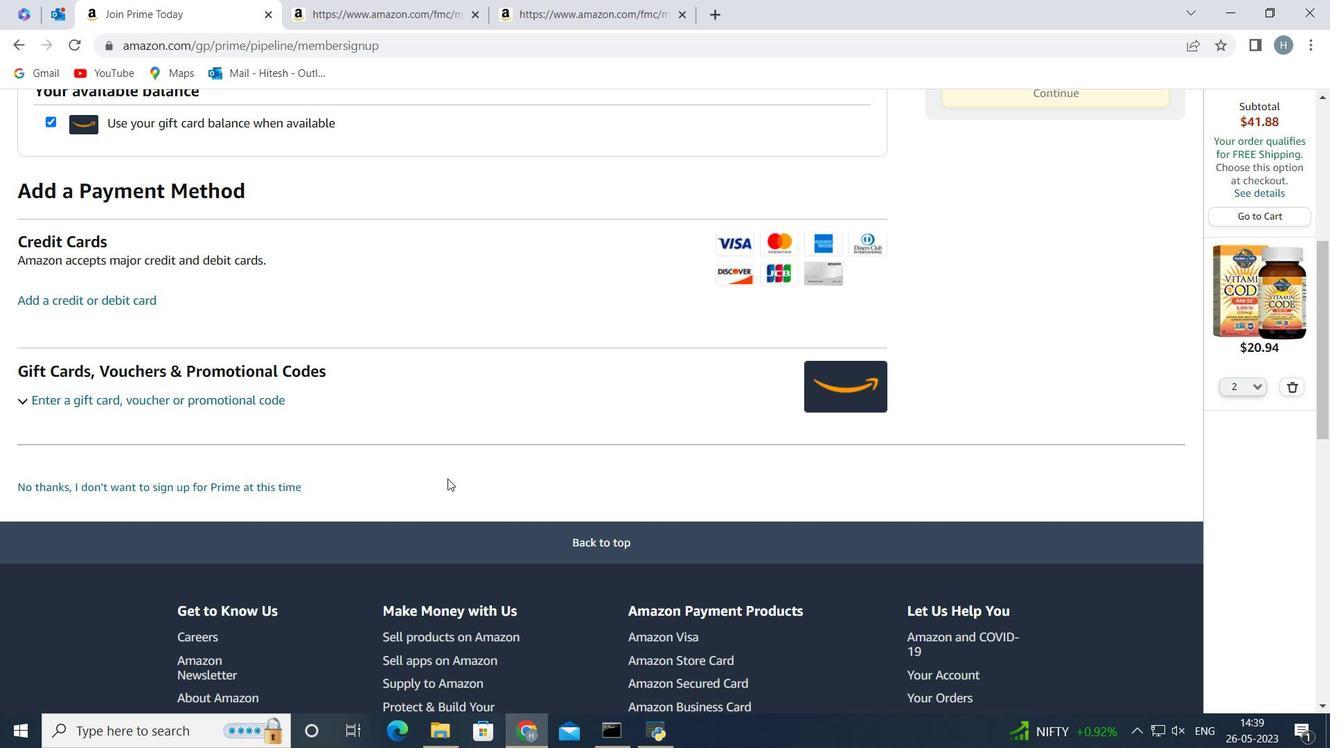 
Action: Mouse scrolled (438, 479) with delta (0, 0)
Screenshot: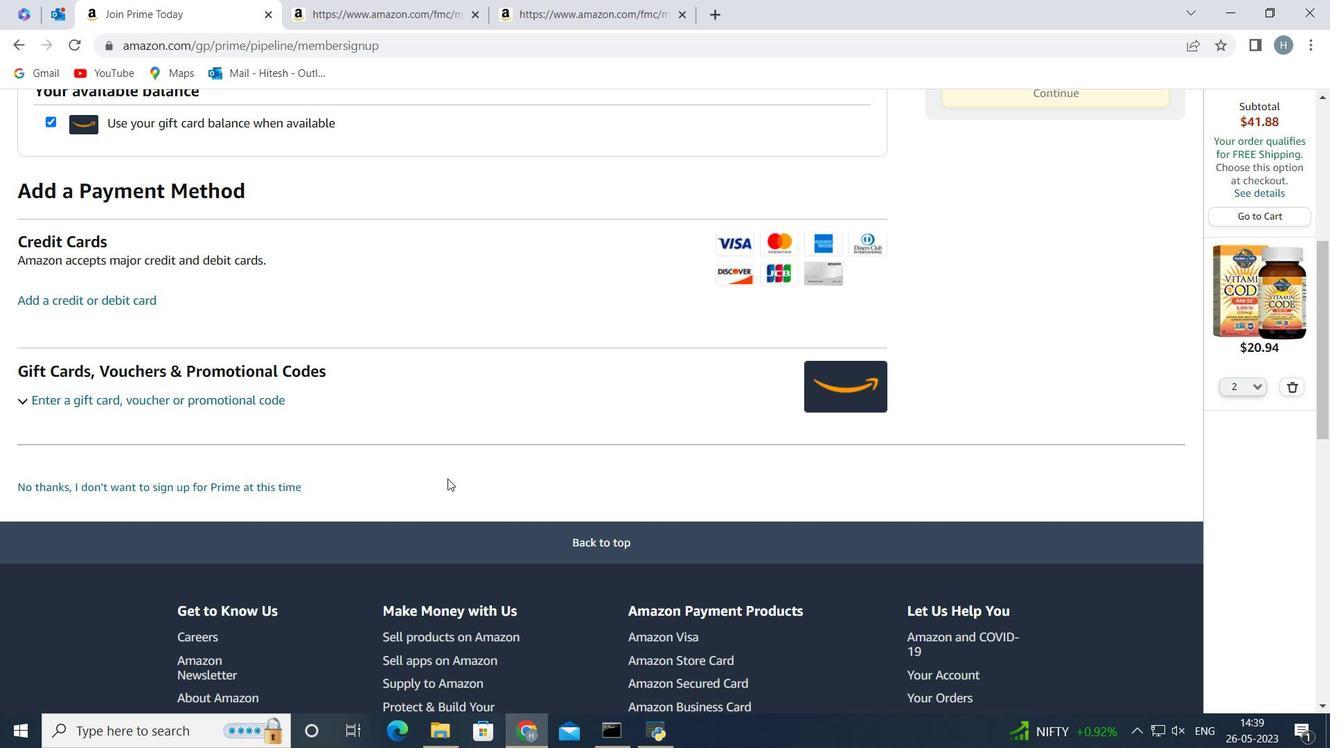 
Action: Mouse moved to (361, 379)
Screenshot: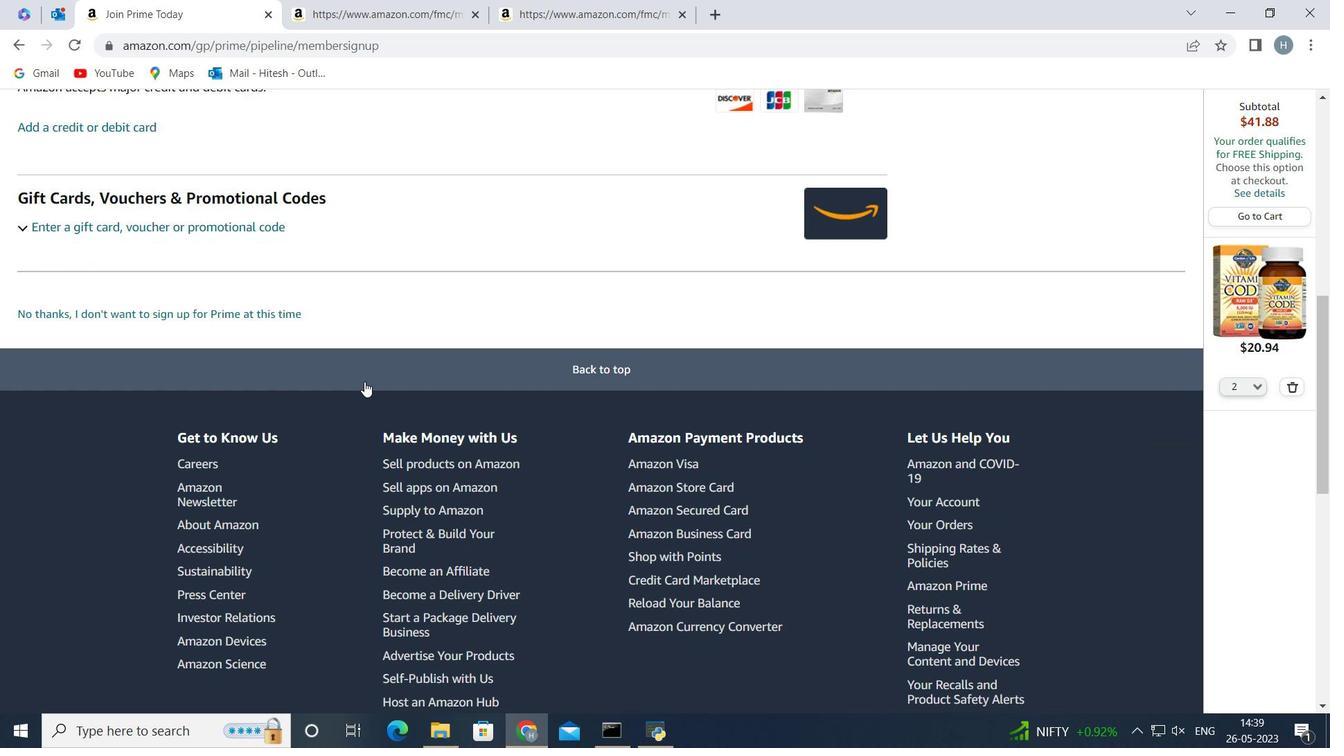 
Action: Mouse scrolled (361, 380) with delta (0, 0)
Screenshot: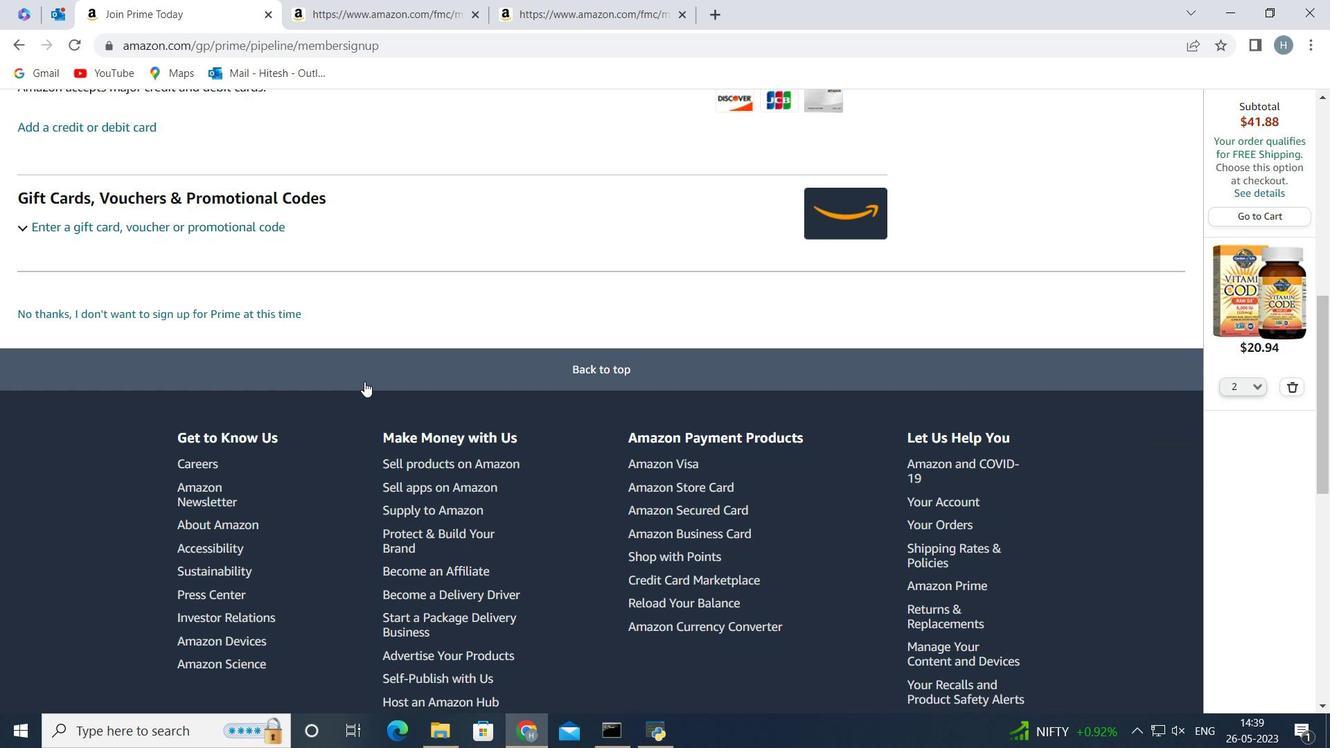 
Action: Mouse scrolled (361, 380) with delta (0, 0)
Screenshot: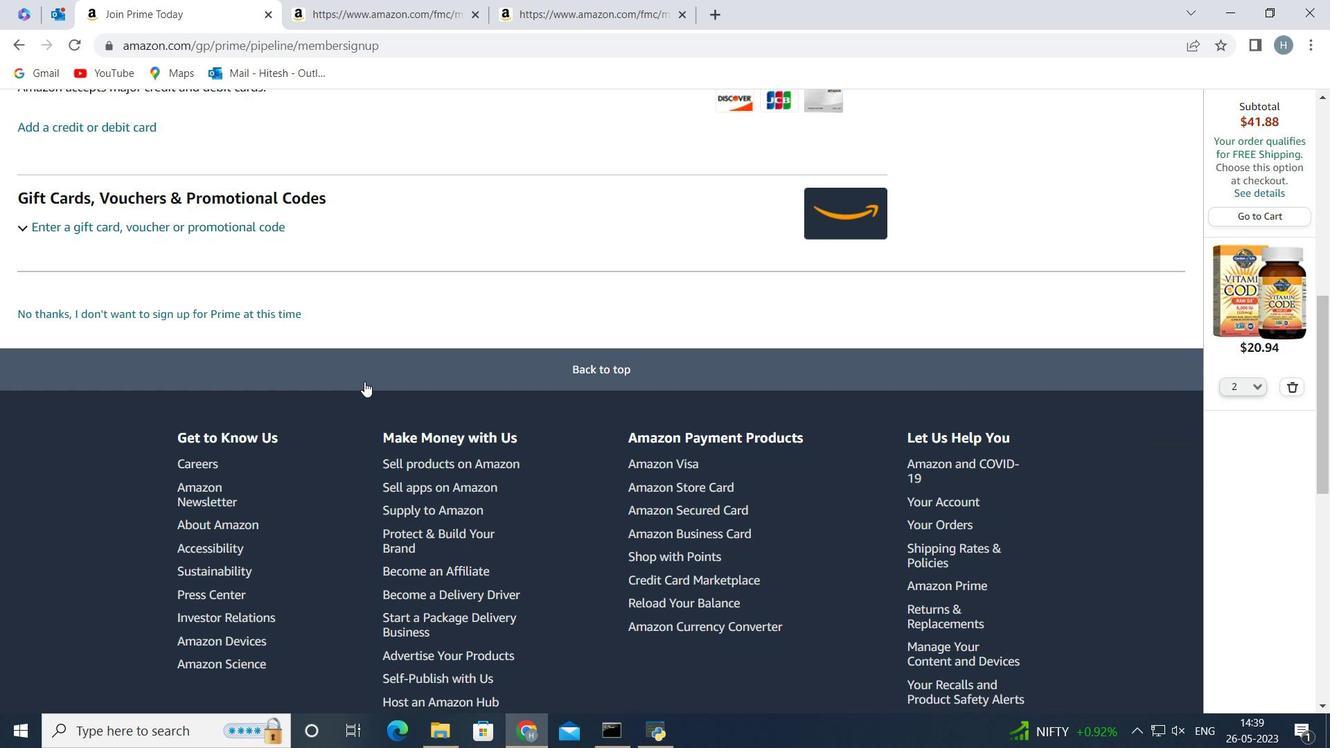 
Action: Mouse moved to (107, 300)
Screenshot: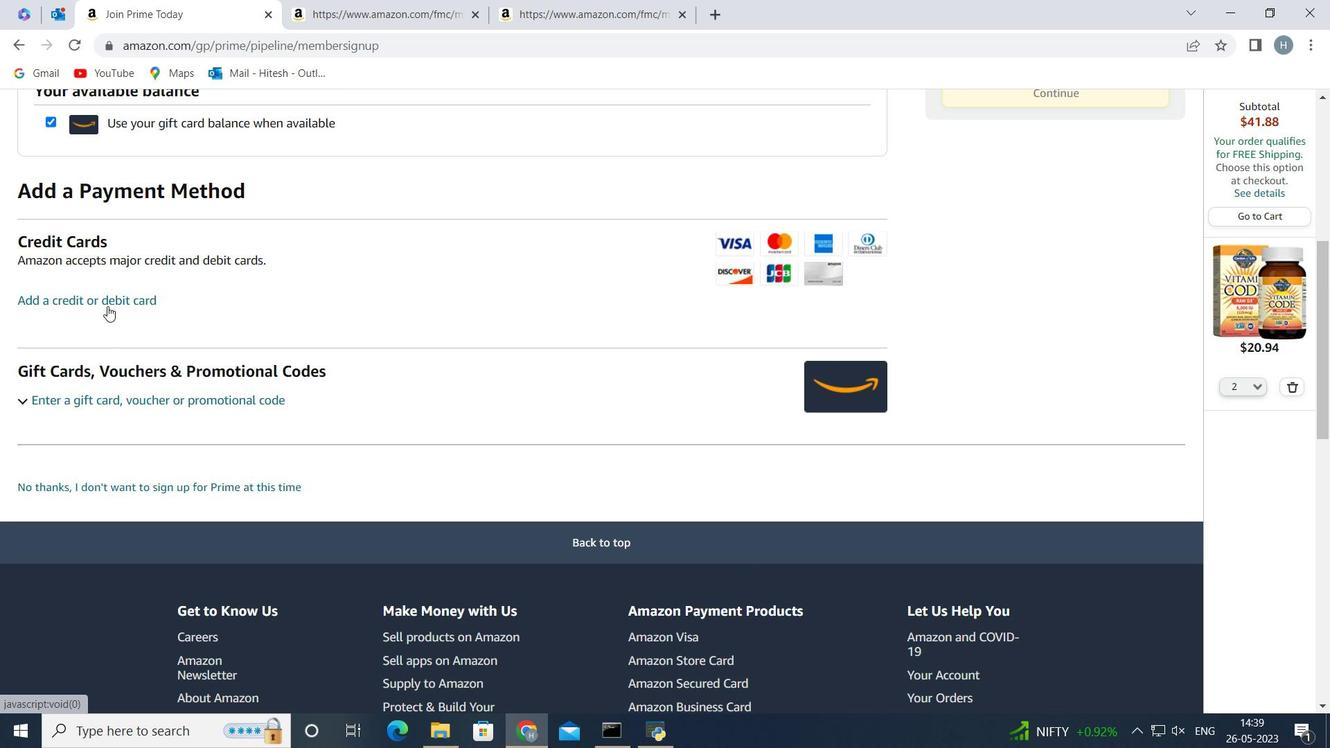 
Action: Mouse pressed left at (107, 300)
Screenshot: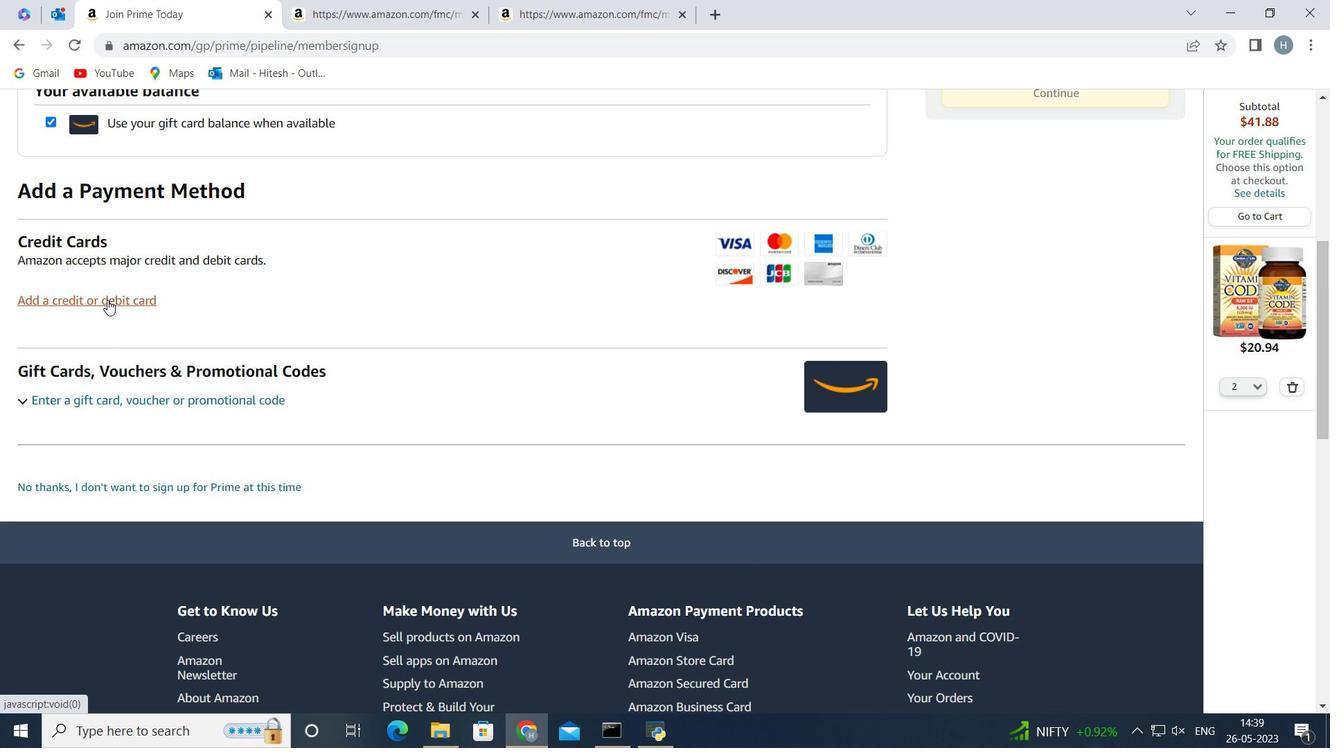 
Action: Mouse moved to (72, 386)
Screenshot: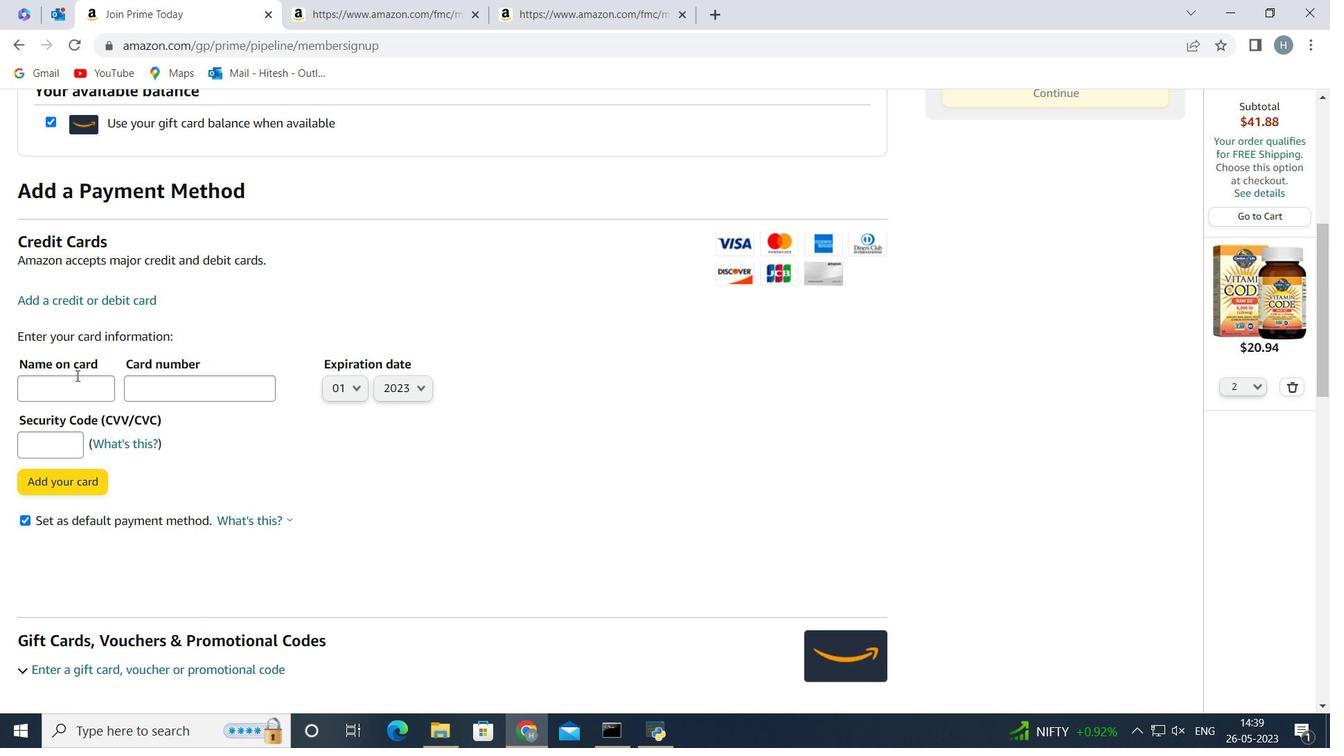 
Action: Mouse pressed left at (72, 386)
Screenshot: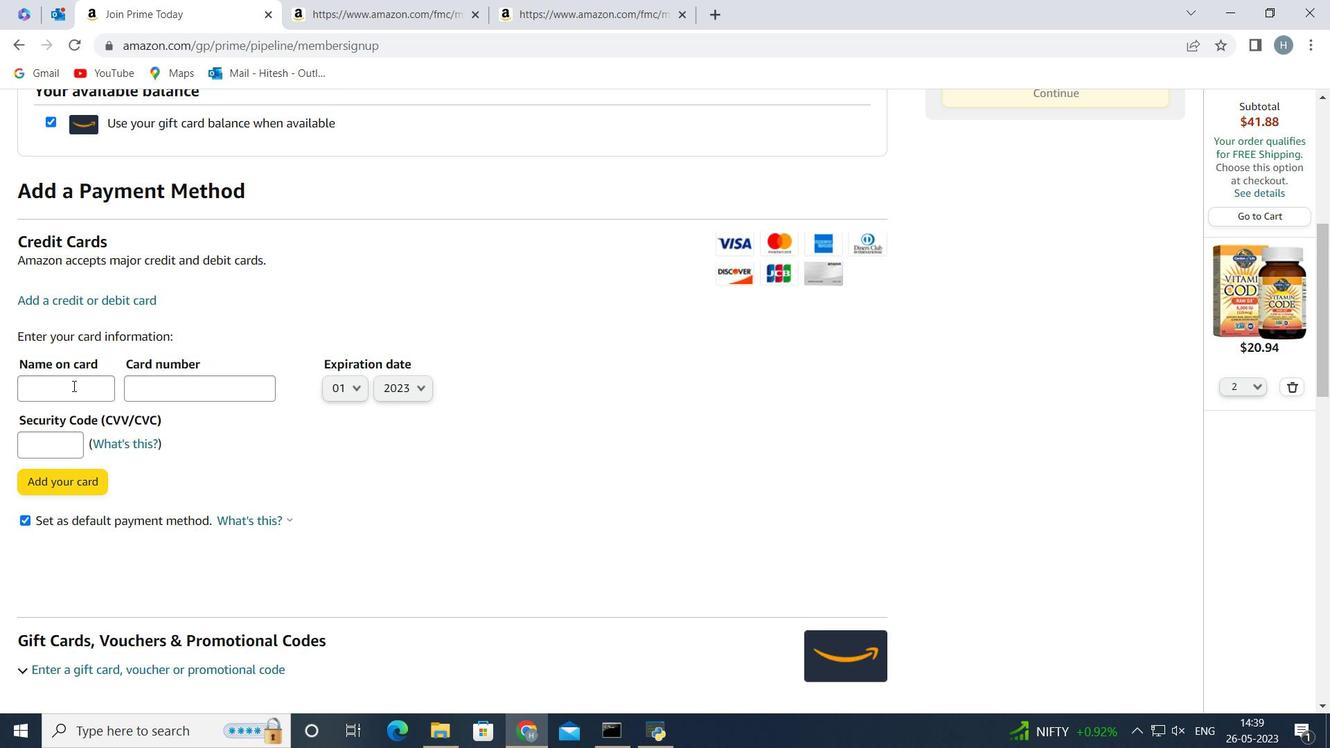 
Action: Mouse moved to (72, 388)
Screenshot: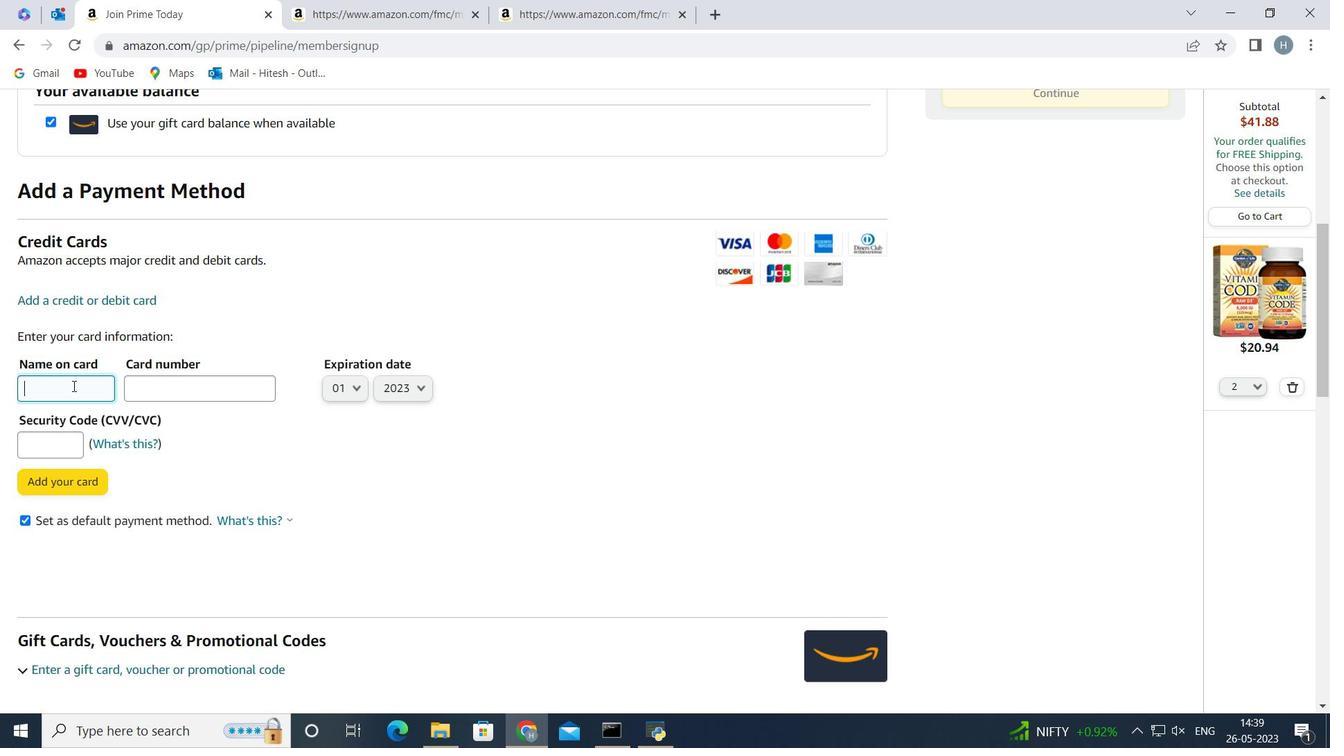
Action: Key pressed <Key.shift>Mark<Key.space><Key.shift>Adams
Screenshot: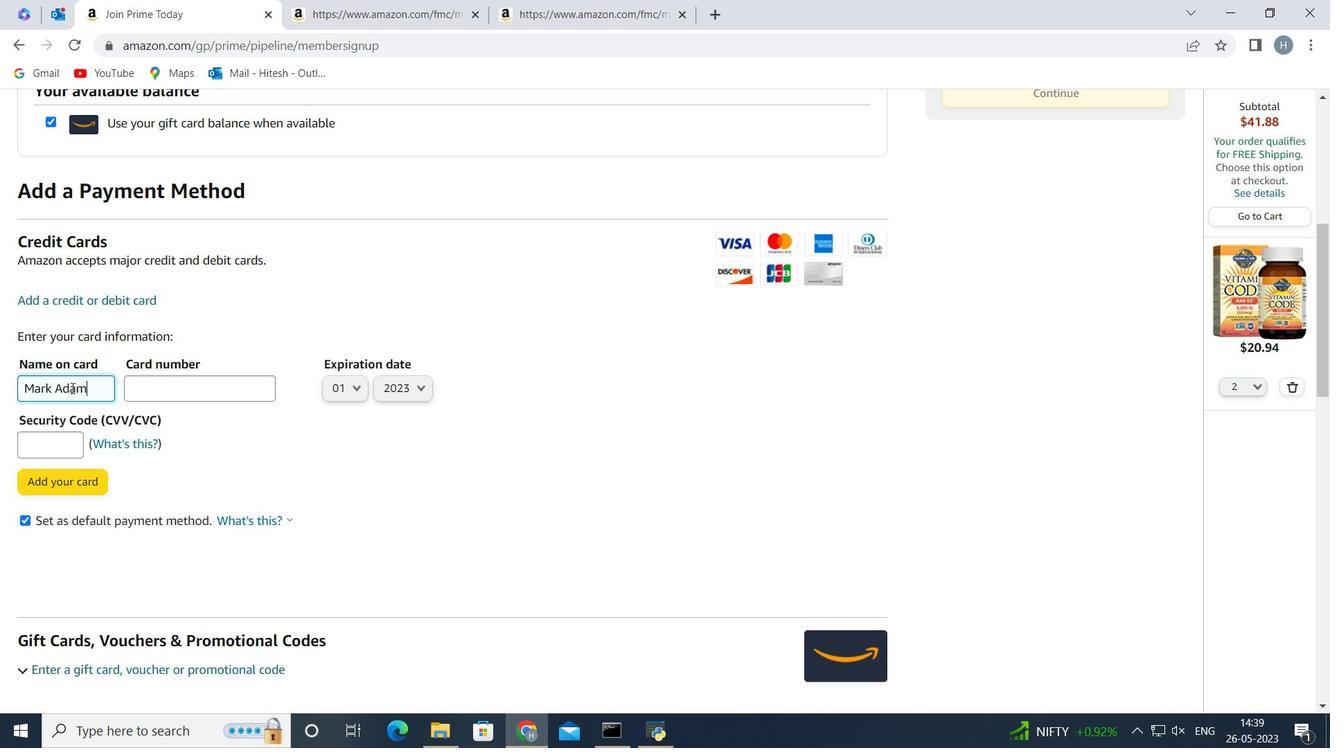 
Action: Mouse moved to (140, 383)
Screenshot: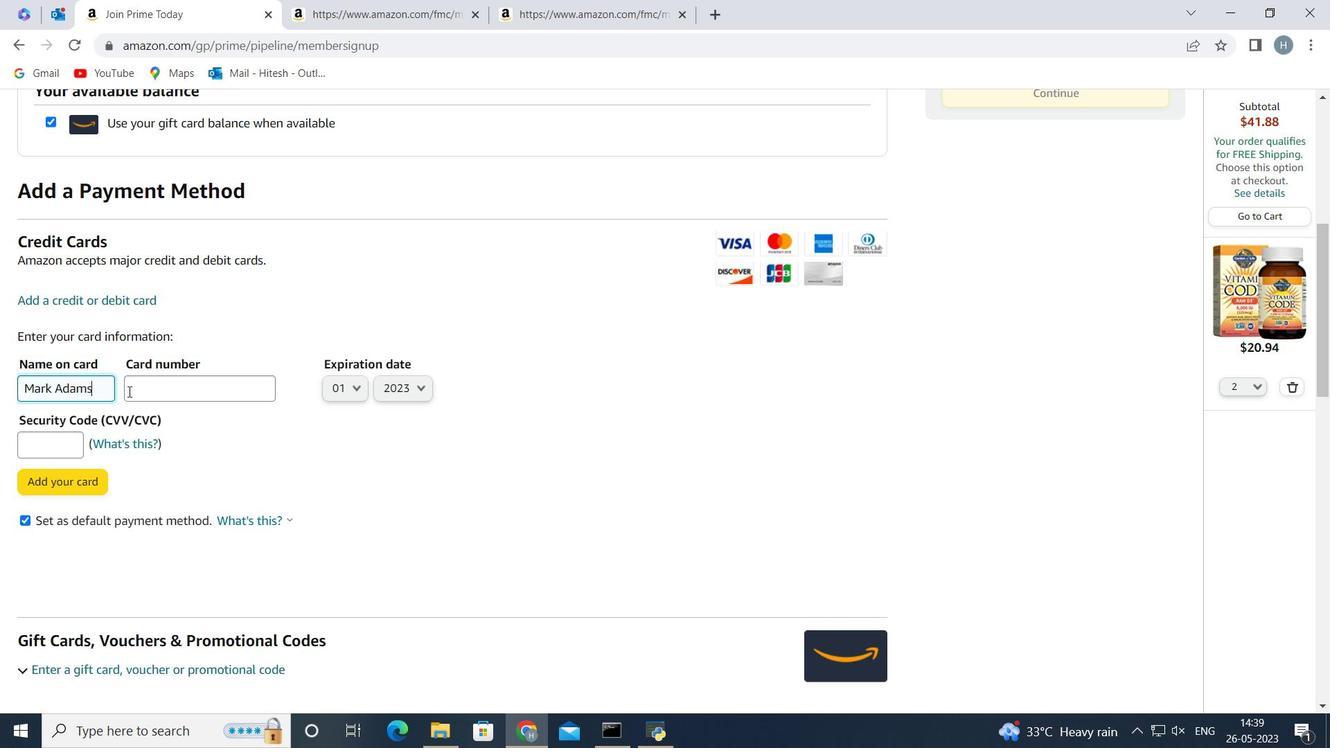 
Action: Mouse pressed left at (140, 383)
Screenshot: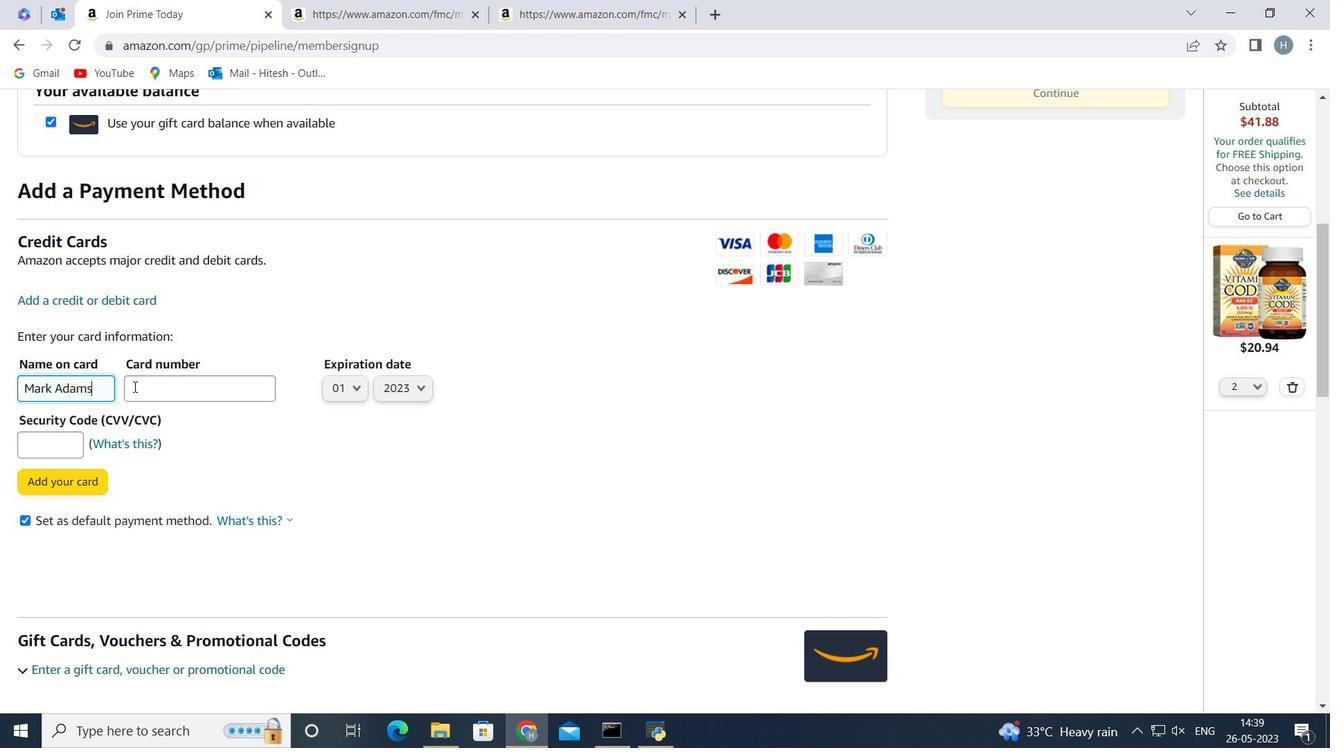 
Action: Mouse moved to (138, 383)
Screenshot: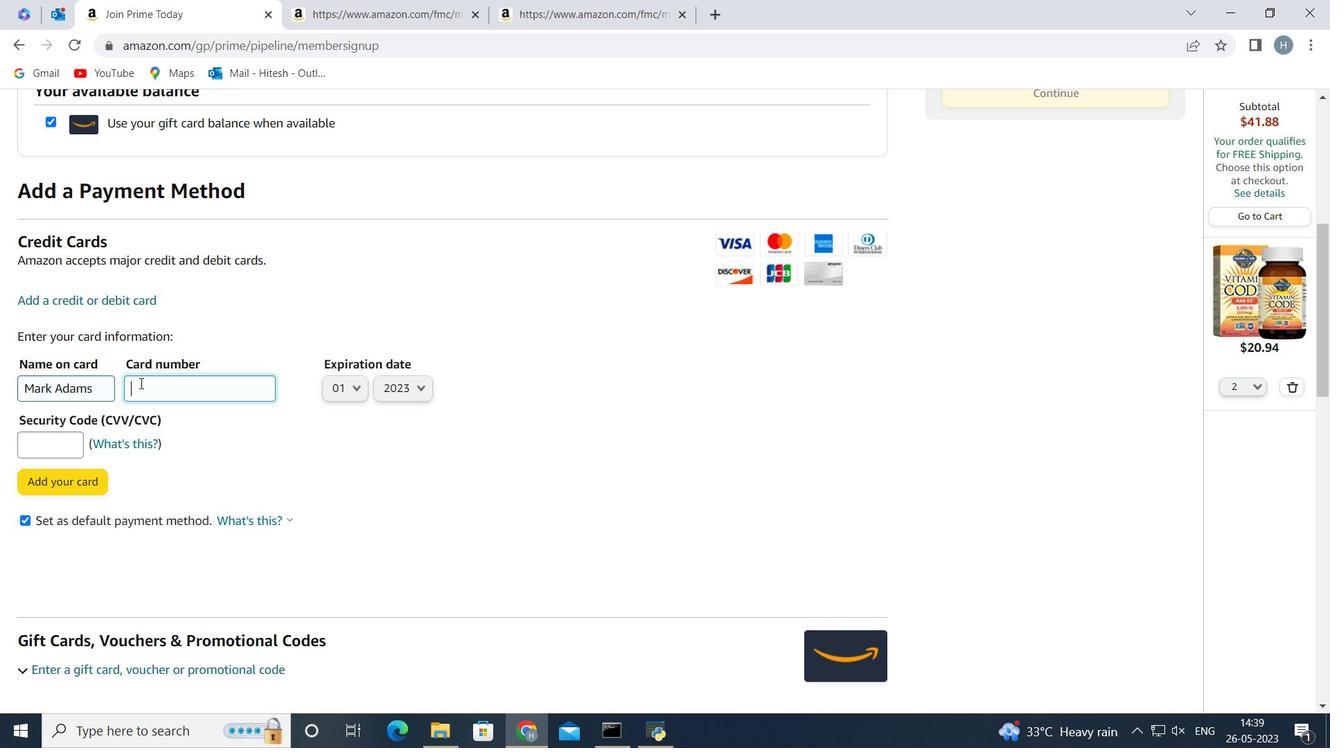 
Action: Key pressed 4726664277526010
Screenshot: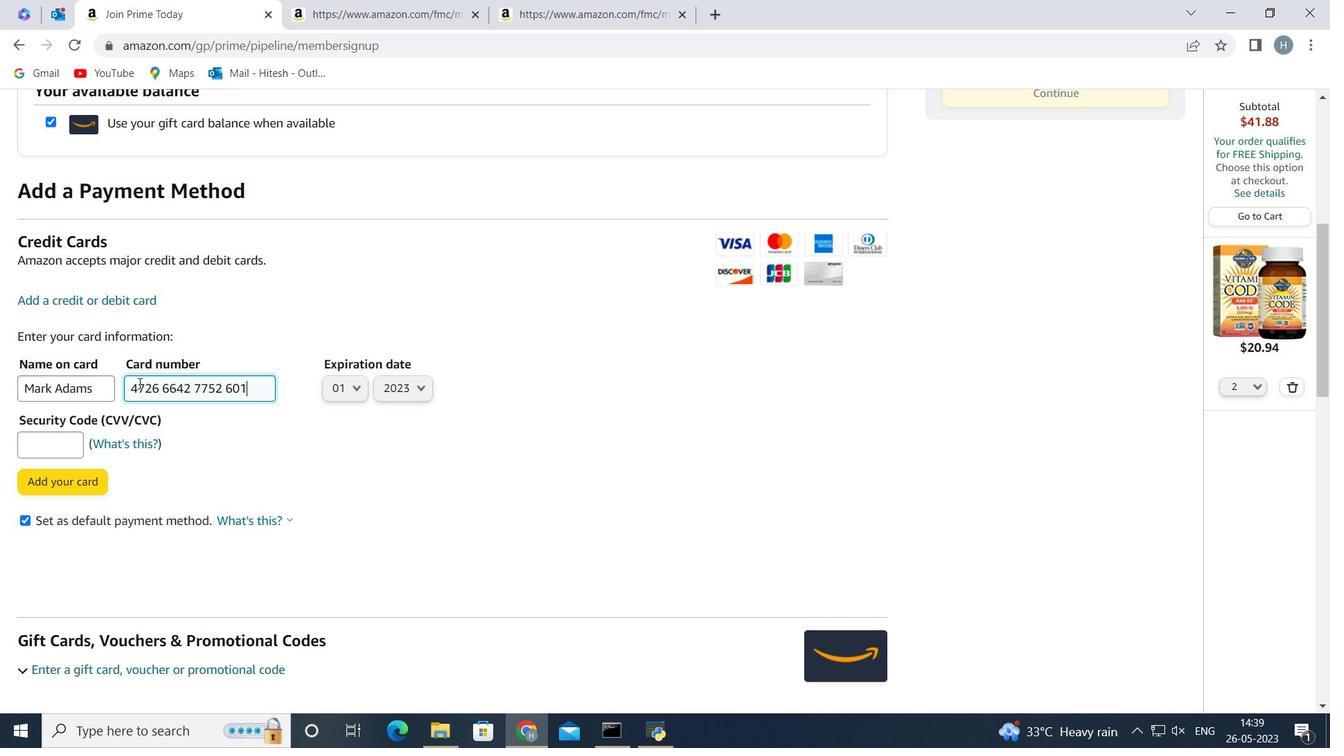 
Action: Mouse moved to (350, 391)
Screenshot: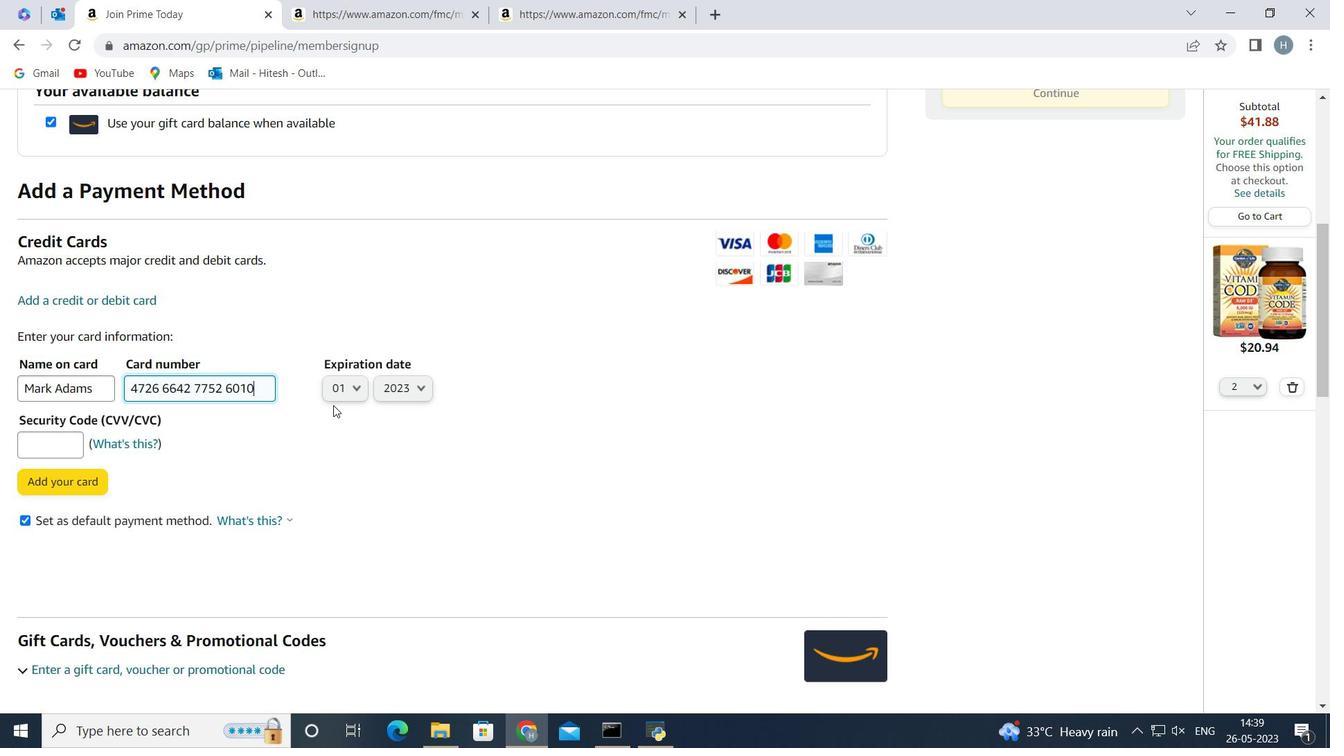
Action: Mouse pressed left at (350, 391)
Screenshot: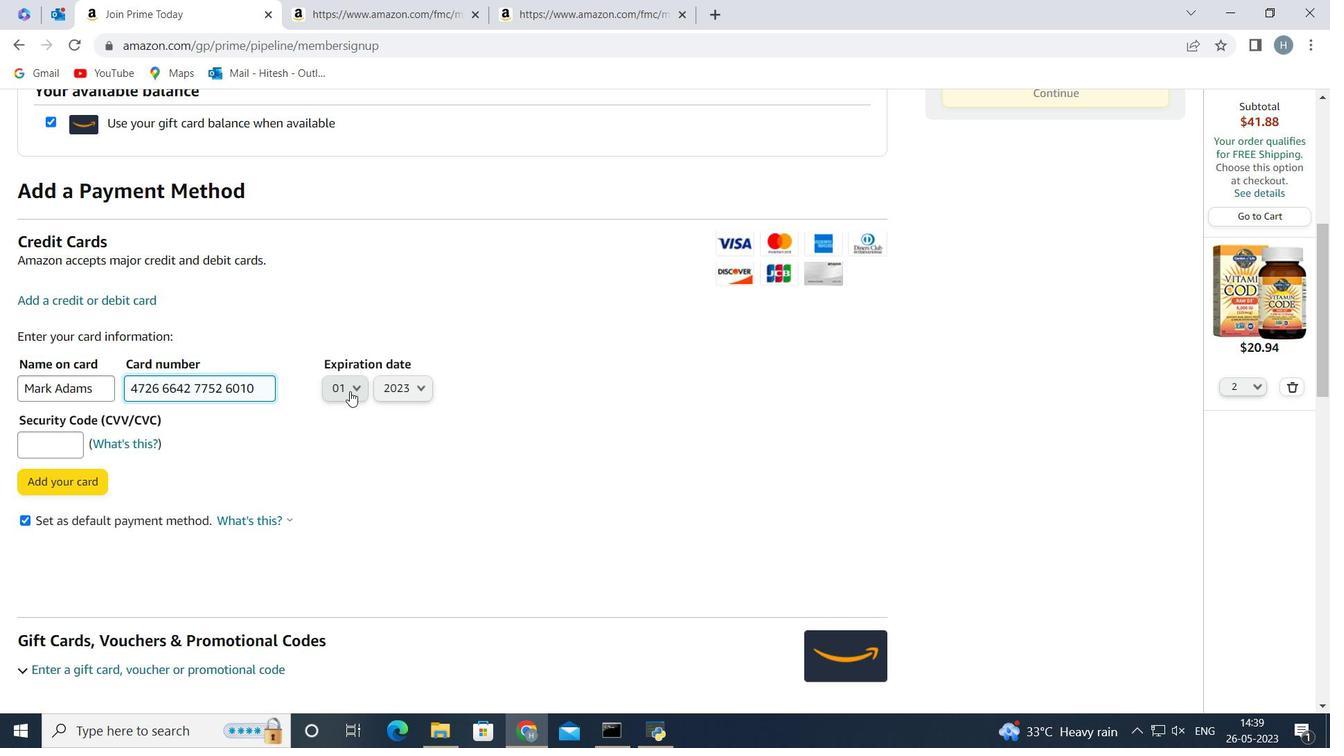 
Action: Mouse moved to (342, 447)
Screenshot: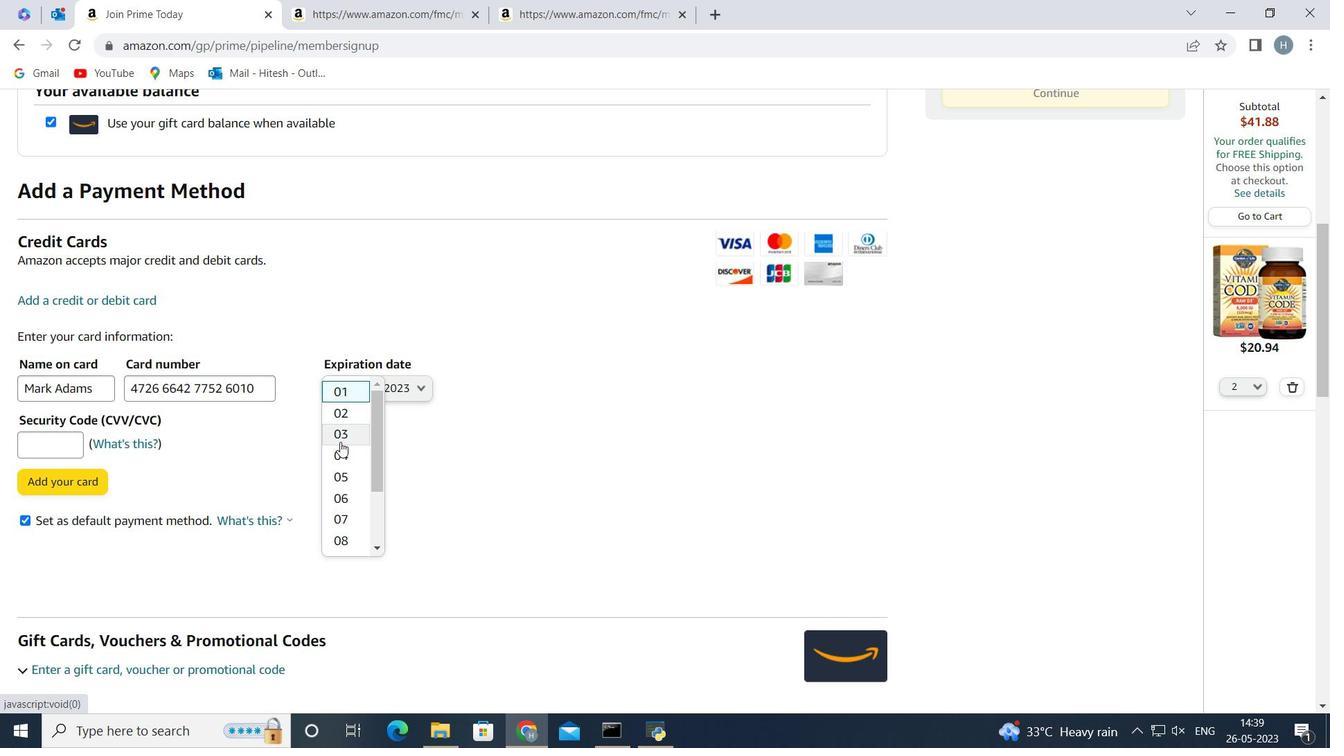 
Action: Mouse pressed left at (342, 447)
Screenshot: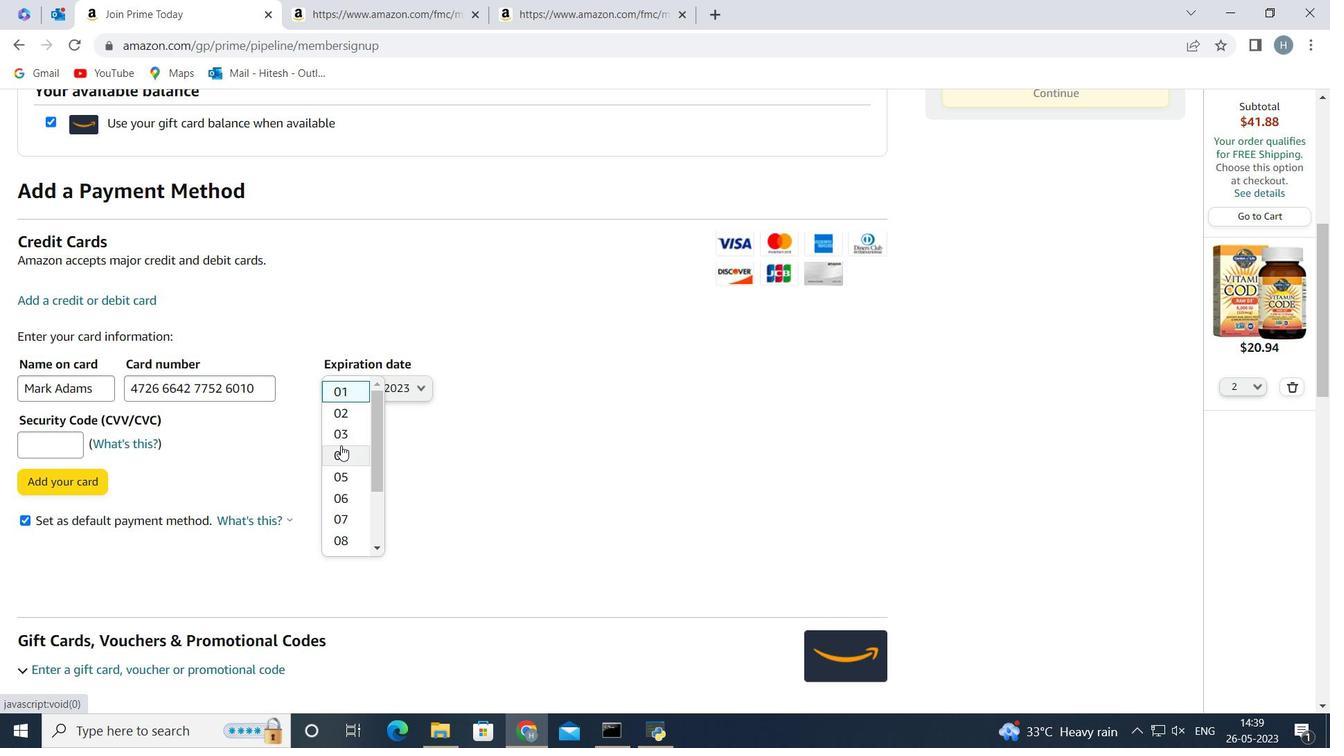 
Action: Mouse moved to (396, 388)
Screenshot: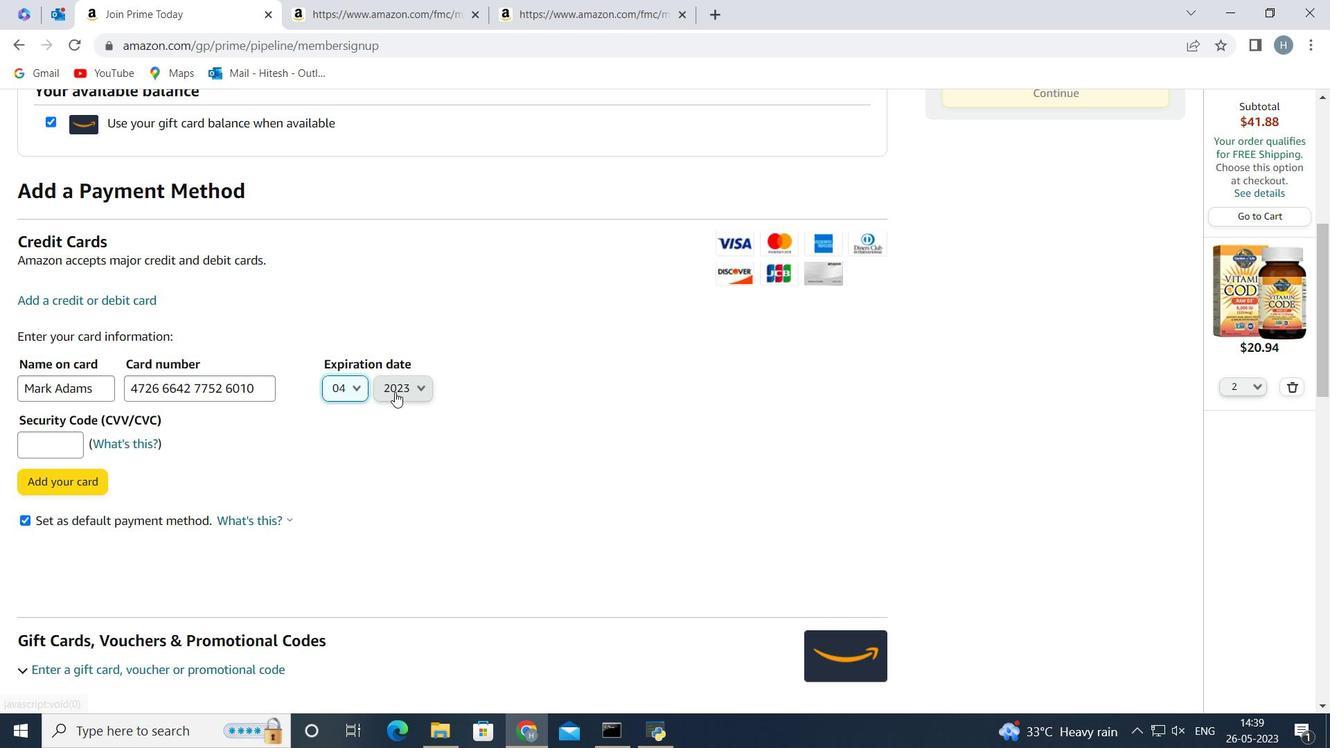
Action: Mouse pressed left at (396, 388)
Screenshot: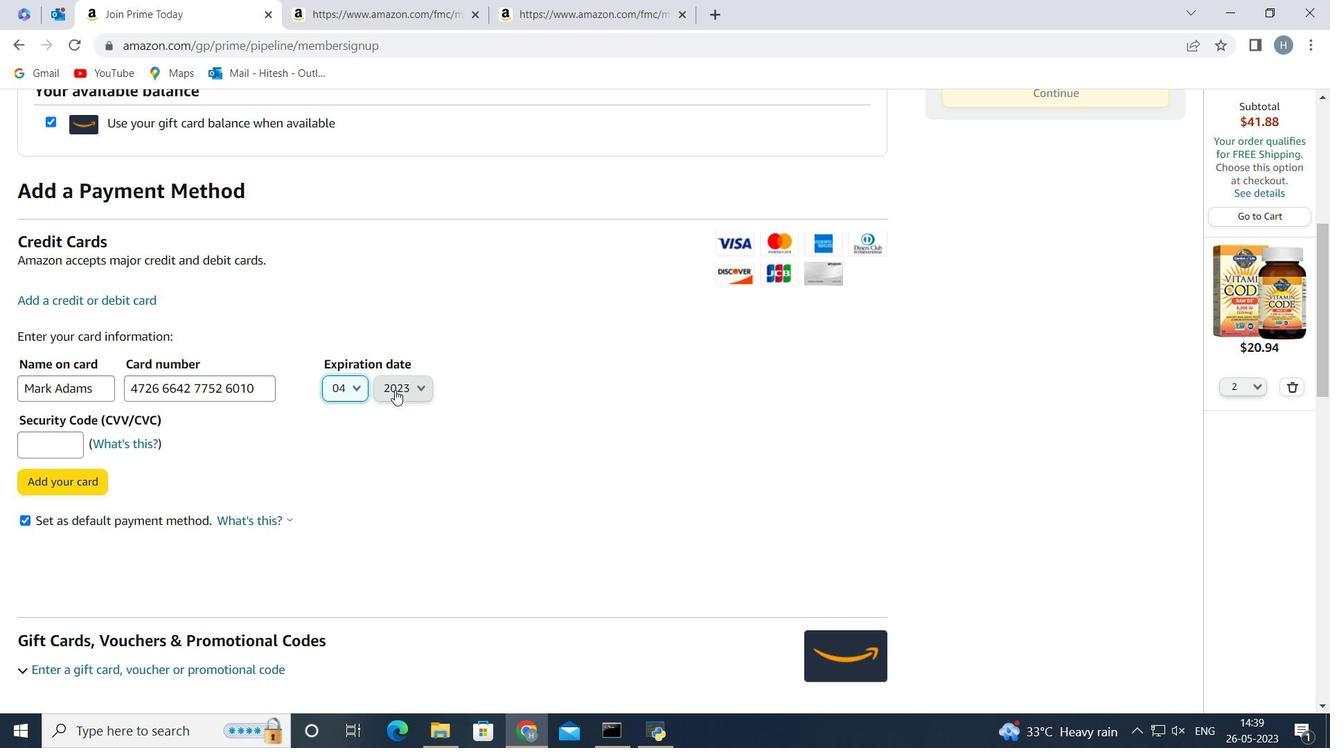 
Action: Mouse moved to (406, 429)
Screenshot: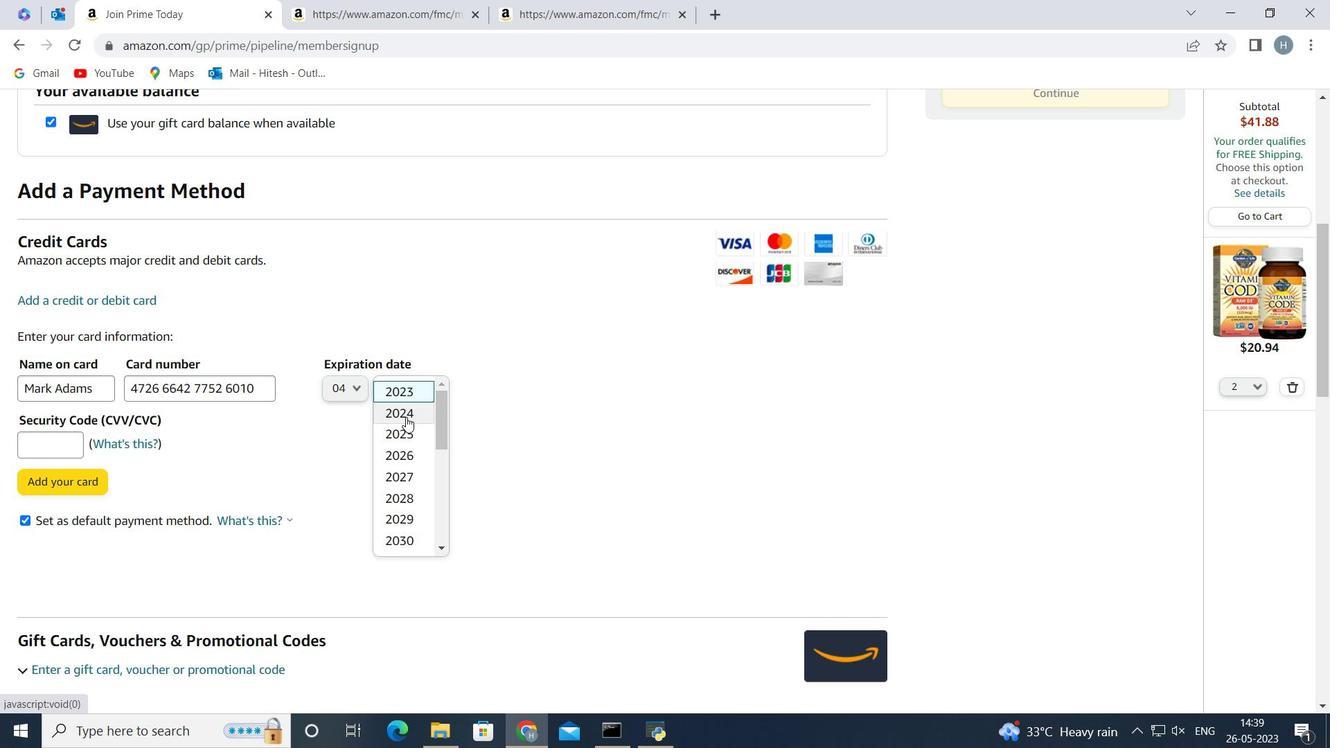
Action: Mouse pressed left at (406, 429)
Screenshot: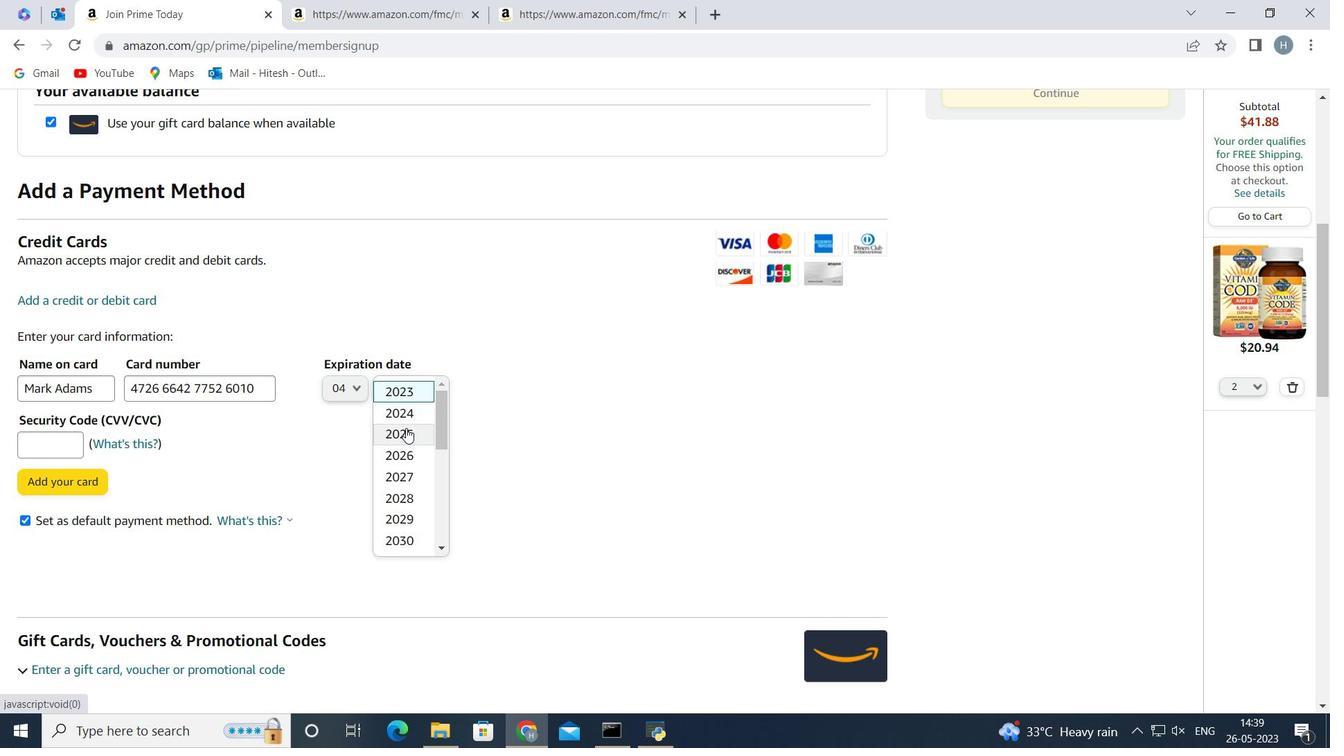
Action: Mouse moved to (54, 445)
Screenshot: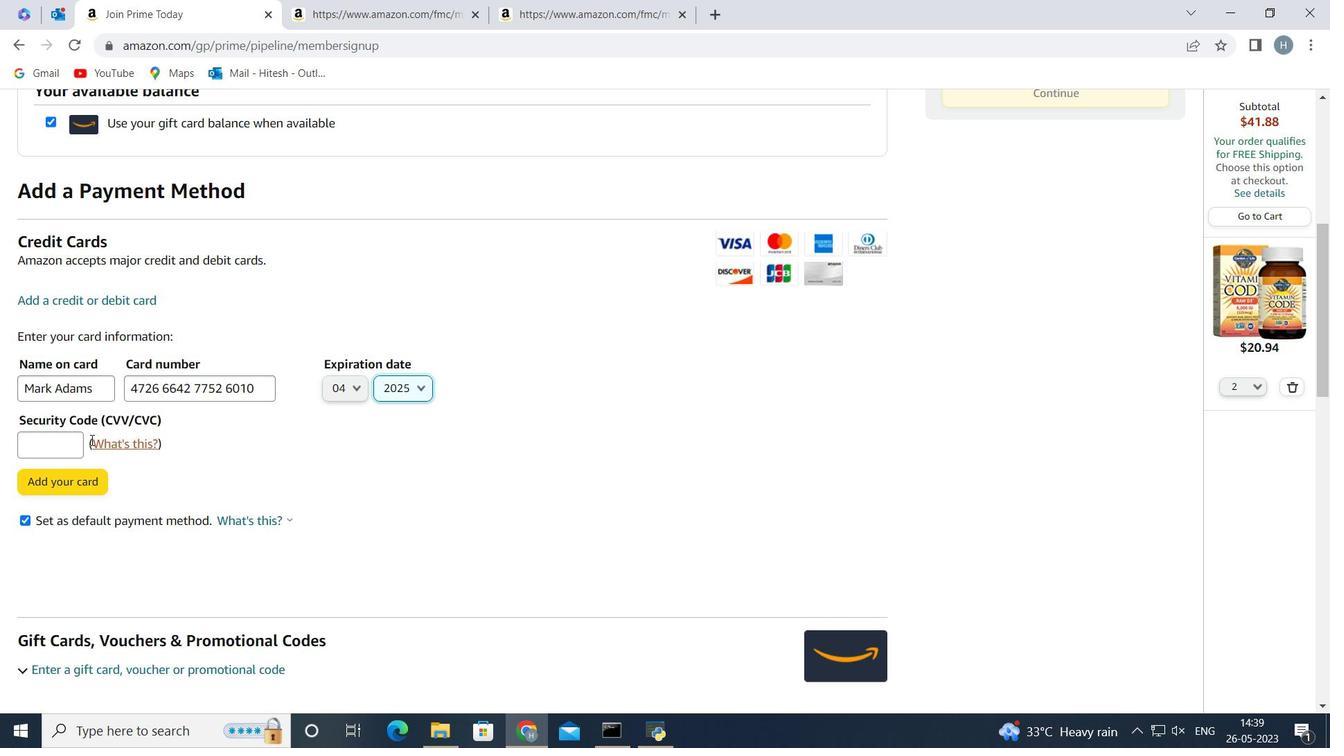 
Action: Mouse pressed left at (54, 445)
Screenshot: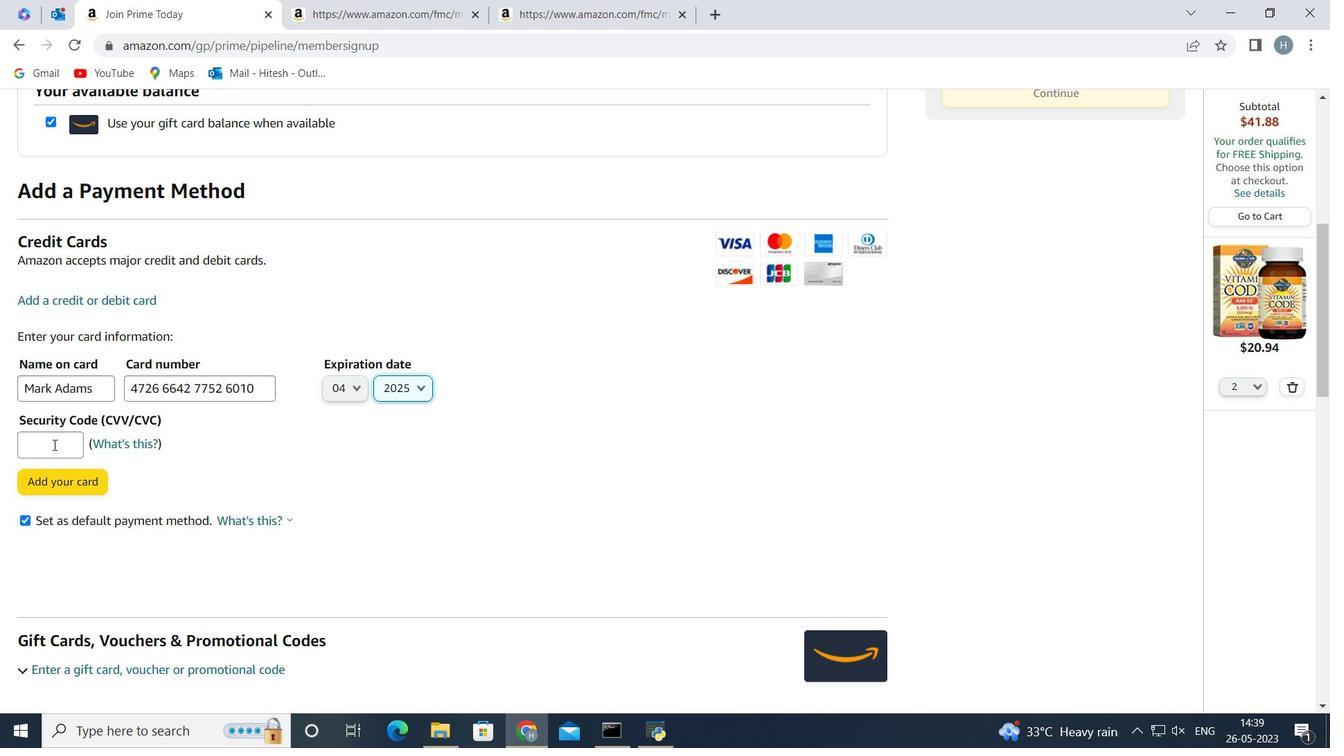 
Action: Key pressed 682
Screenshot: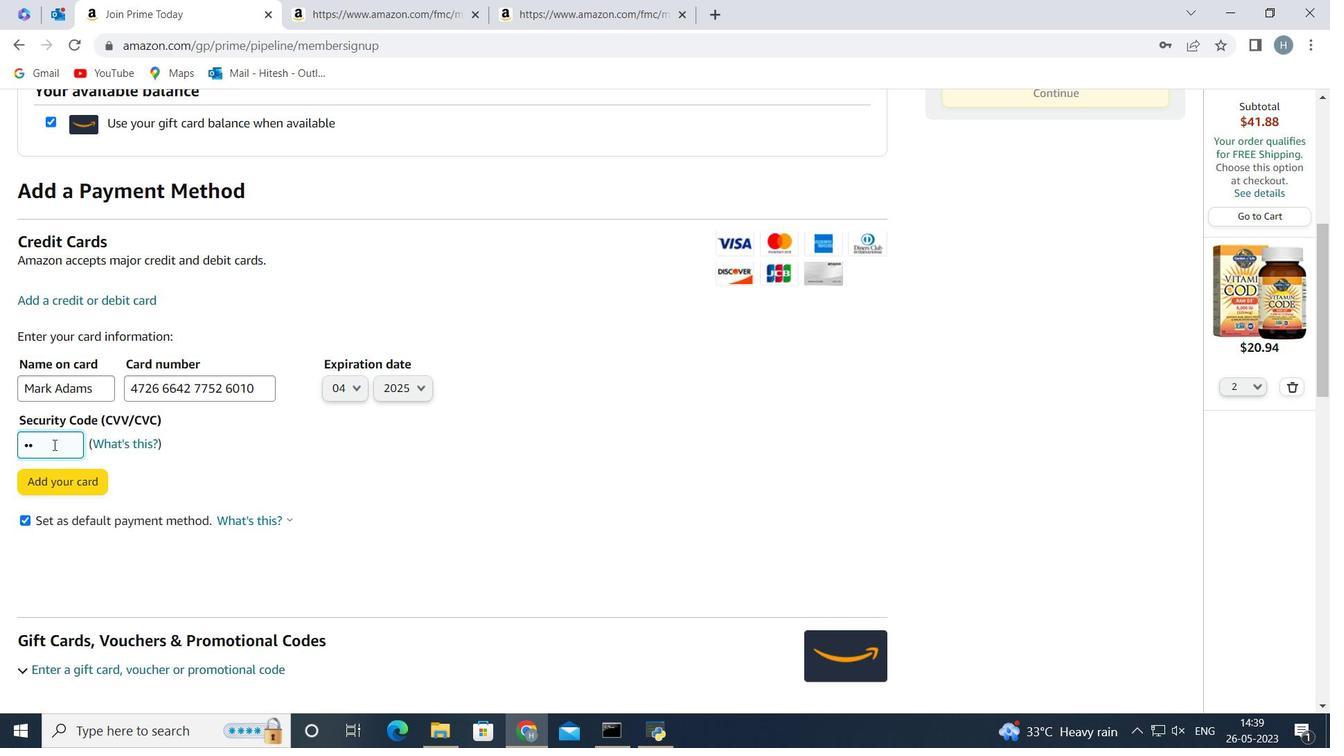 
Action: Mouse moved to (487, 490)
Screenshot: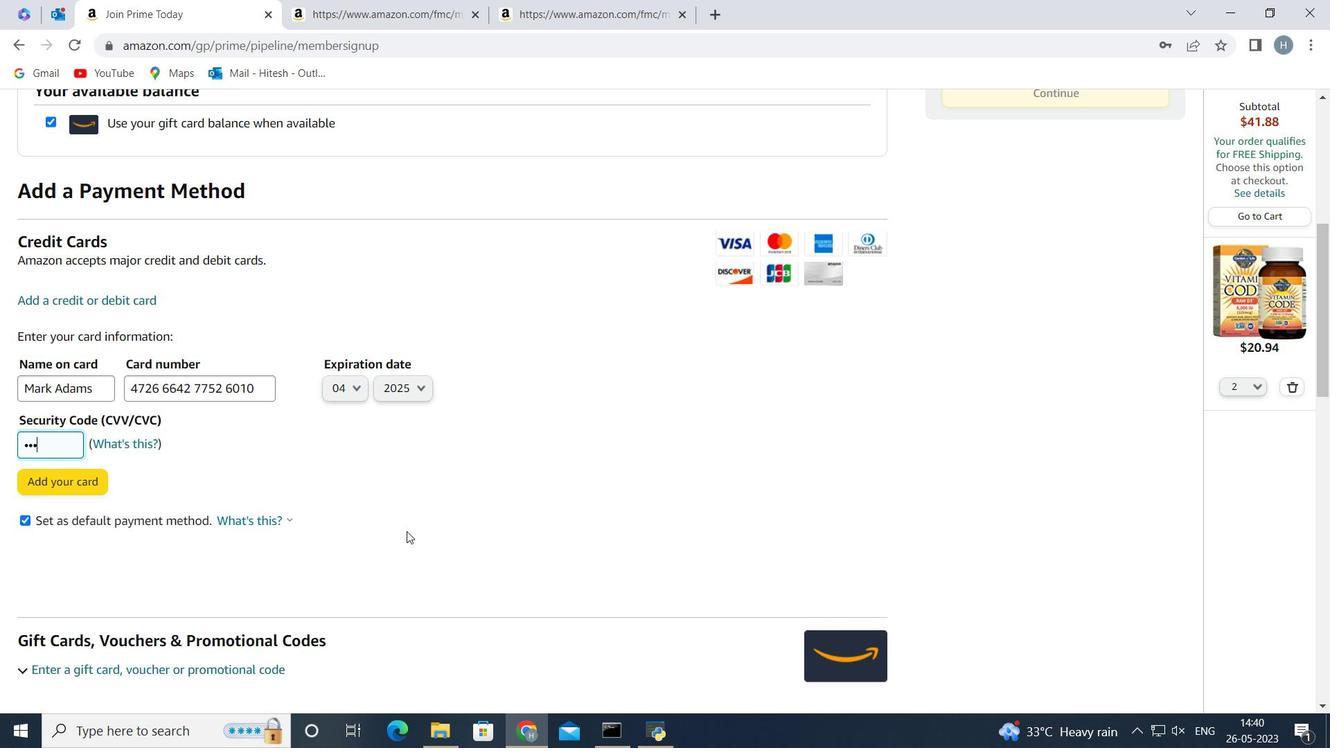 
